 Task: Show all the stores that has offer on sandwiches.
Action: Mouse moved to (58, 87)
Screenshot: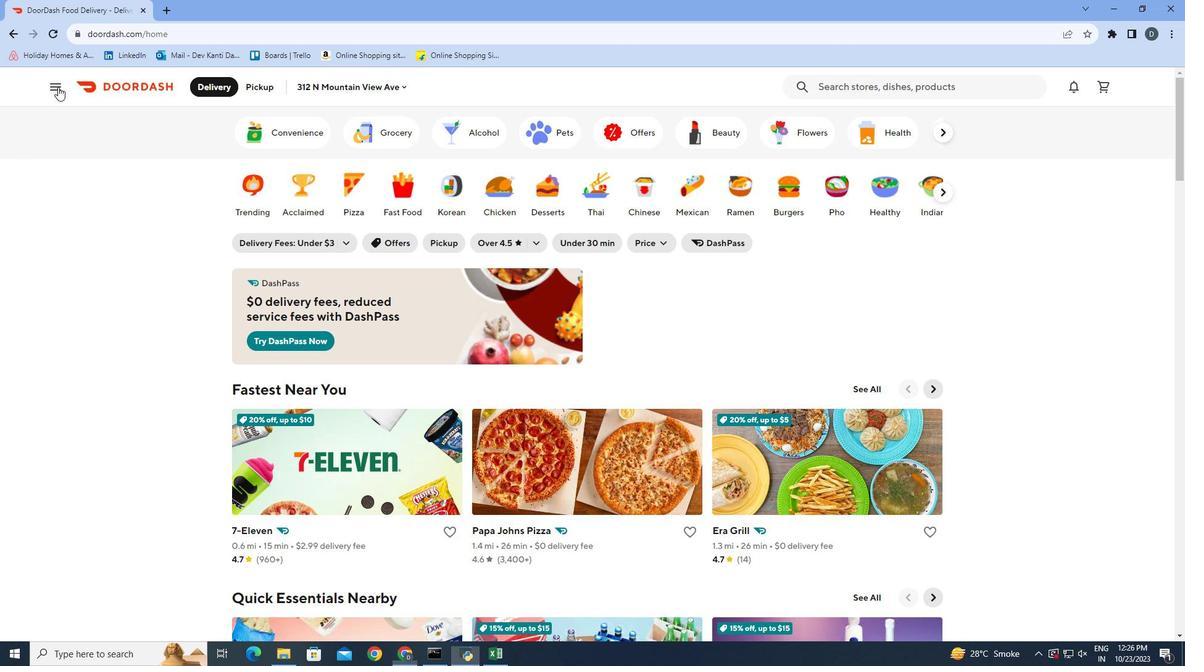 
Action: Mouse pressed left at (58, 87)
Screenshot: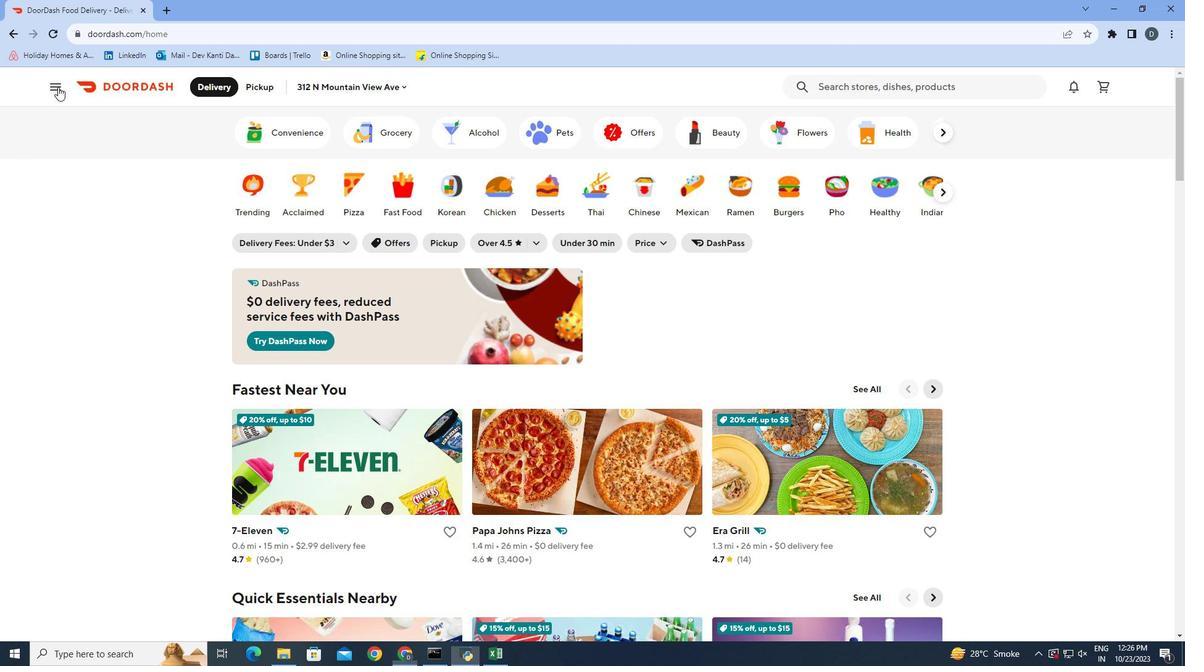 
Action: Mouse moved to (54, 241)
Screenshot: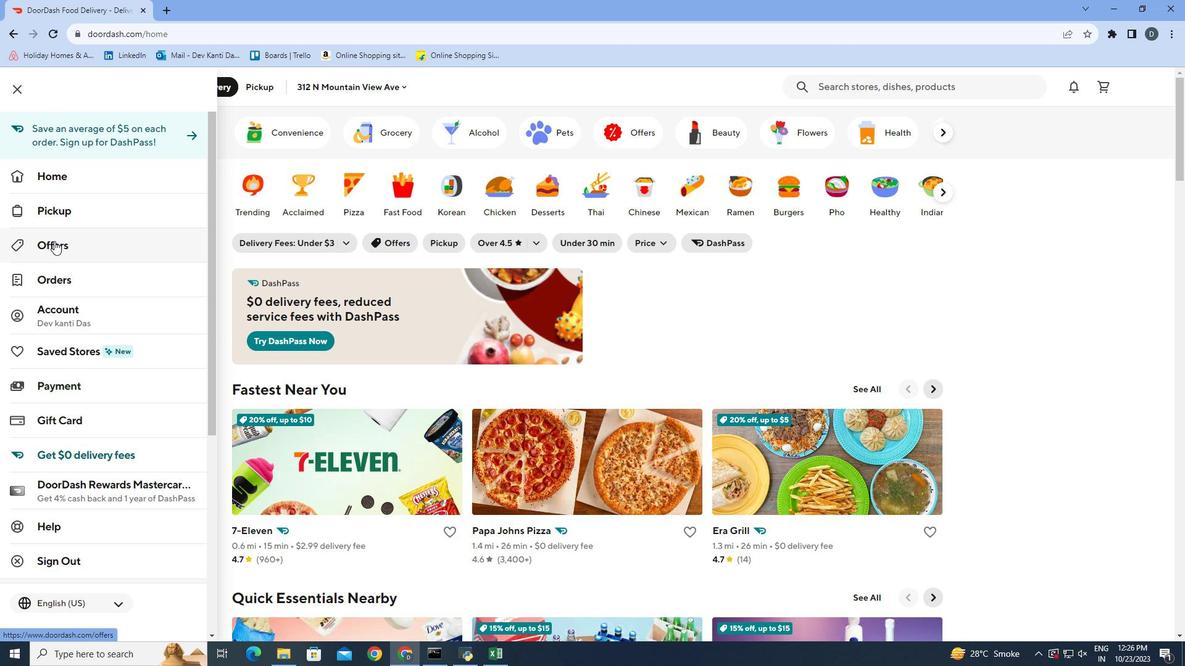 
Action: Mouse pressed left at (54, 241)
Screenshot: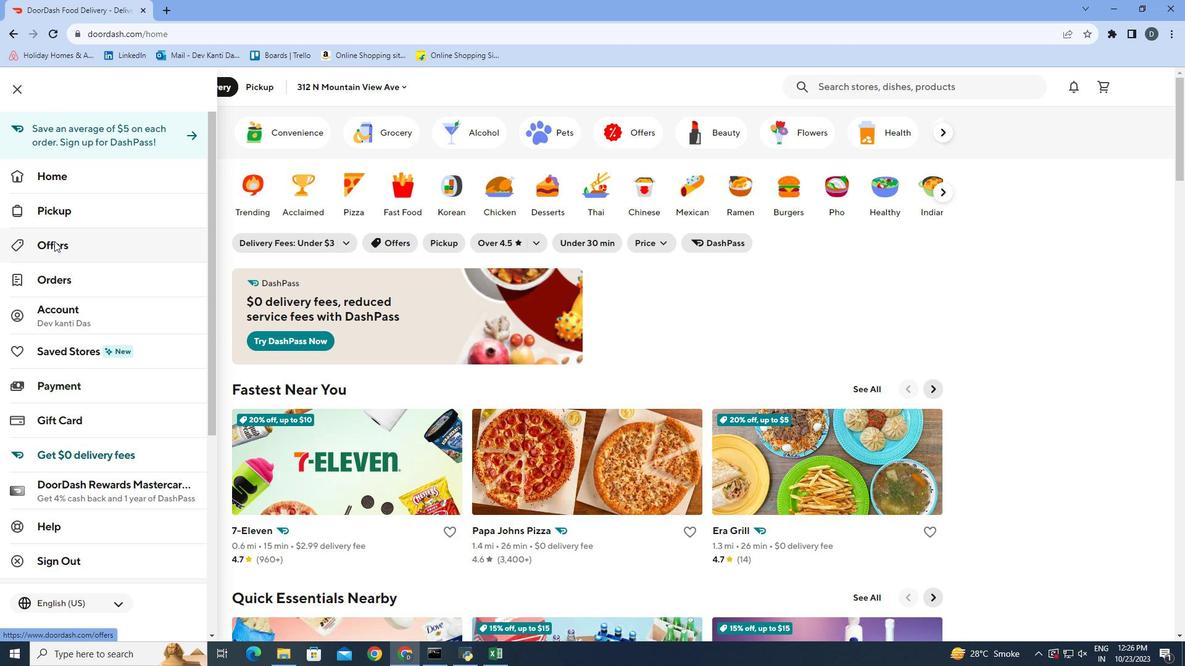 
Action: Mouse moved to (282, 184)
Screenshot: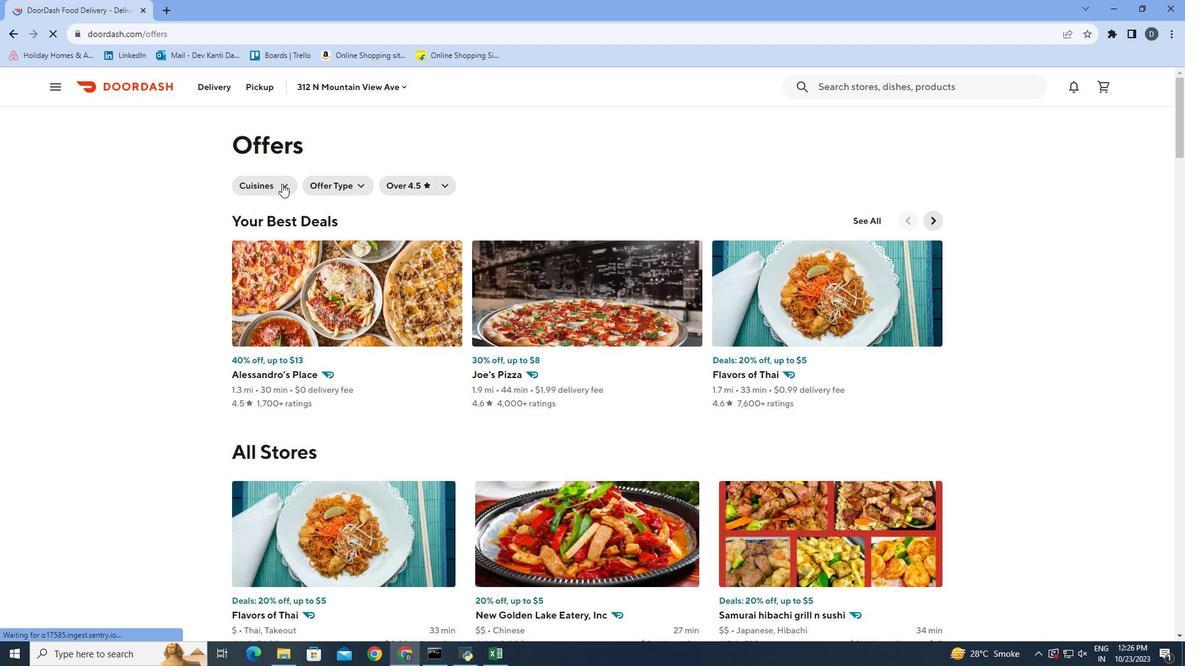 
Action: Mouse pressed left at (282, 184)
Screenshot: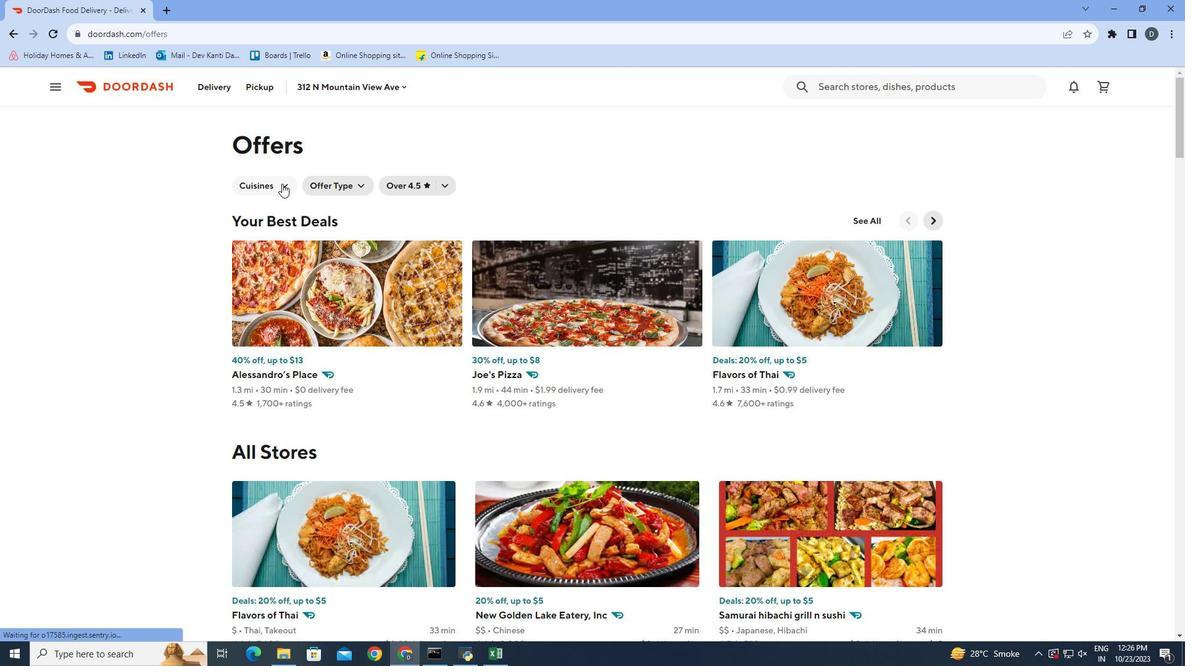 
Action: Mouse moved to (337, 332)
Screenshot: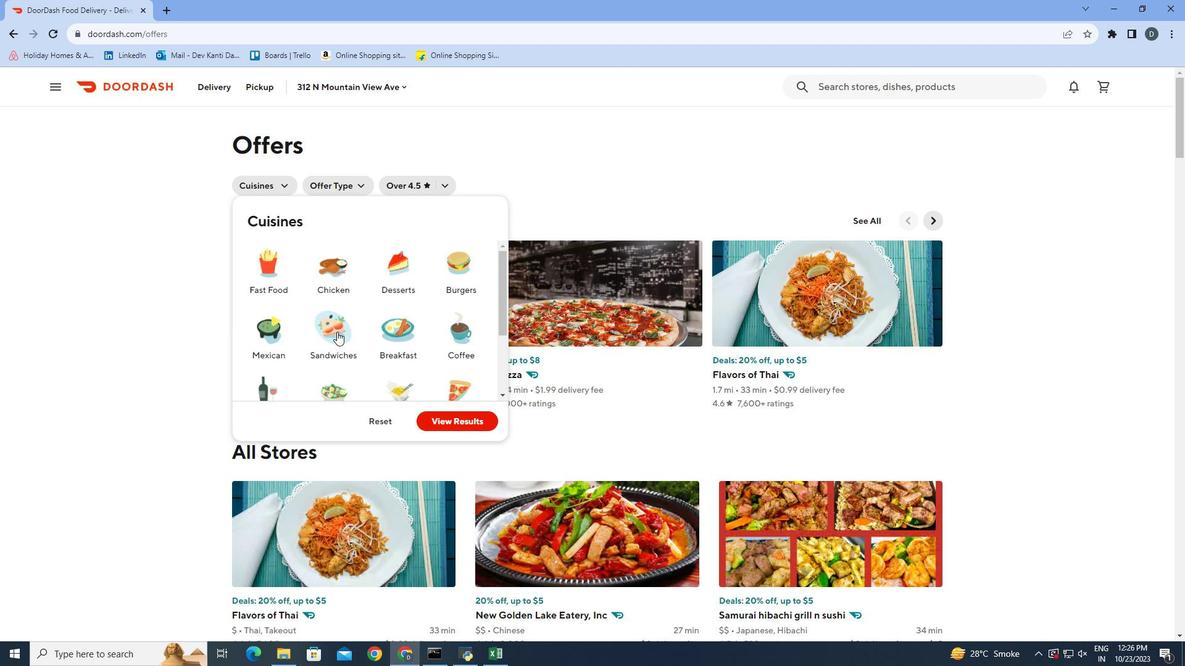 
Action: Mouse pressed left at (337, 332)
Screenshot: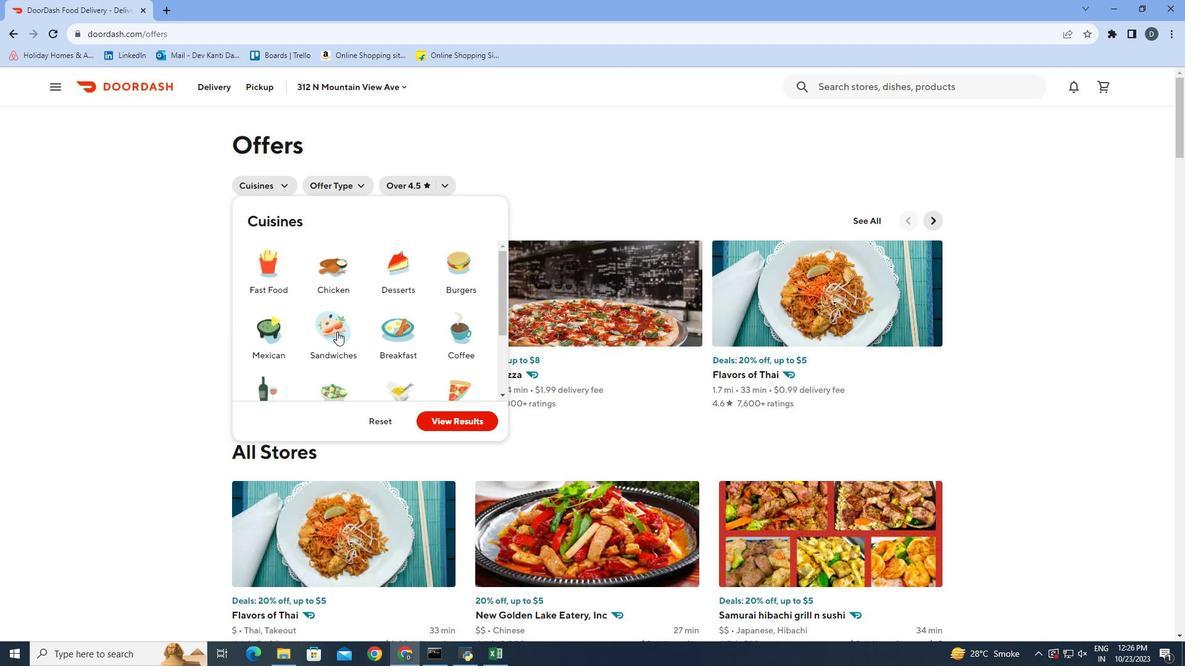 
Action: Mouse moved to (450, 421)
Screenshot: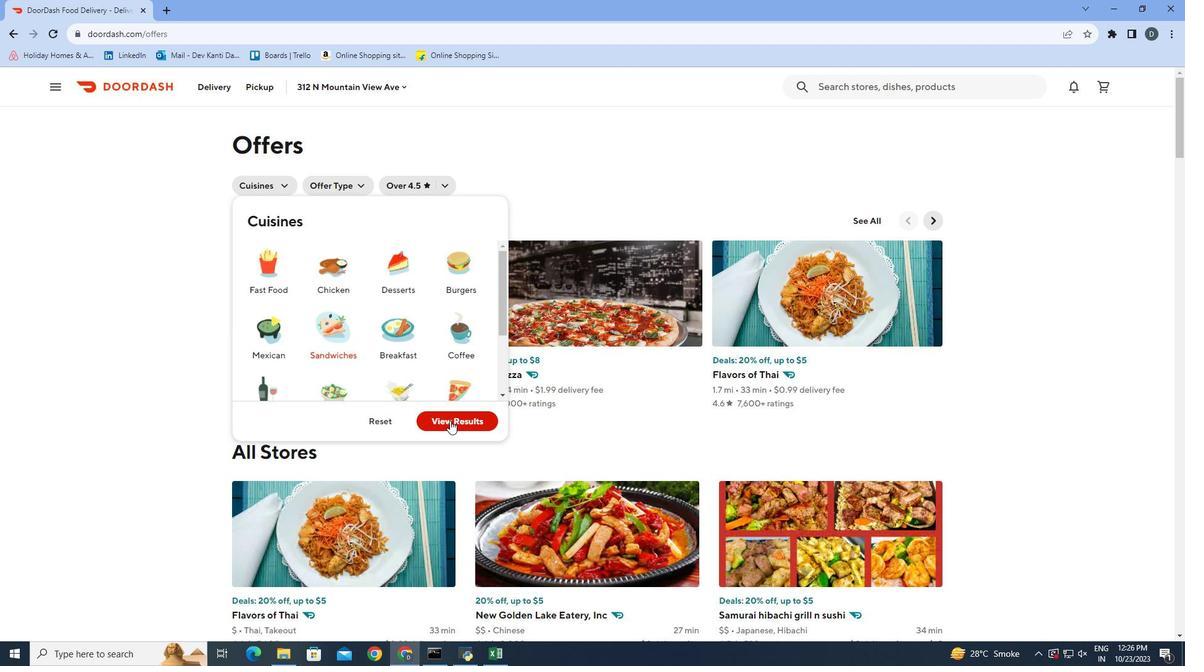 
Action: Mouse pressed left at (450, 421)
Screenshot: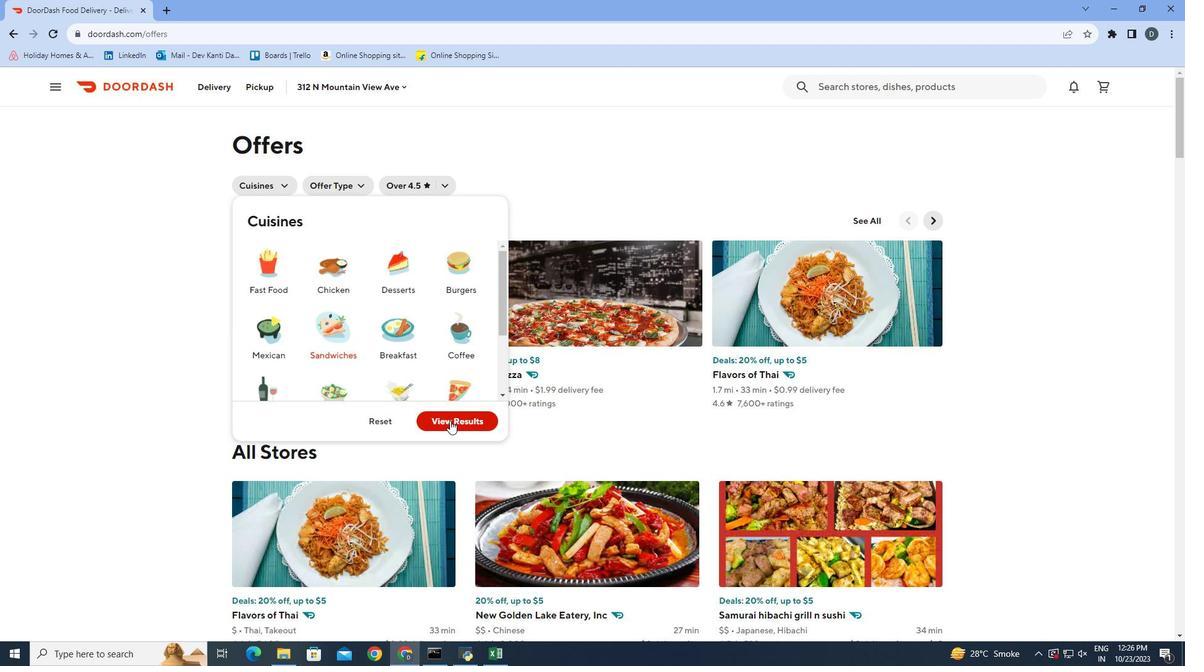 
Action: Mouse moved to (963, 247)
Screenshot: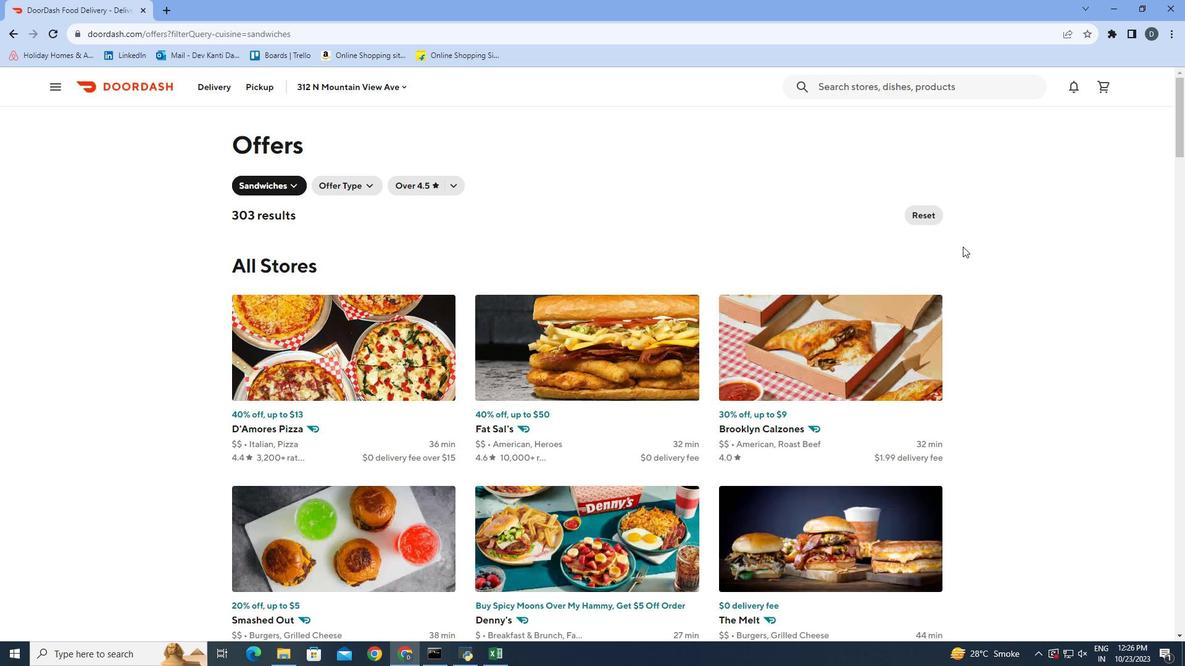 
Action: Mouse scrolled (963, 246) with delta (0, 0)
Screenshot: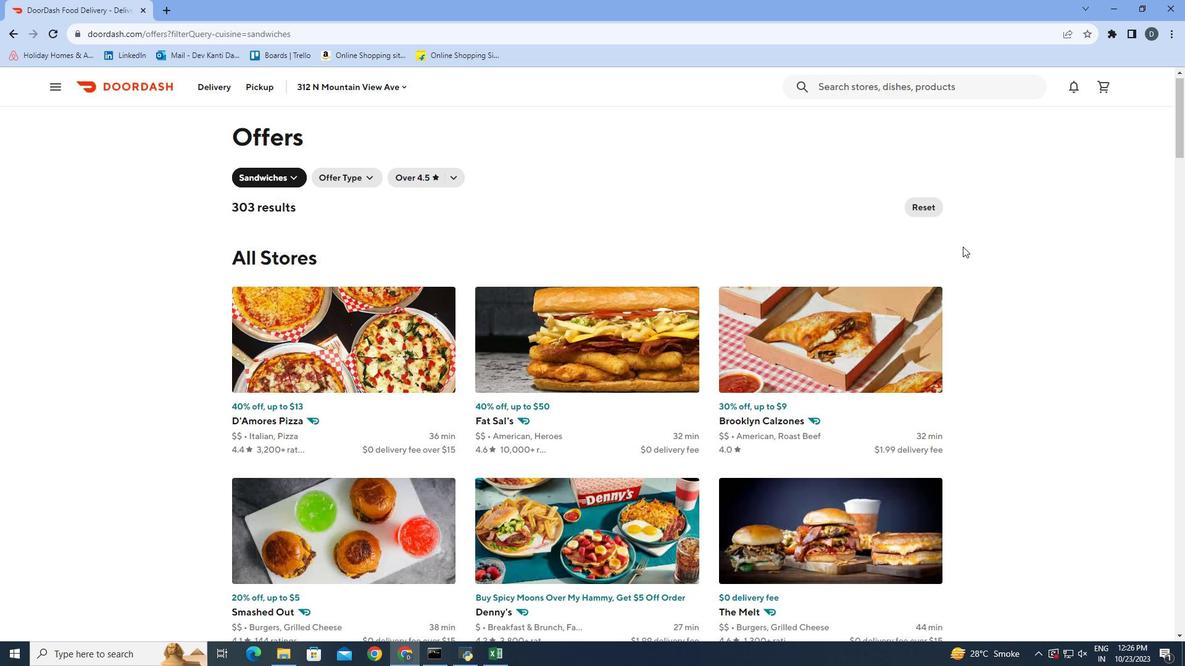 
Action: Mouse scrolled (963, 246) with delta (0, 0)
Screenshot: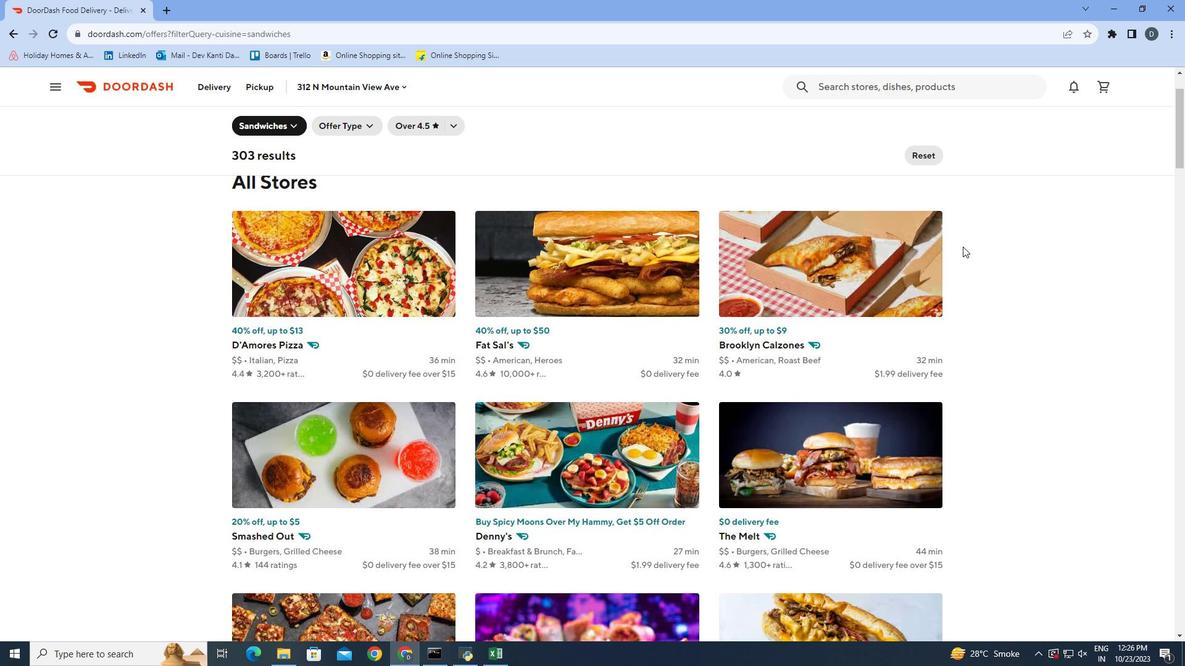 
Action: Mouse moved to (973, 259)
Screenshot: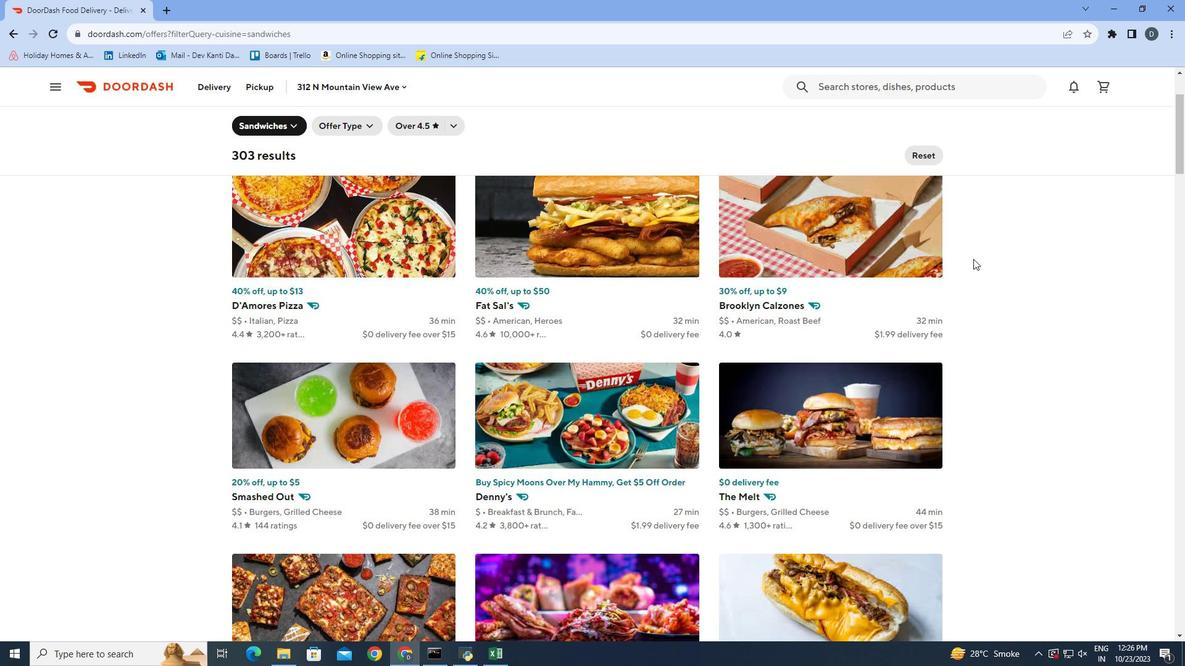 
Action: Mouse scrolled (973, 258) with delta (0, 0)
Screenshot: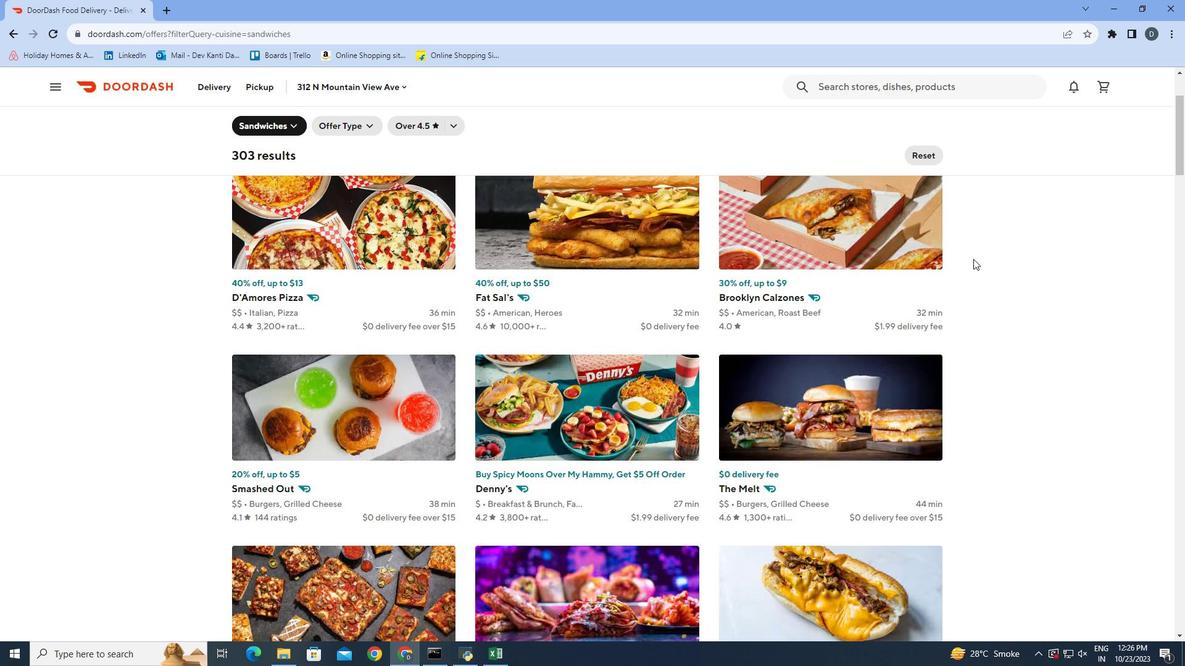 
Action: Mouse scrolled (973, 258) with delta (0, 0)
Screenshot: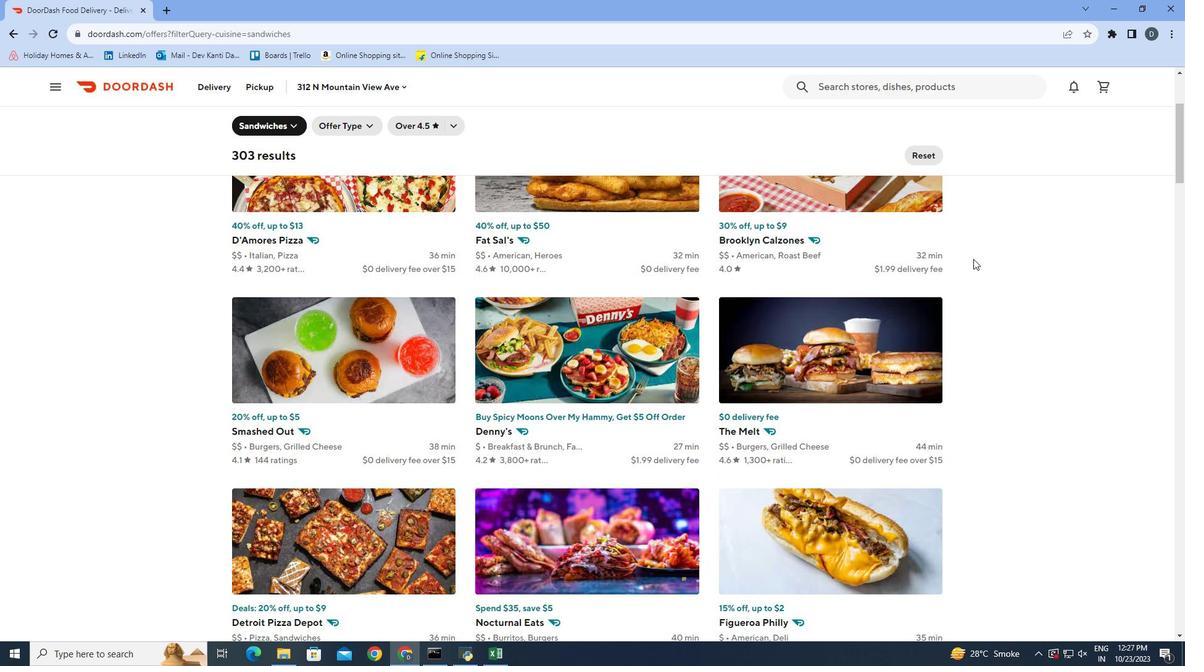 
Action: Mouse scrolled (973, 258) with delta (0, 0)
Screenshot: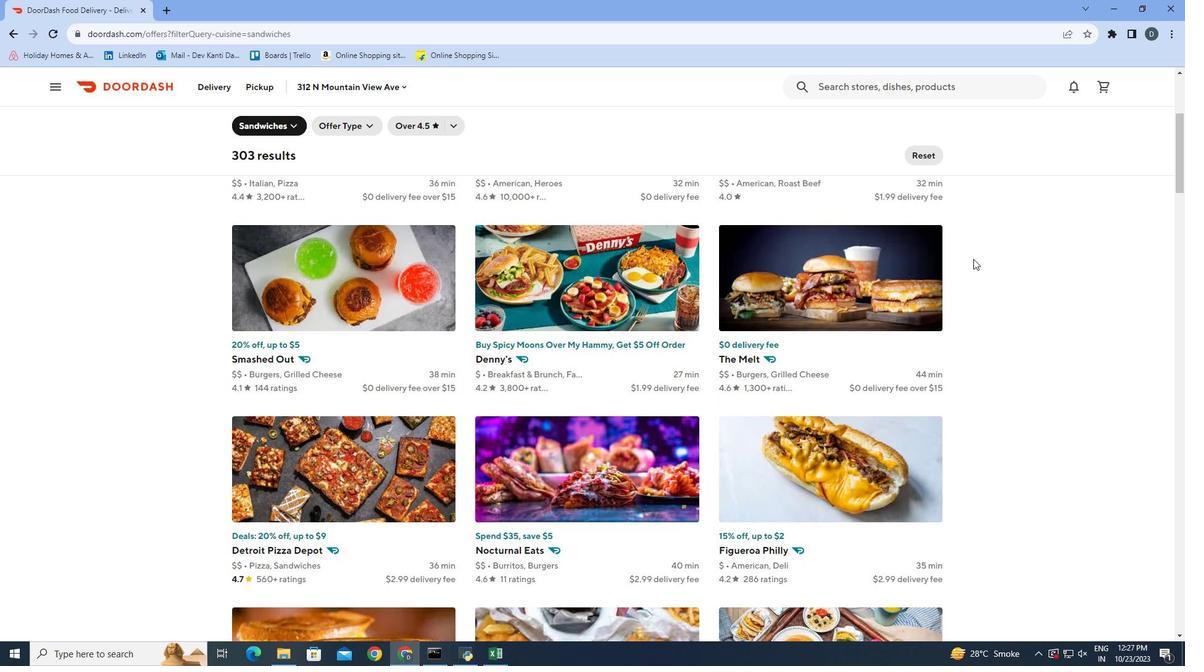 
Action: Mouse scrolled (973, 258) with delta (0, 0)
Screenshot: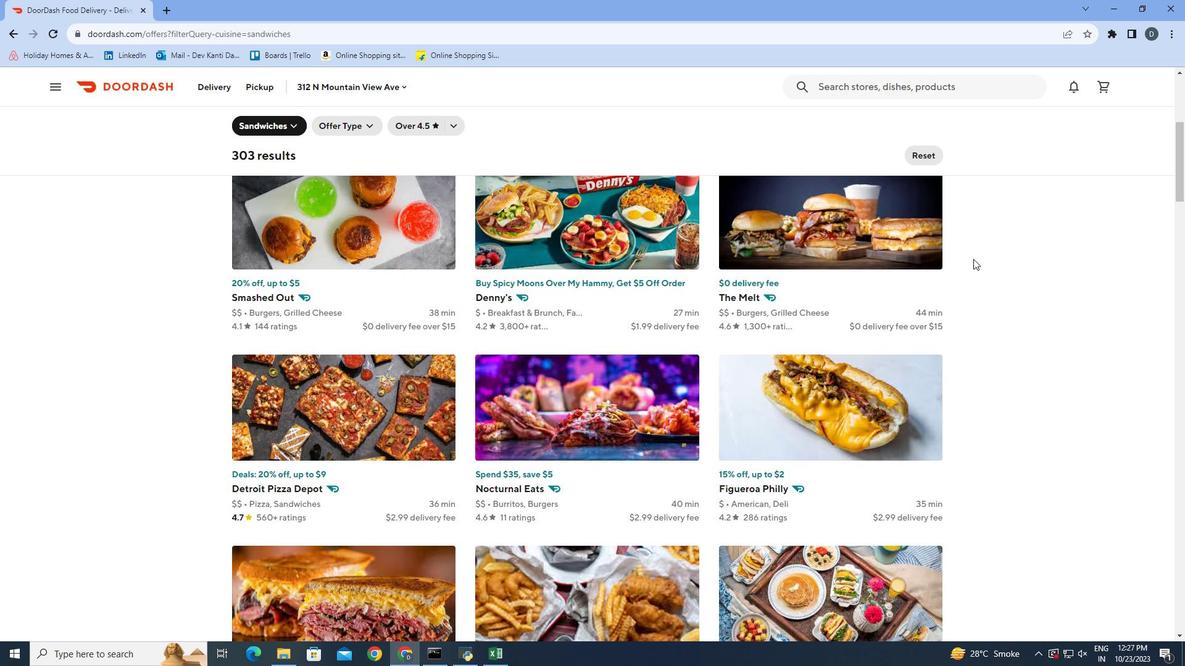 
Action: Mouse scrolled (973, 258) with delta (0, 0)
Screenshot: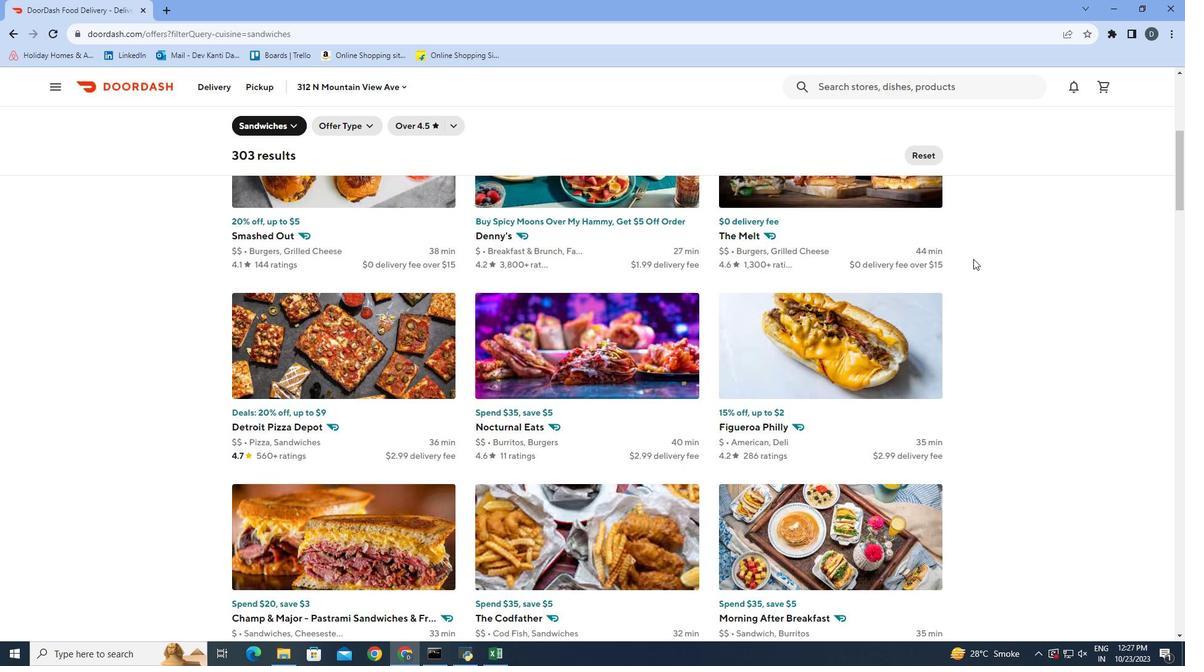 
Action: Mouse scrolled (973, 258) with delta (0, 0)
Screenshot: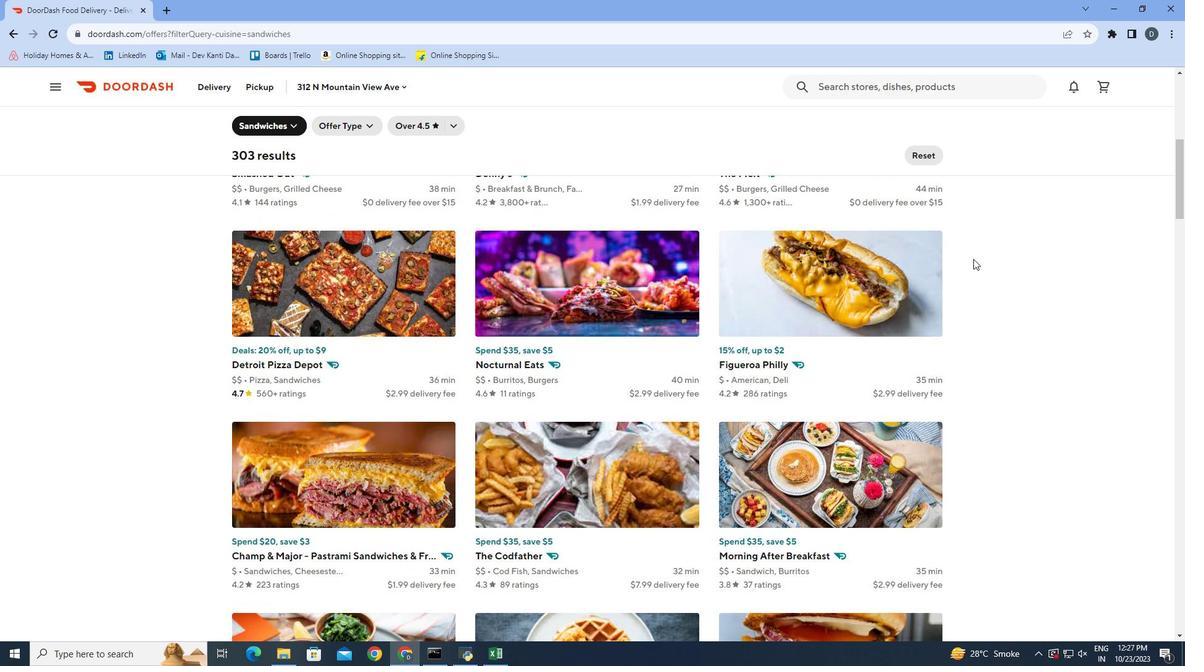 
Action: Mouse scrolled (973, 258) with delta (0, 0)
Screenshot: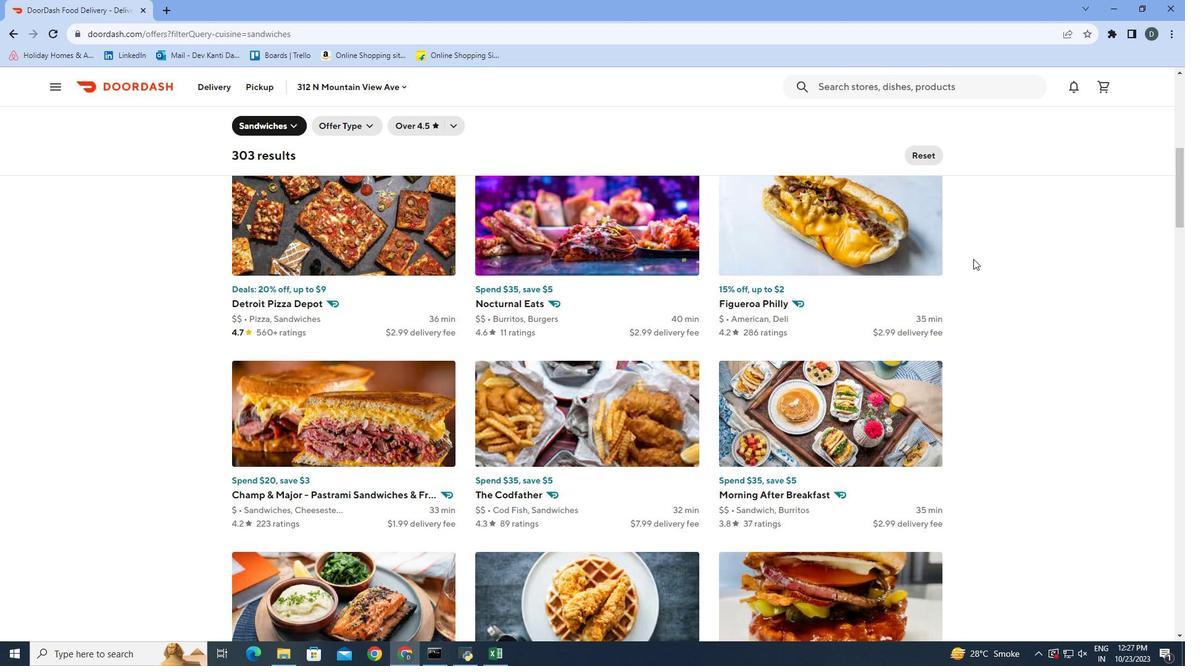 
Action: Mouse scrolled (973, 258) with delta (0, 0)
Screenshot: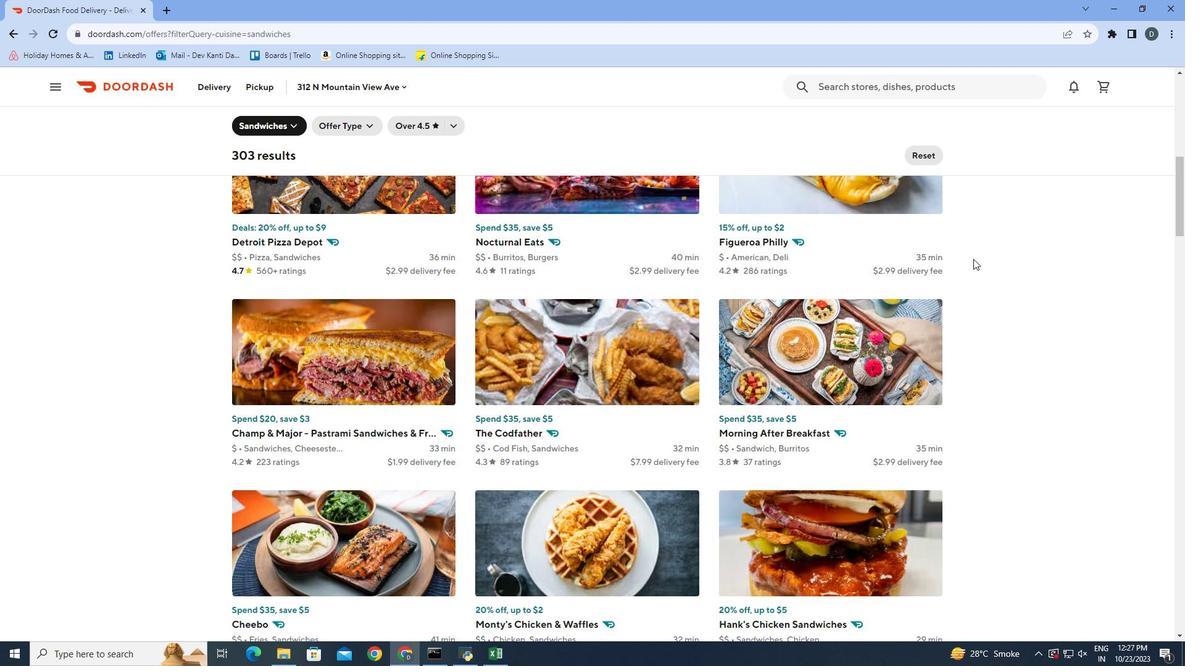 
Action: Mouse scrolled (973, 258) with delta (0, 0)
Screenshot: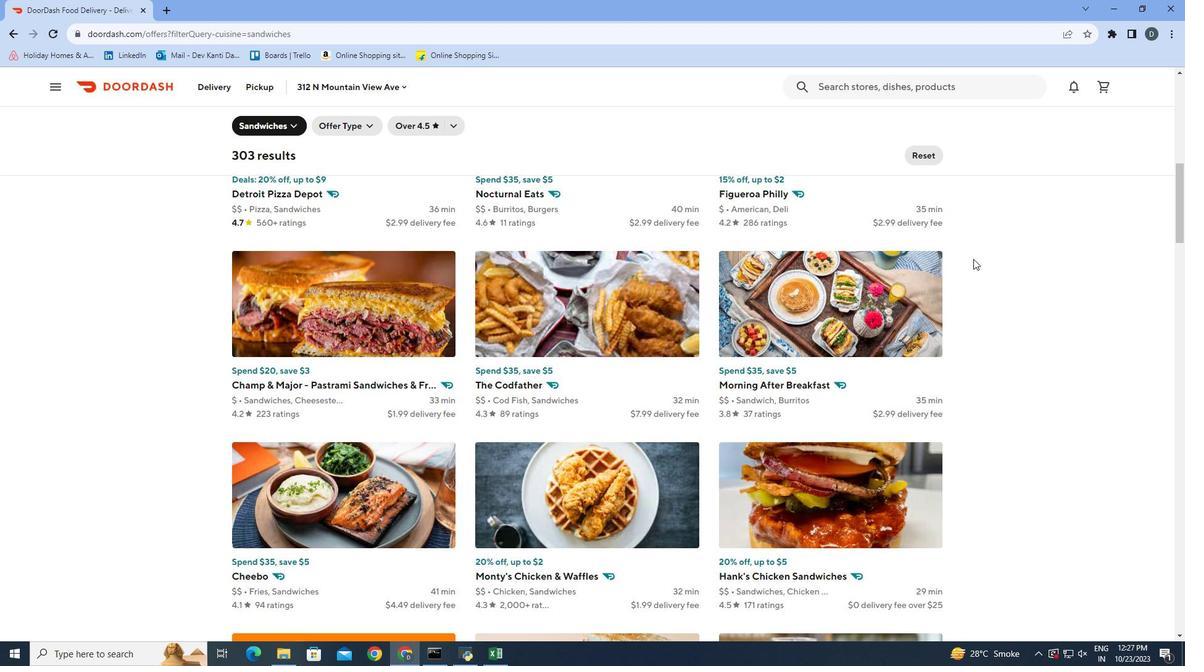
Action: Mouse scrolled (973, 258) with delta (0, 0)
Screenshot: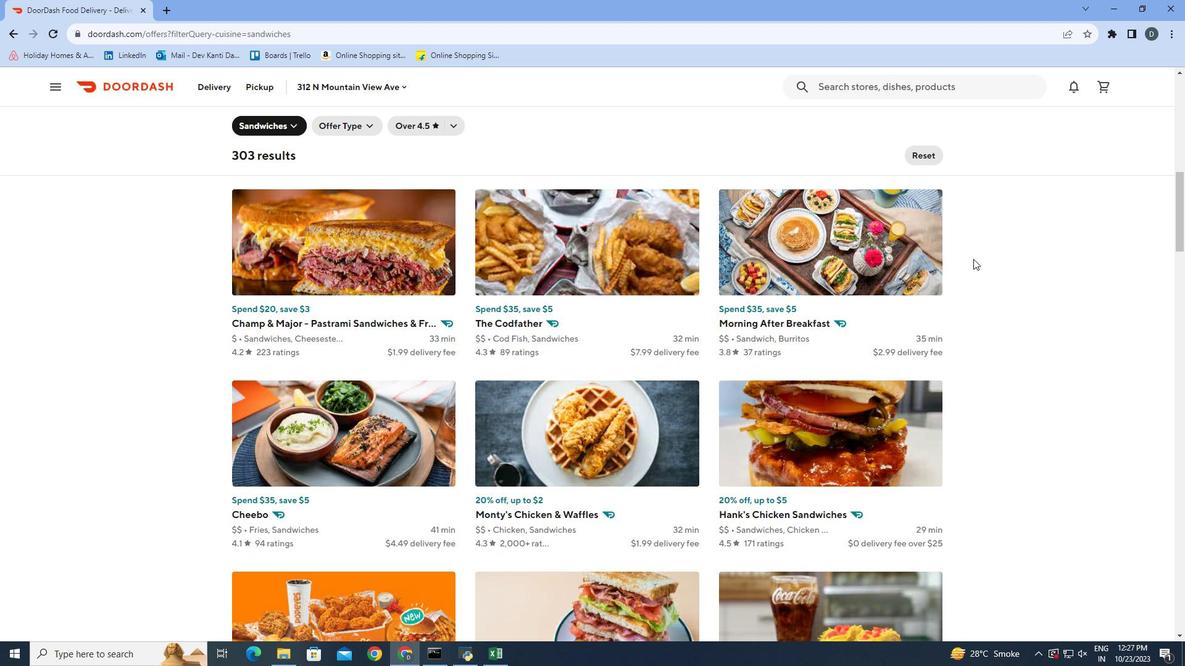 
Action: Mouse scrolled (973, 258) with delta (0, 0)
Screenshot: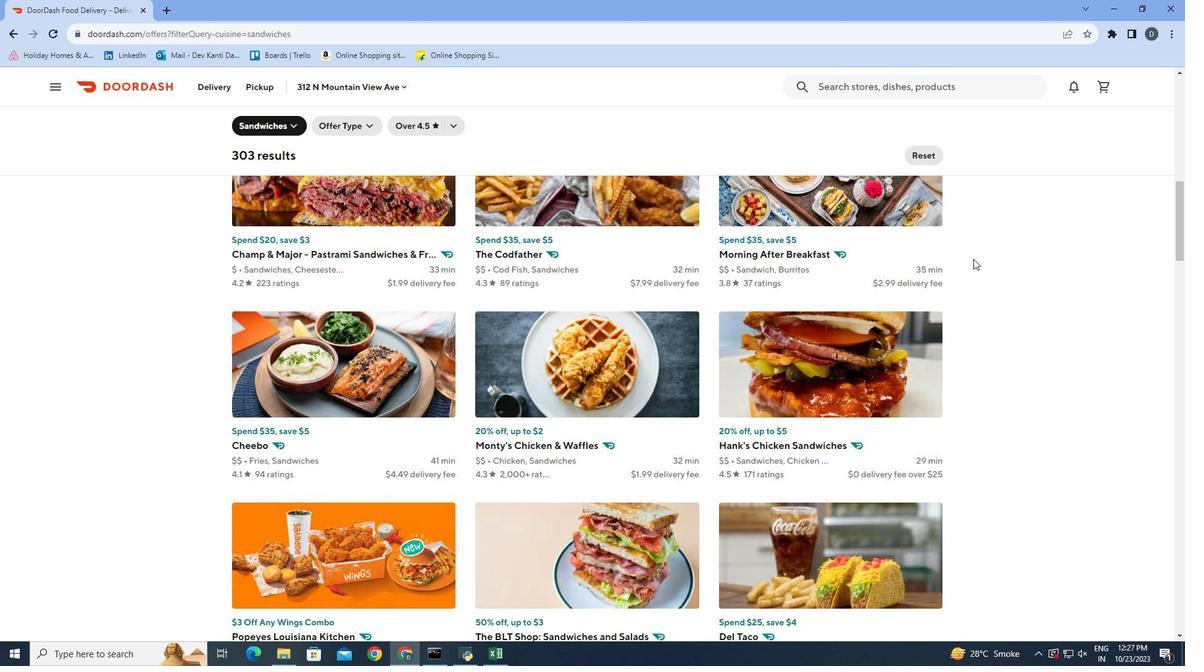 
Action: Mouse scrolled (973, 258) with delta (0, 0)
Screenshot: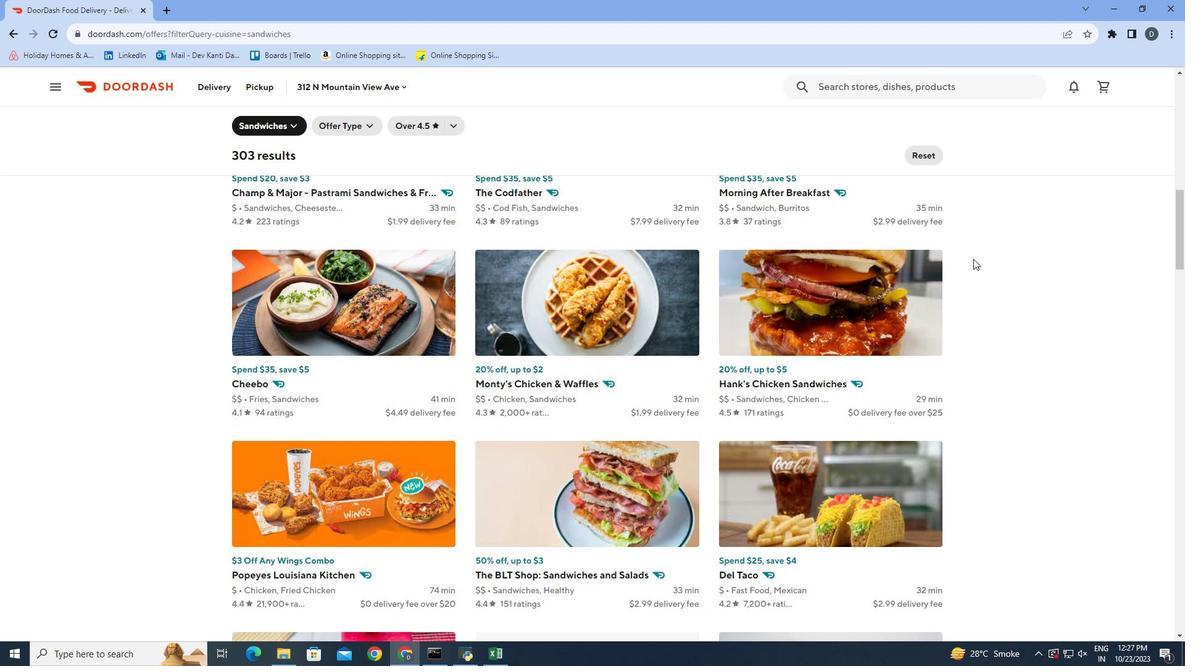 
Action: Mouse scrolled (973, 258) with delta (0, 0)
Screenshot: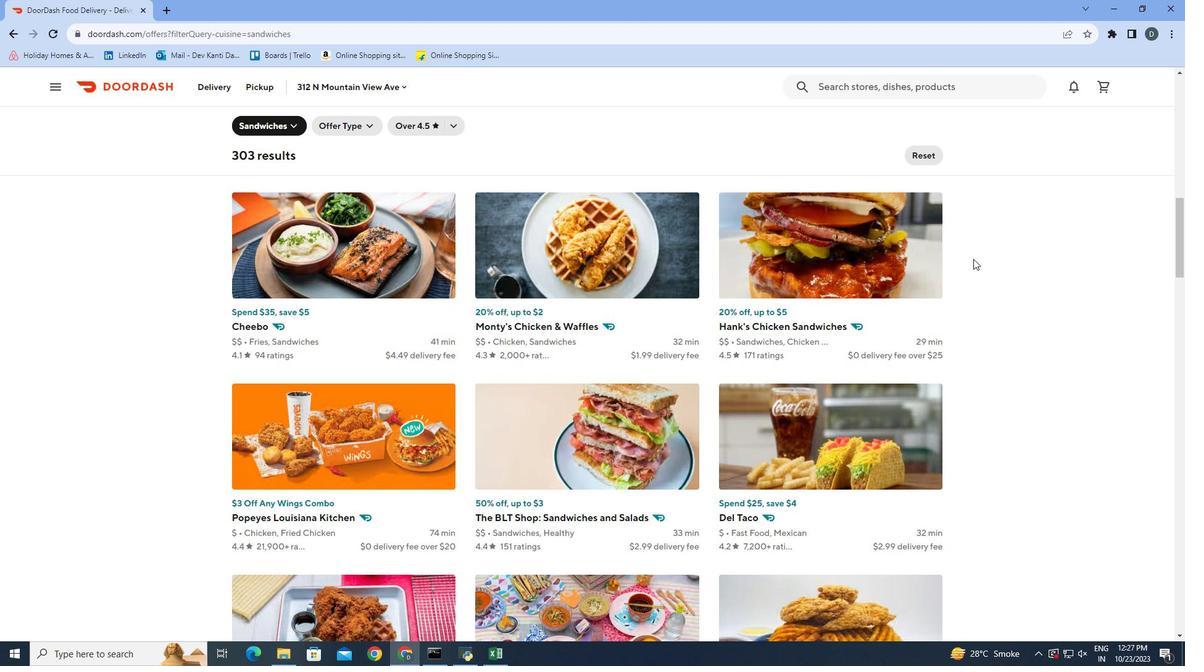 
Action: Mouse moved to (973, 259)
Screenshot: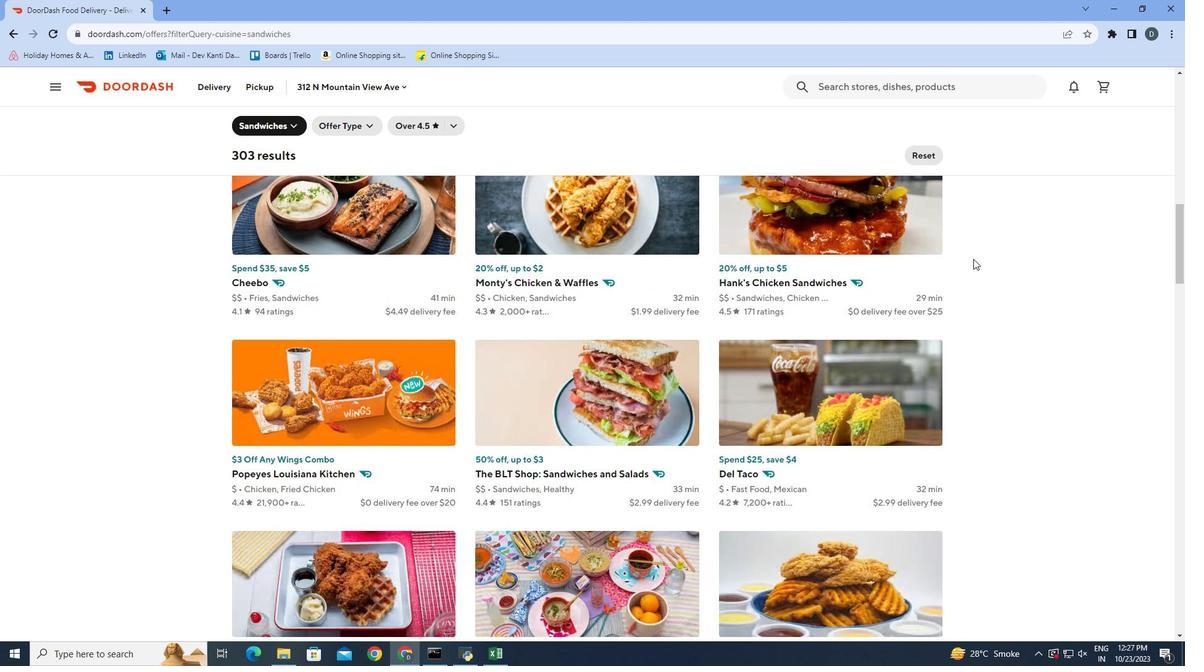 
Action: Mouse scrolled (973, 258) with delta (0, 0)
Screenshot: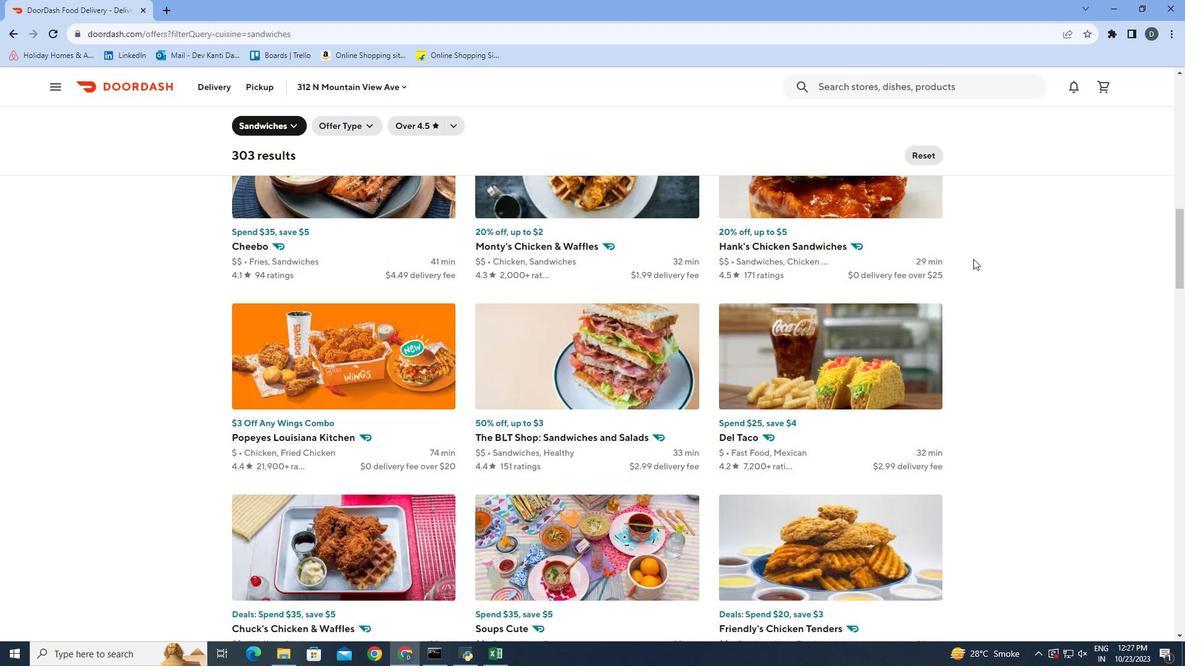 
Action: Mouse scrolled (973, 258) with delta (0, 0)
Screenshot: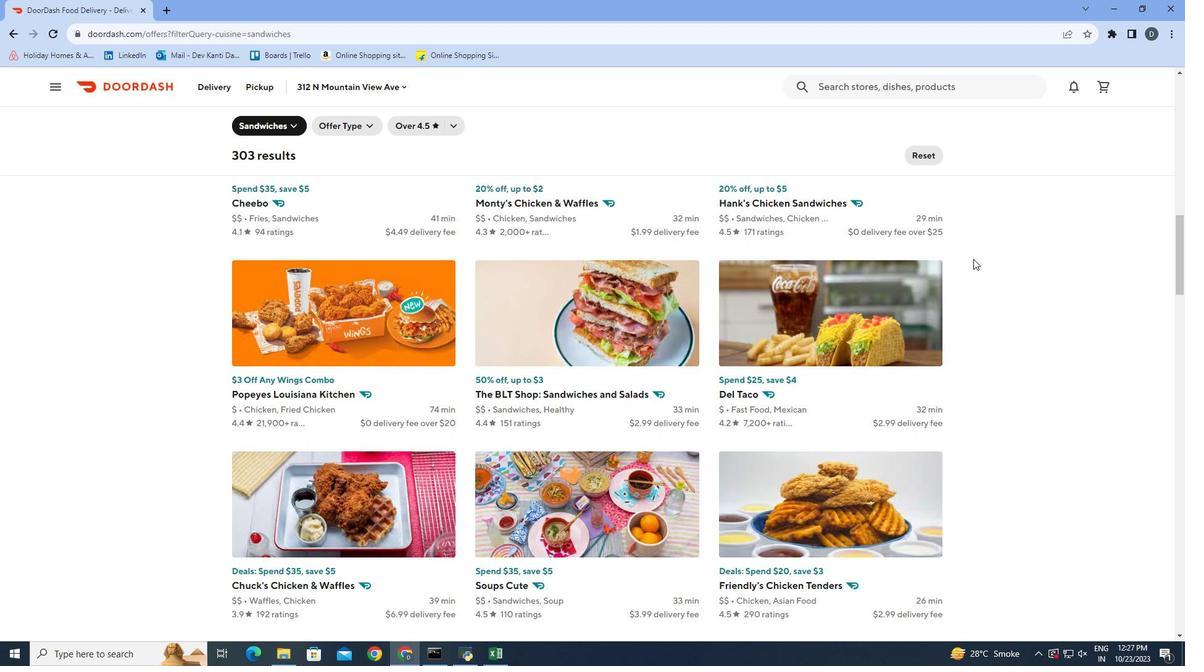 
Action: Mouse scrolled (973, 258) with delta (0, 0)
Screenshot: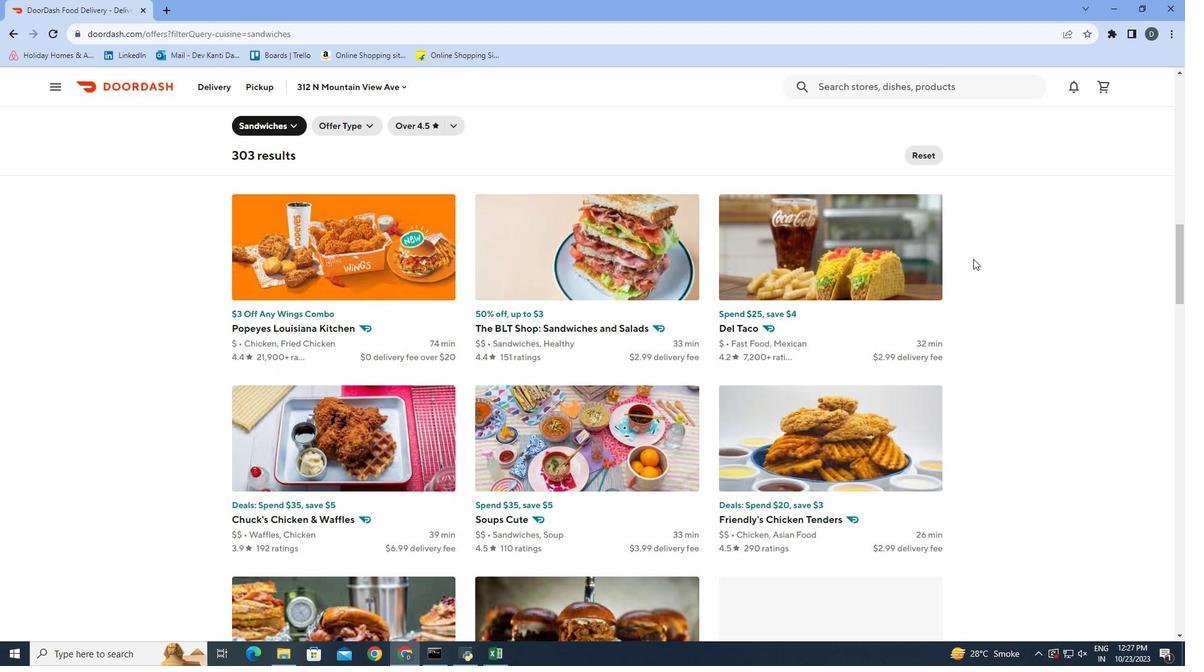
Action: Mouse scrolled (973, 258) with delta (0, 0)
Screenshot: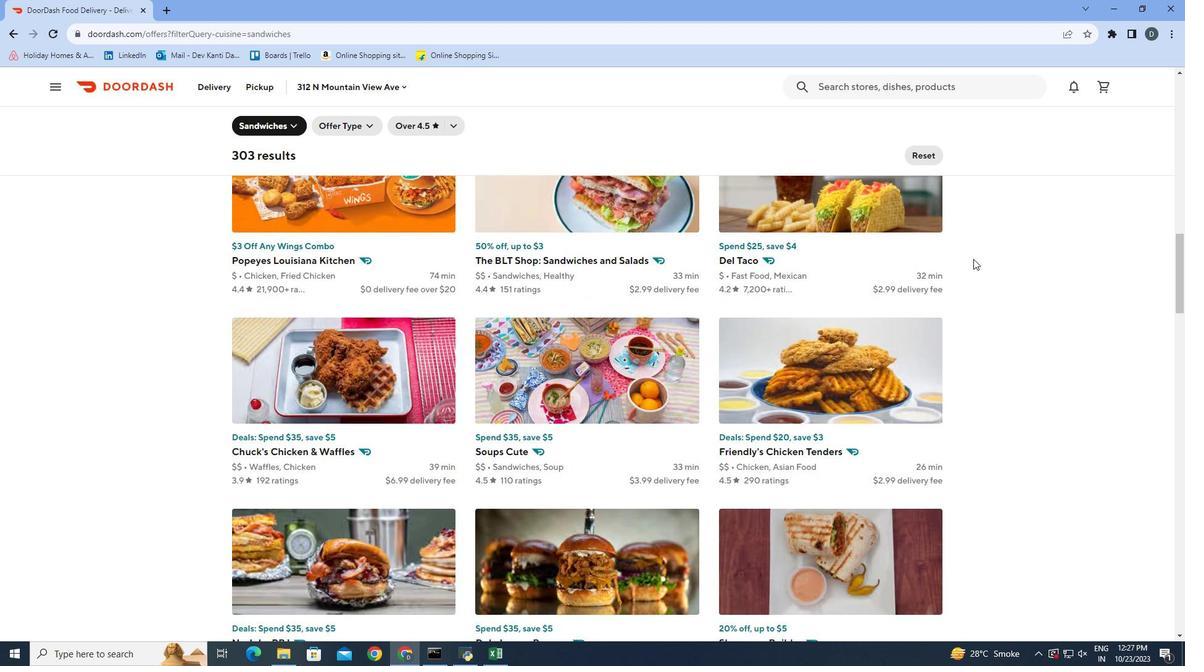 
Action: Mouse moved to (973, 260)
Screenshot: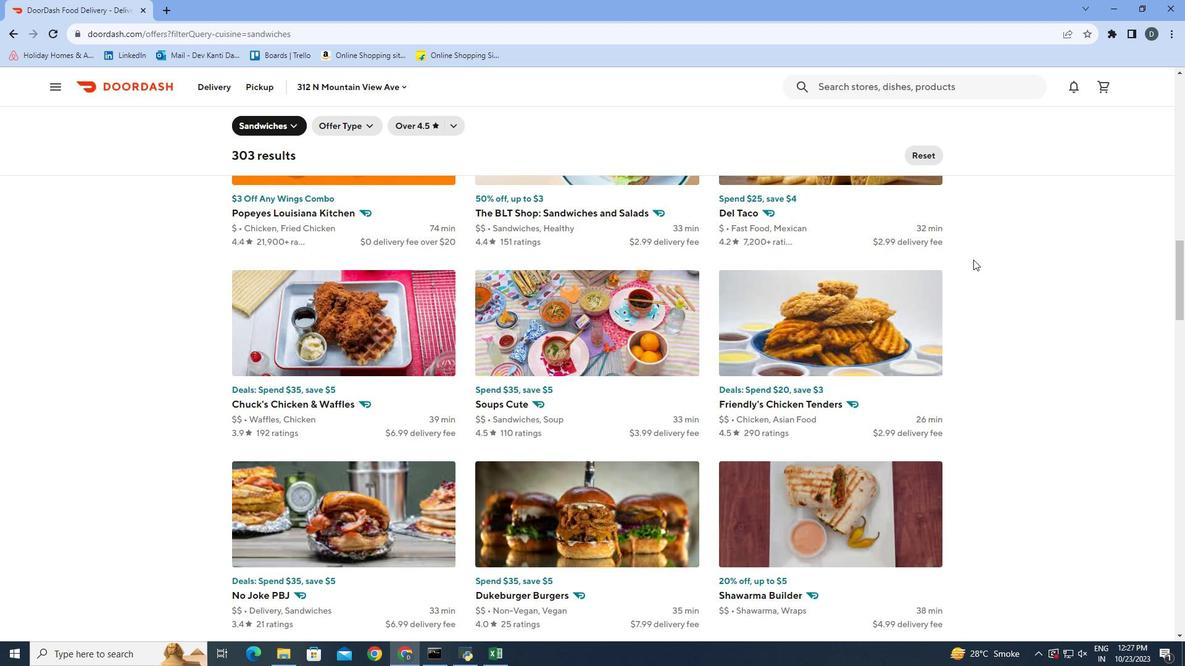 
Action: Mouse scrolled (973, 259) with delta (0, 0)
Screenshot: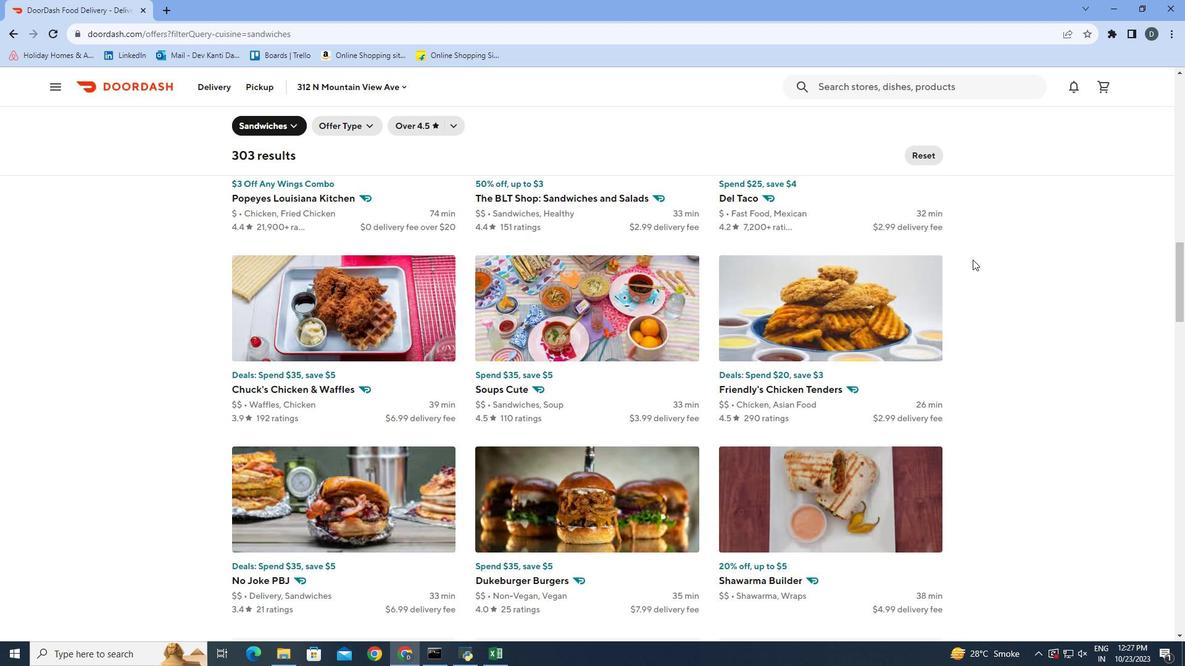 
Action: Mouse moved to (973, 260)
Screenshot: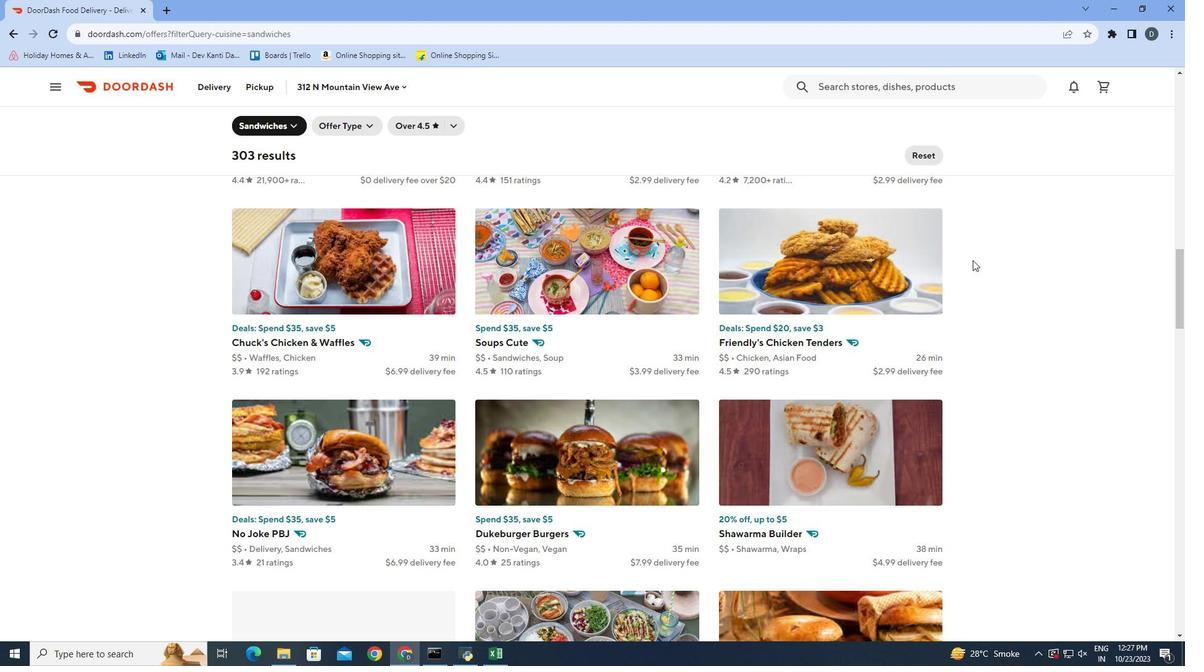 
Action: Mouse scrolled (973, 260) with delta (0, 0)
Screenshot: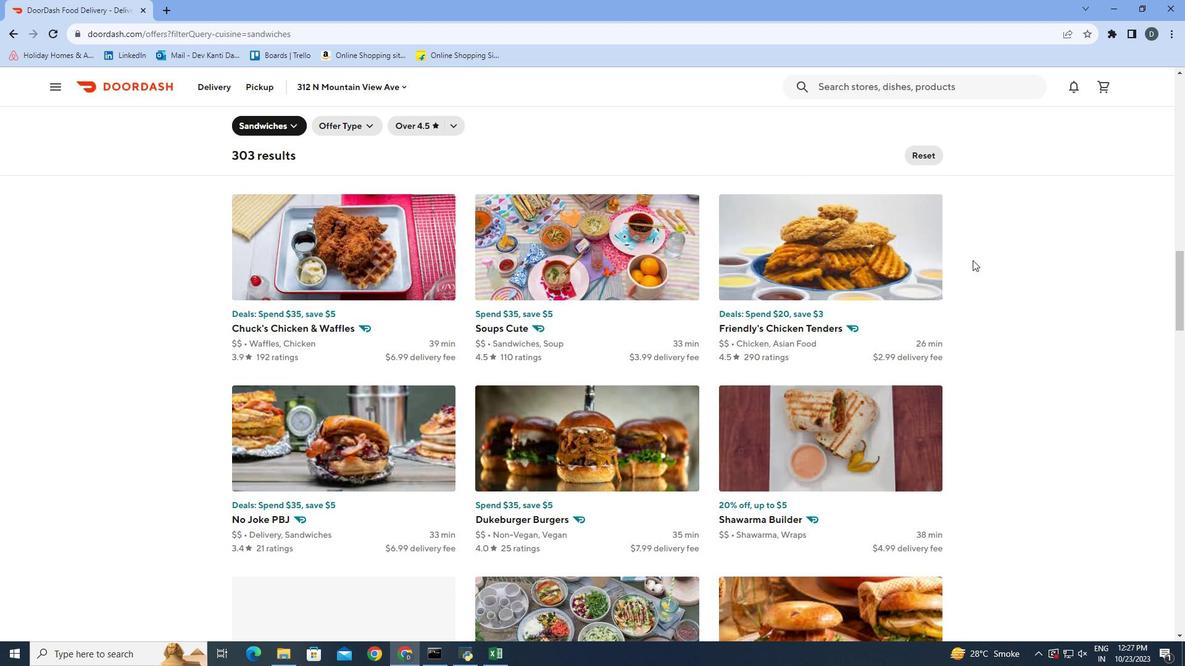 
Action: Mouse scrolled (973, 260) with delta (0, 0)
Screenshot: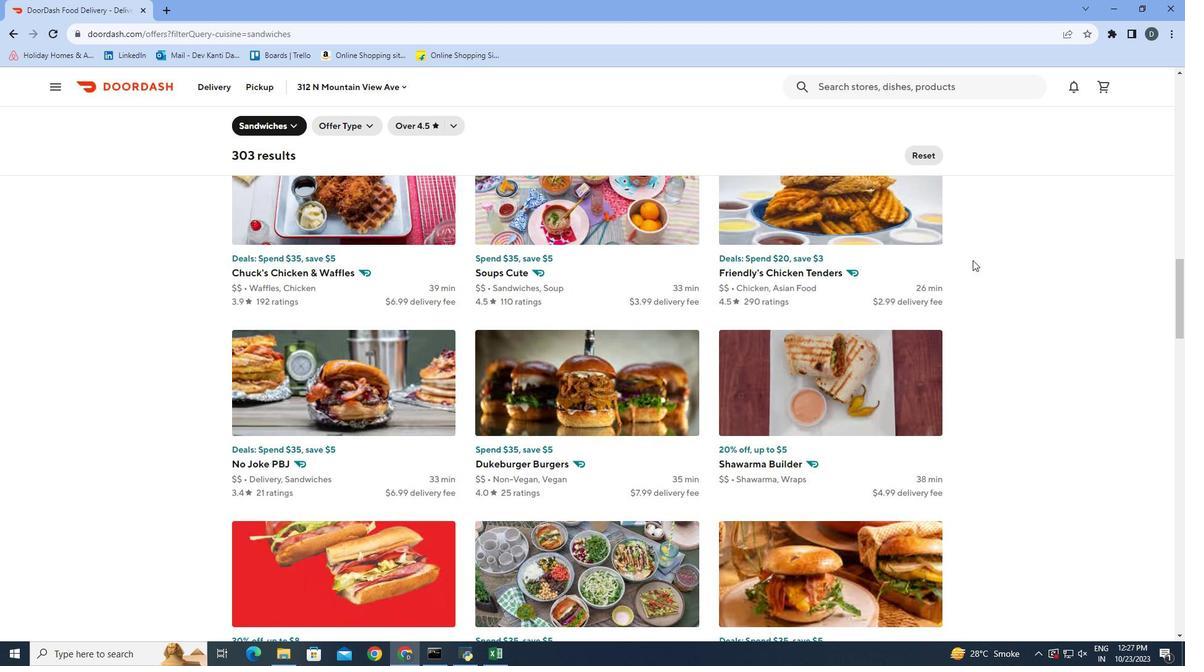 
Action: Mouse moved to (972, 261)
Screenshot: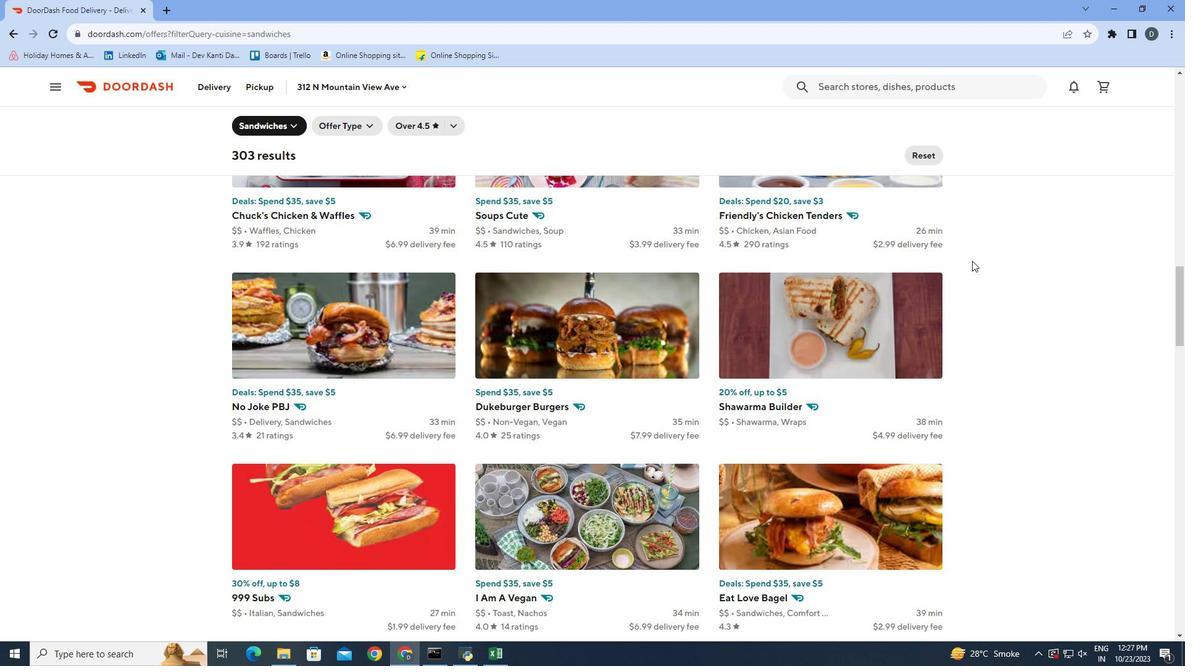 
Action: Mouse scrolled (972, 260) with delta (0, 0)
Screenshot: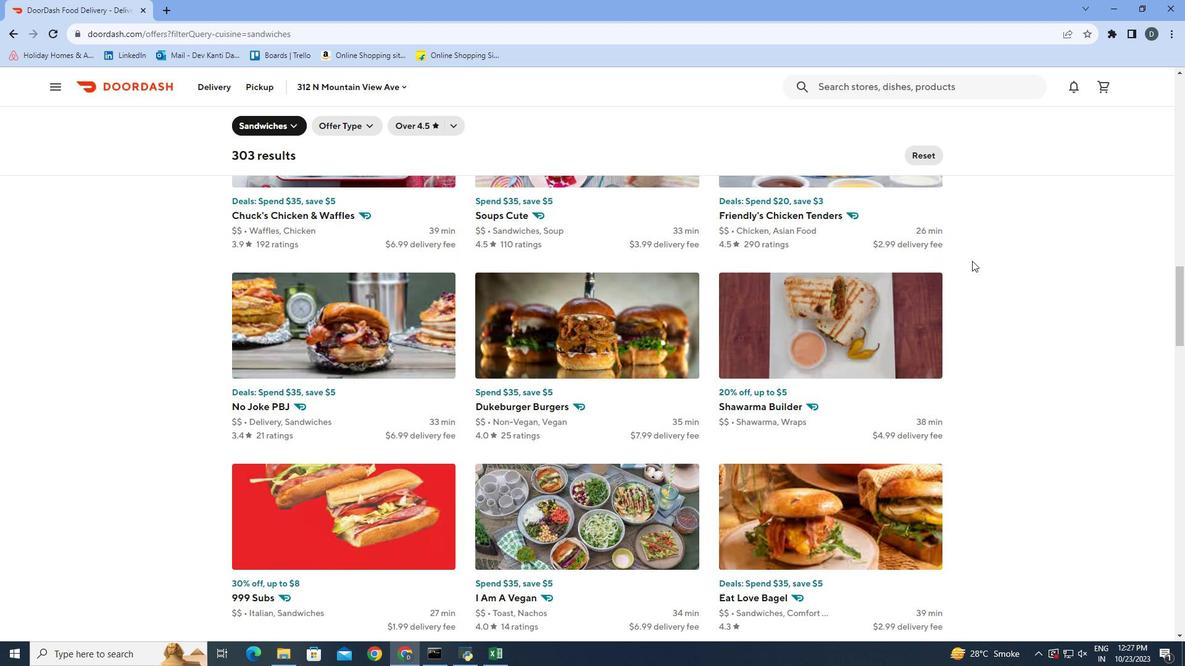 
Action: Mouse scrolled (972, 260) with delta (0, 0)
Screenshot: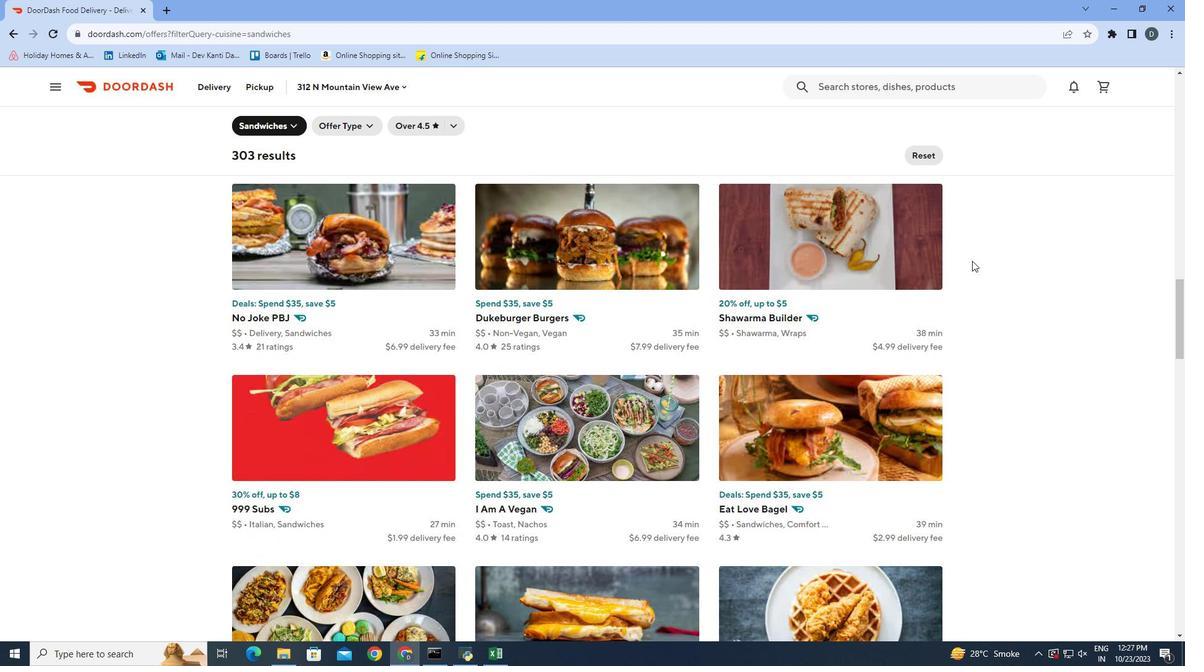 
Action: Mouse scrolled (972, 260) with delta (0, 0)
Screenshot: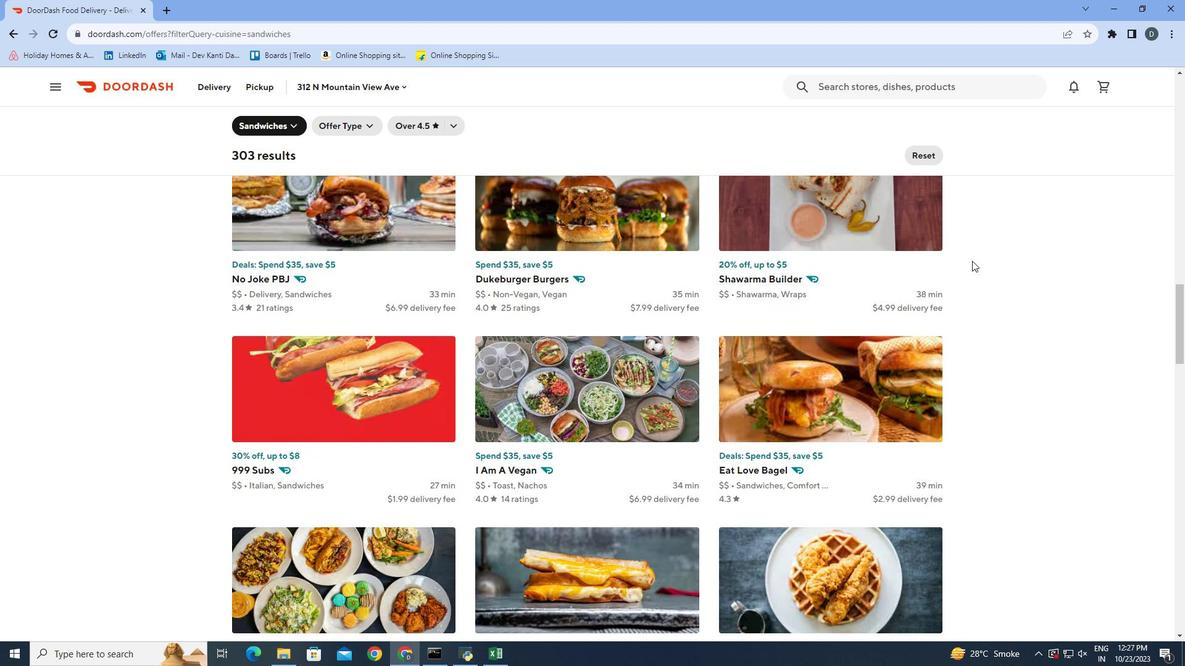 
Action: Mouse moved to (971, 261)
Screenshot: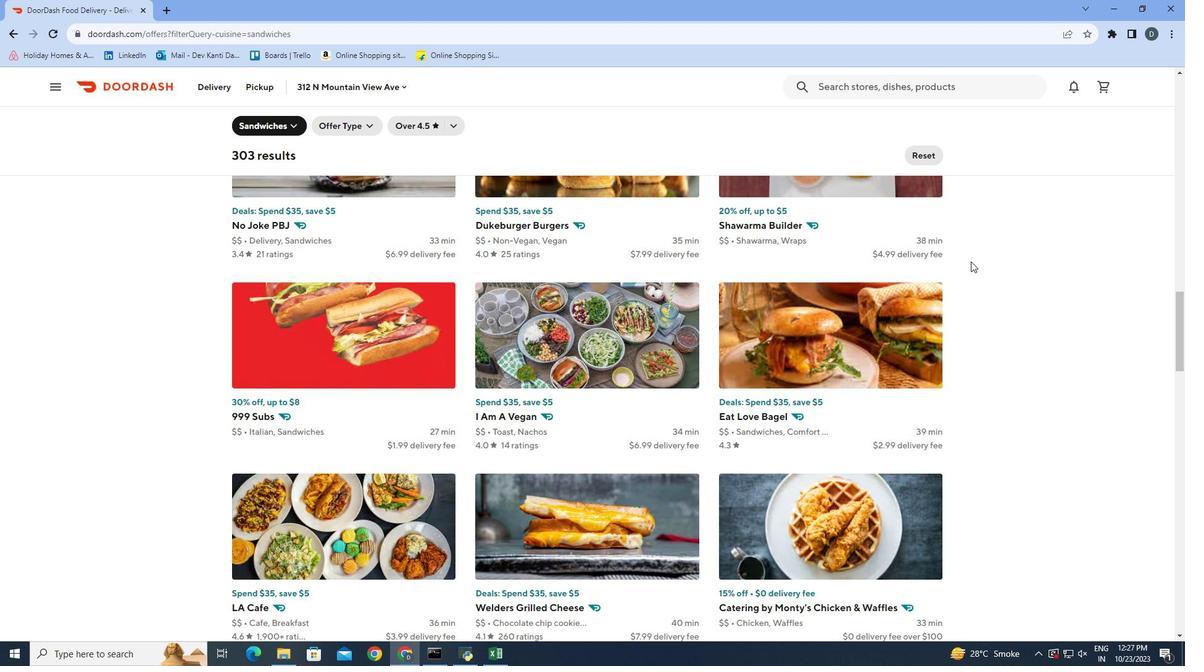
Action: Mouse scrolled (971, 261) with delta (0, 0)
Screenshot: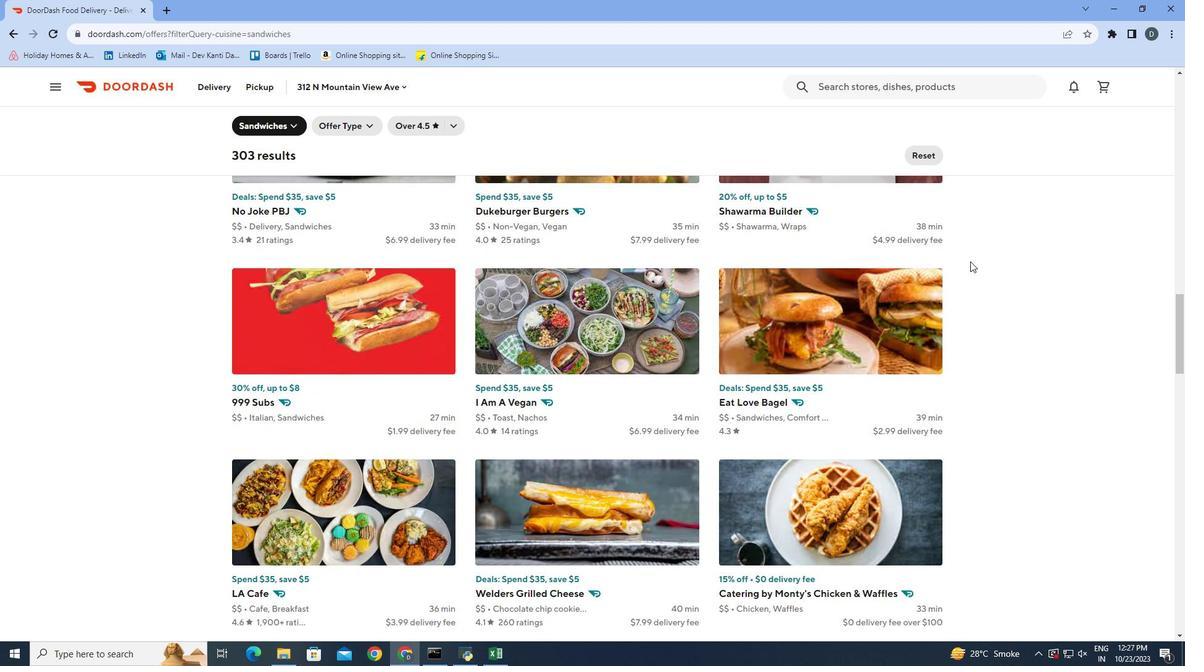 
Action: Mouse moved to (970, 261)
Screenshot: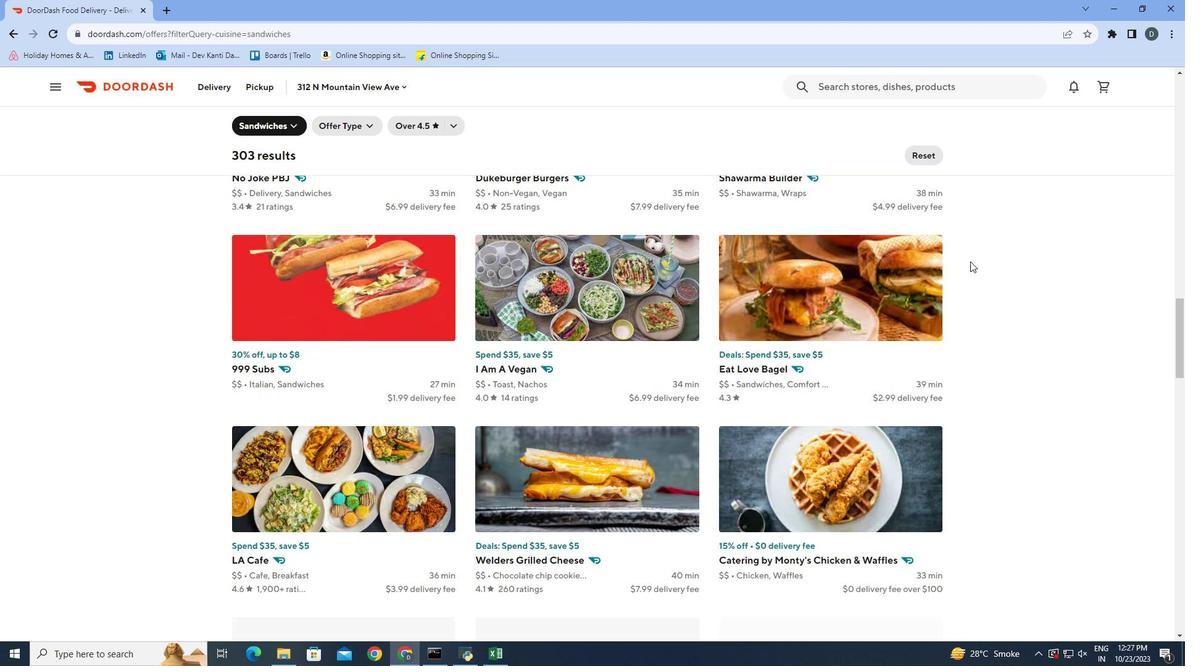 
Action: Mouse scrolled (970, 261) with delta (0, 0)
Screenshot: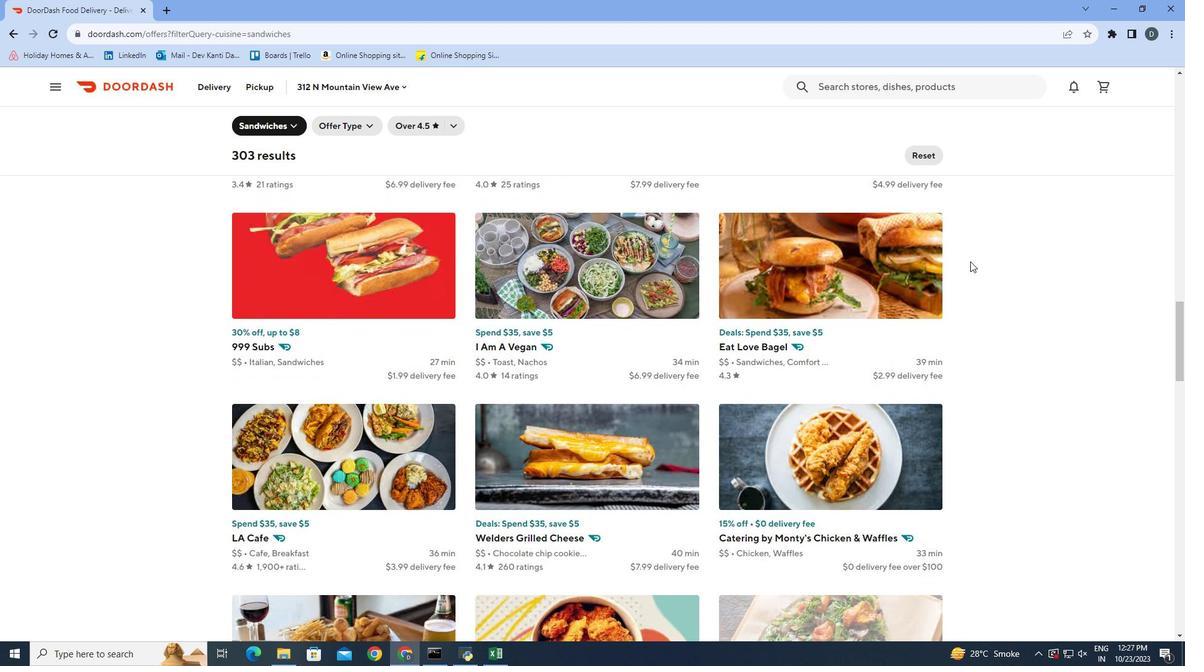 
Action: Mouse scrolled (970, 261) with delta (0, 0)
Screenshot: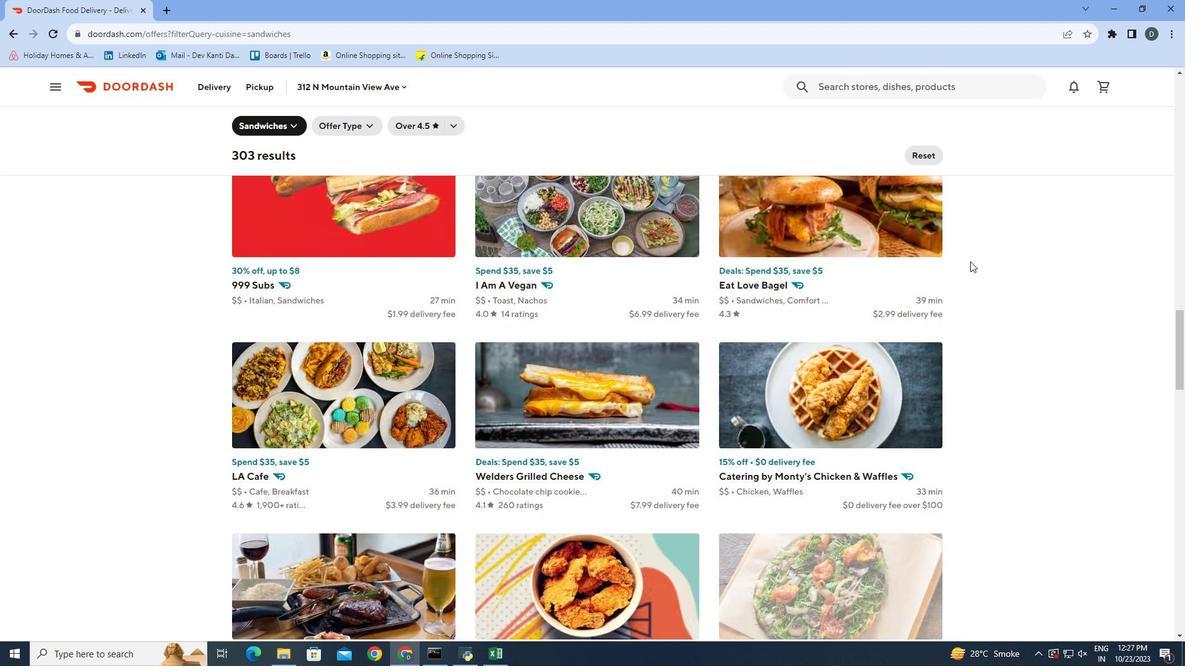 
Action: Mouse moved to (970, 262)
Screenshot: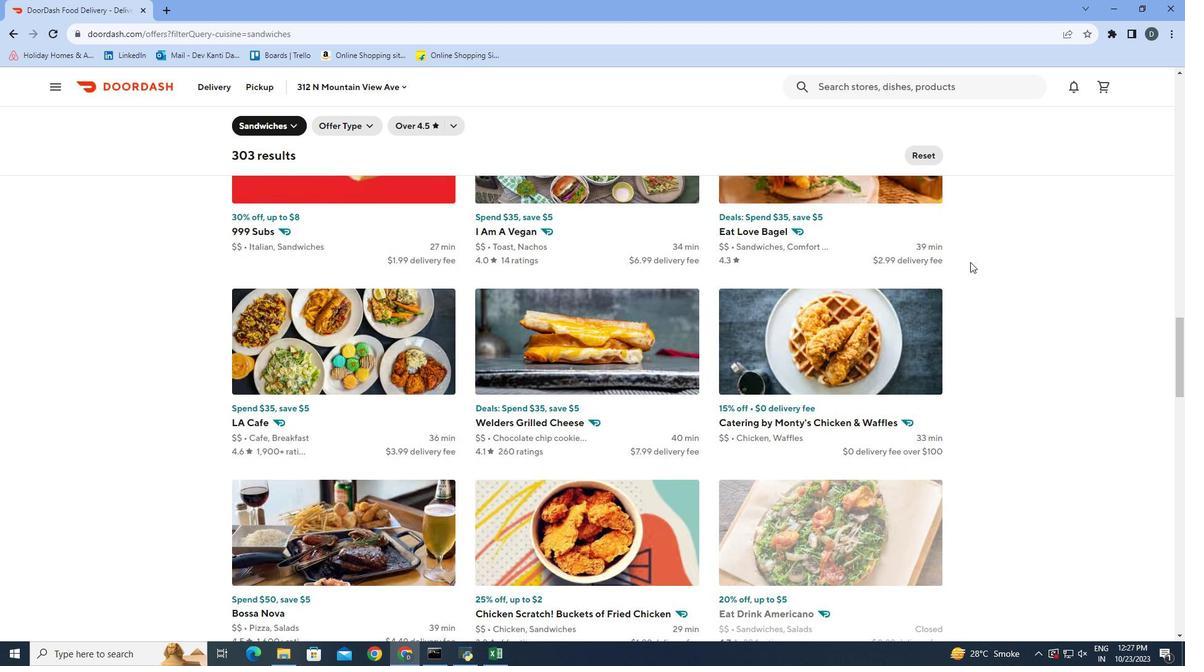 
Action: Mouse scrolled (970, 261) with delta (0, 0)
Screenshot: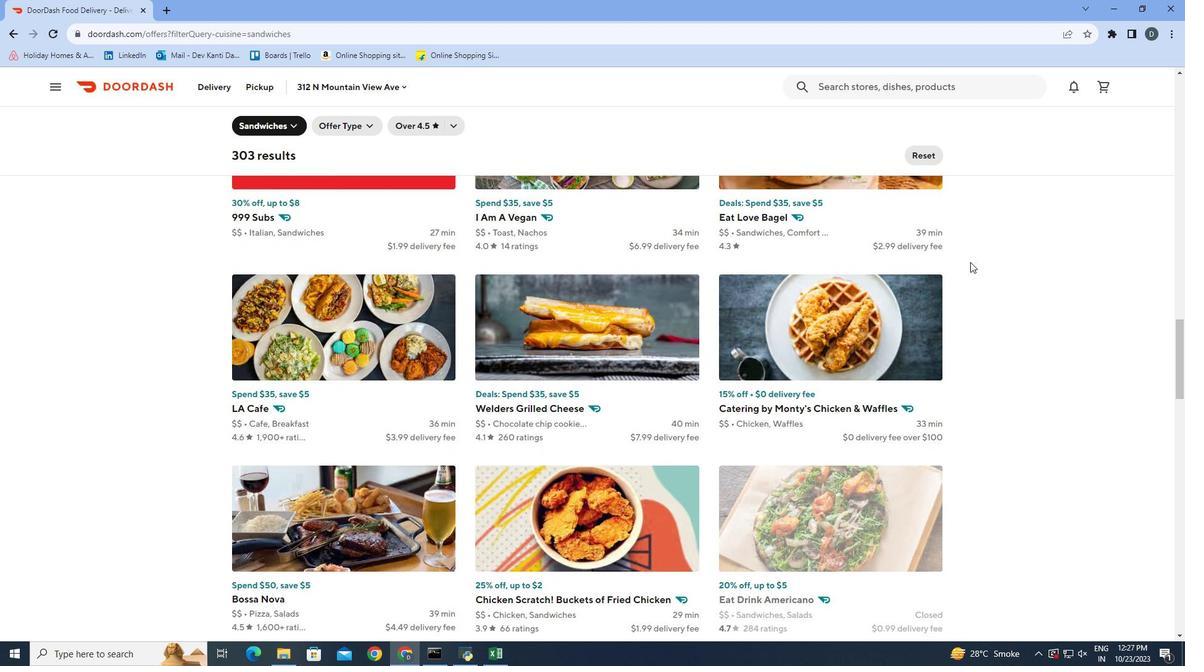 
Action: Mouse scrolled (970, 261) with delta (0, 0)
Screenshot: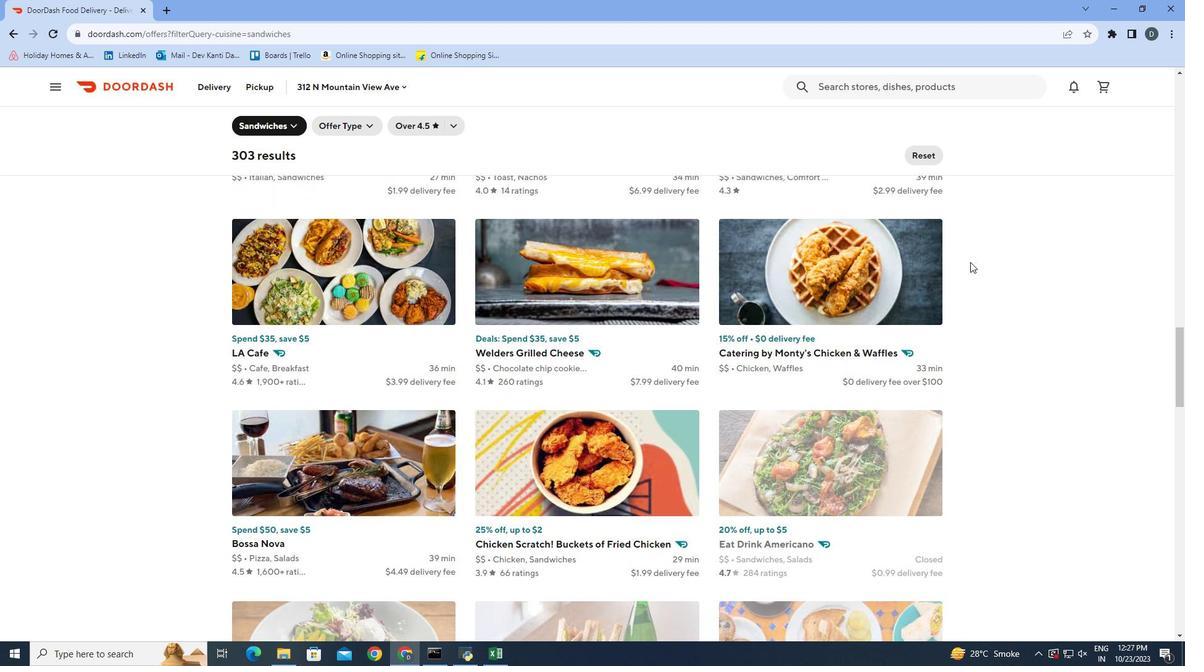 
Action: Mouse scrolled (970, 261) with delta (0, 0)
Screenshot: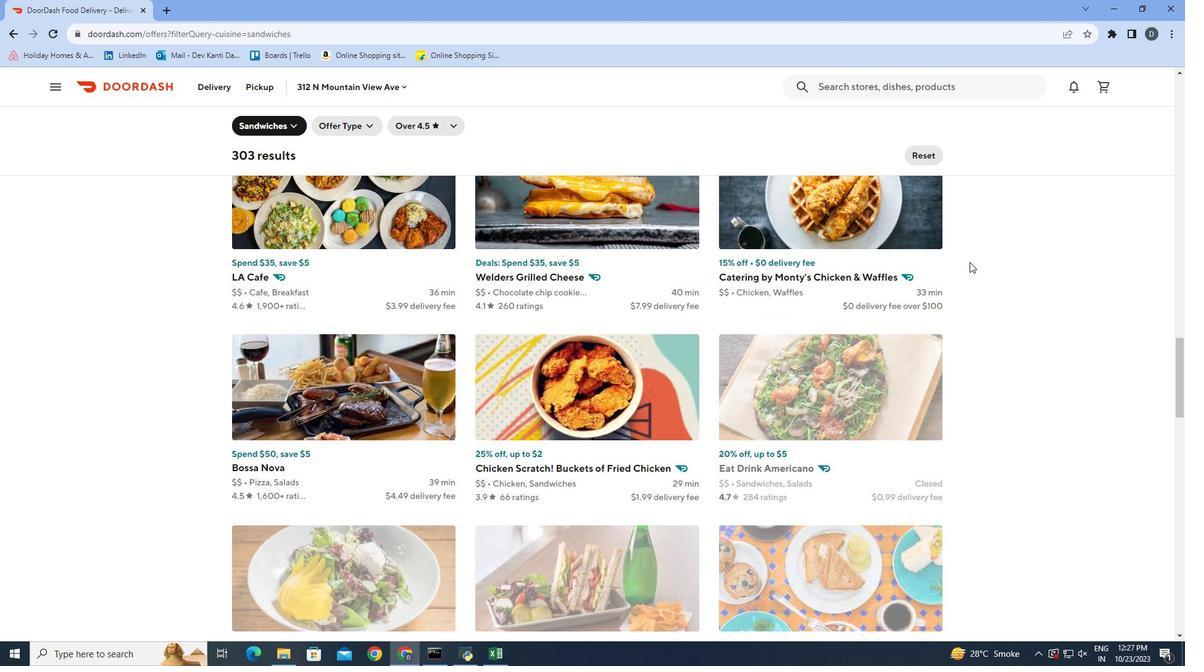 
Action: Mouse moved to (970, 262)
Screenshot: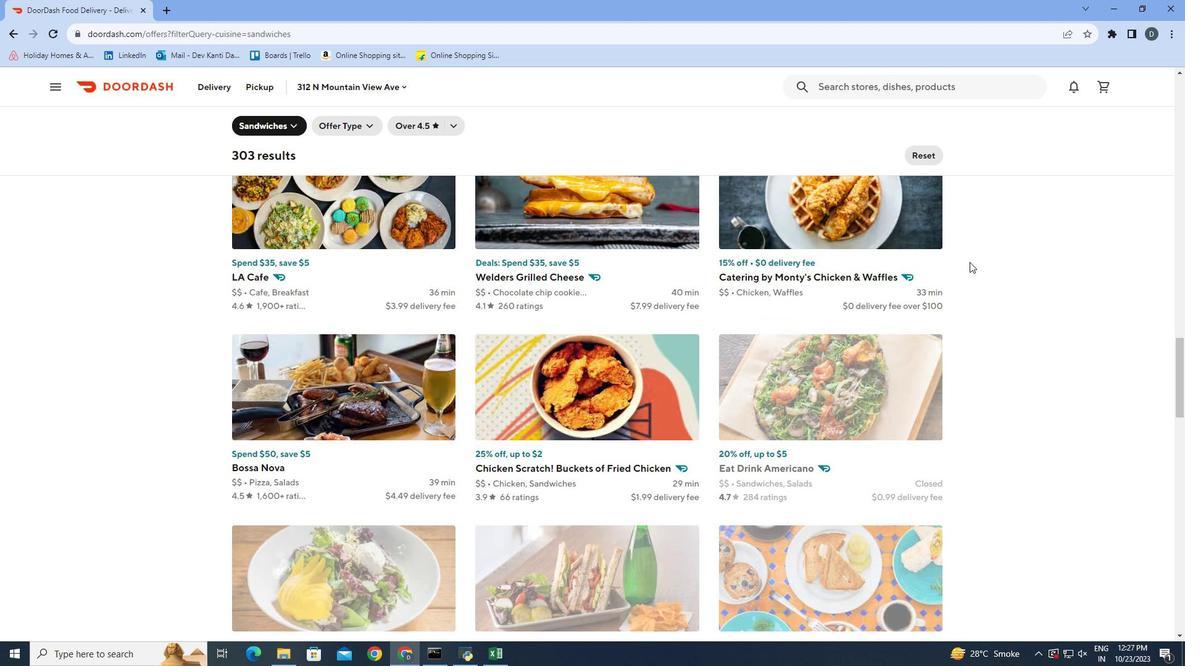 
Action: Mouse scrolled (970, 261) with delta (0, 0)
Screenshot: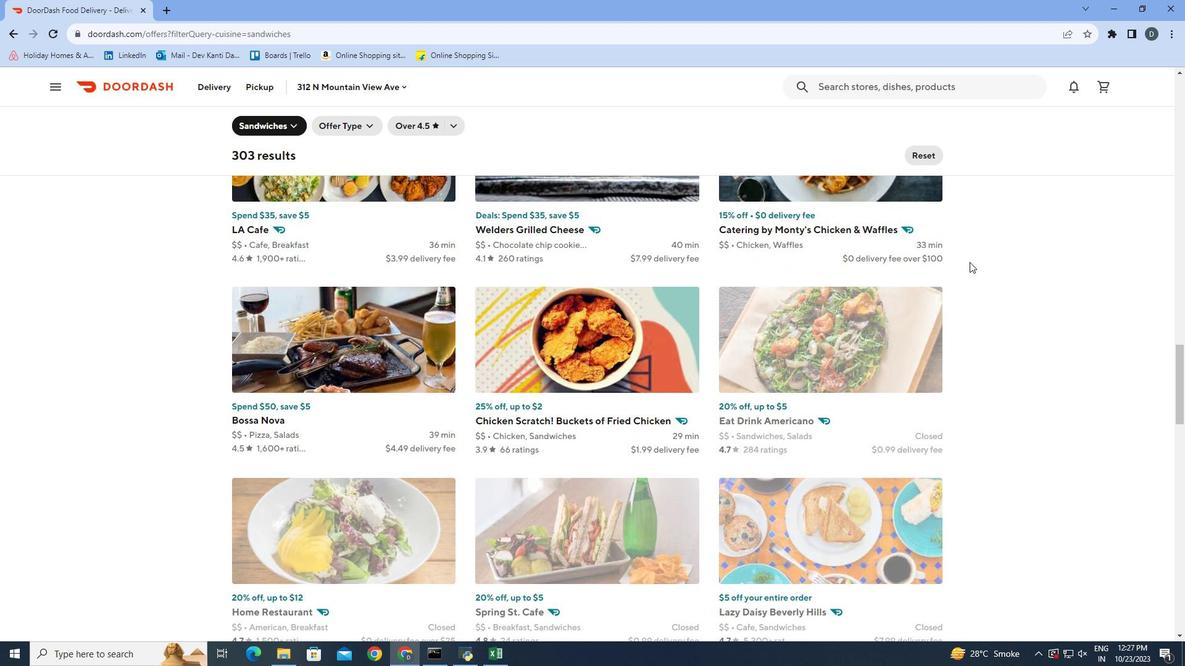 
Action: Mouse scrolled (970, 261) with delta (0, 0)
Screenshot: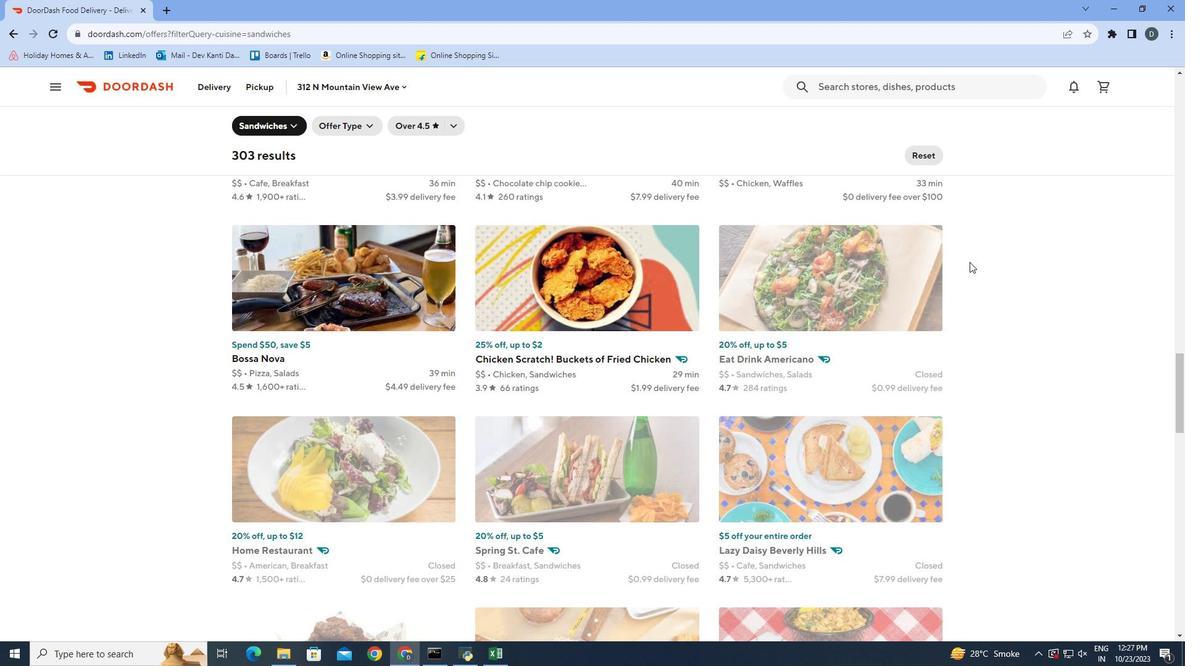 
Action: Mouse scrolled (970, 261) with delta (0, 0)
Screenshot: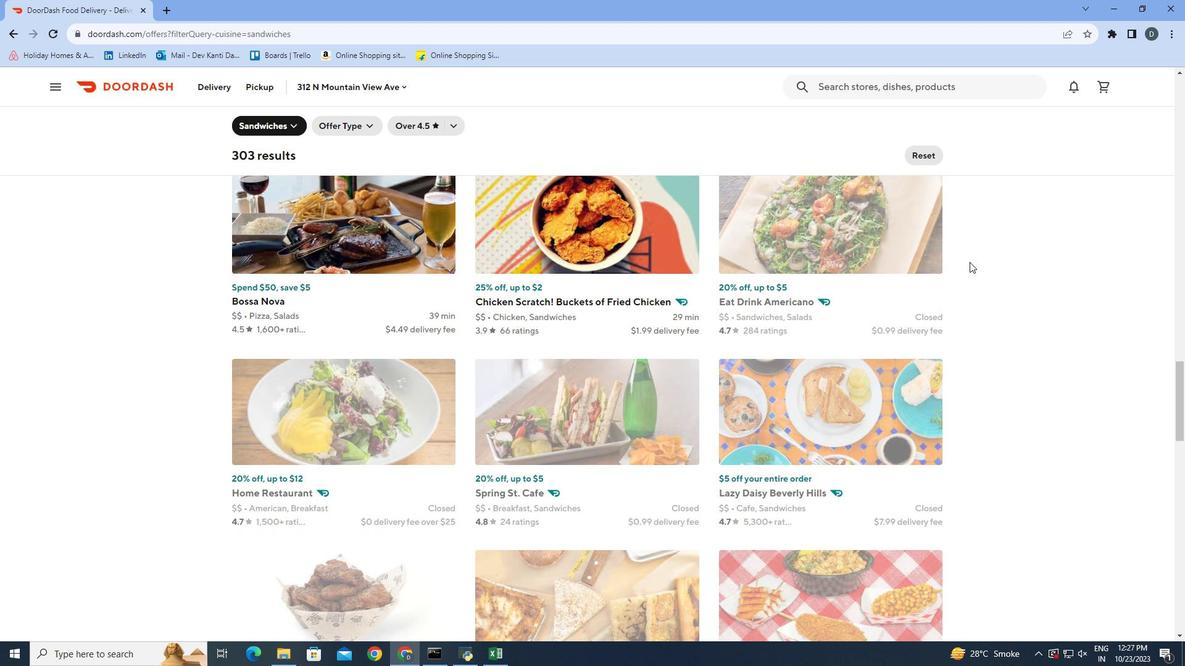 
Action: Mouse scrolled (970, 261) with delta (0, 0)
Screenshot: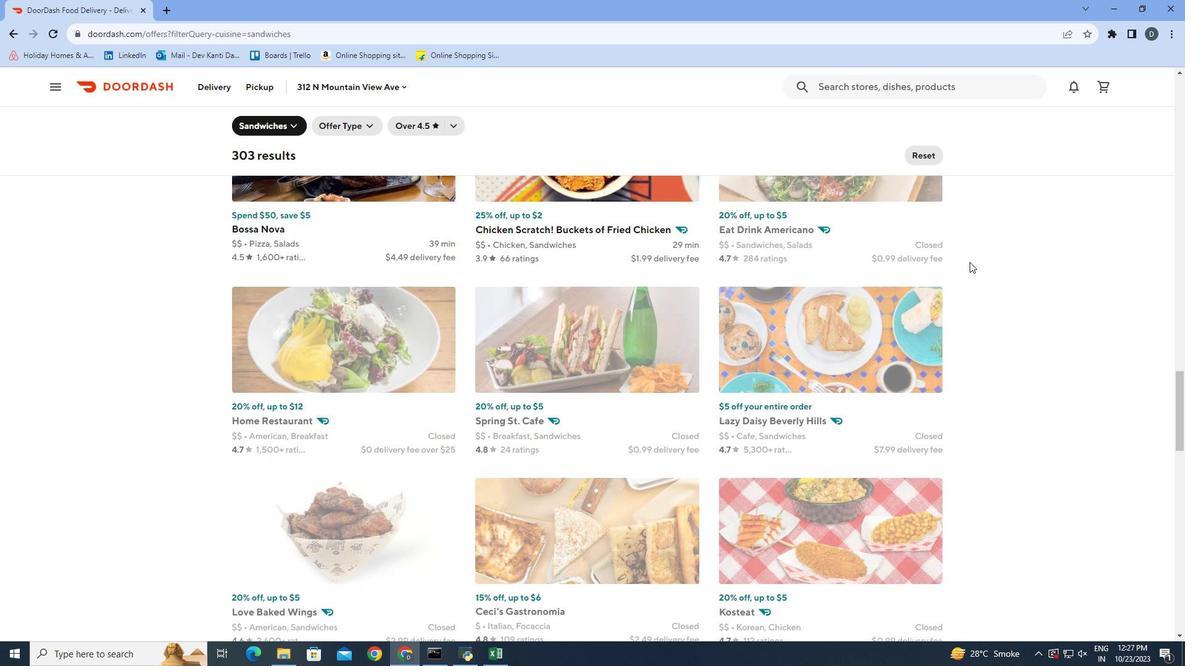 
Action: Mouse scrolled (970, 261) with delta (0, 0)
Screenshot: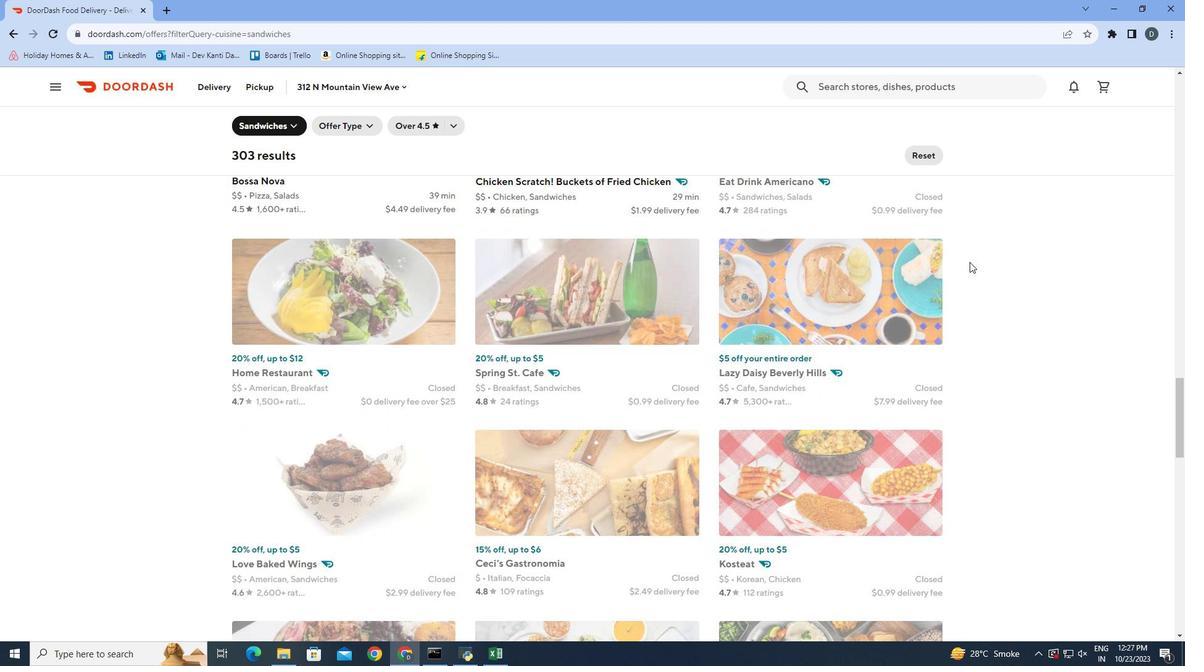 
Action: Mouse scrolled (970, 261) with delta (0, 0)
Screenshot: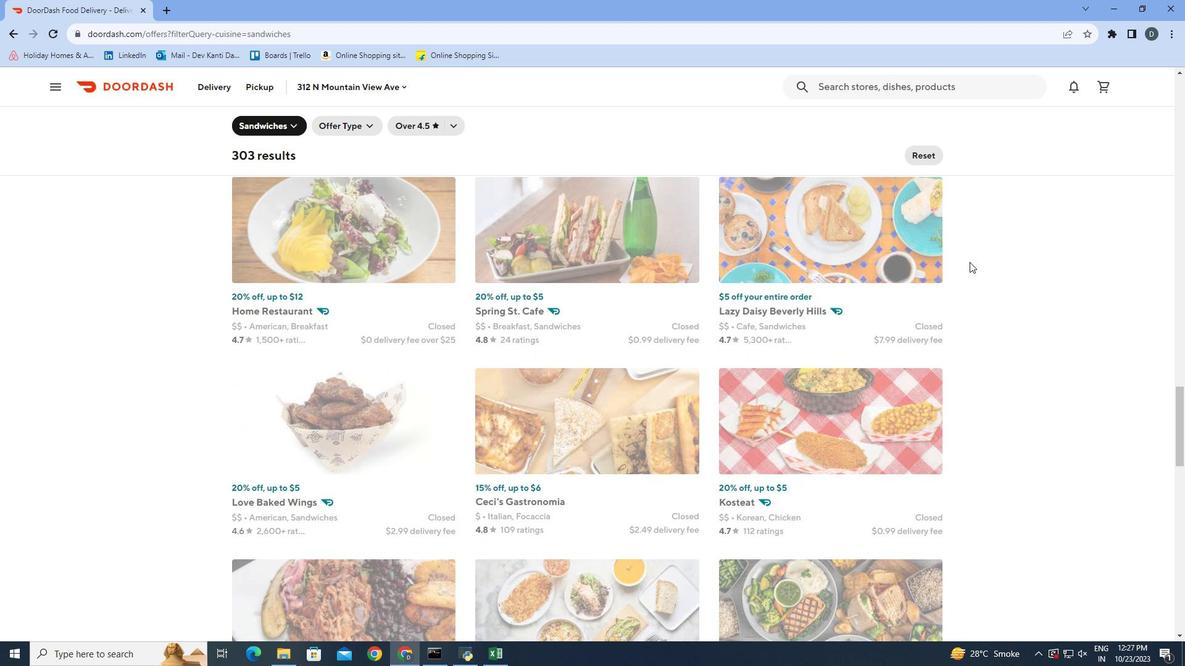 
Action: Mouse moved to (968, 263)
Screenshot: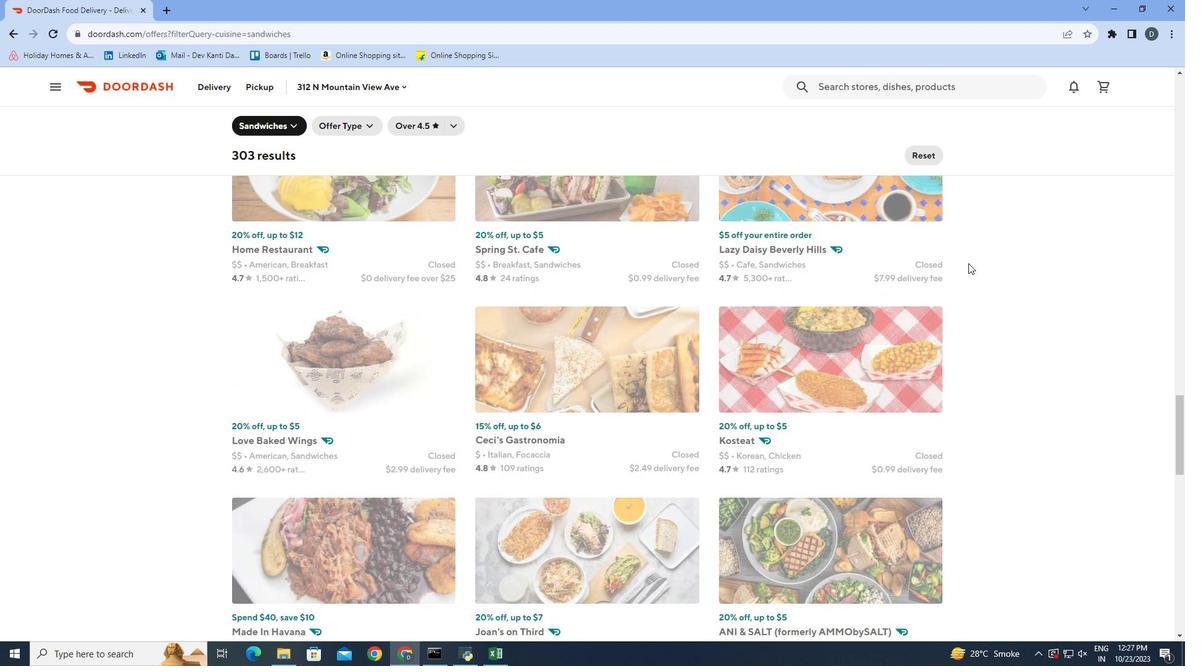 
Action: Mouse scrolled (968, 263) with delta (0, 0)
Screenshot: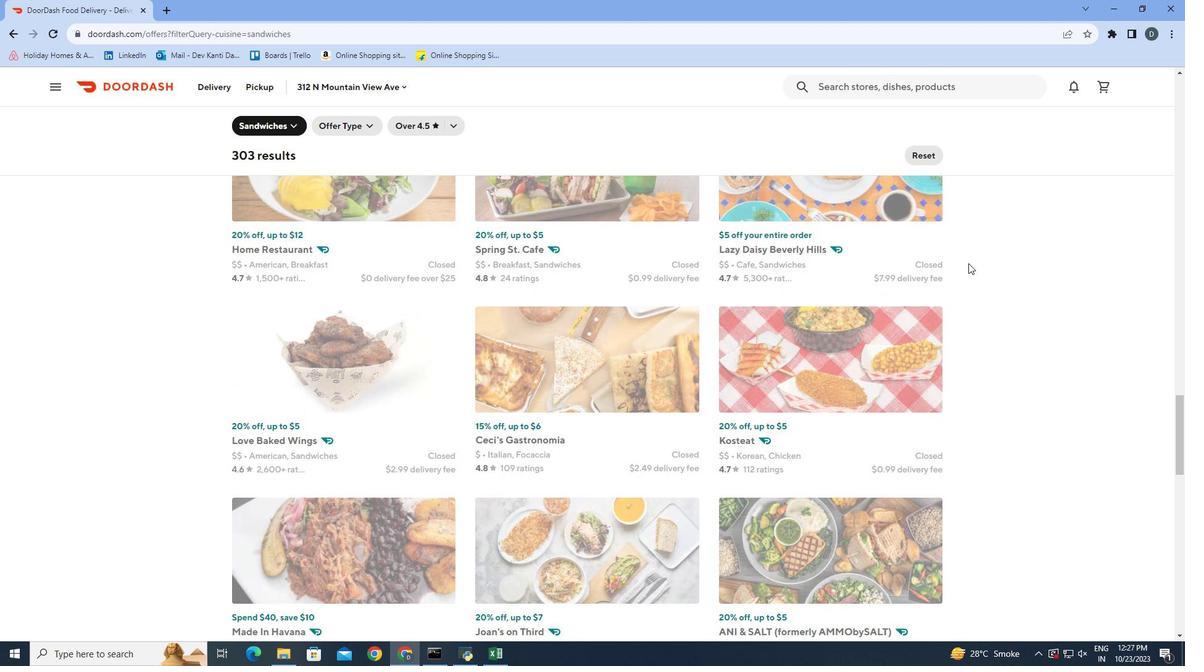 
Action: Mouse moved to (967, 263)
Screenshot: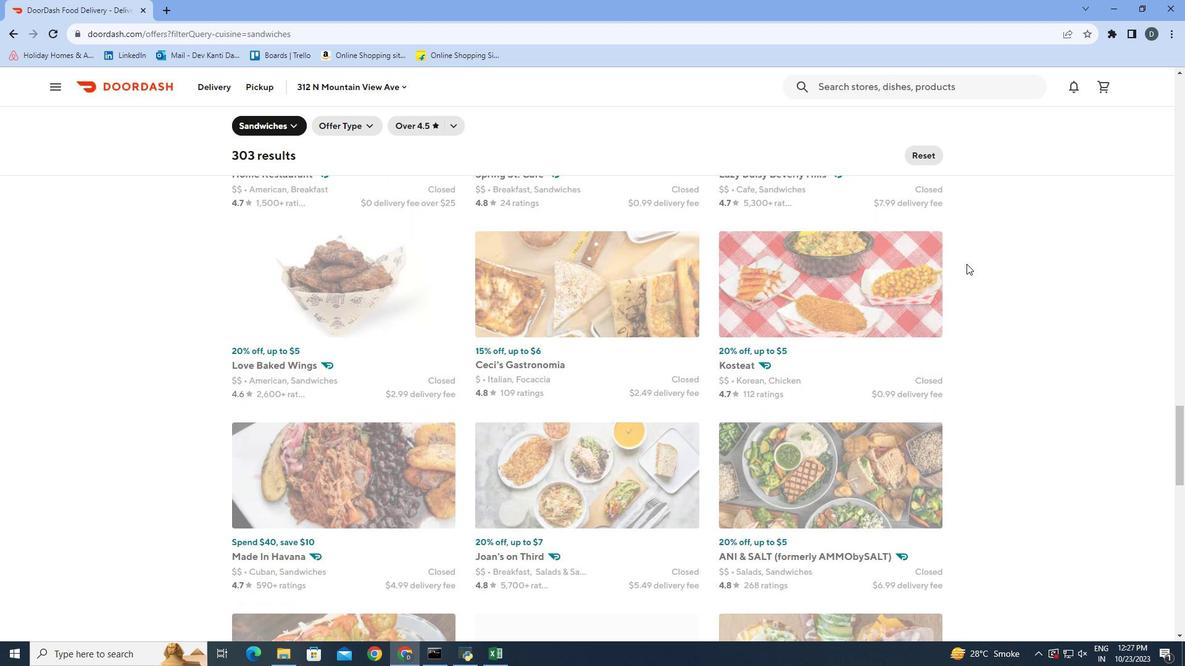 
Action: Mouse scrolled (967, 263) with delta (0, 0)
Screenshot: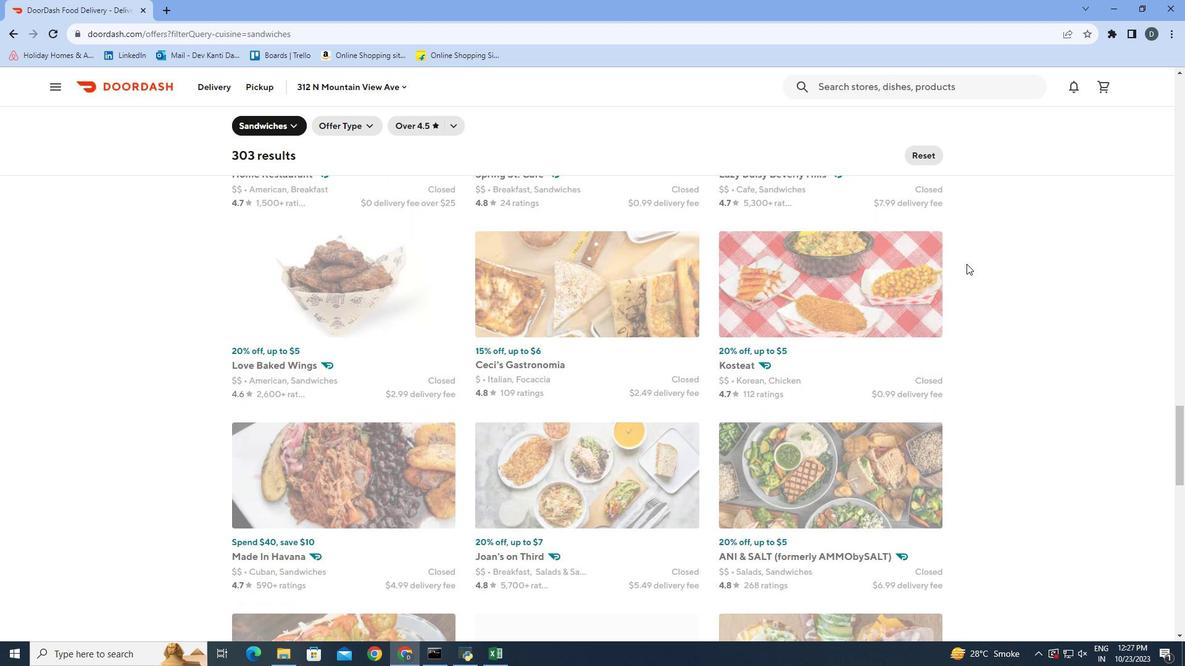 
Action: Mouse moved to (967, 264)
Screenshot: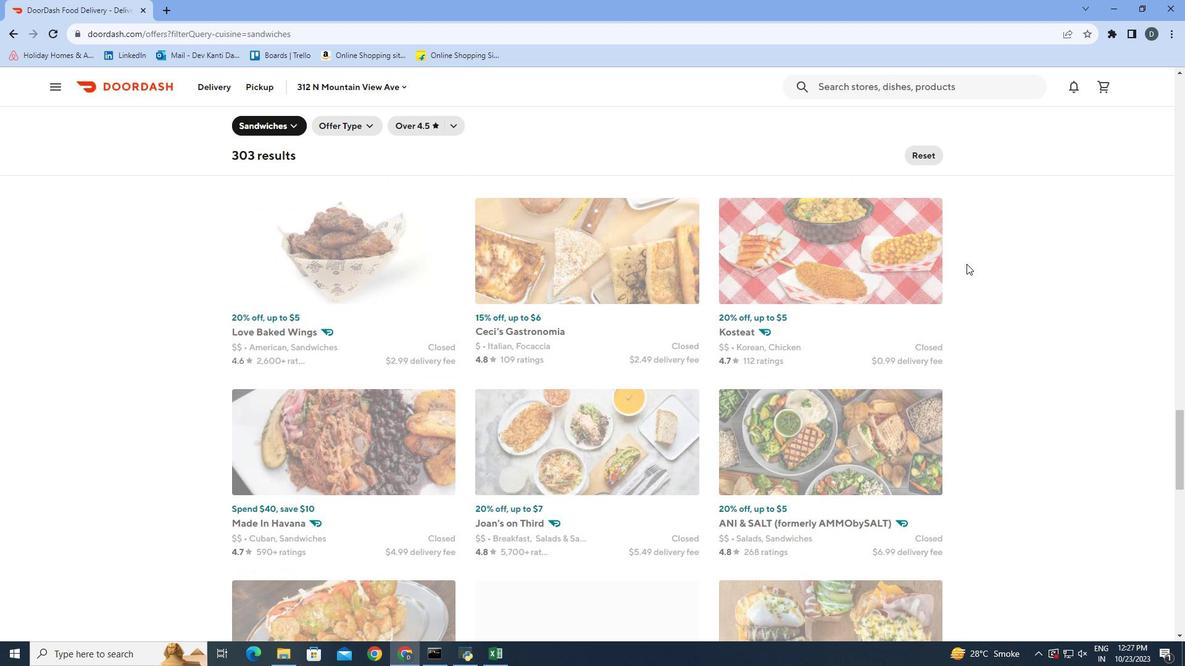 
Action: Mouse scrolled (967, 263) with delta (0, 0)
Screenshot: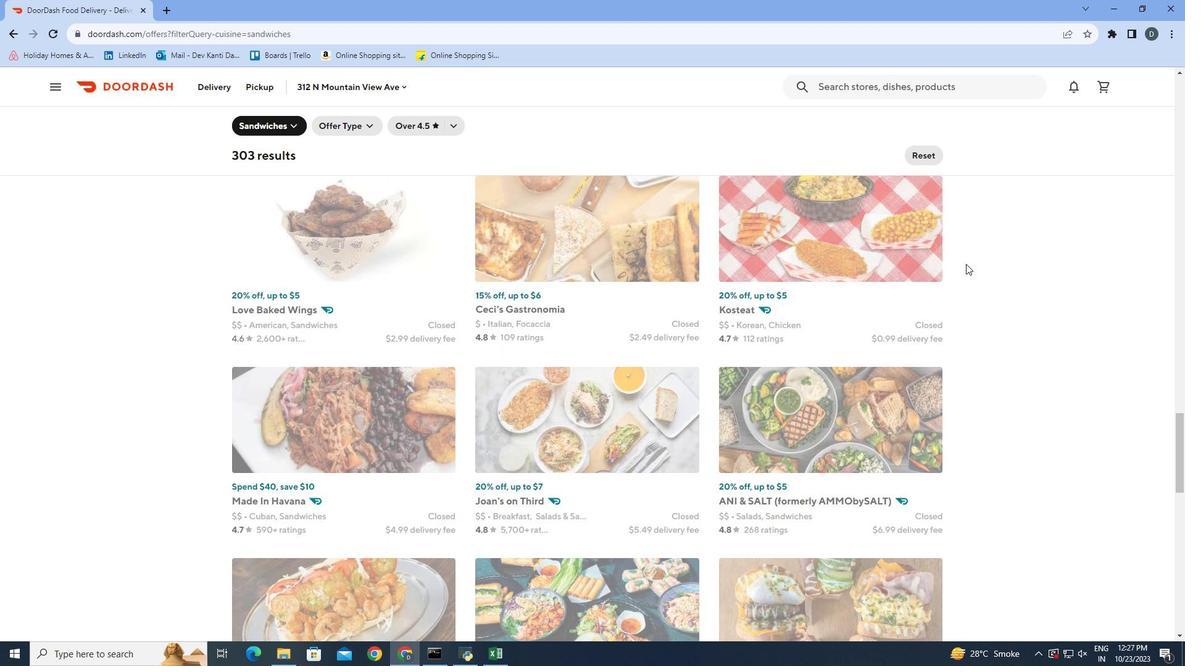 
Action: Mouse moved to (965, 264)
Screenshot: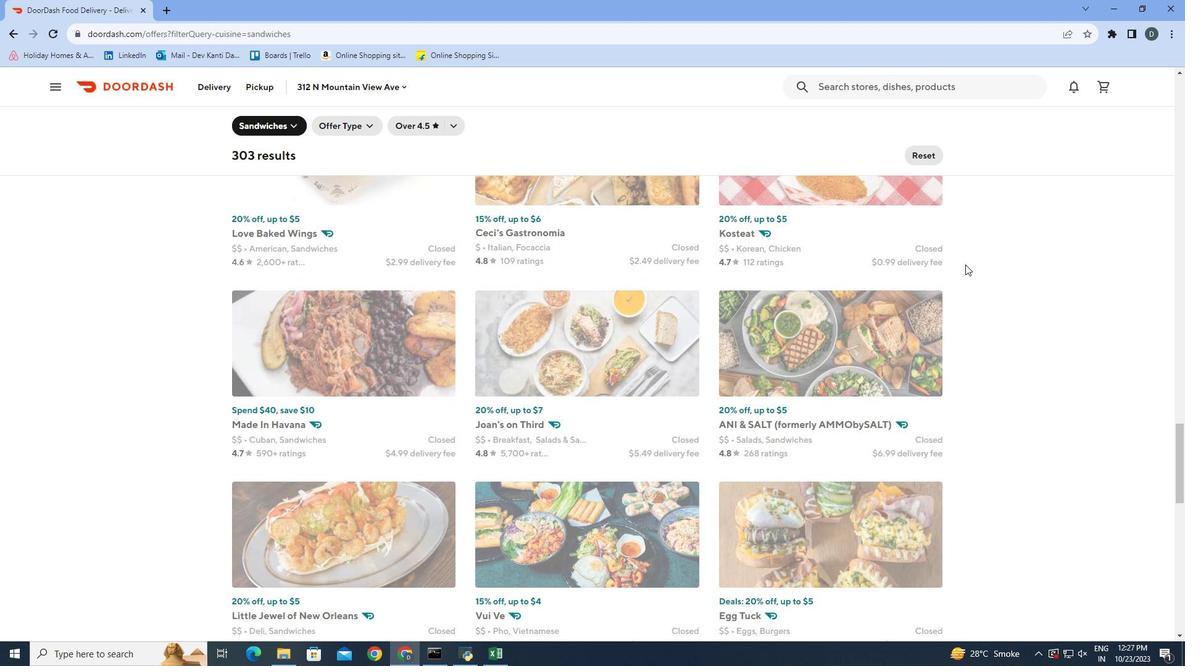 
Action: Mouse scrolled (965, 264) with delta (0, 0)
Screenshot: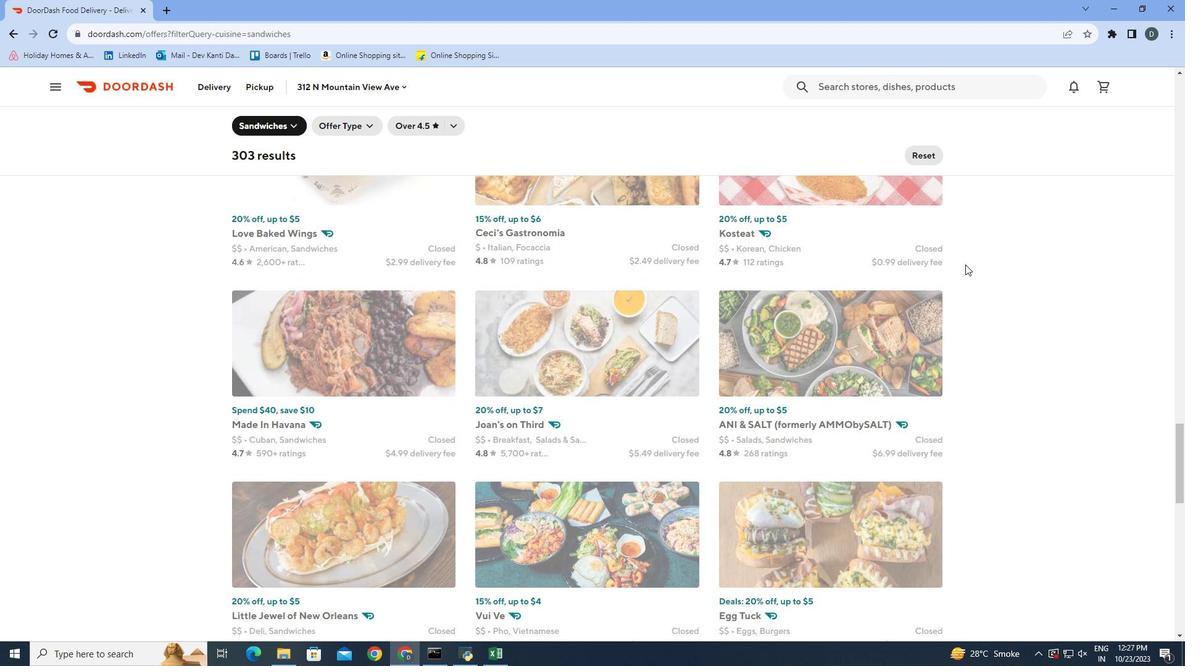 
Action: Mouse scrolled (965, 264) with delta (0, 0)
Screenshot: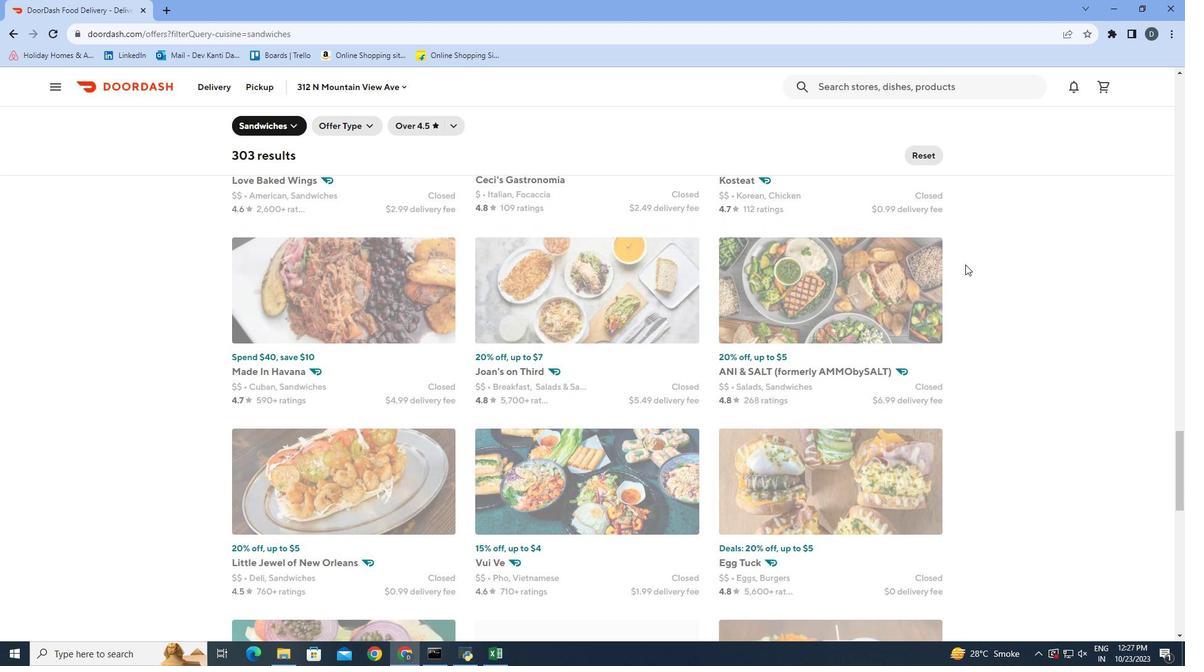
Action: Mouse moved to (965, 264)
Screenshot: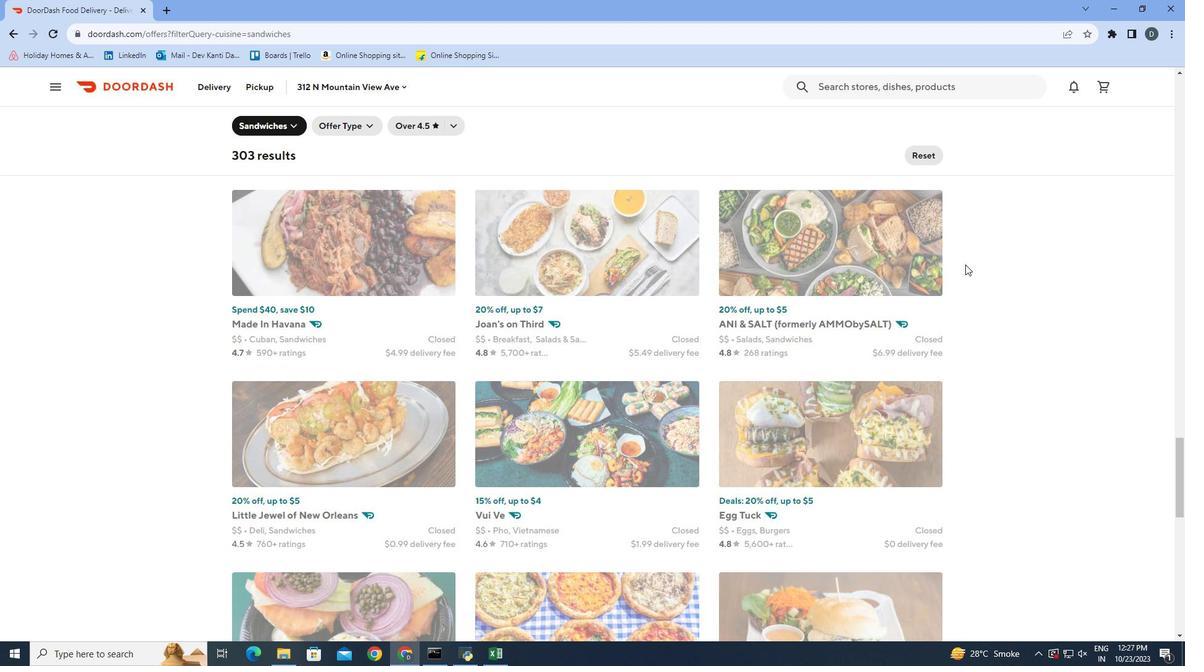 
Action: Mouse scrolled (965, 264) with delta (0, 0)
Screenshot: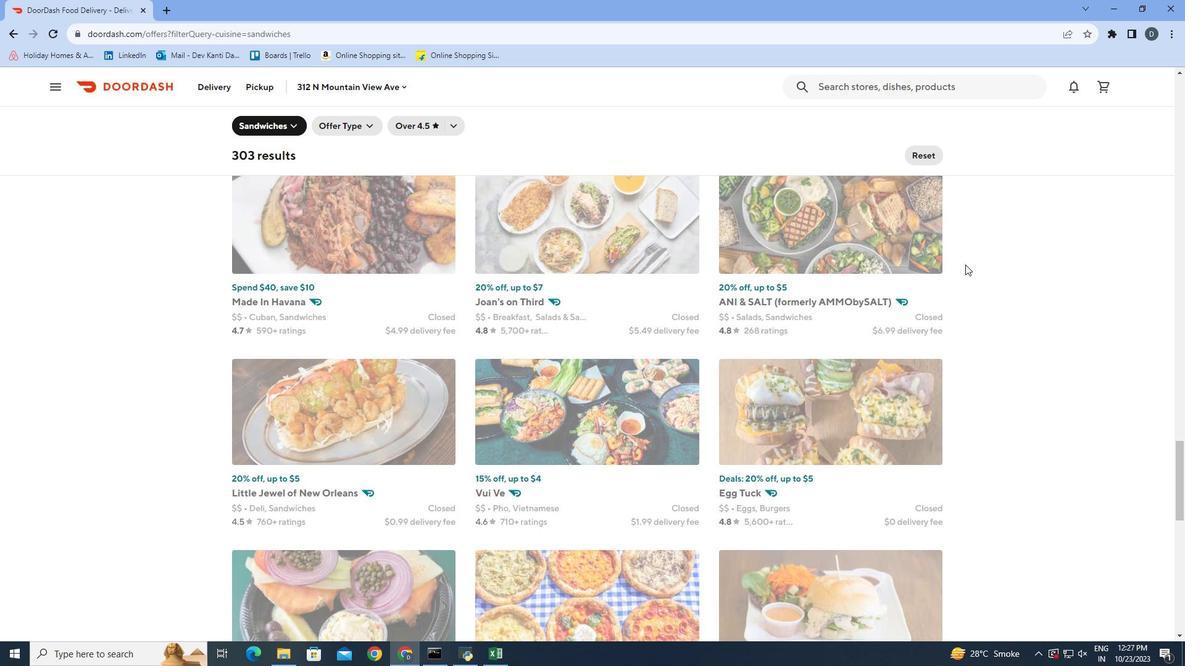 
Action: Mouse moved to (965, 264)
Screenshot: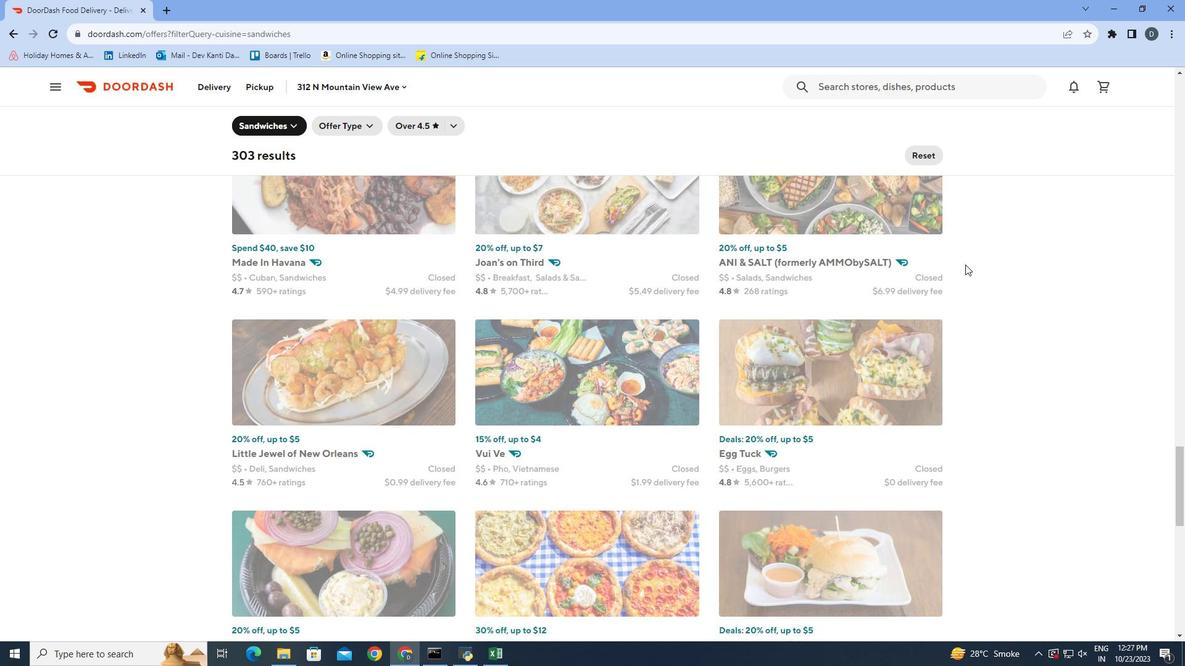 
Action: Mouse scrolled (965, 264) with delta (0, 0)
Screenshot: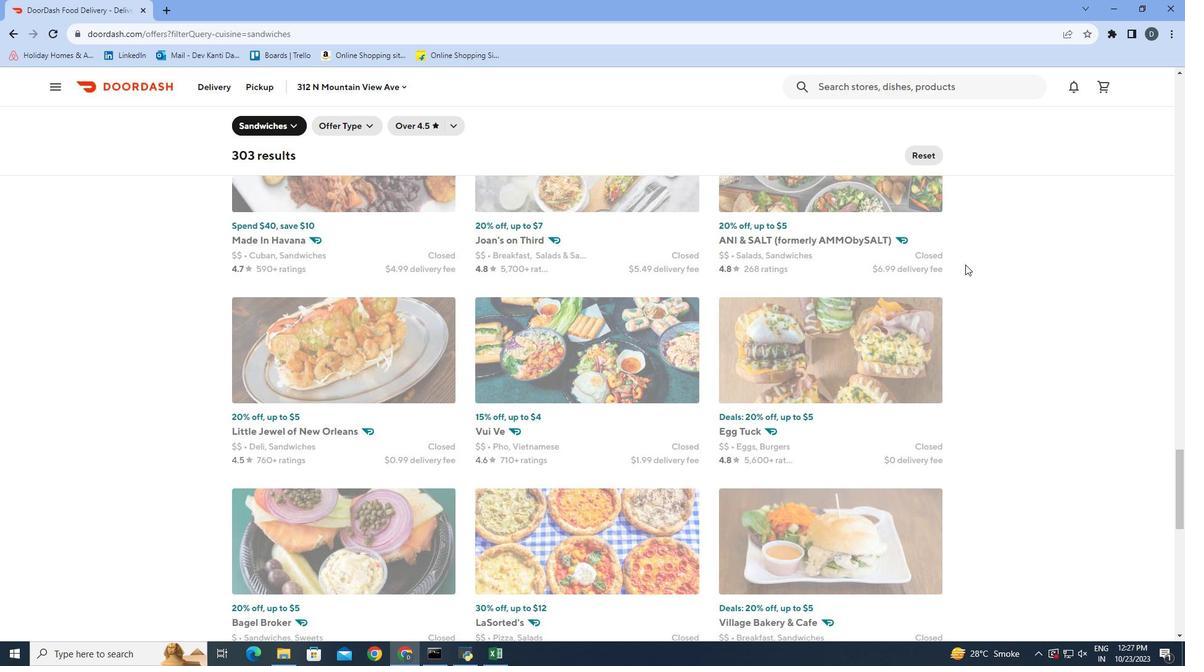
Action: Mouse scrolled (965, 264) with delta (0, 0)
Screenshot: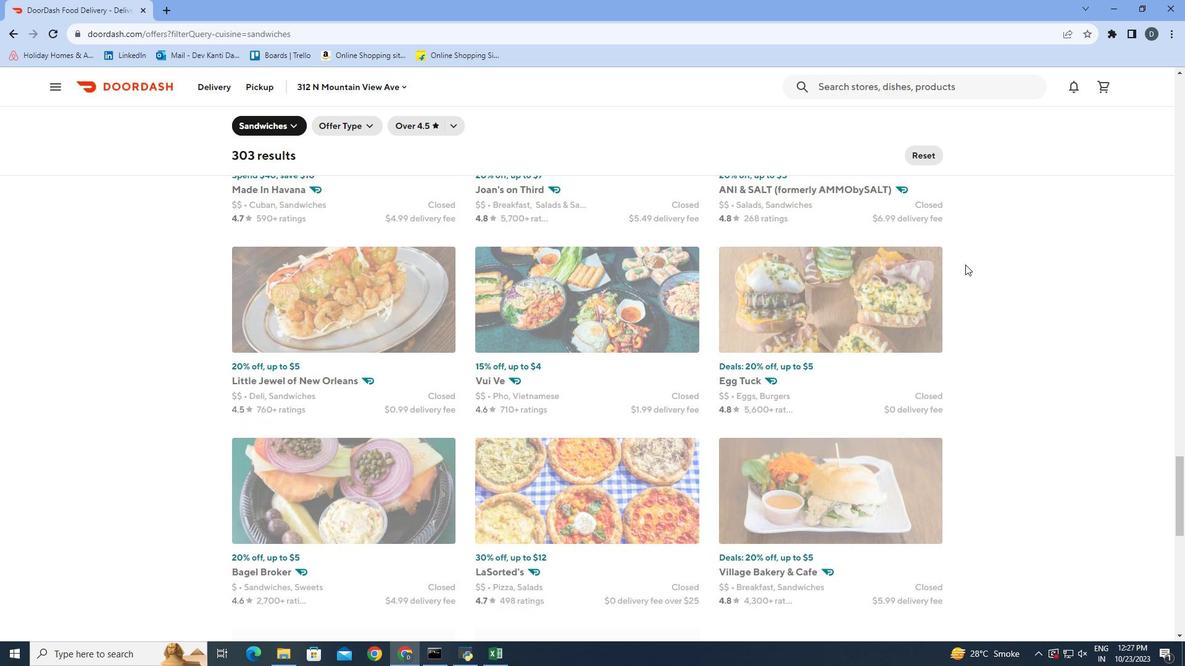 
Action: Mouse scrolled (965, 264) with delta (0, 0)
Screenshot: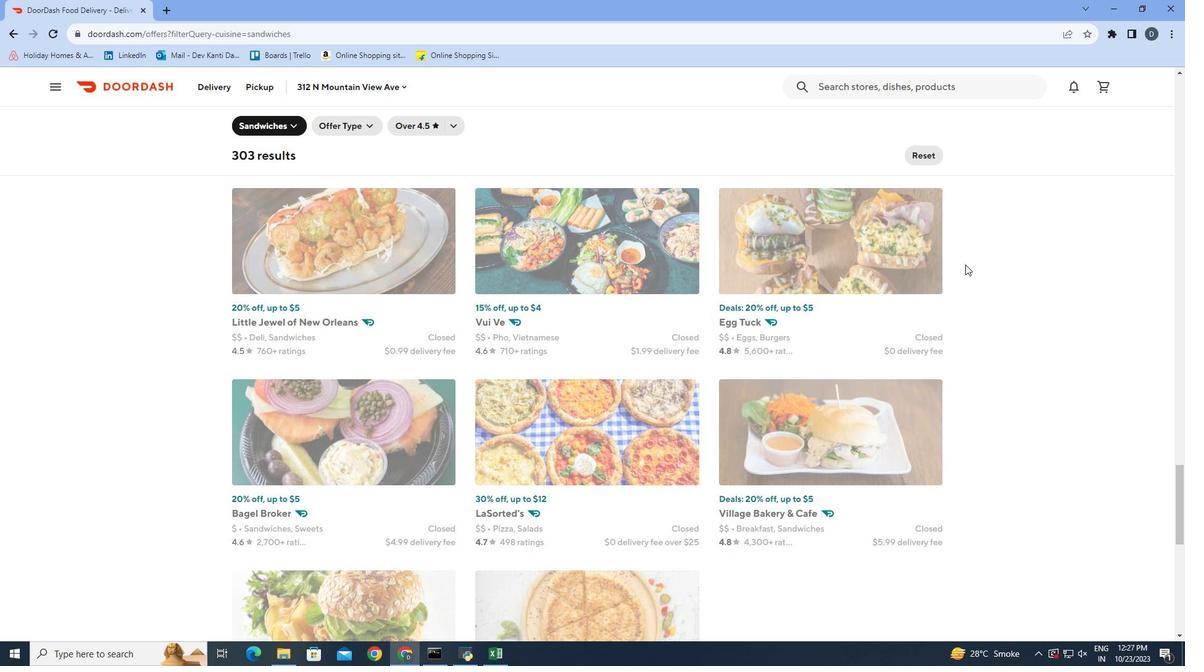 
Action: Mouse scrolled (965, 264) with delta (0, 0)
Screenshot: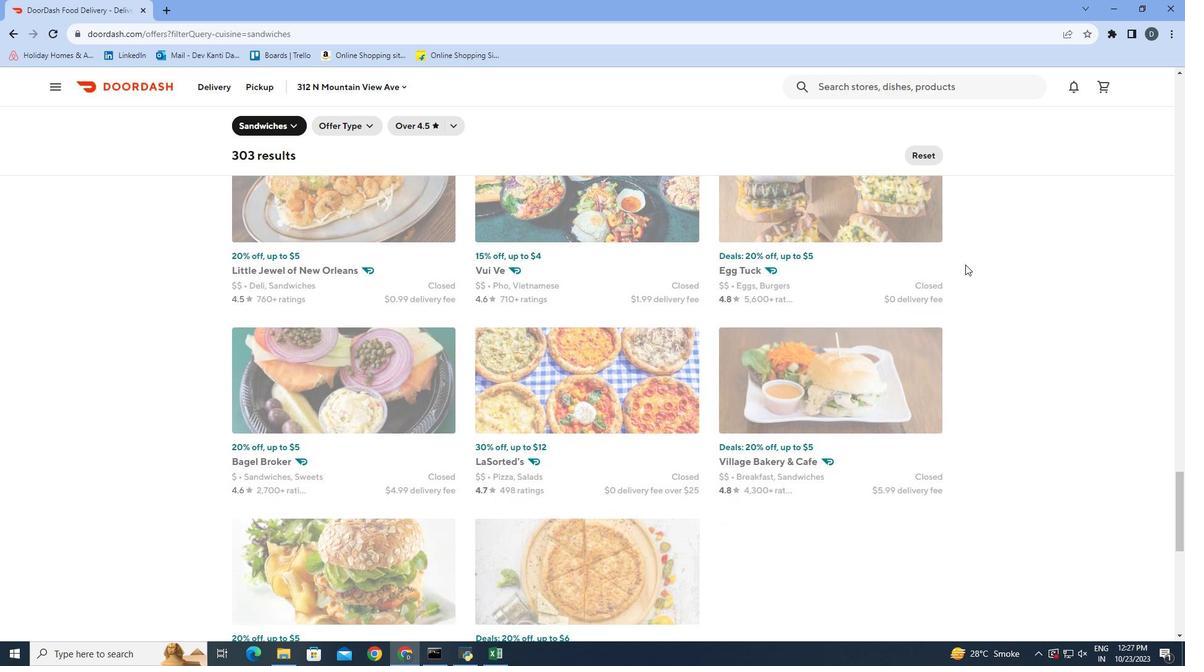 
Action: Mouse moved to (965, 264)
Screenshot: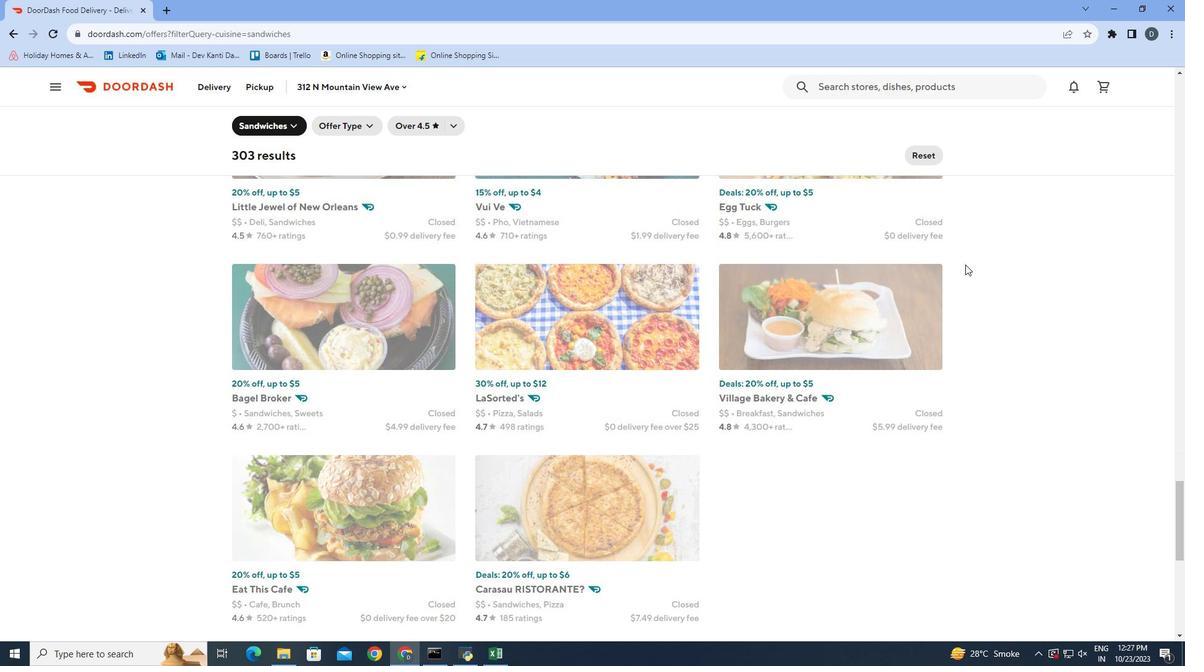 
Action: Mouse scrolled (965, 264) with delta (0, 0)
Screenshot: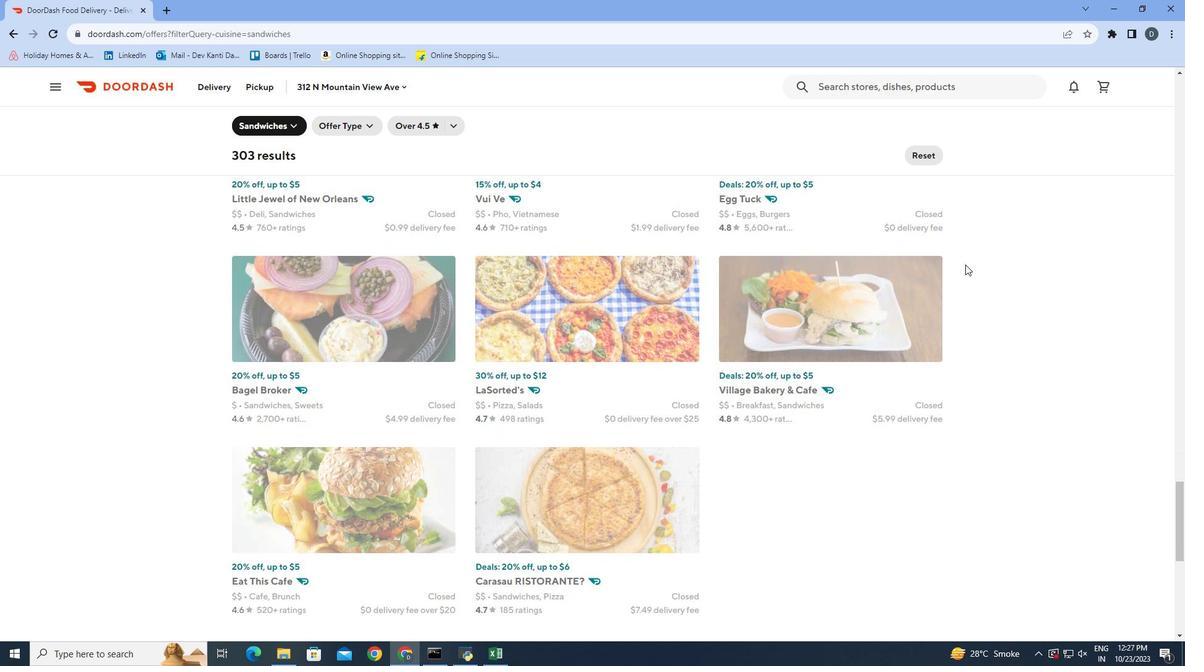 
Action: Mouse scrolled (965, 264) with delta (0, 0)
Screenshot: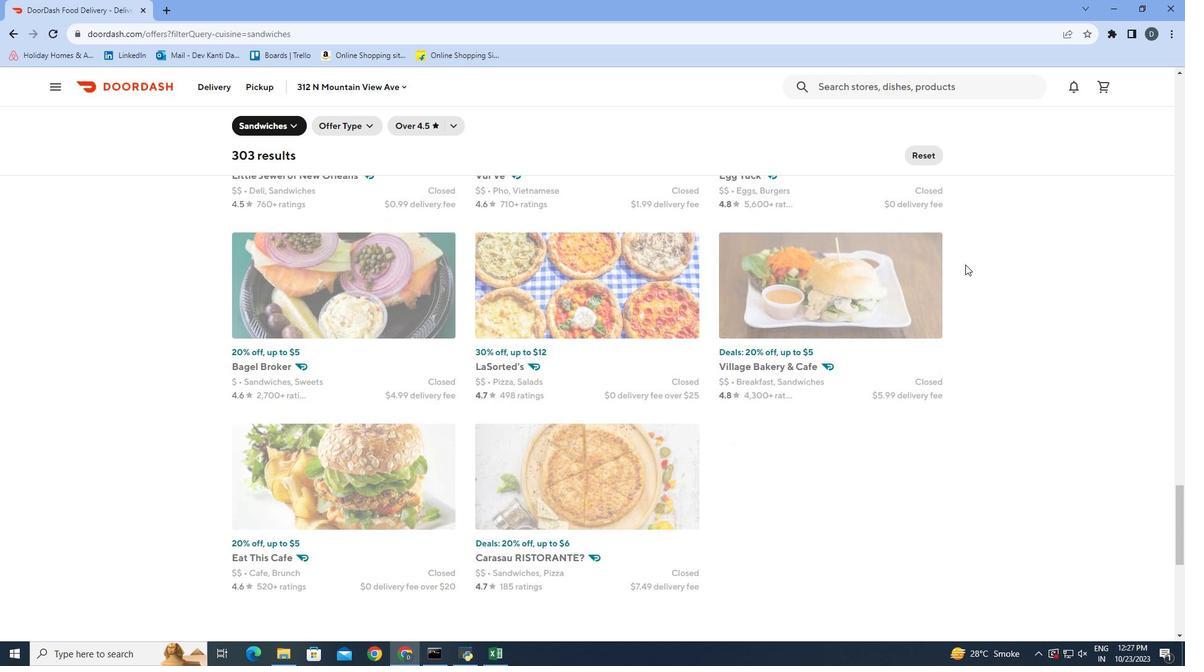 
Action: Mouse moved to (602, 556)
Screenshot: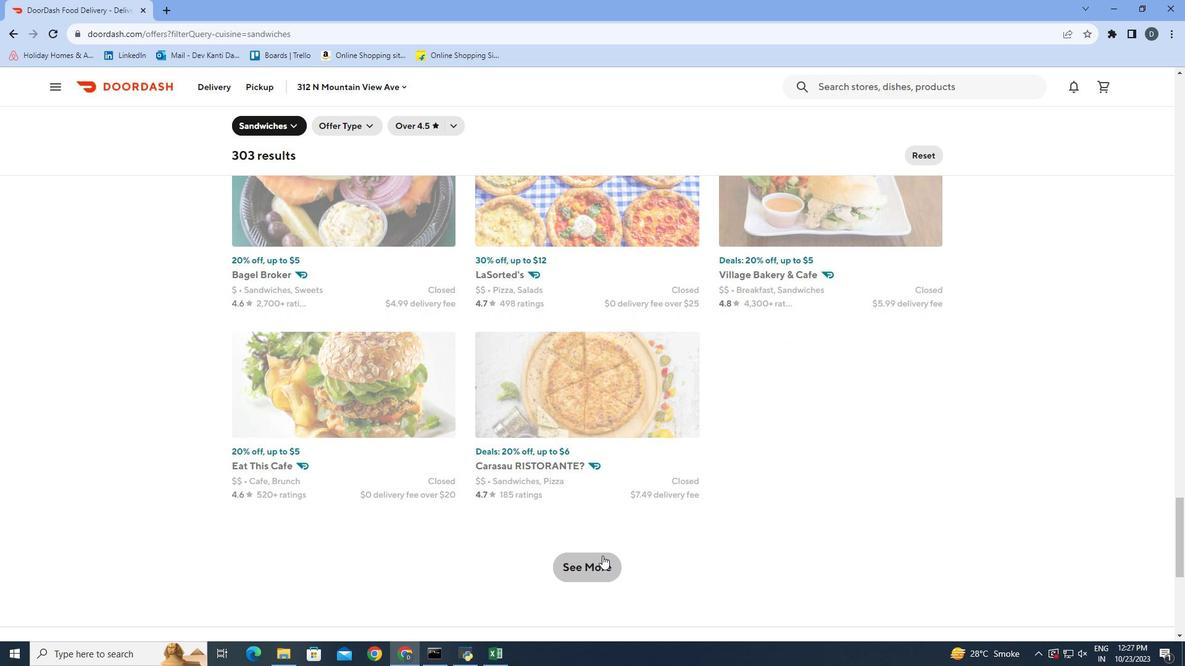 
Action: Mouse pressed left at (602, 556)
Screenshot: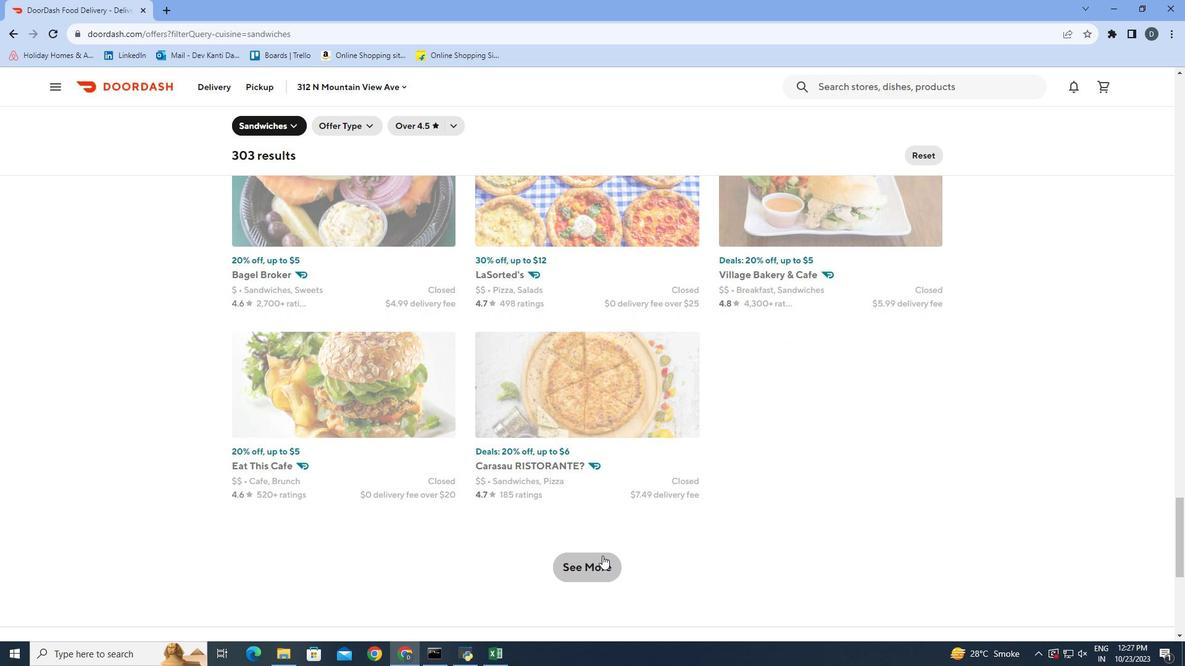 
Action: Mouse moved to (948, 461)
Screenshot: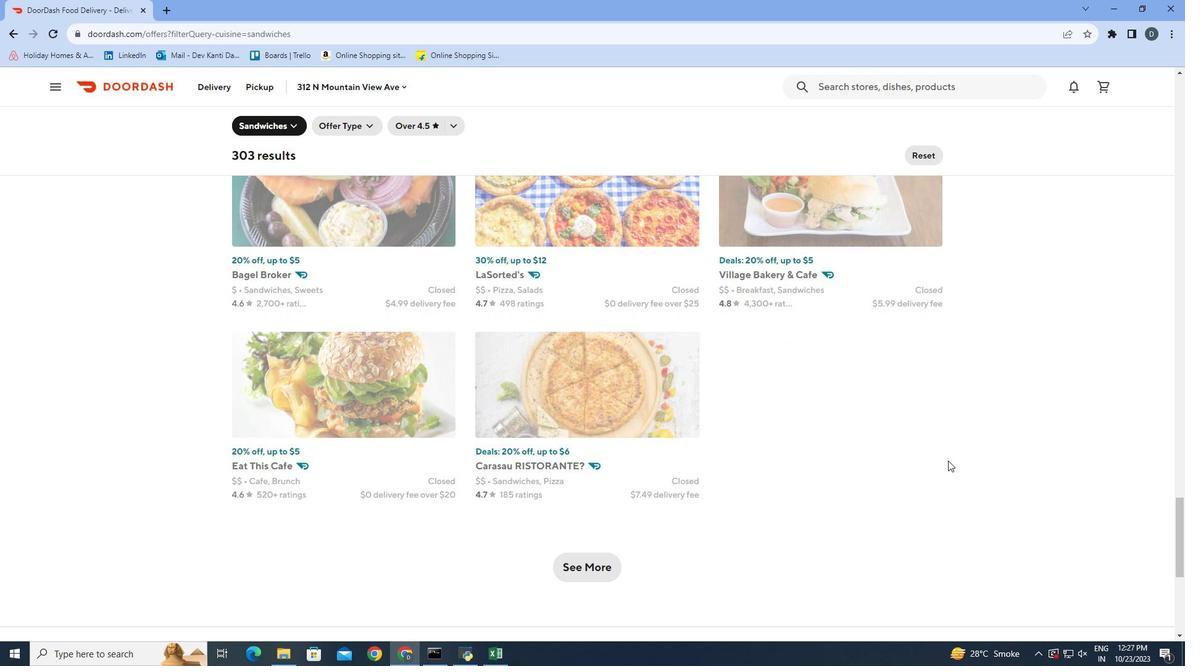 
Action: Mouse scrolled (948, 460) with delta (0, 0)
Screenshot: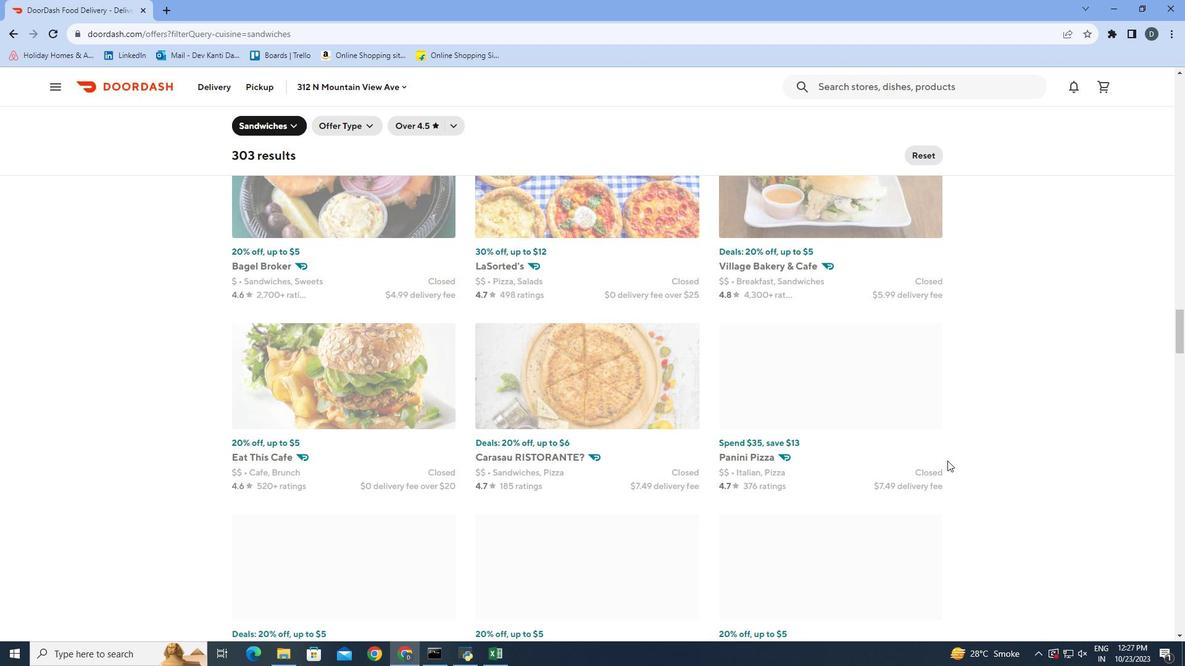 
Action: Mouse moved to (947, 461)
Screenshot: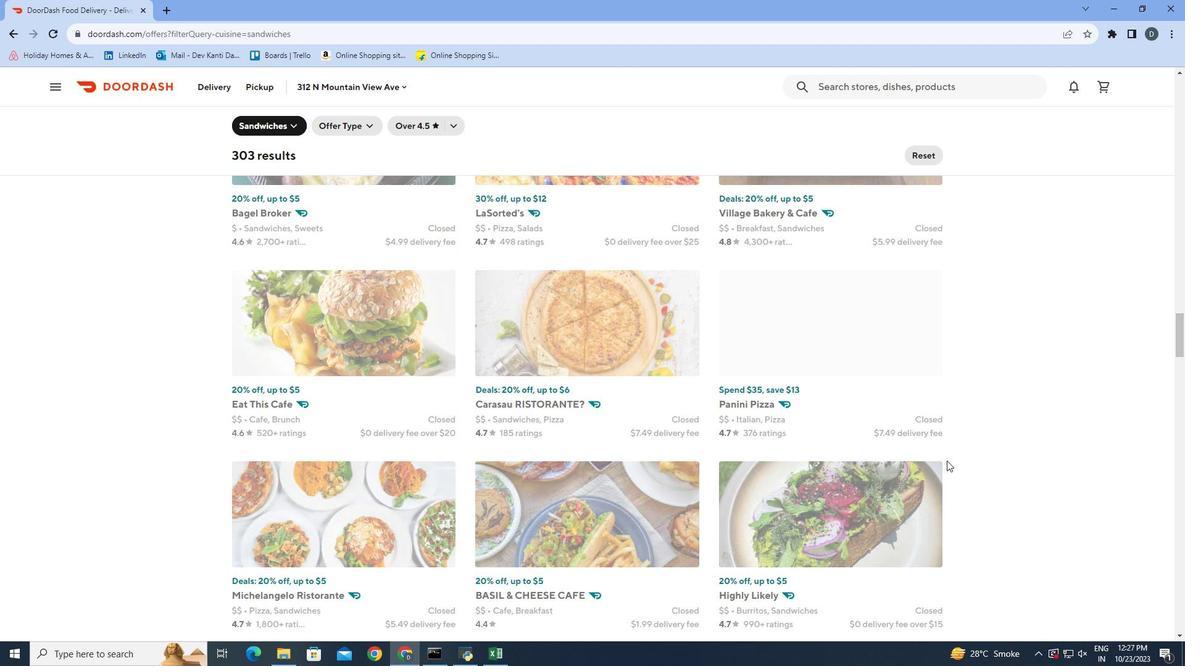 
Action: Mouse scrolled (947, 460) with delta (0, 0)
Screenshot: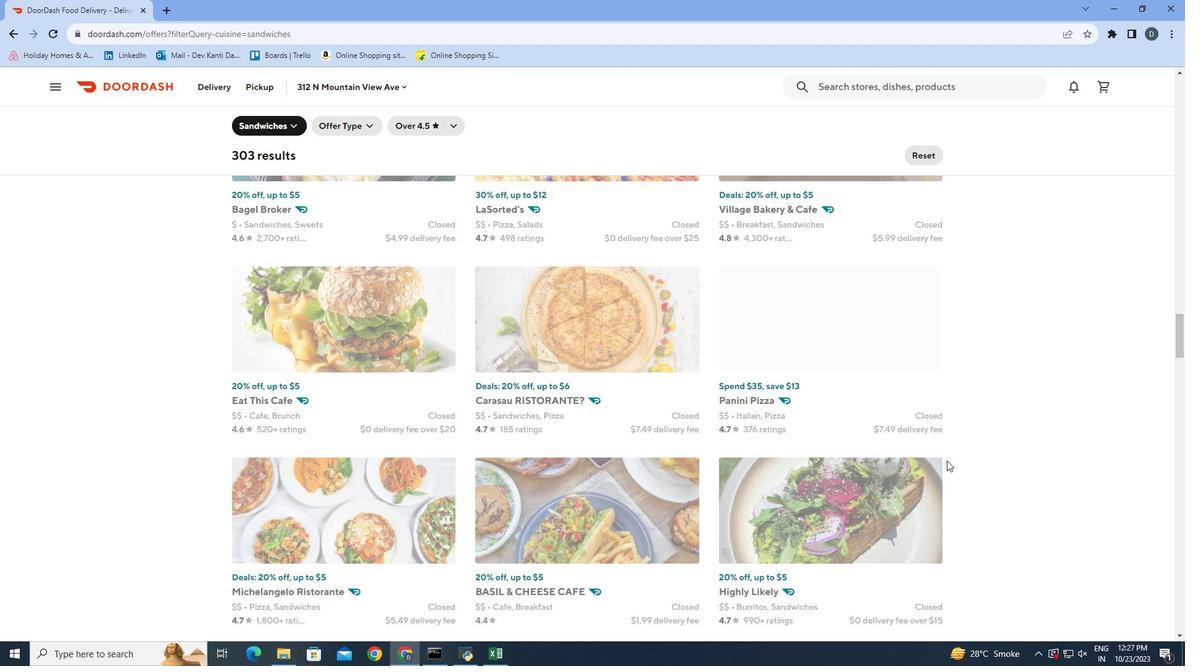 
Action: Mouse moved to (946, 461)
Screenshot: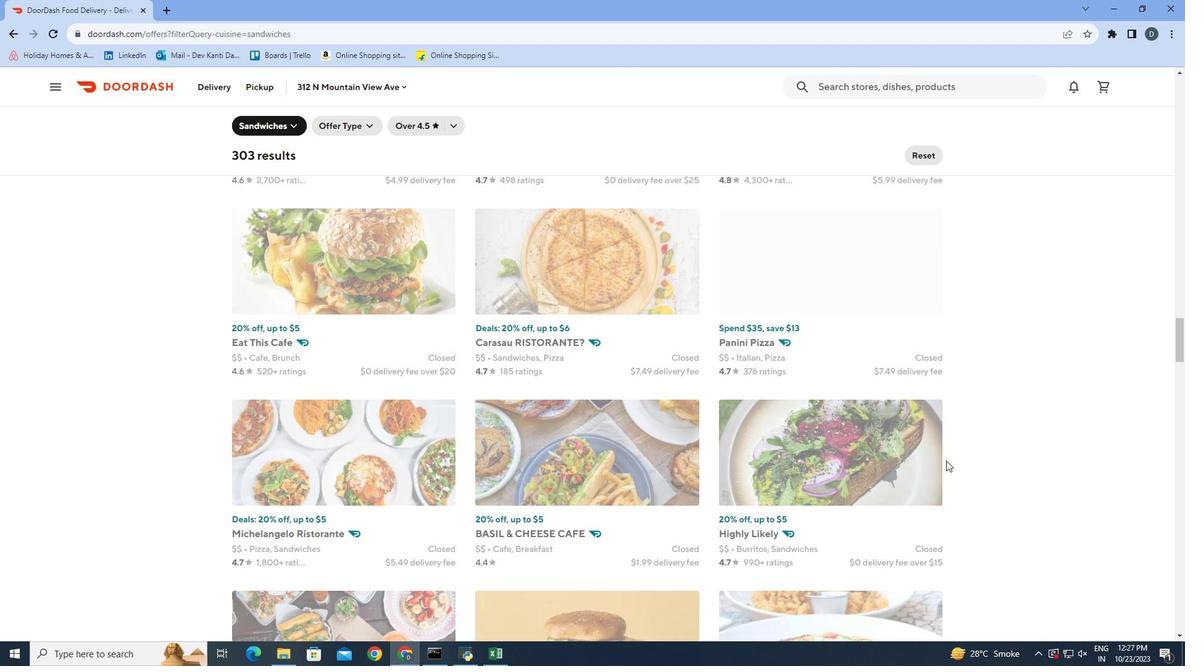 
Action: Mouse scrolled (946, 460) with delta (0, 0)
Screenshot: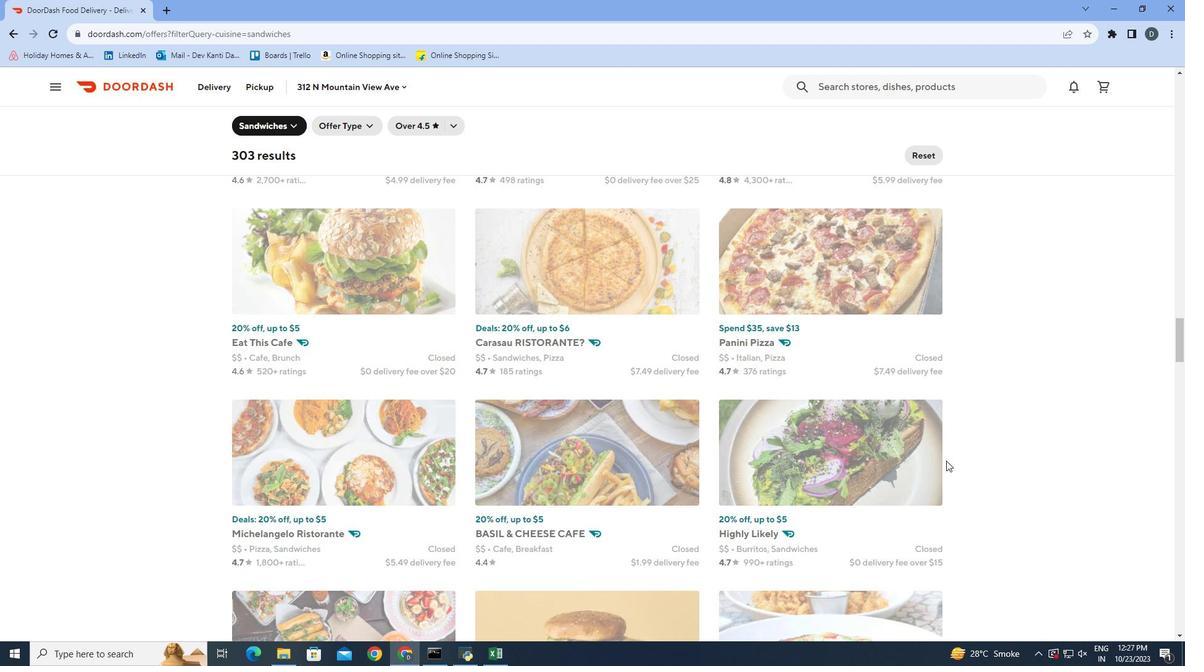 
Action: Mouse scrolled (946, 460) with delta (0, 0)
Screenshot: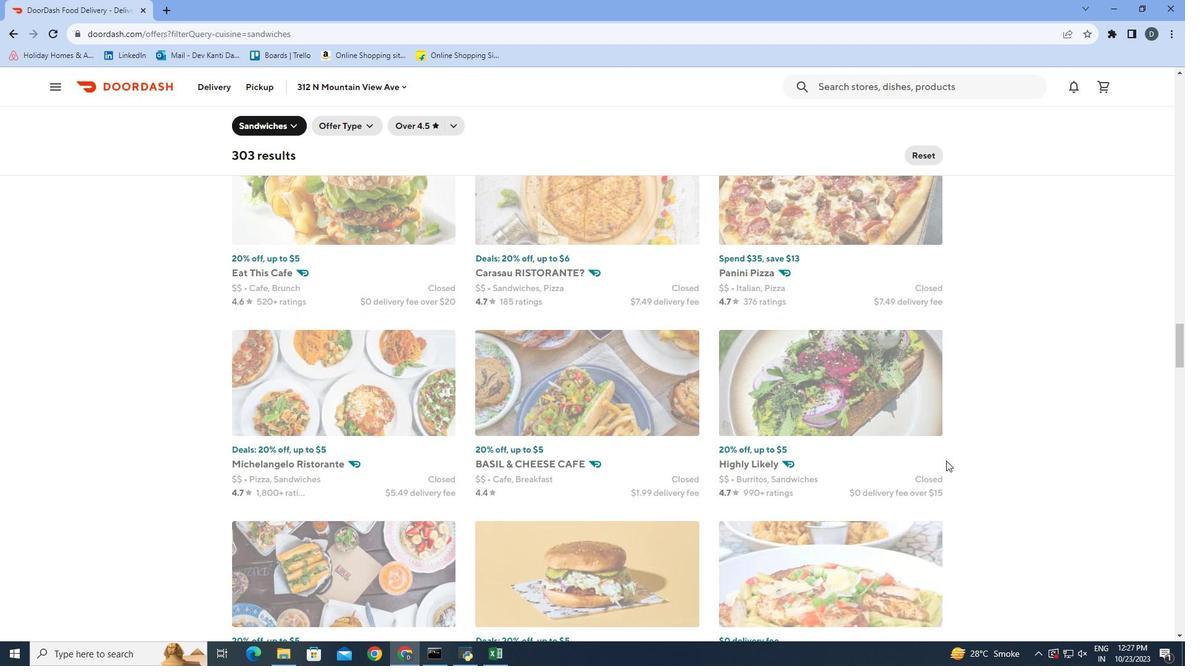 
Action: Mouse scrolled (946, 460) with delta (0, 0)
Screenshot: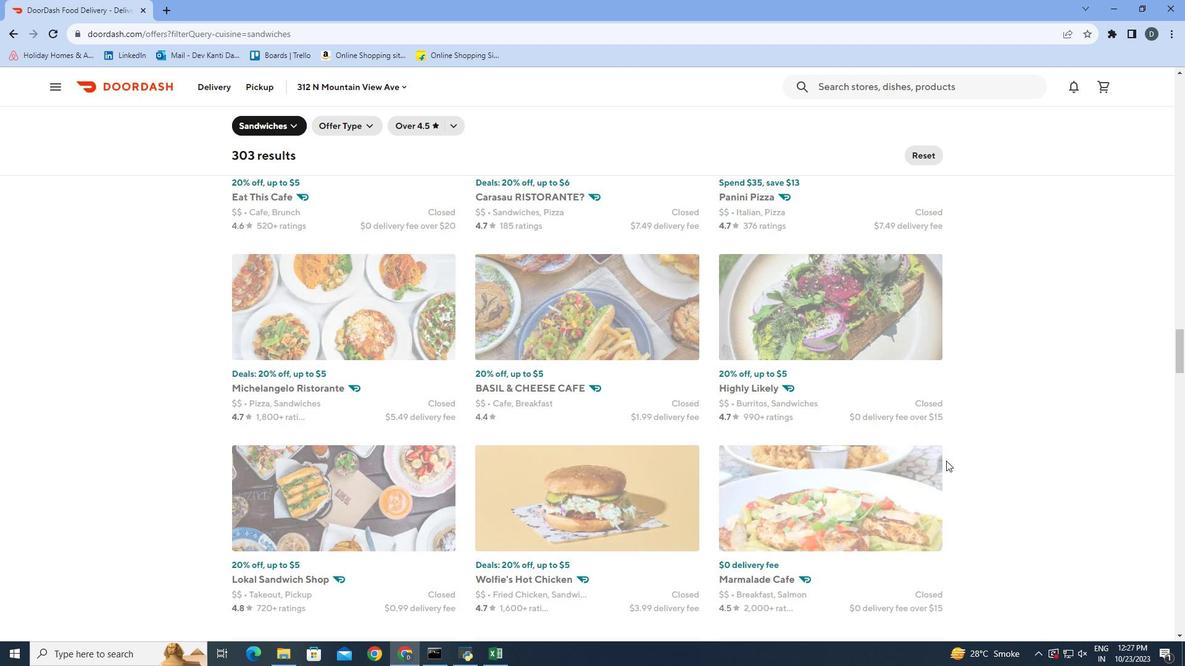 
Action: Mouse scrolled (946, 460) with delta (0, 0)
Screenshot: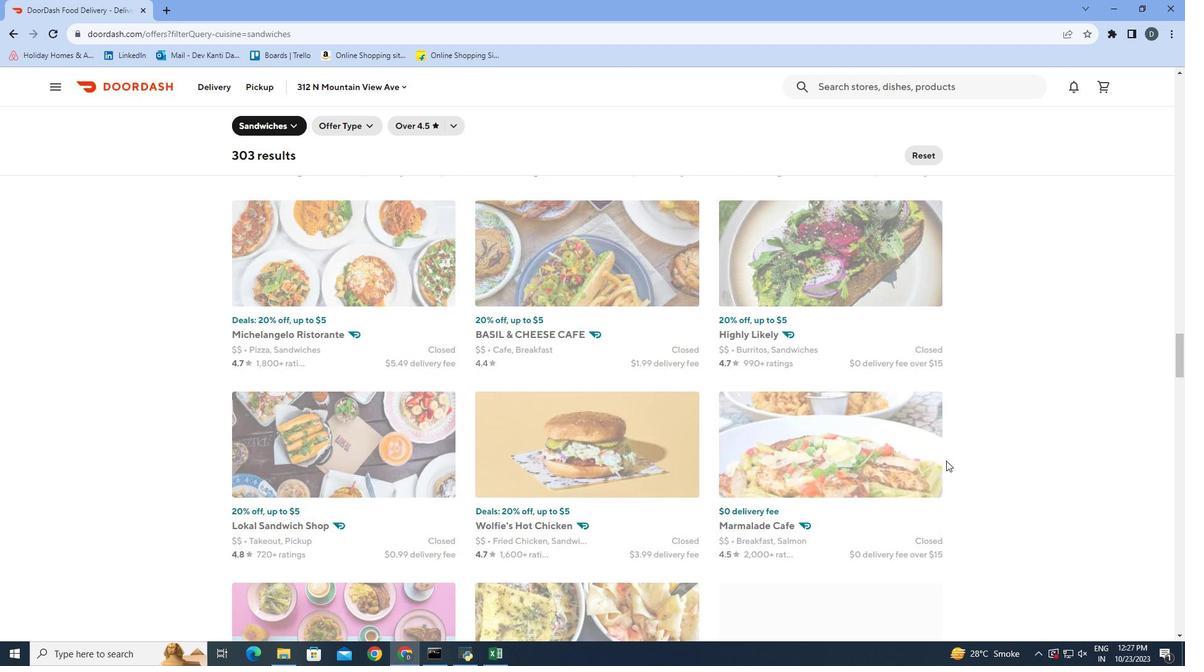 
Action: Mouse moved to (948, 460)
Screenshot: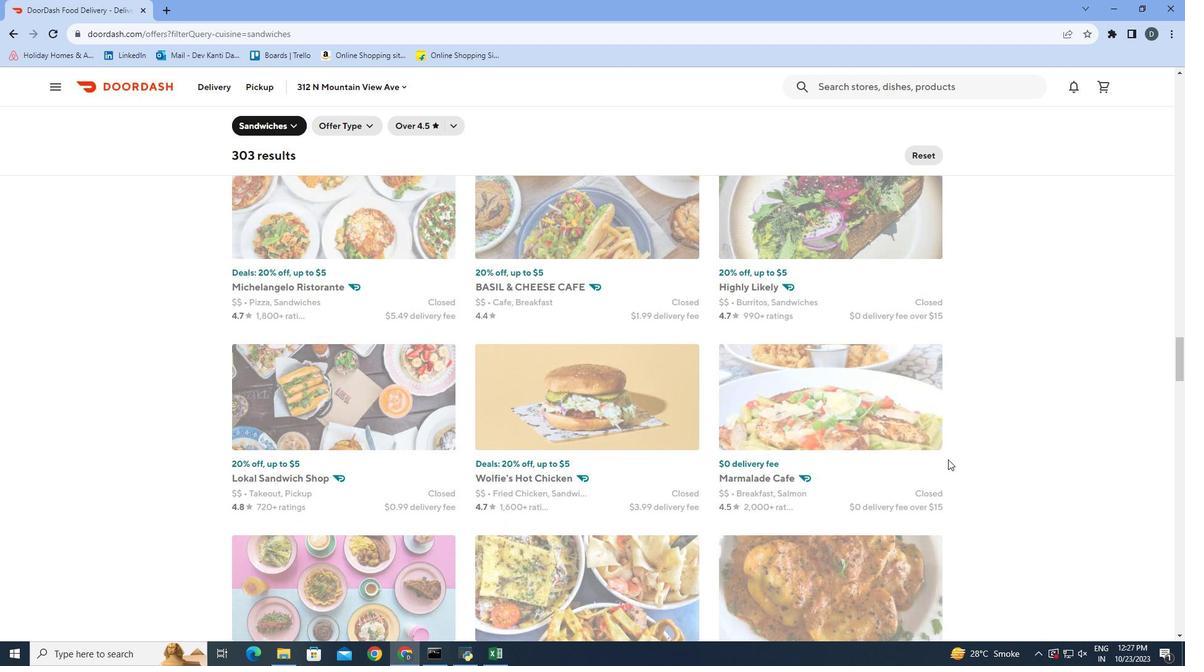 
Action: Mouse scrolled (948, 459) with delta (0, 0)
Screenshot: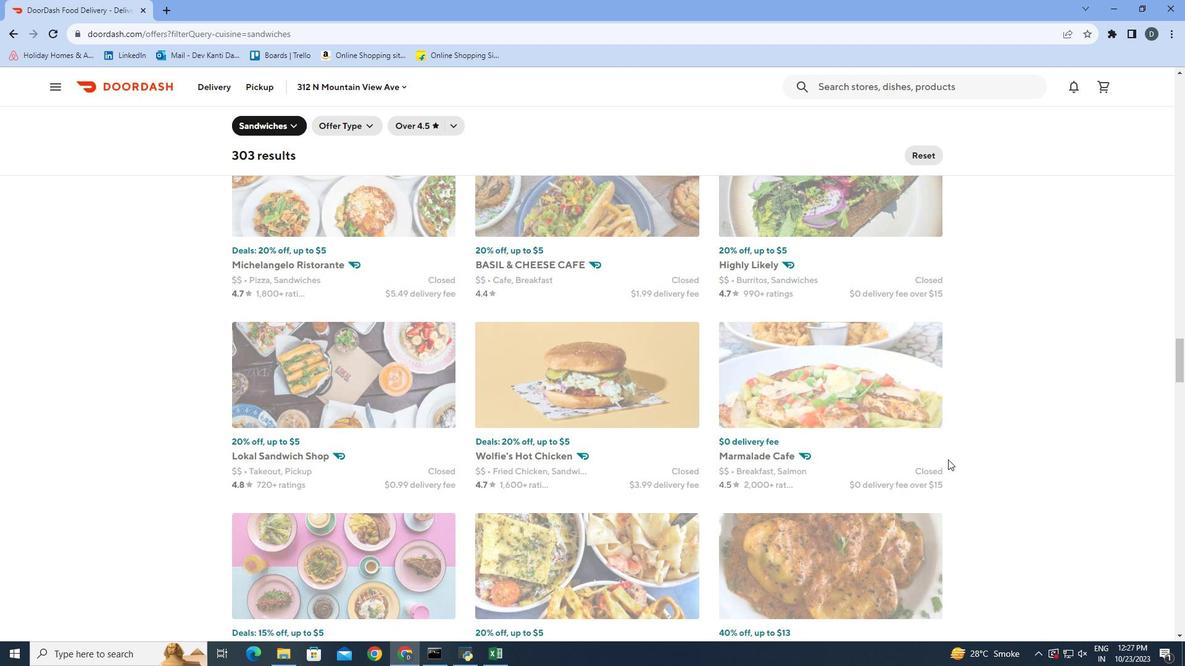 
Action: Mouse moved to (950, 458)
Screenshot: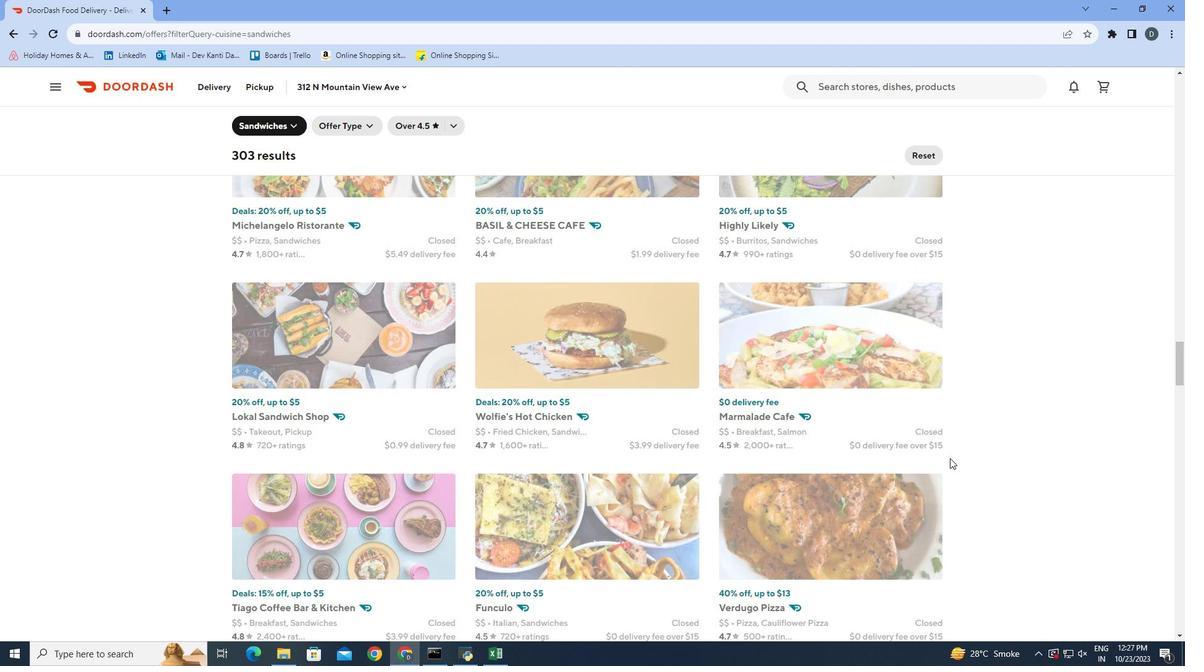 
Action: Mouse scrolled (950, 458) with delta (0, 0)
Screenshot: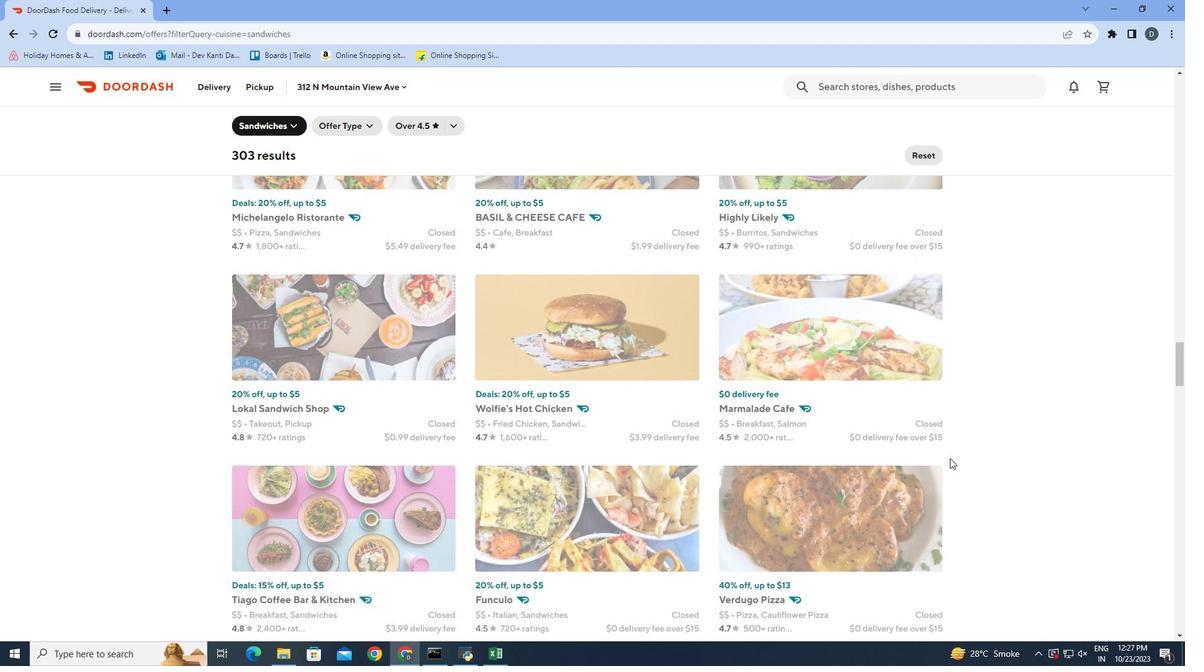 
Action: Mouse scrolled (950, 458) with delta (0, 0)
Screenshot: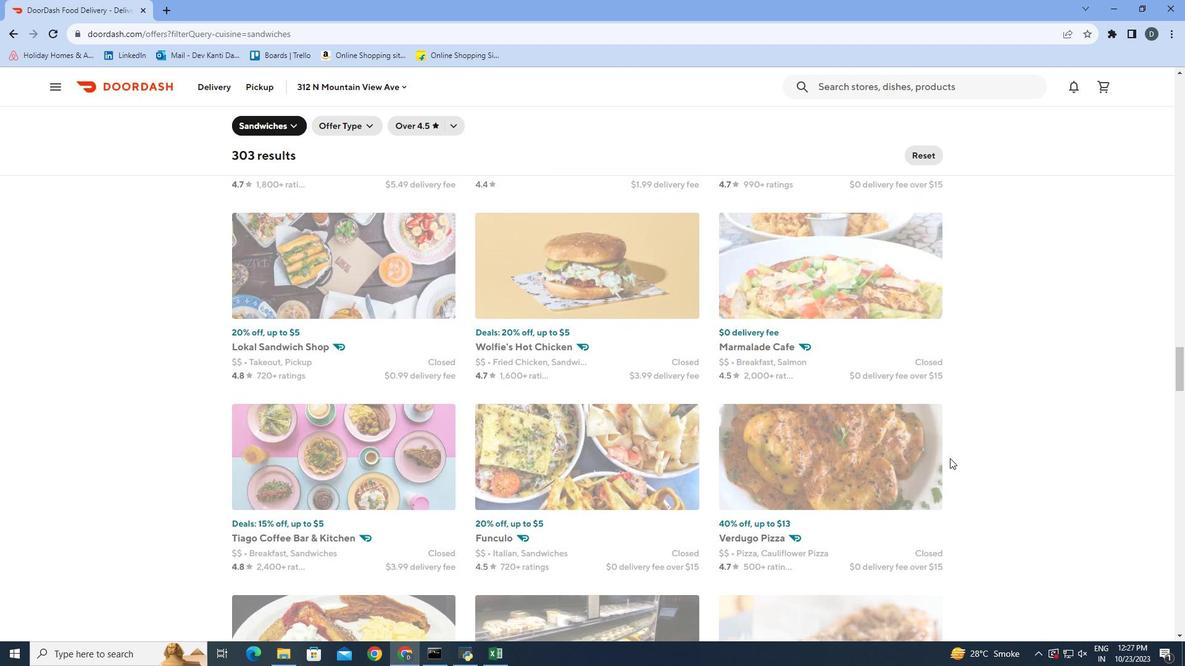 
Action: Mouse scrolled (950, 458) with delta (0, 0)
Screenshot: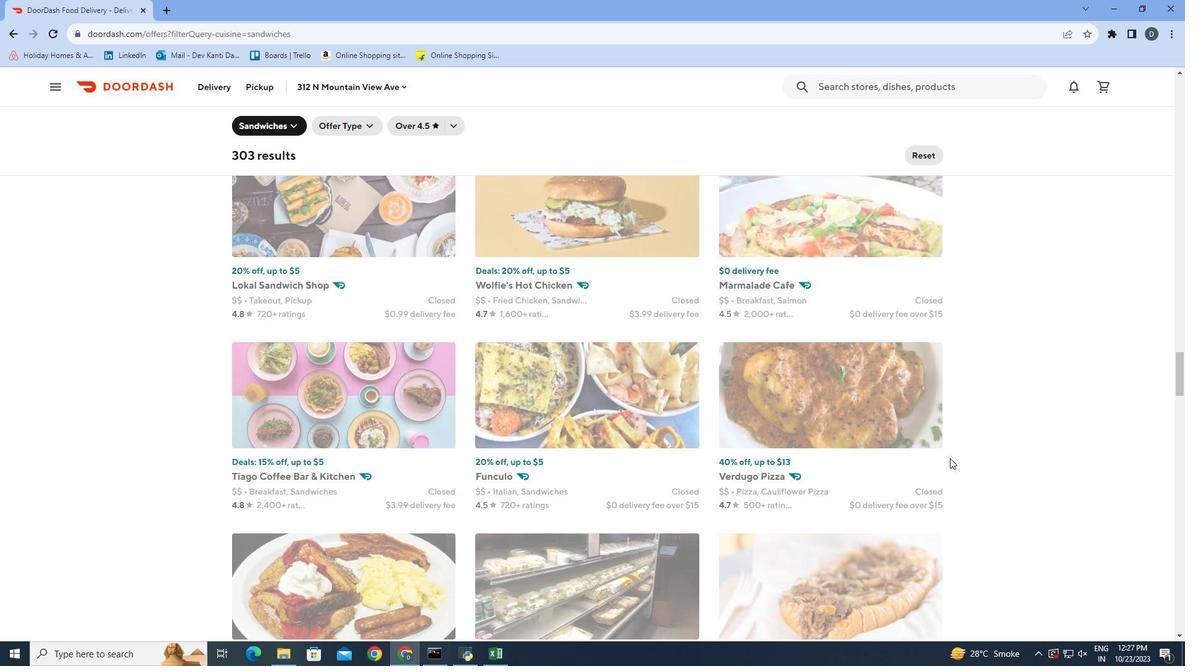 
Action: Mouse moved to (946, 461)
Screenshot: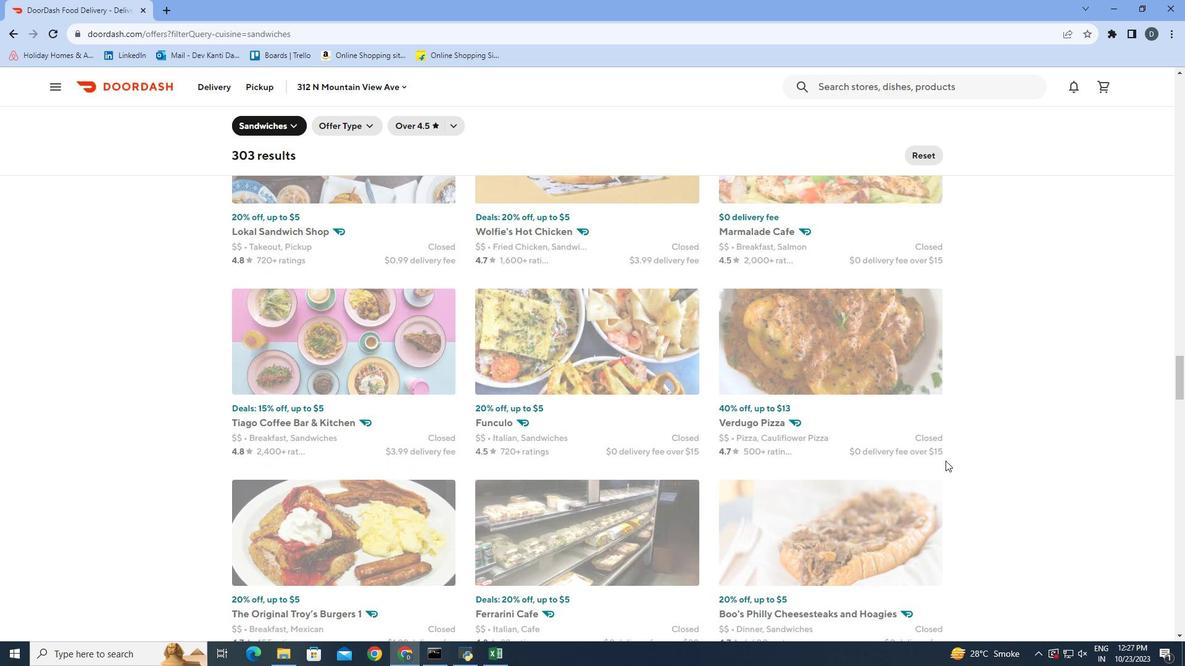 
Action: Mouse scrolled (946, 460) with delta (0, 0)
Screenshot: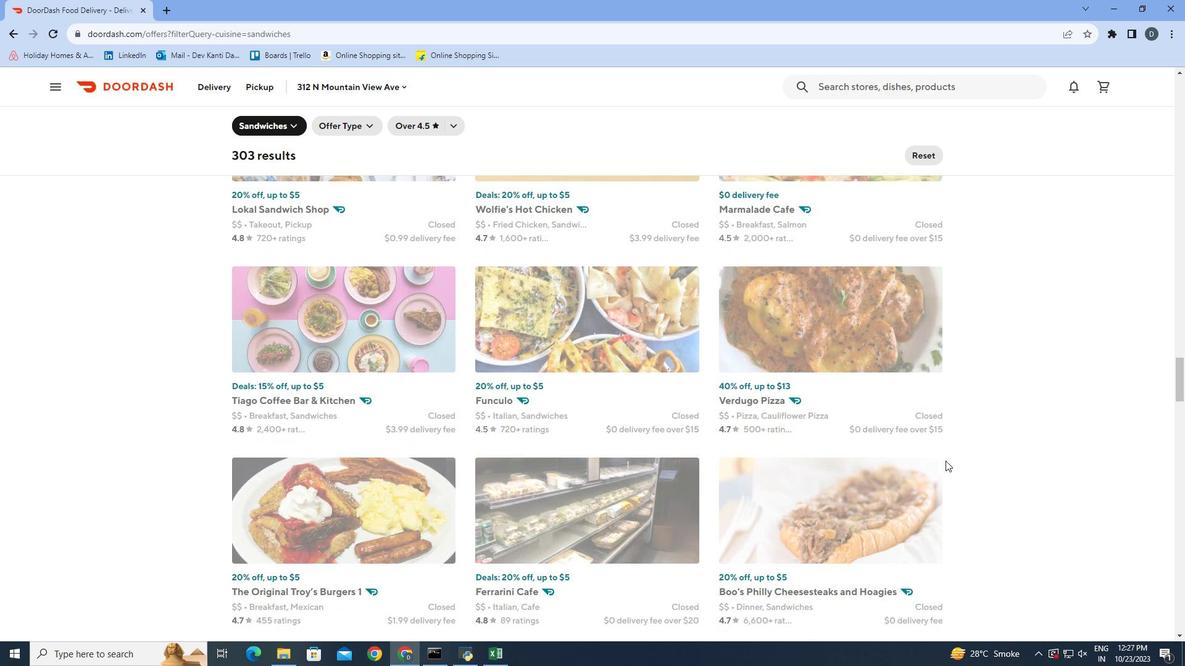
Action: Mouse scrolled (946, 460) with delta (0, 0)
Screenshot: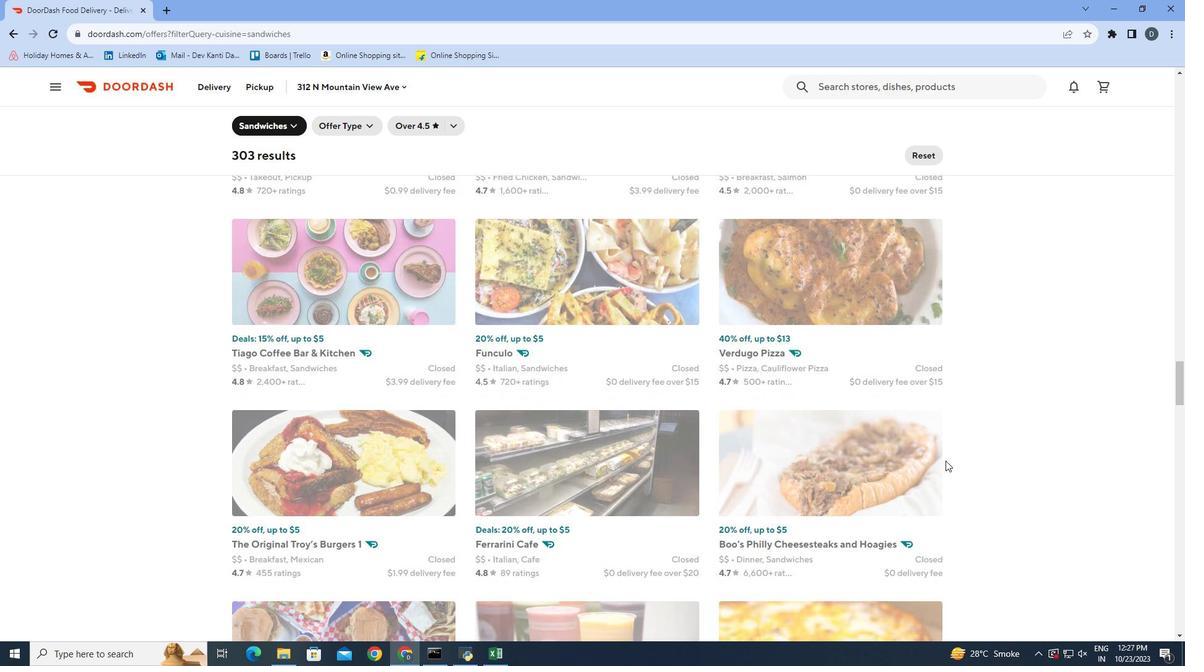 
Action: Mouse moved to (949, 460)
Screenshot: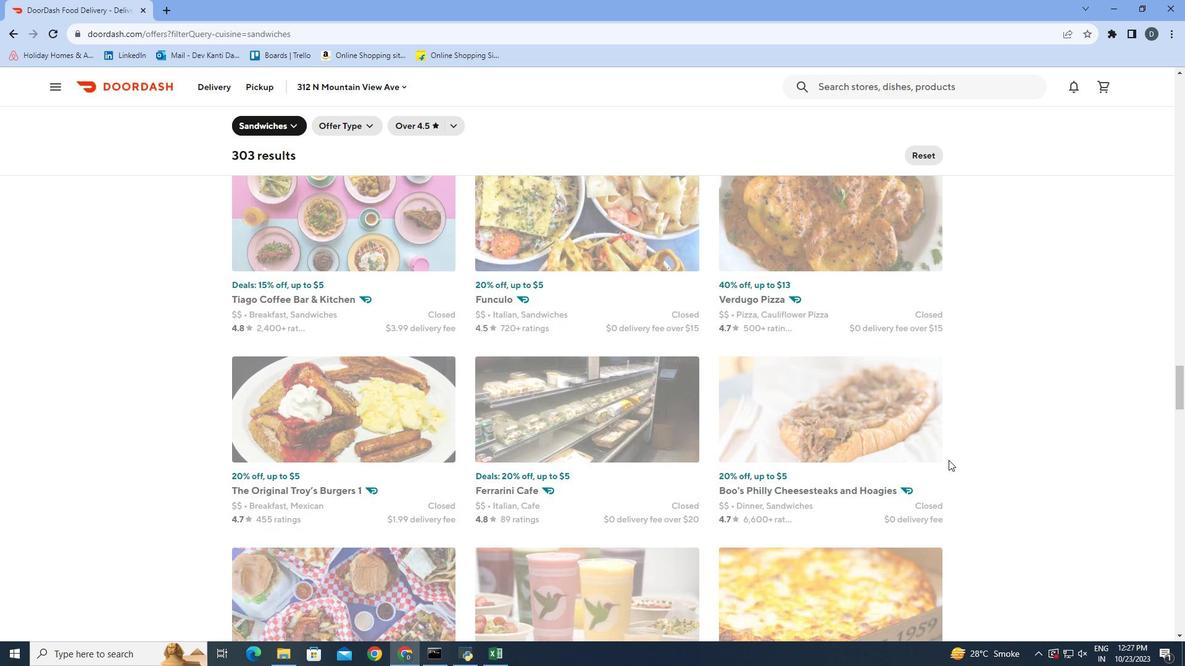 
Action: Mouse scrolled (949, 460) with delta (0, 0)
Screenshot: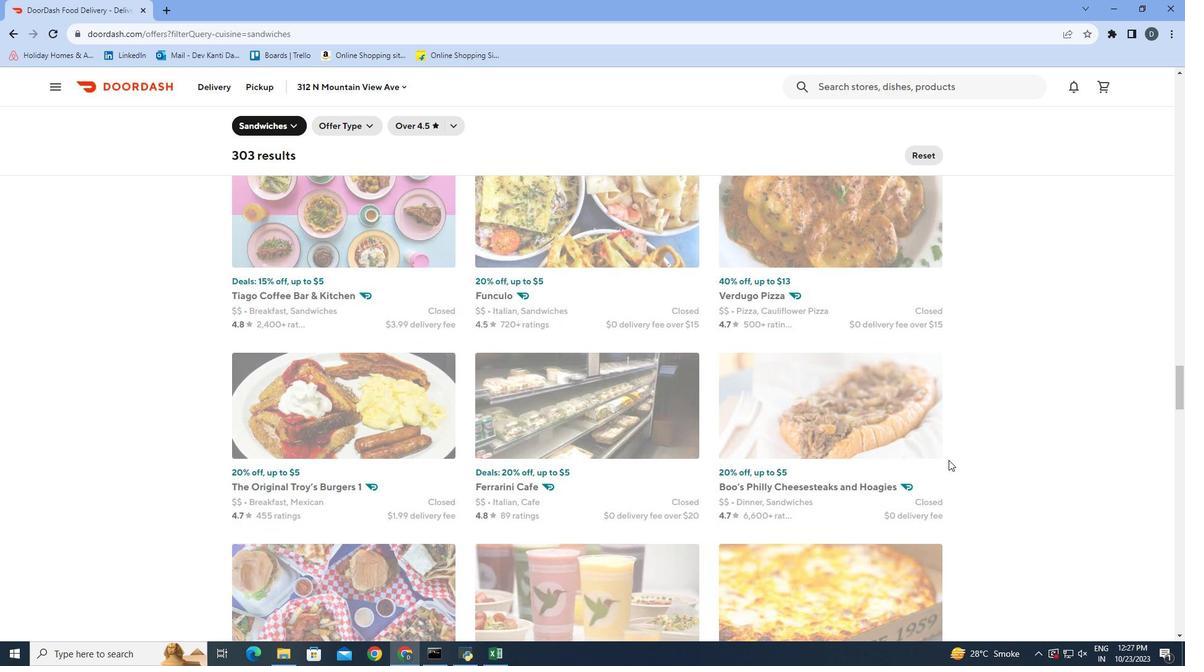 
Action: Mouse moved to (948, 460)
Screenshot: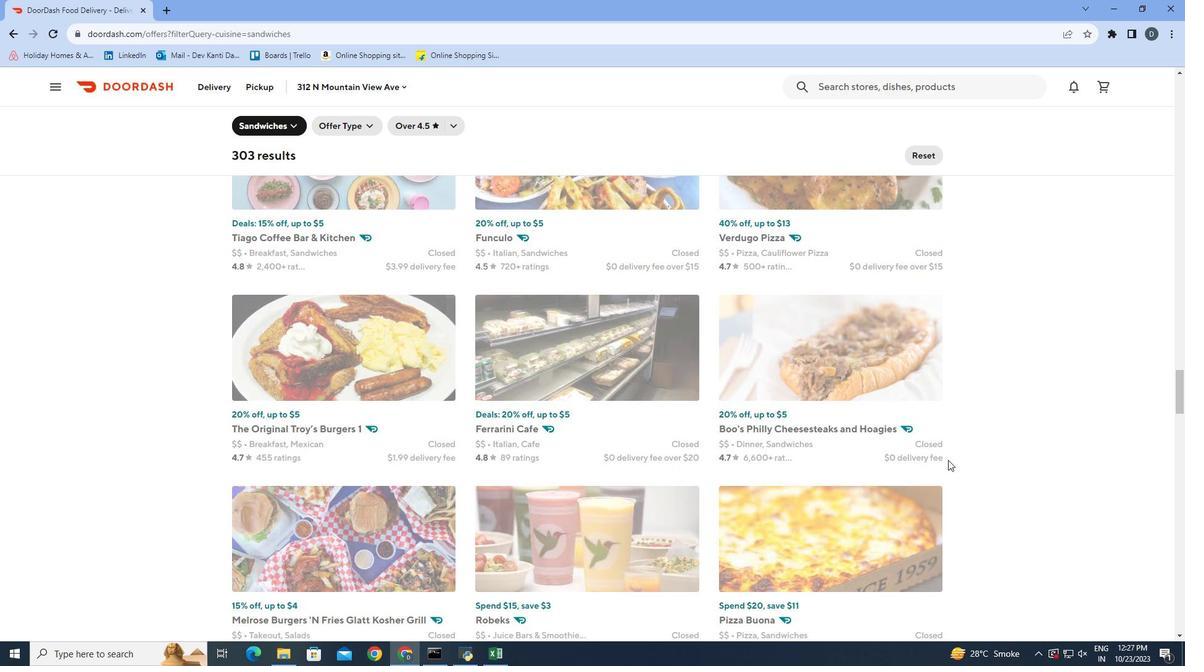 
Action: Mouse scrolled (948, 460) with delta (0, 0)
Screenshot: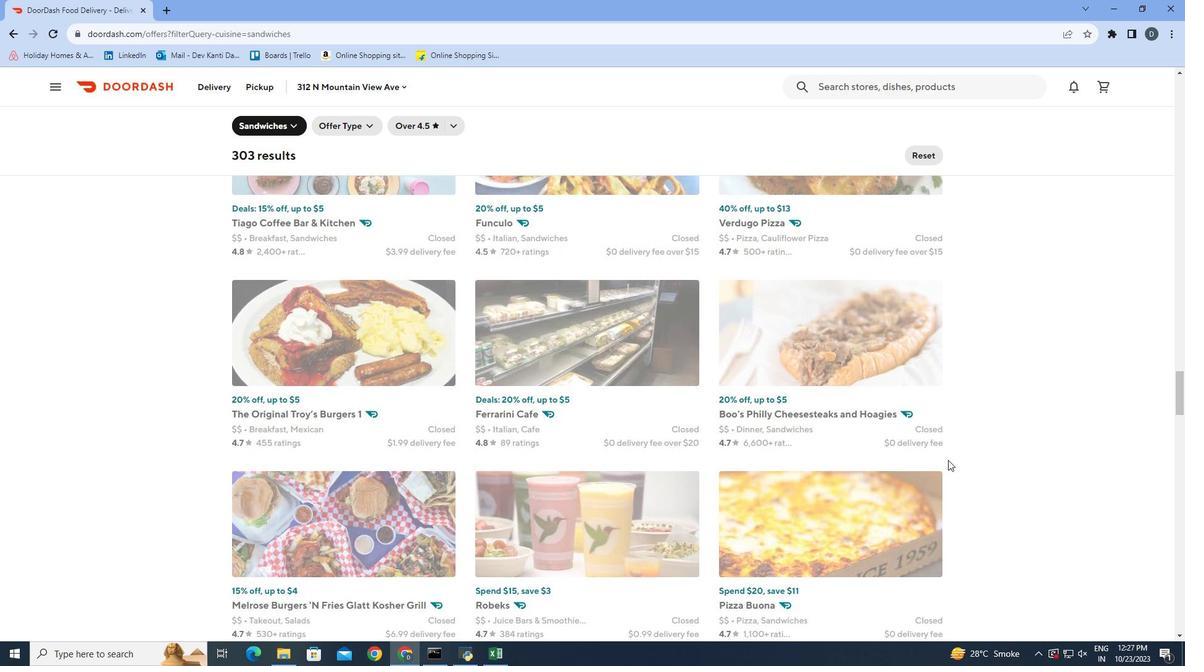 
Action: Mouse moved to (962, 453)
Screenshot: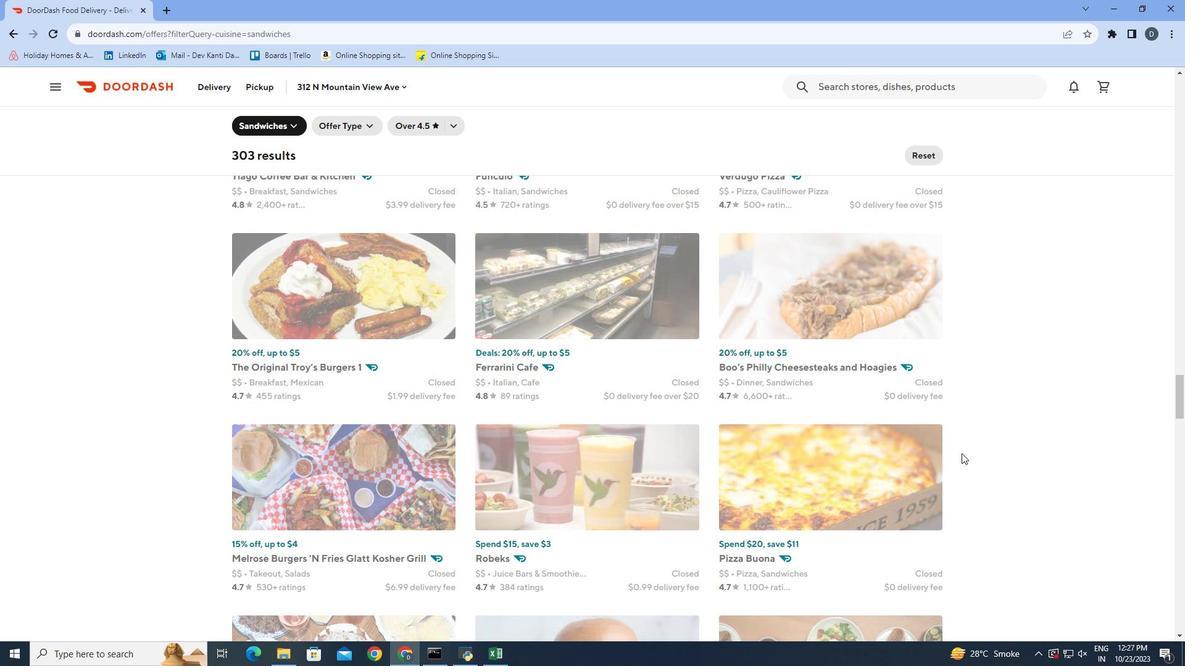 
Action: Mouse scrolled (962, 453) with delta (0, 0)
Screenshot: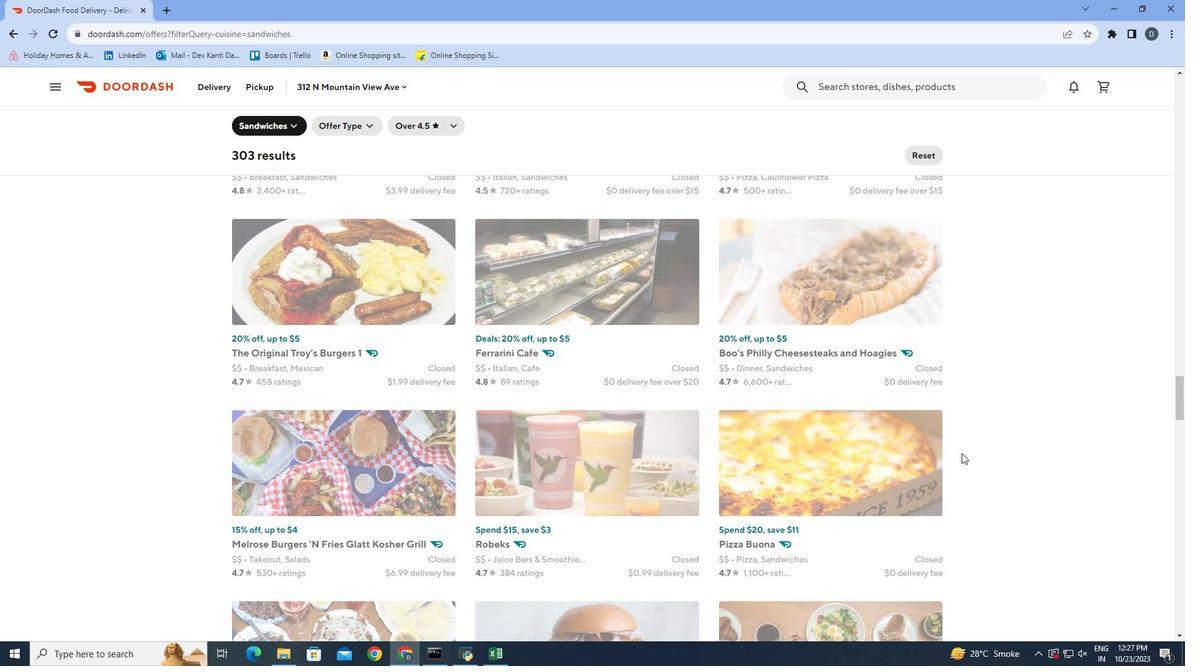 
Action: Mouse moved to (962, 453)
Screenshot: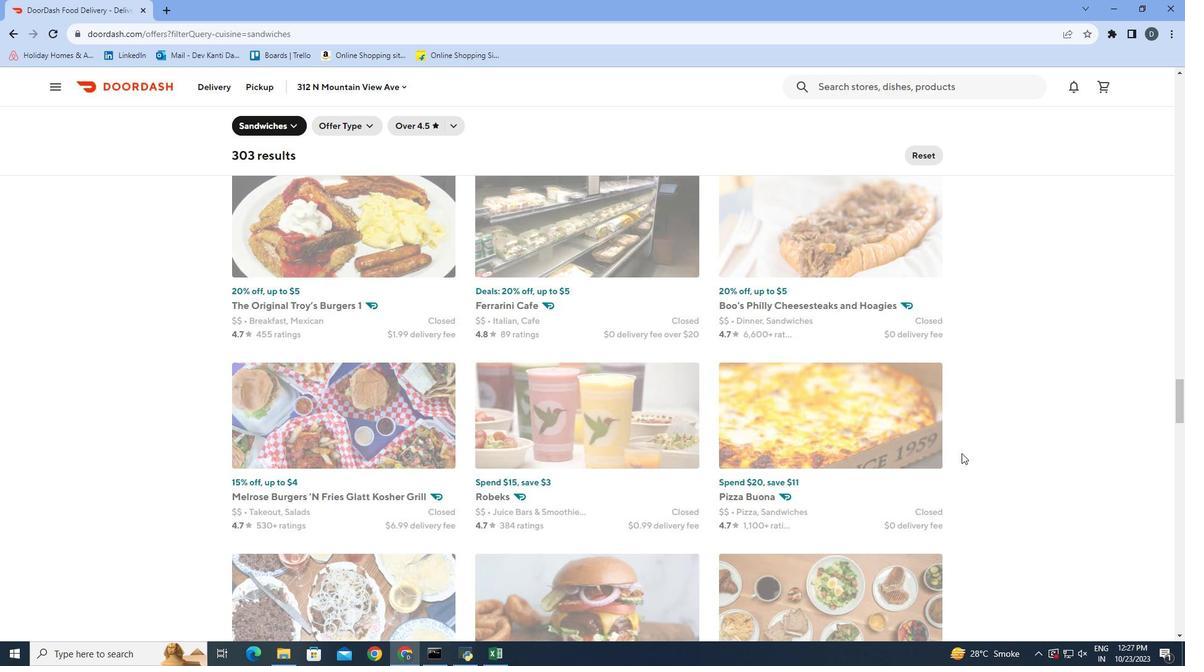
Action: Mouse scrolled (962, 453) with delta (0, 0)
Screenshot: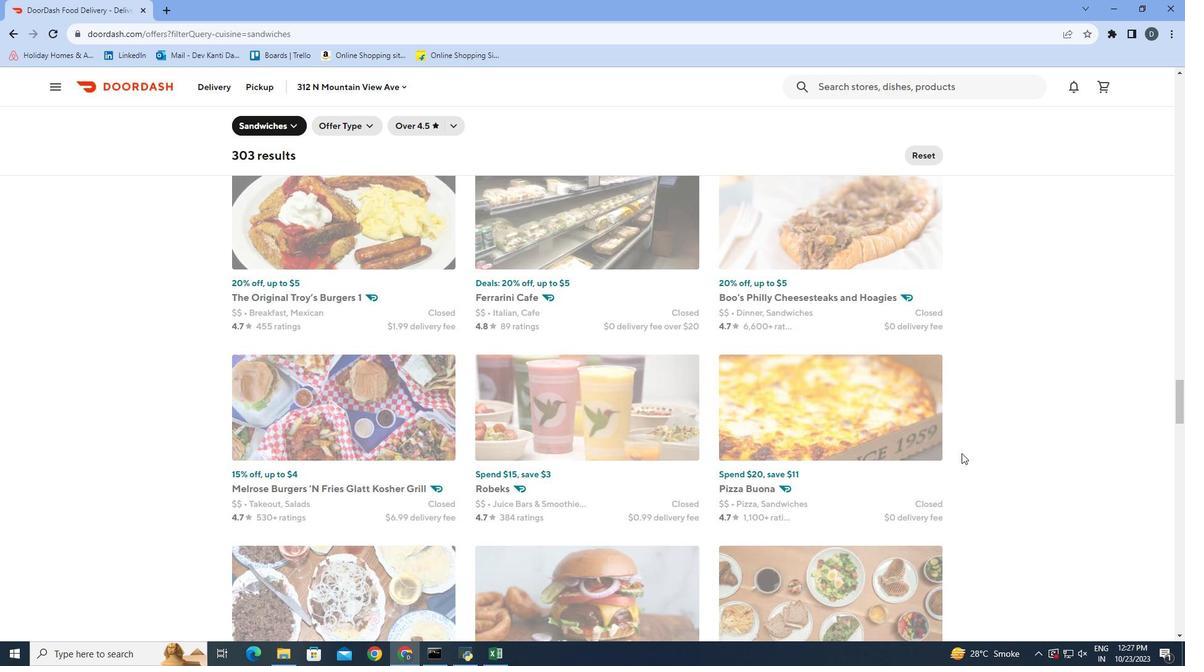 
Action: Mouse scrolled (962, 453) with delta (0, 0)
Screenshot: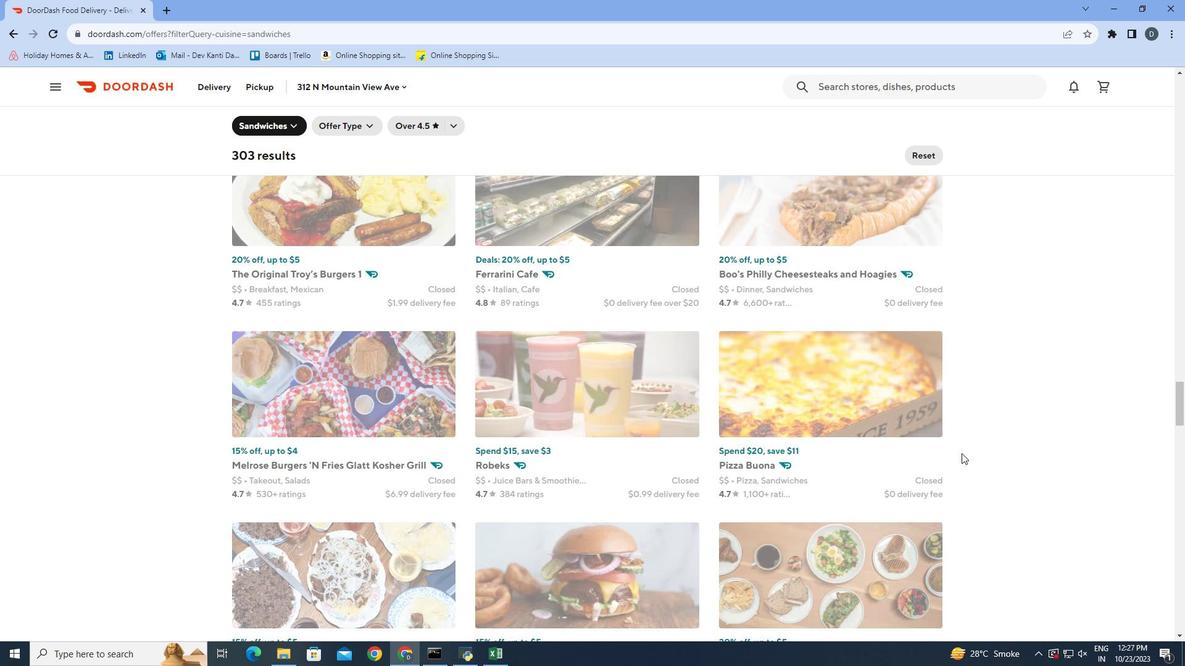 
Action: Mouse moved to (960, 454)
Screenshot: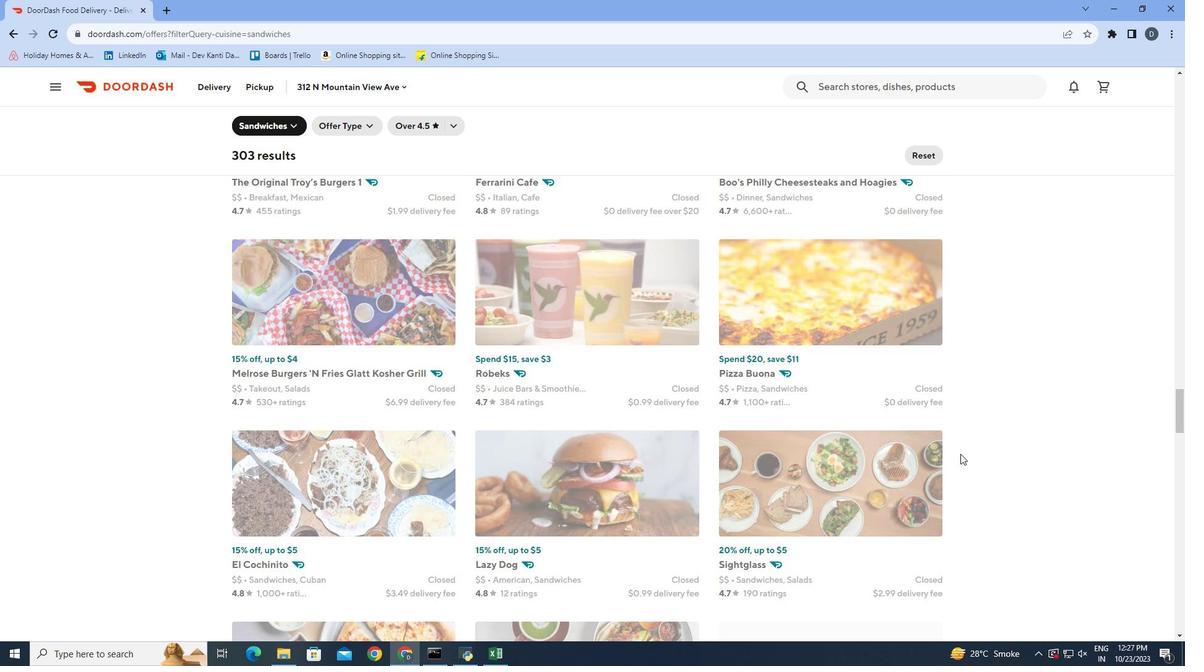 
Action: Mouse scrolled (960, 453) with delta (0, 0)
Screenshot: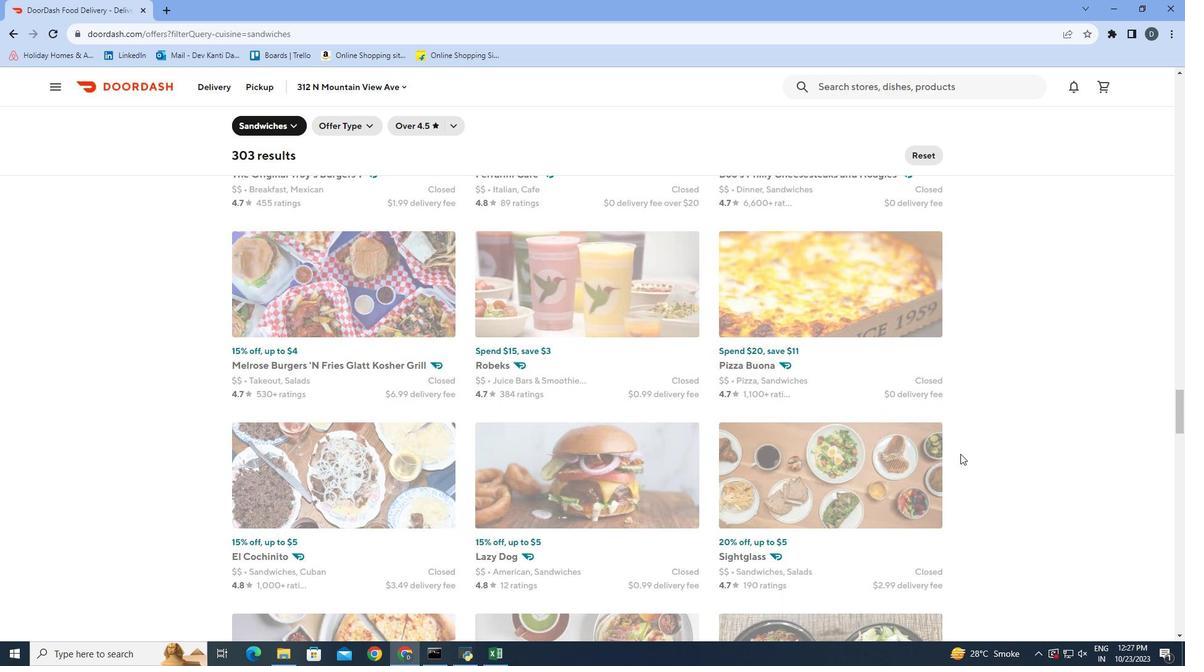 
Action: Mouse moved to (957, 457)
Screenshot: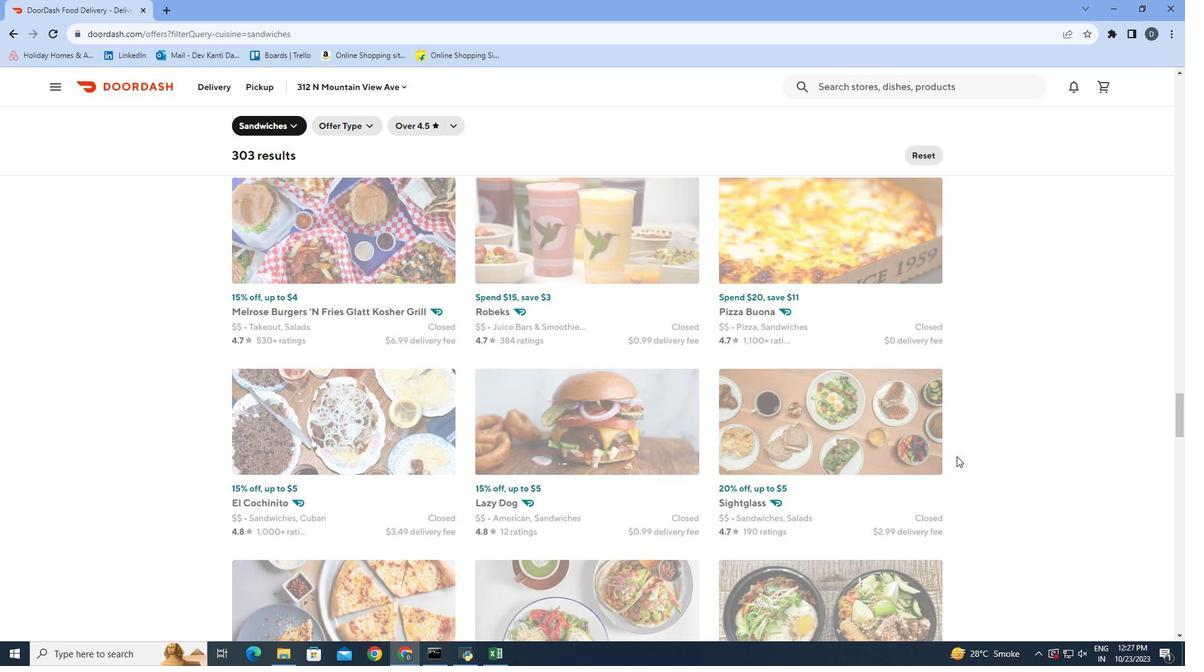 
Action: Mouse scrolled (957, 456) with delta (0, 0)
Screenshot: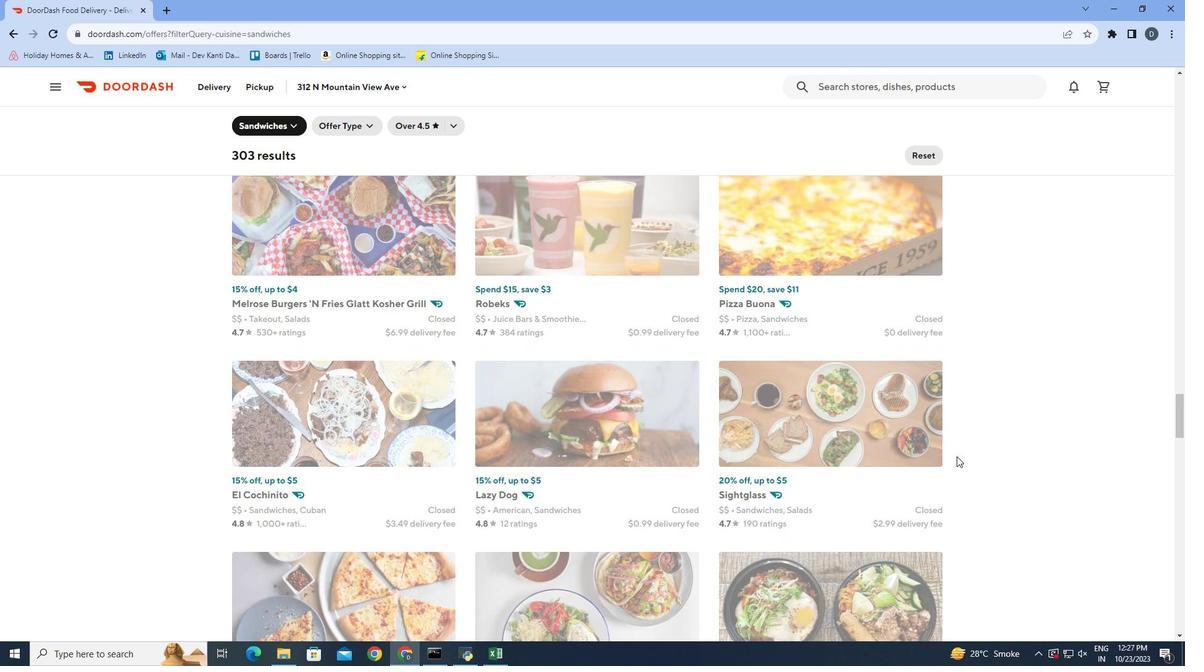 
Action: Mouse scrolled (957, 456) with delta (0, 0)
Screenshot: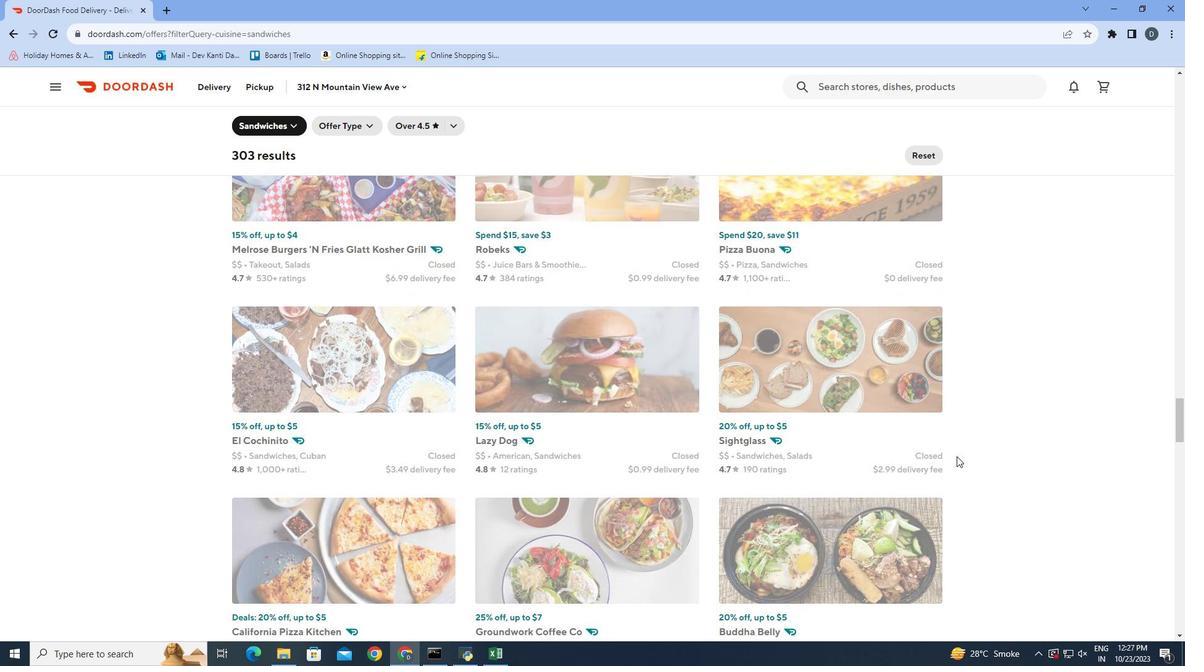
Action: Mouse moved to (973, 415)
Screenshot: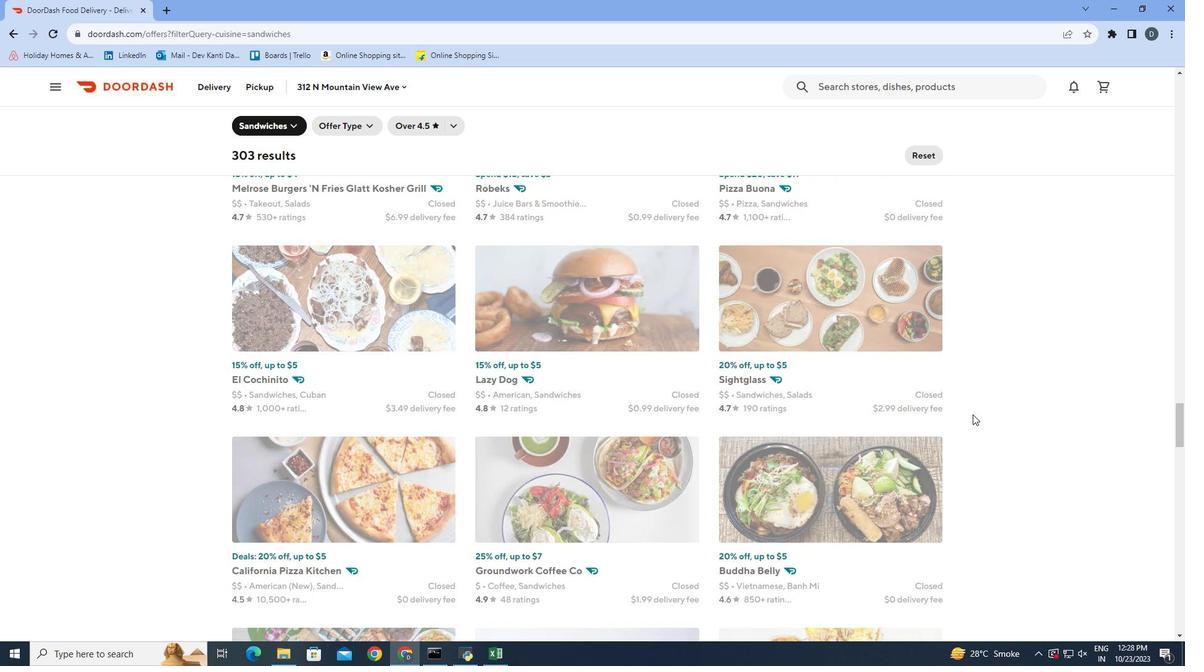 
Action: Mouse scrolled (973, 414) with delta (0, 0)
Screenshot: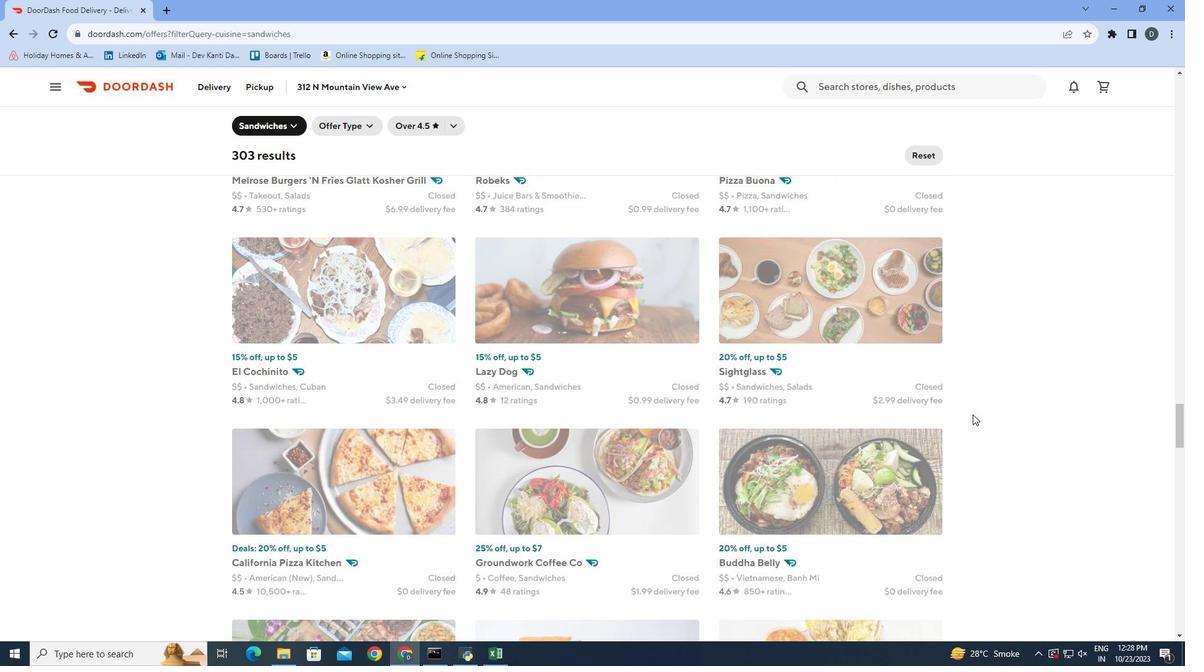 
Action: Mouse scrolled (973, 414) with delta (0, 0)
Screenshot: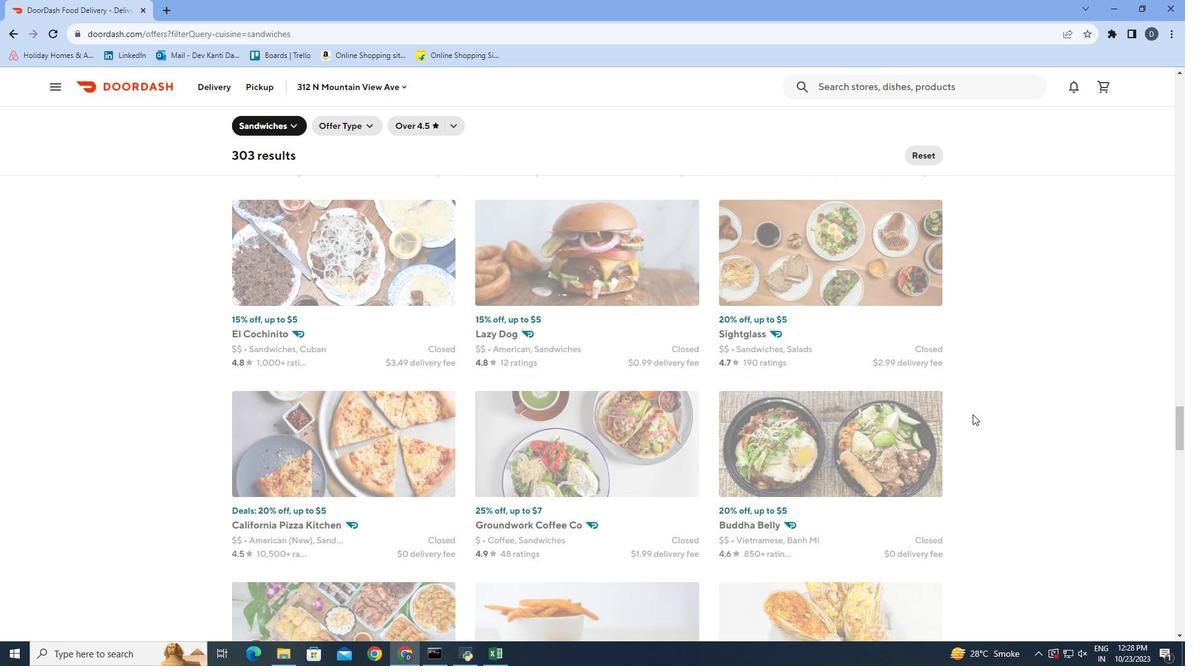 
Action: Mouse moved to (970, 416)
Screenshot: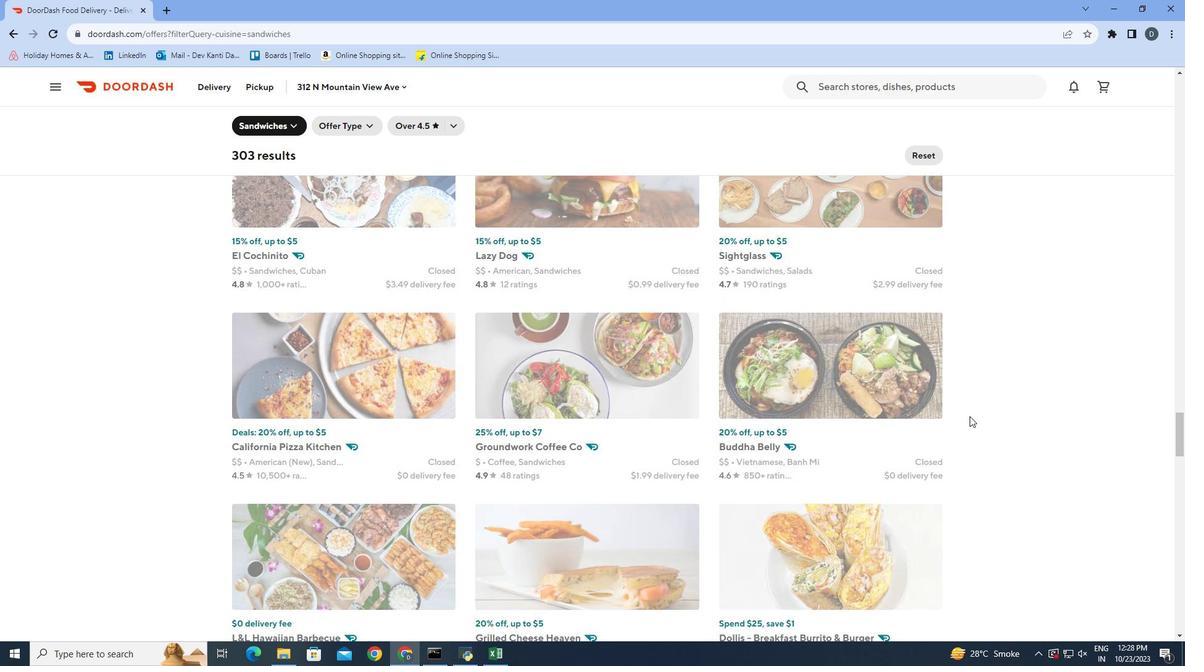 
Action: Mouse scrolled (970, 416) with delta (0, 0)
Screenshot: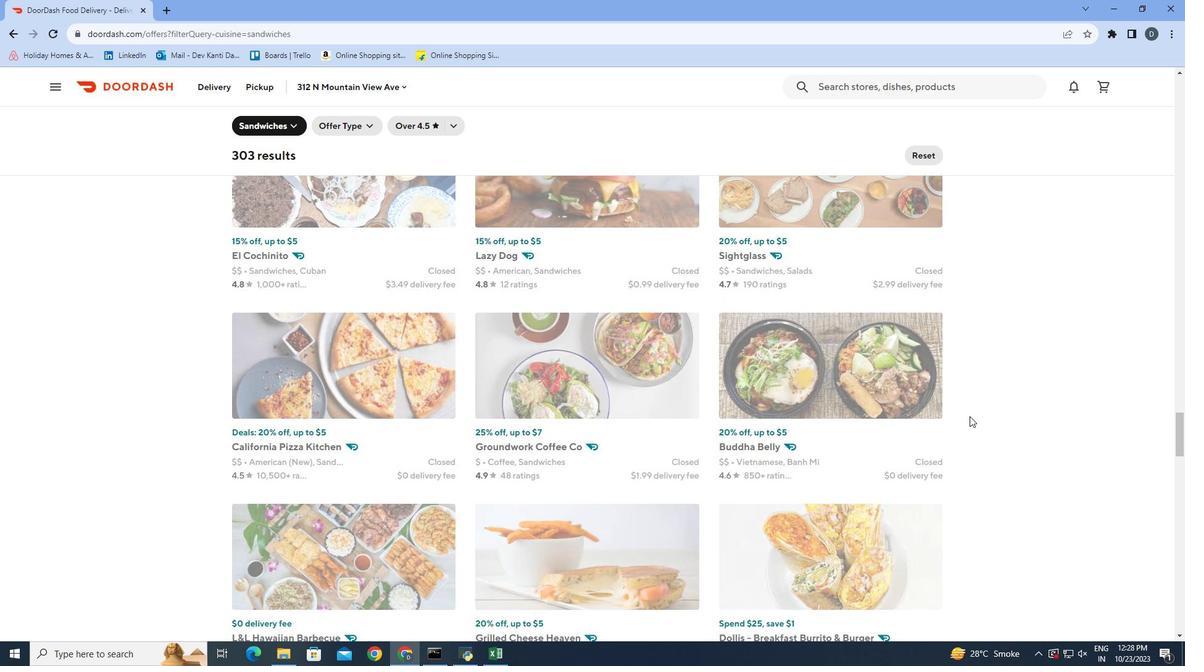 
Action: Mouse moved to (969, 418)
Screenshot: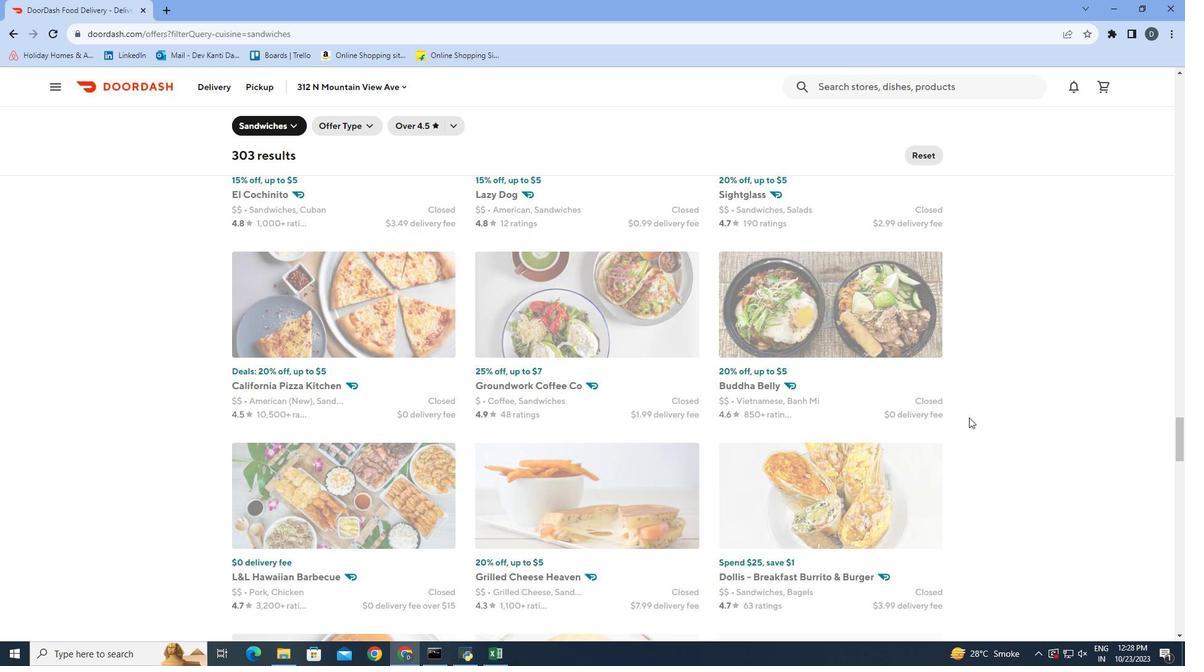 
Action: Mouse scrolled (969, 417) with delta (0, 0)
Screenshot: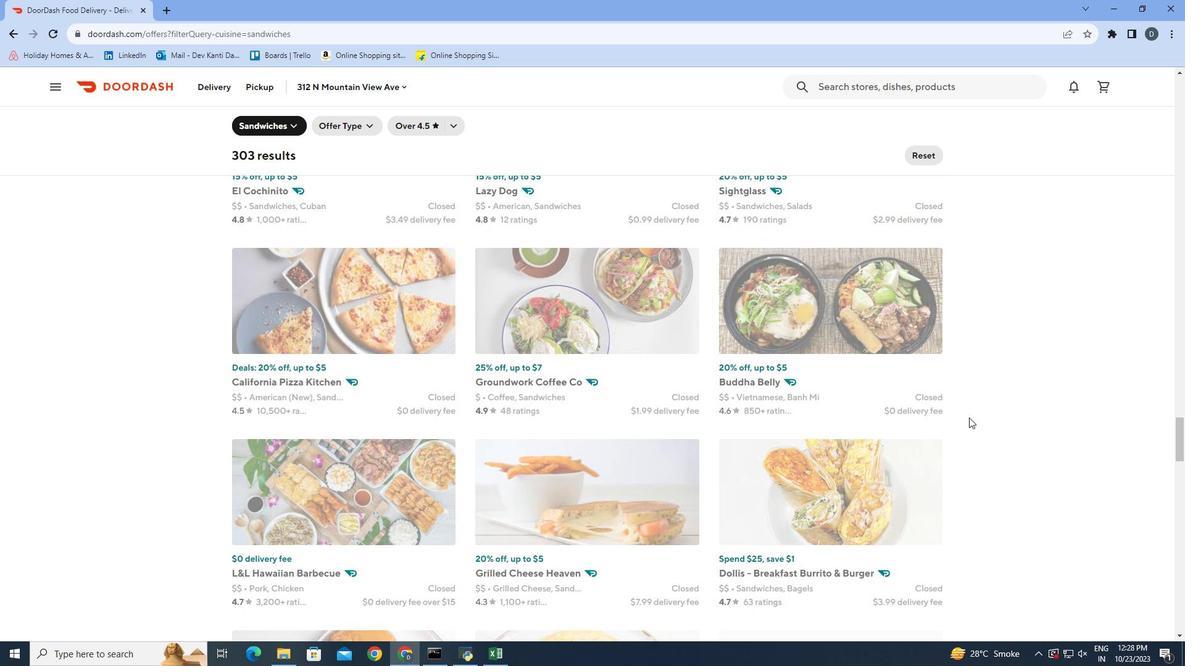 
Action: Mouse moved to (968, 418)
Screenshot: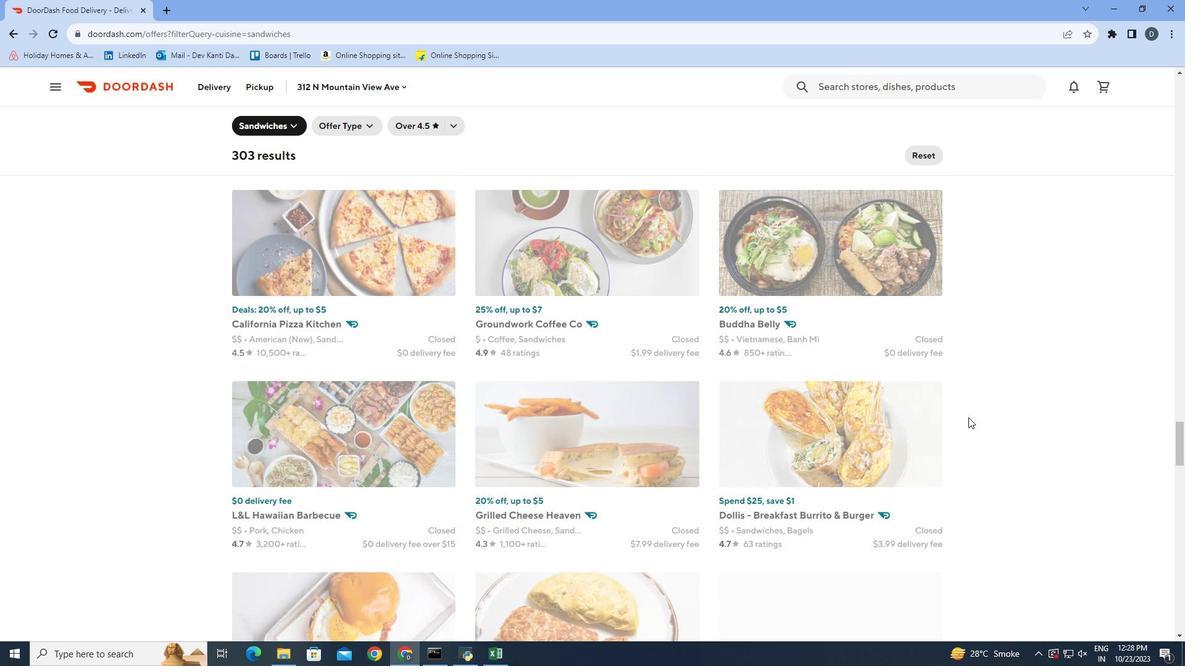 
Action: Mouse scrolled (968, 417) with delta (0, 0)
Screenshot: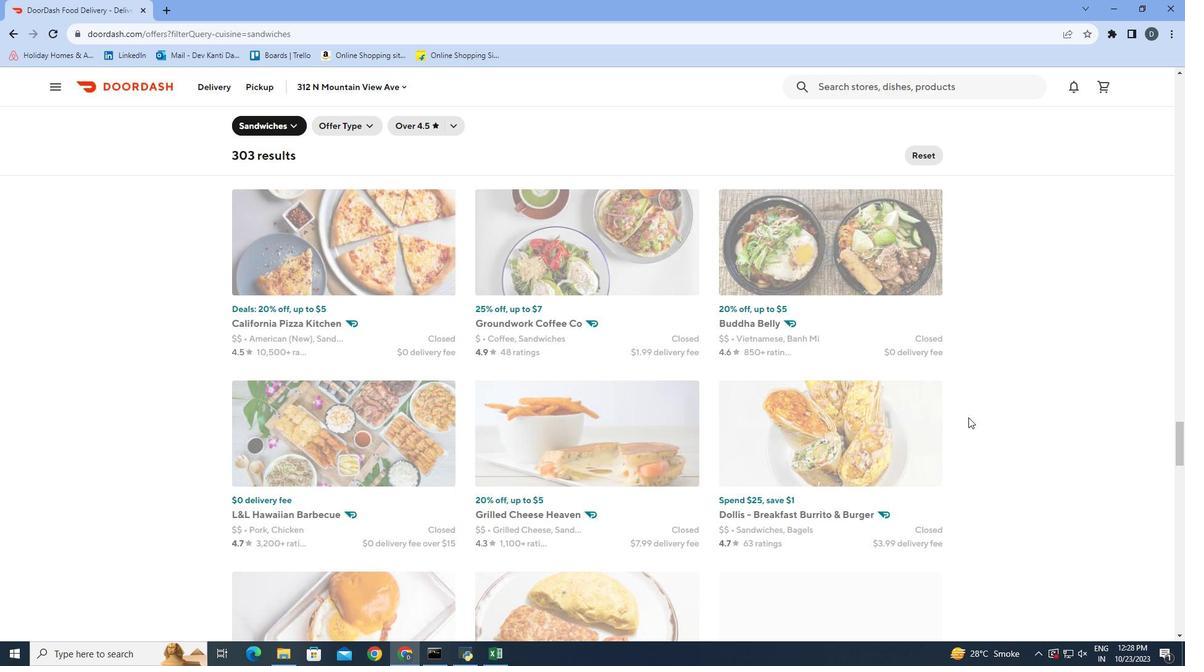 
Action: Mouse moved to (967, 421)
Screenshot: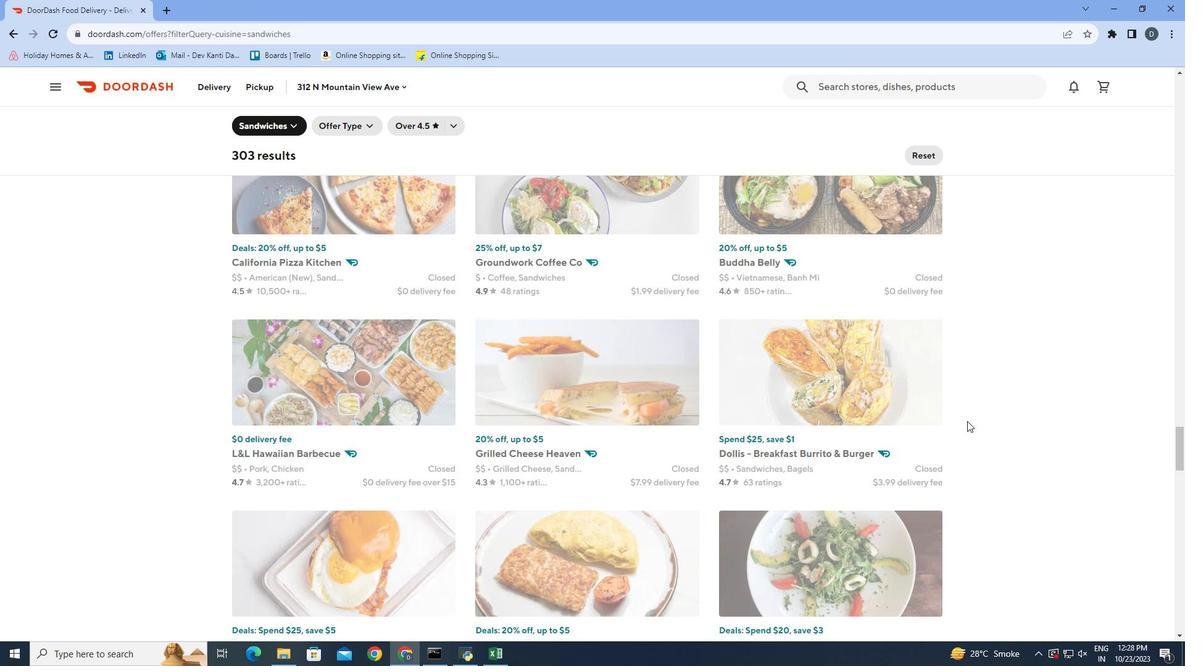 
Action: Mouse scrolled (967, 420) with delta (0, 0)
Screenshot: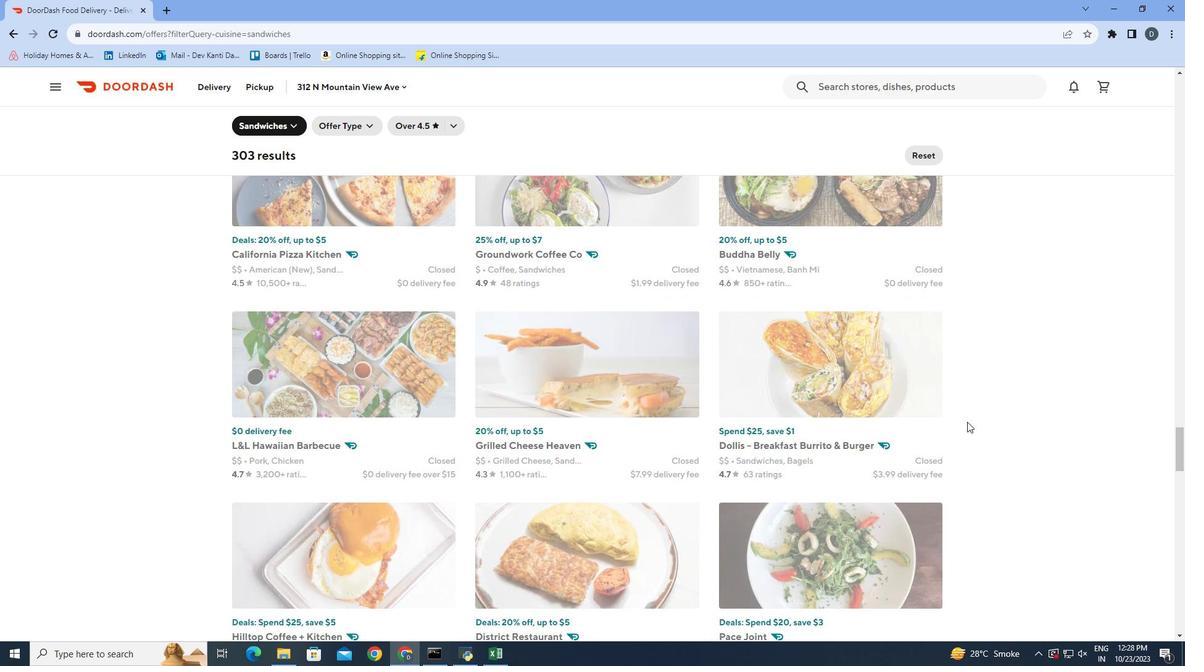 
Action: Mouse moved to (1040, 430)
Screenshot: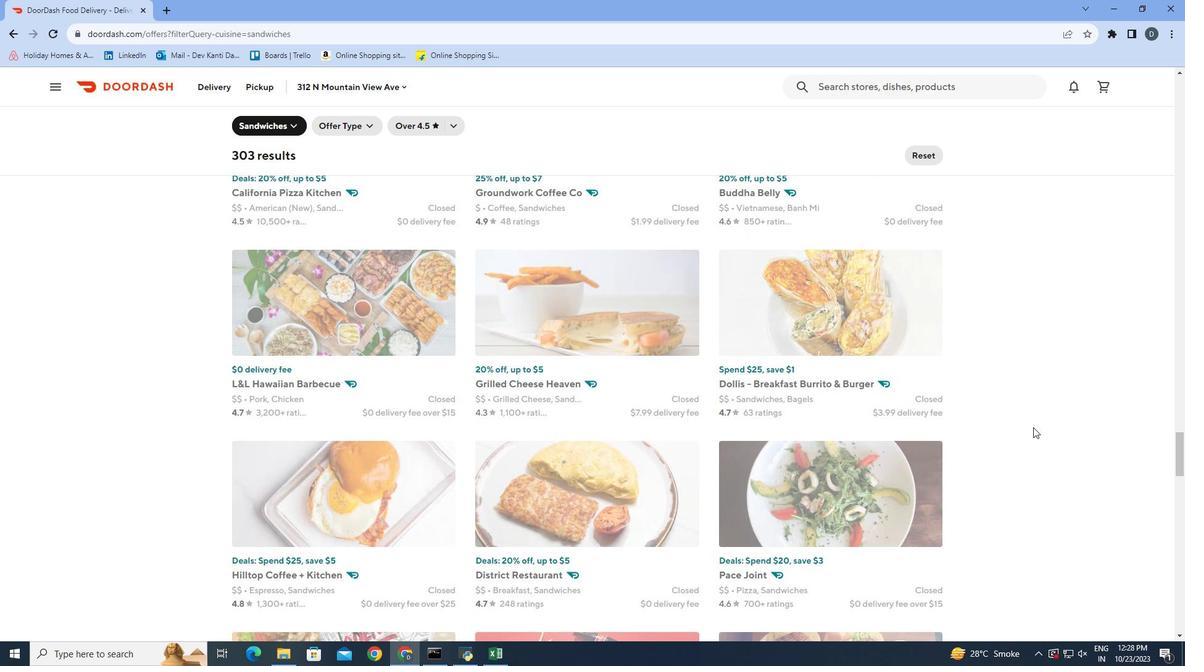 
Action: Mouse scrolled (1040, 429) with delta (0, 0)
Screenshot: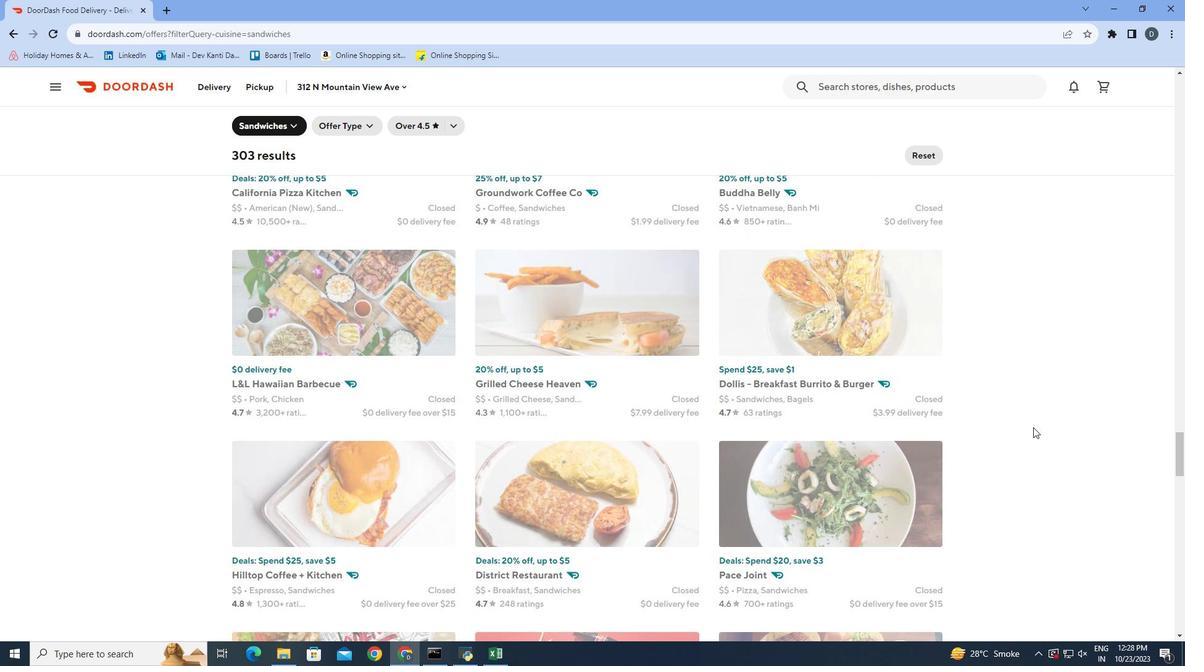 
Action: Mouse moved to (1033, 427)
Screenshot: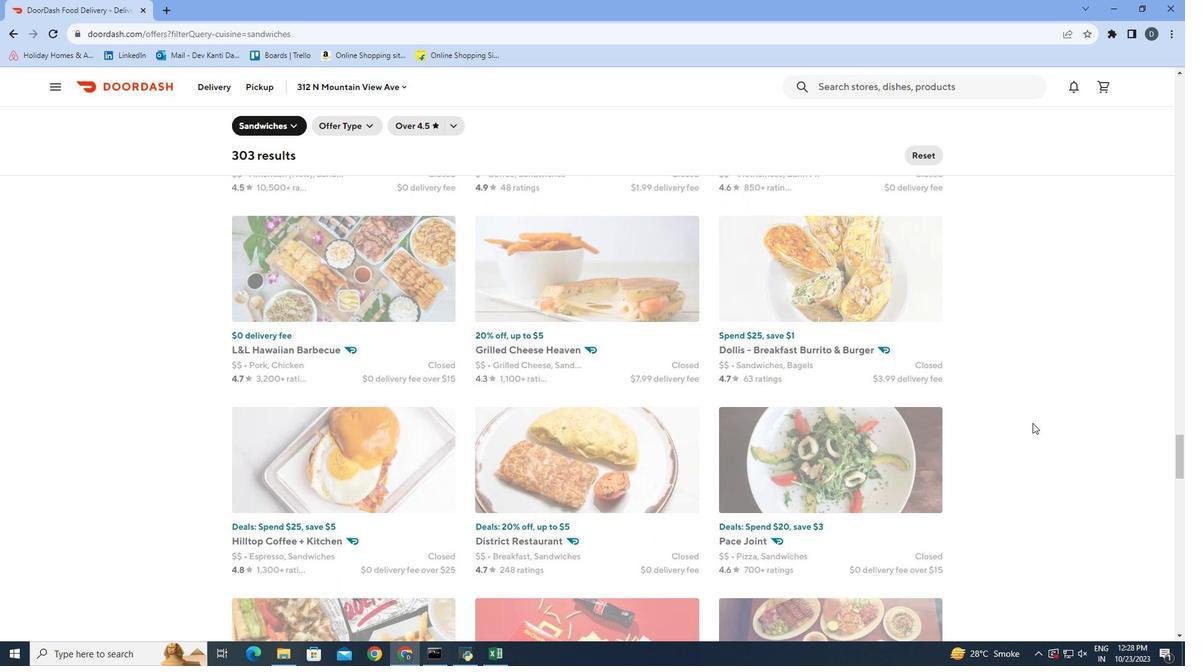 
Action: Mouse scrolled (1033, 427) with delta (0, 0)
Screenshot: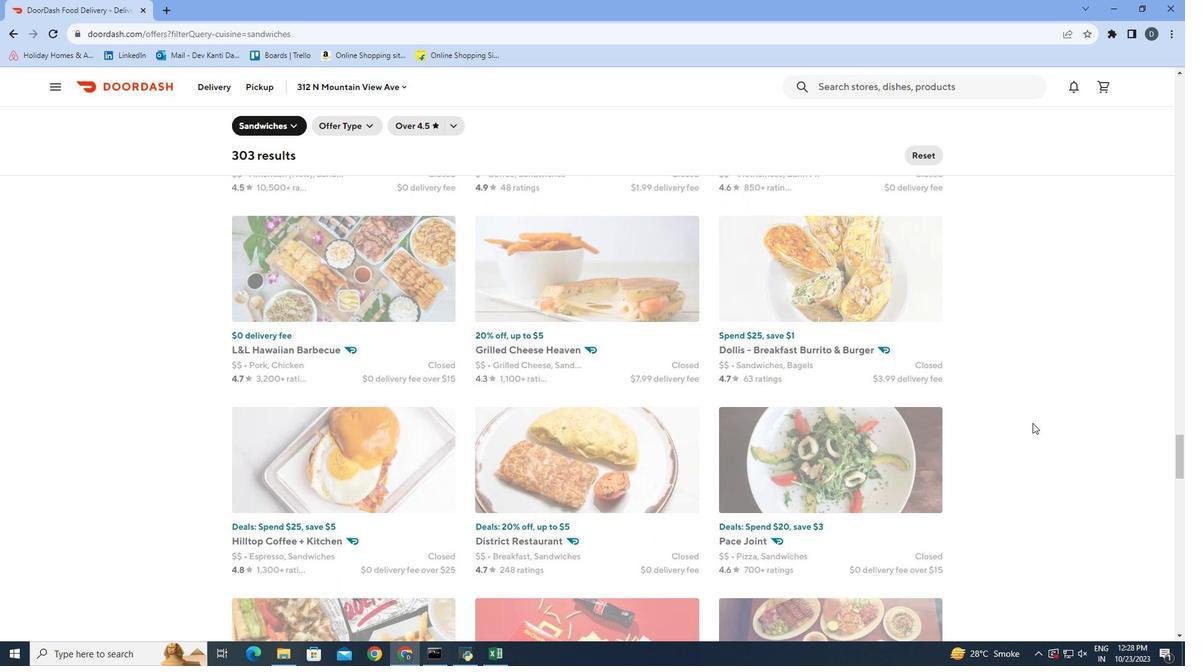 
Action: Mouse moved to (936, 429)
Screenshot: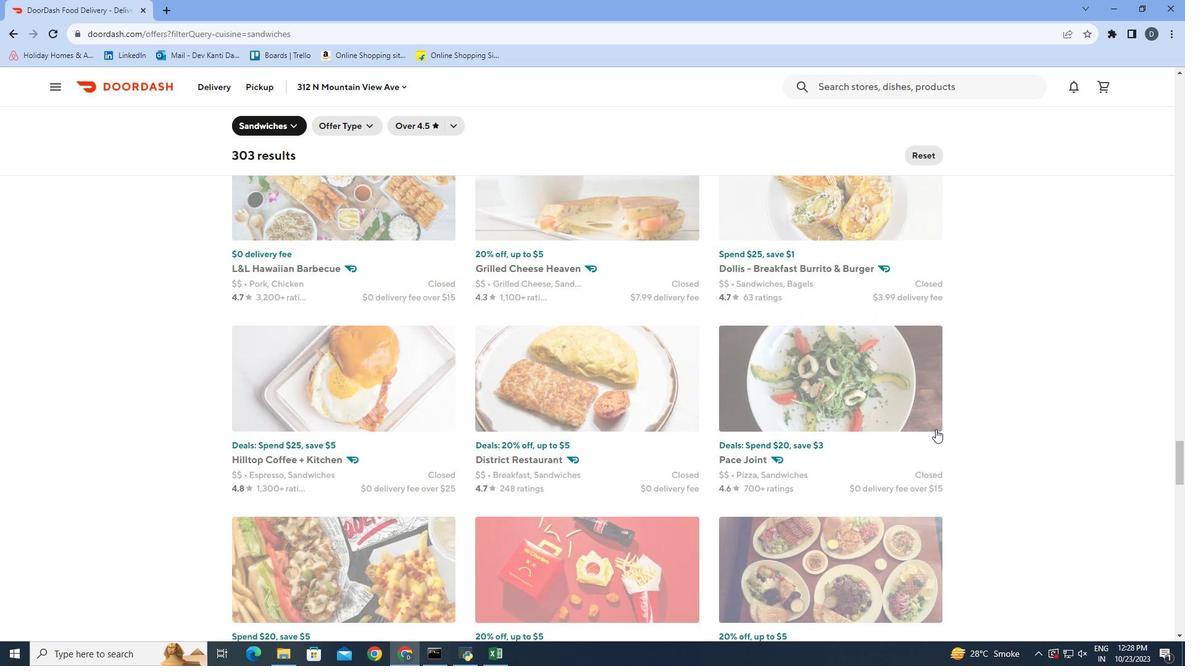
Action: Mouse scrolled (936, 429) with delta (0, 0)
Screenshot: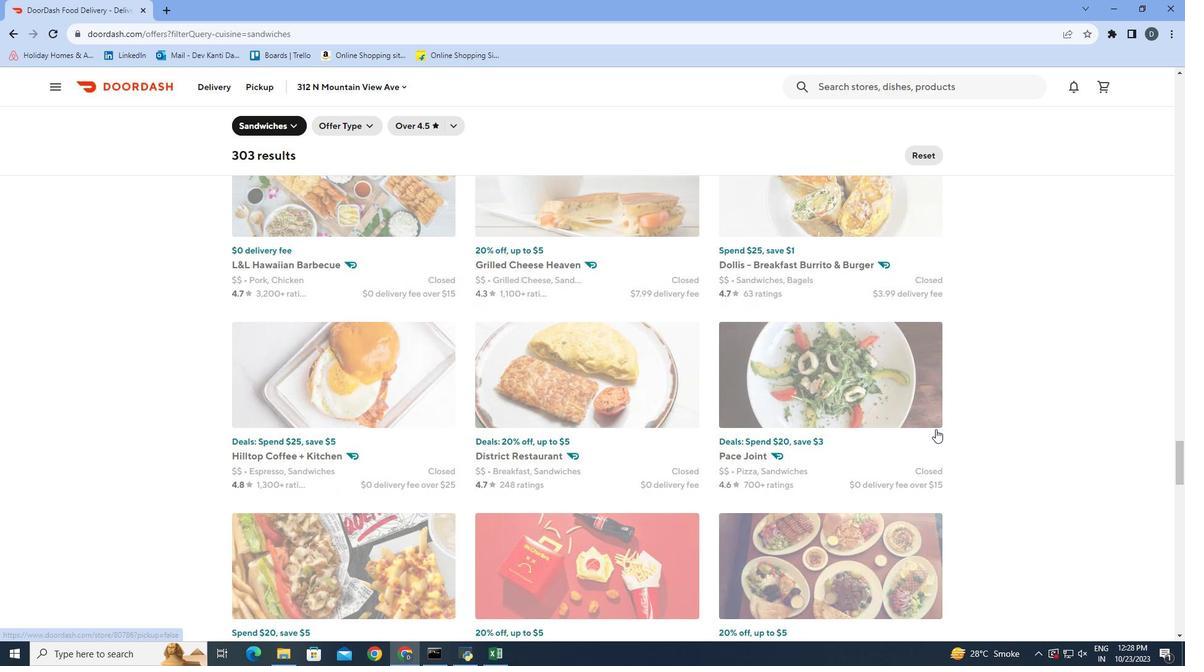 
Action: Mouse moved to (965, 414)
Screenshot: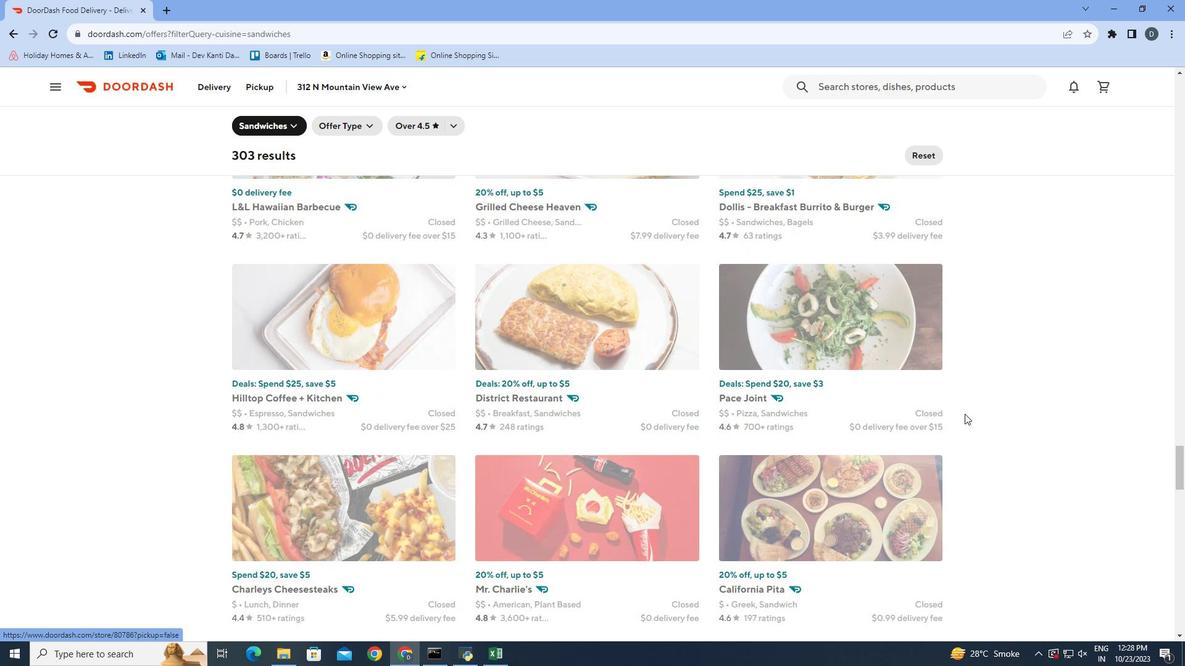 
Action: Mouse scrolled (965, 413) with delta (0, 0)
Screenshot: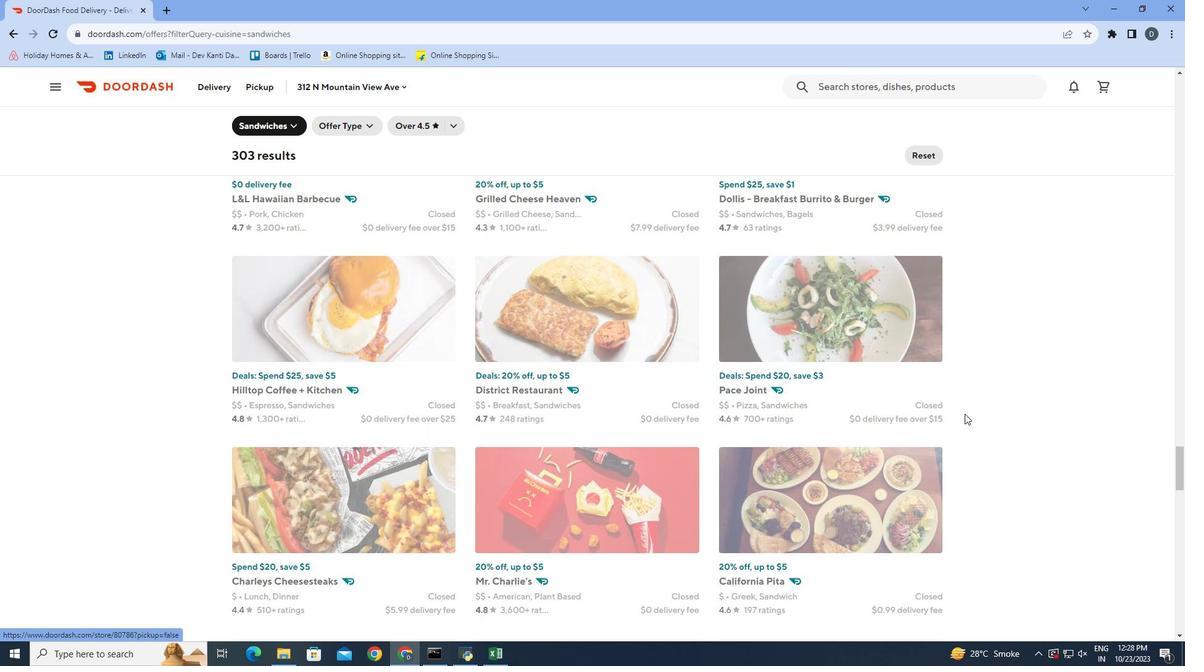 
Action: Mouse scrolled (965, 413) with delta (0, 0)
Screenshot: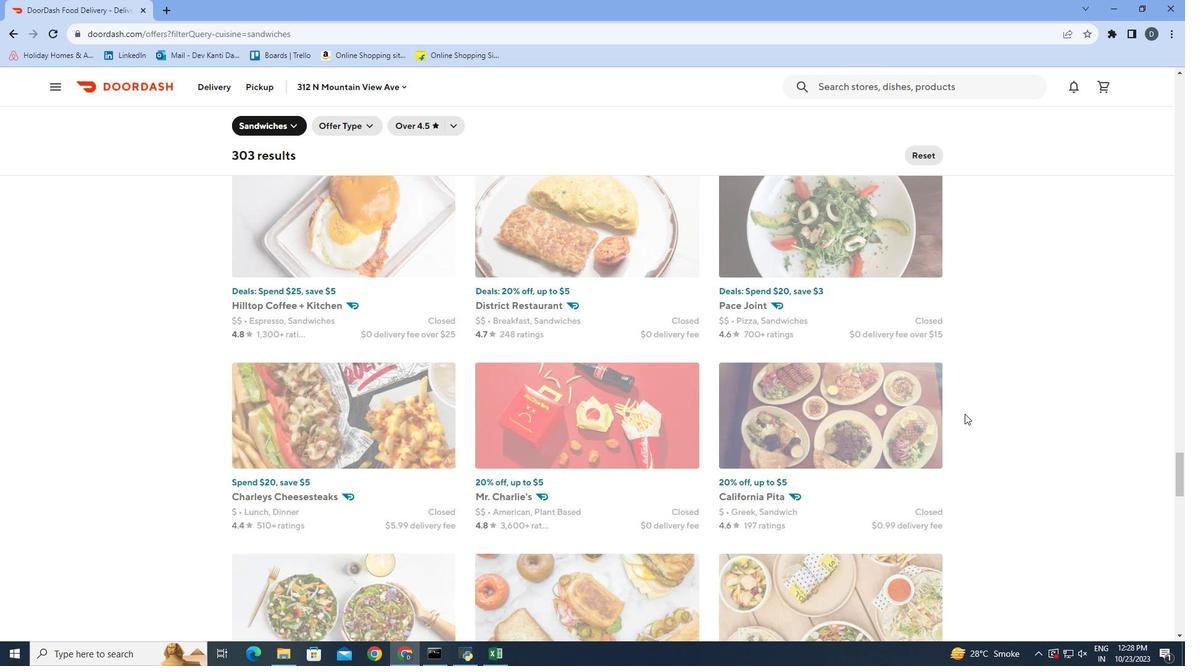 
Action: Mouse scrolled (965, 413) with delta (0, 0)
Screenshot: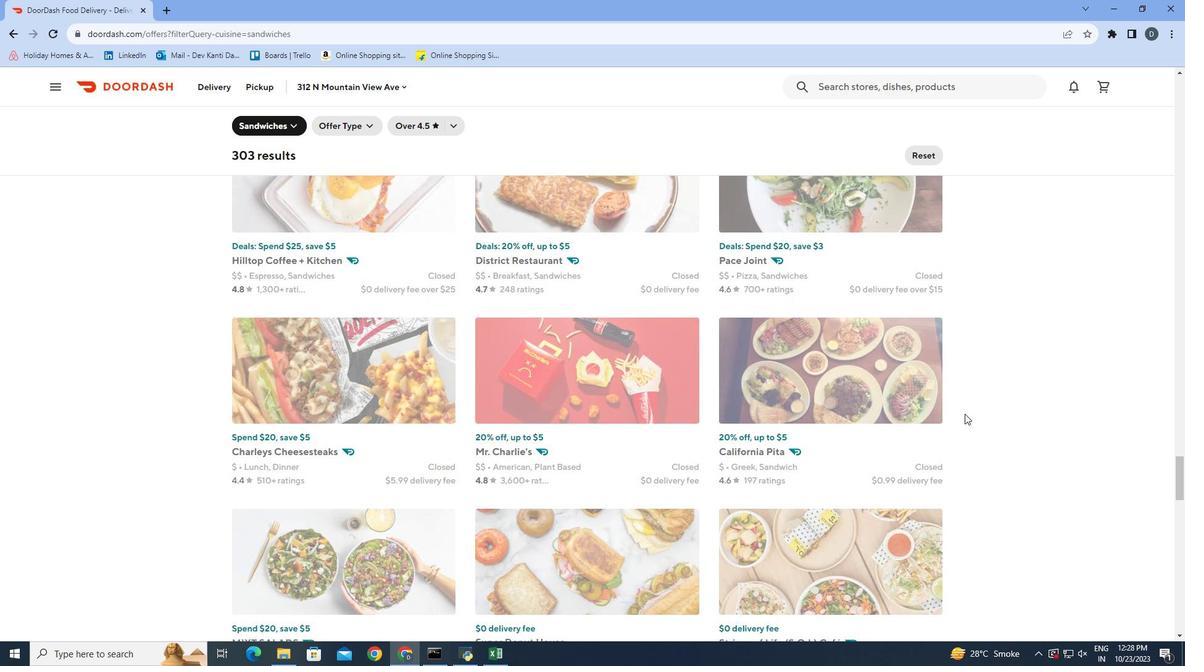 
Action: Mouse scrolled (965, 413) with delta (0, 0)
Screenshot: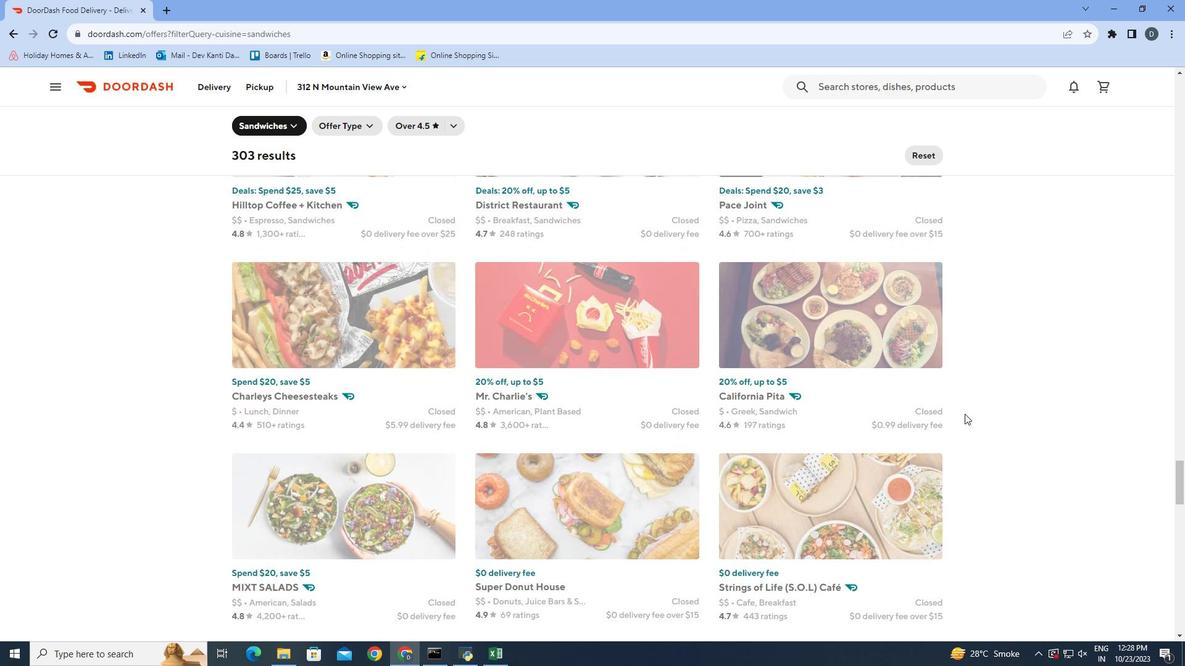 
Action: Mouse scrolled (965, 413) with delta (0, 0)
Screenshot: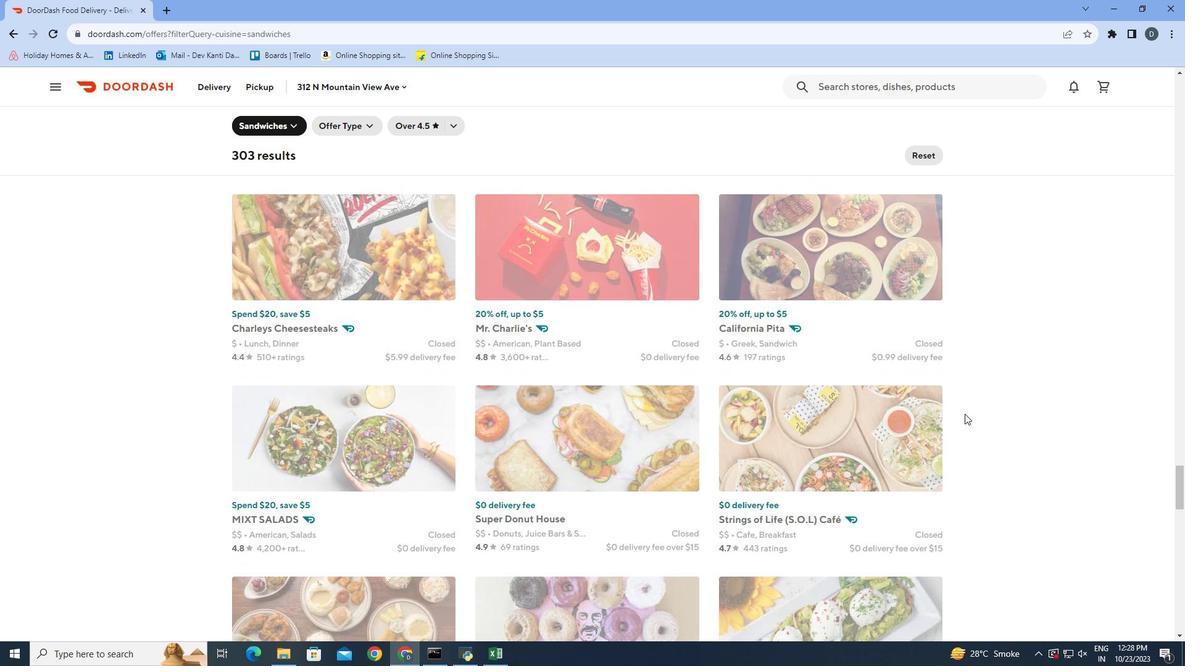 
Action: Mouse scrolled (965, 413) with delta (0, 0)
Screenshot: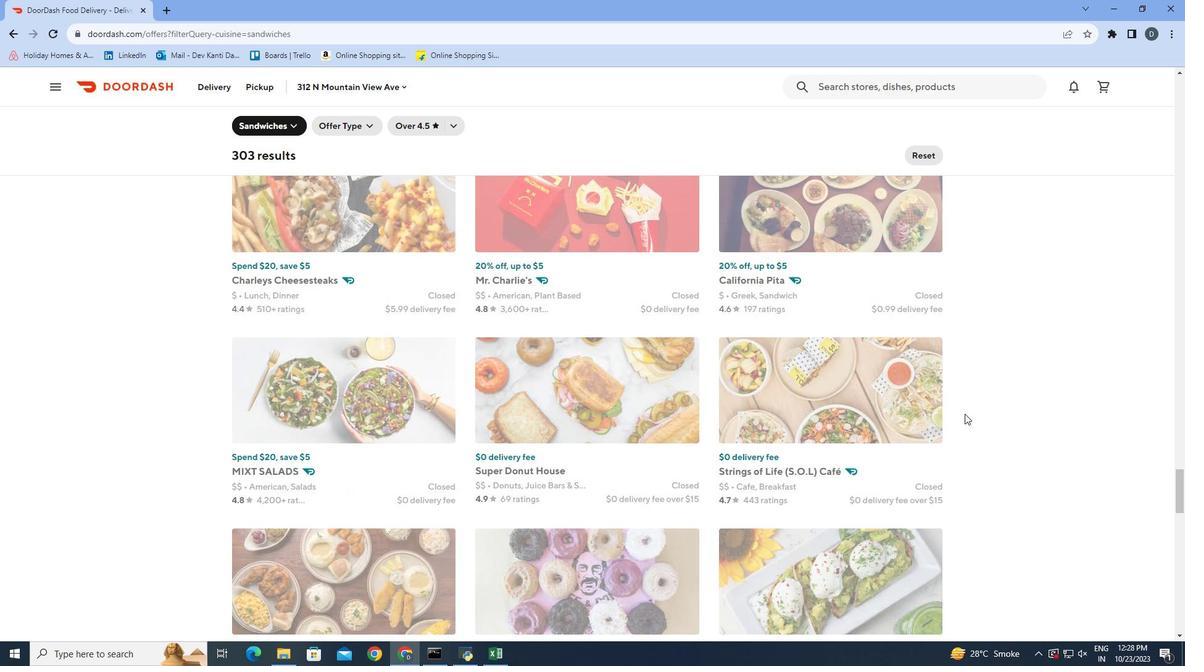 
Action: Mouse moved to (949, 371)
Screenshot: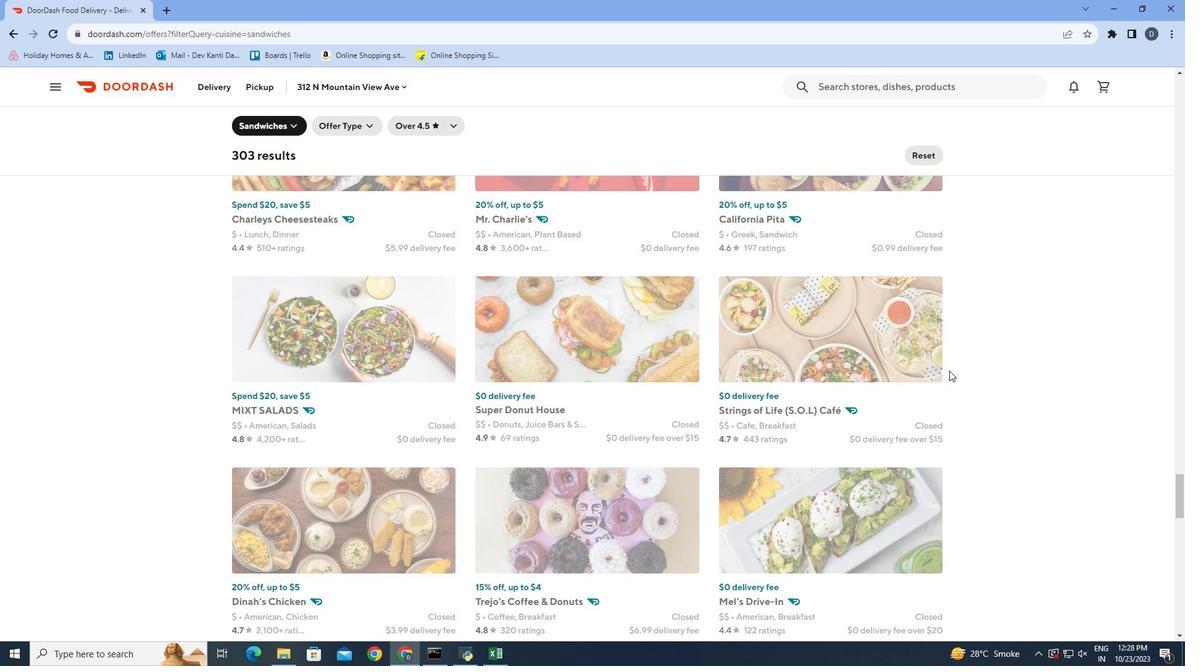 
Action: Mouse scrolled (949, 370) with delta (0, 0)
Screenshot: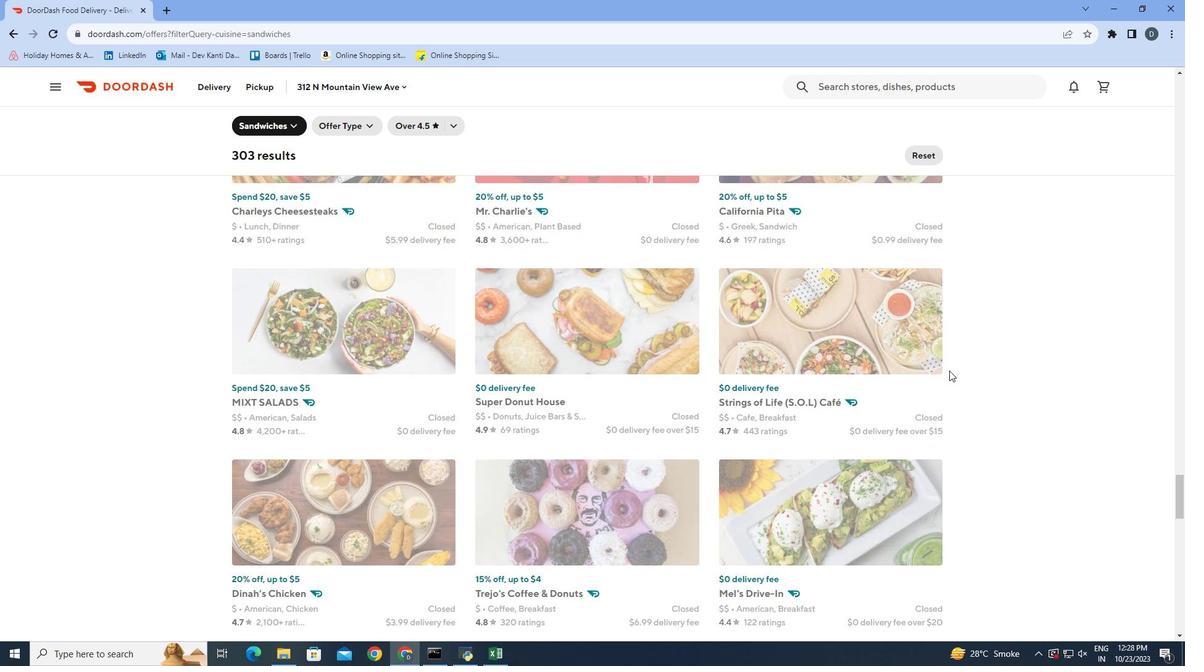 
Action: Mouse moved to (950, 364)
Screenshot: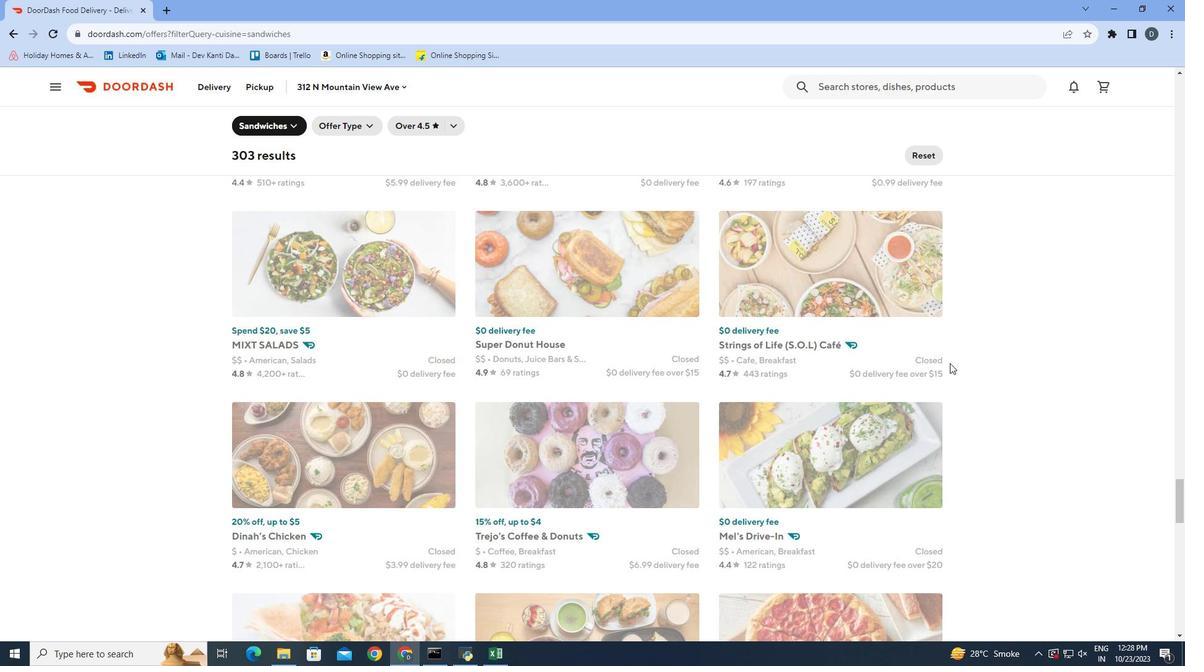 
Action: Mouse scrolled (950, 363) with delta (0, 0)
Screenshot: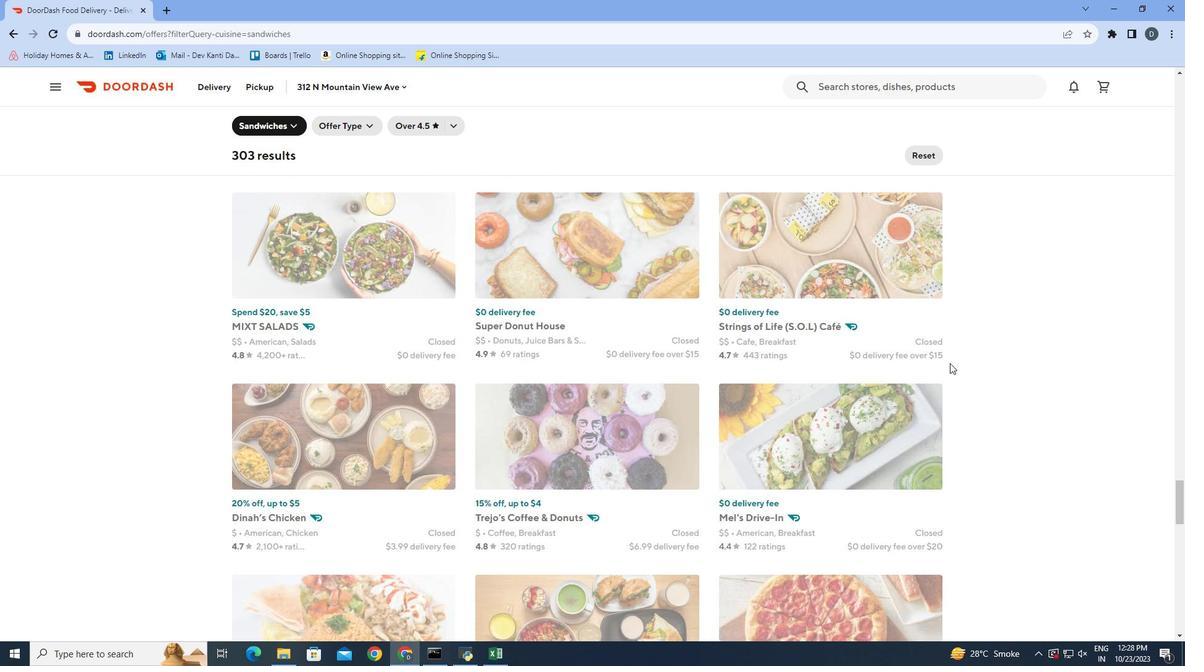 
Action: Mouse moved to (954, 364)
Screenshot: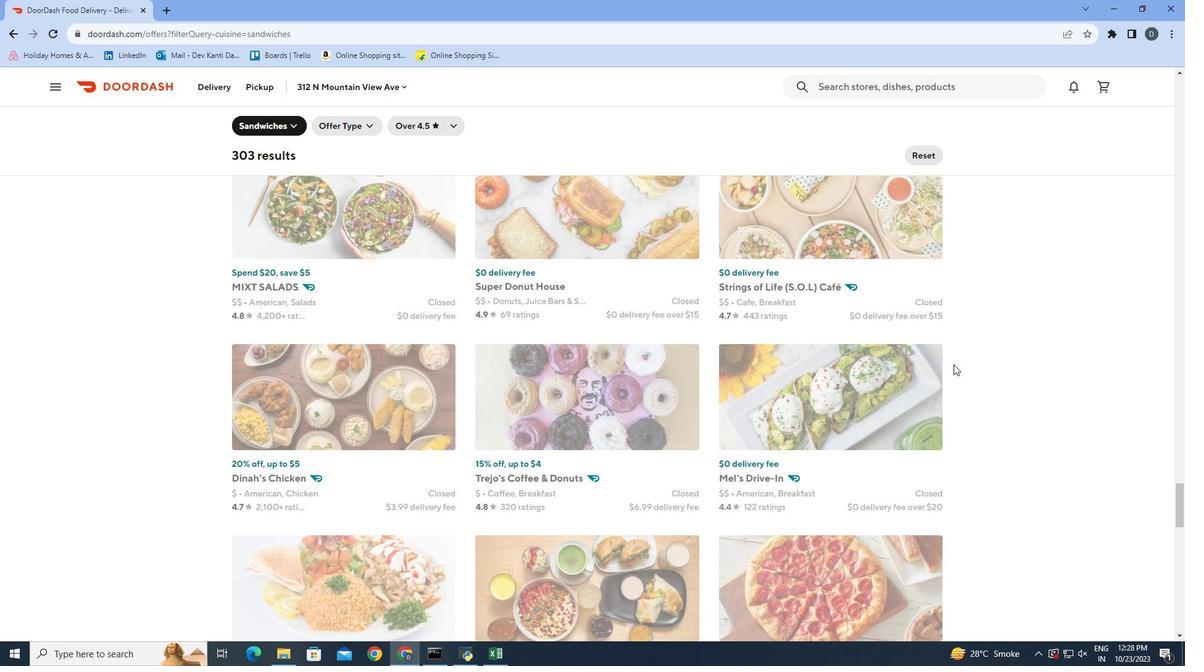 
Action: Mouse scrolled (954, 364) with delta (0, 0)
Screenshot: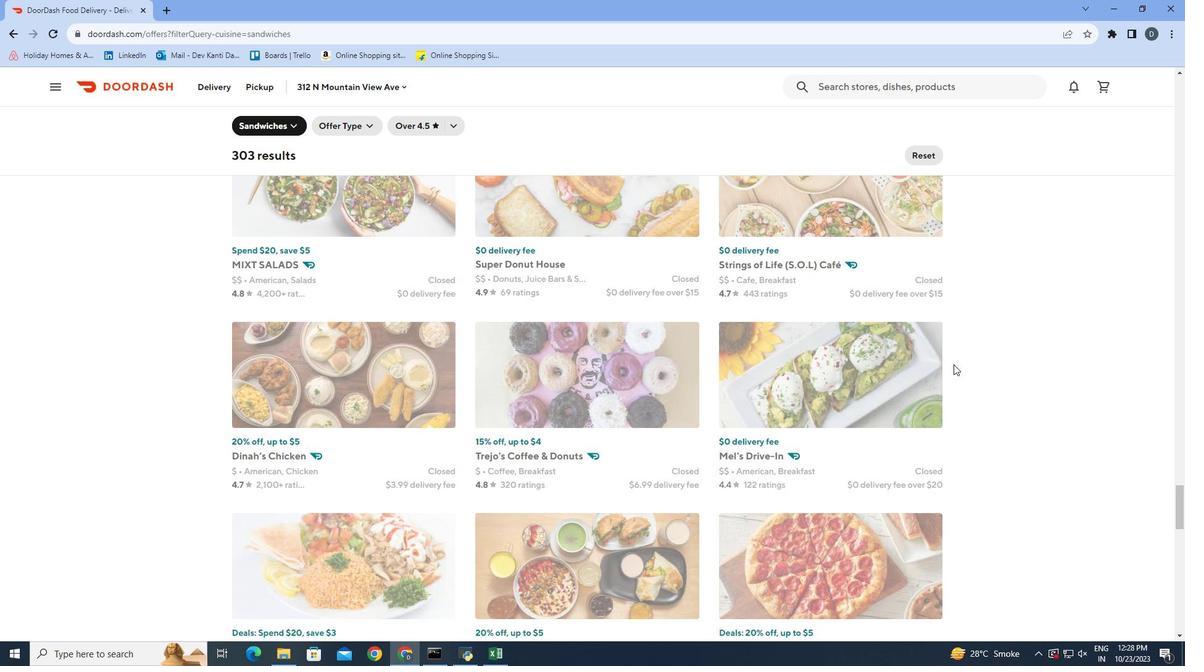
Action: Mouse moved to (954, 364)
Screenshot: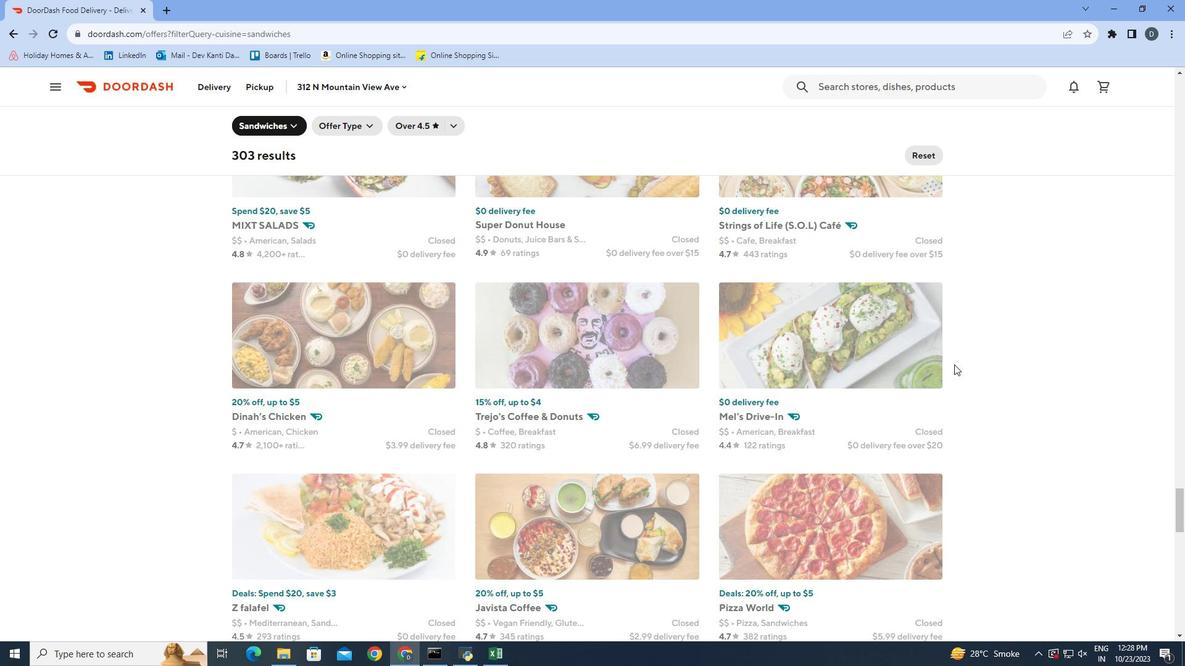 
Action: Mouse scrolled (954, 364) with delta (0, 0)
Screenshot: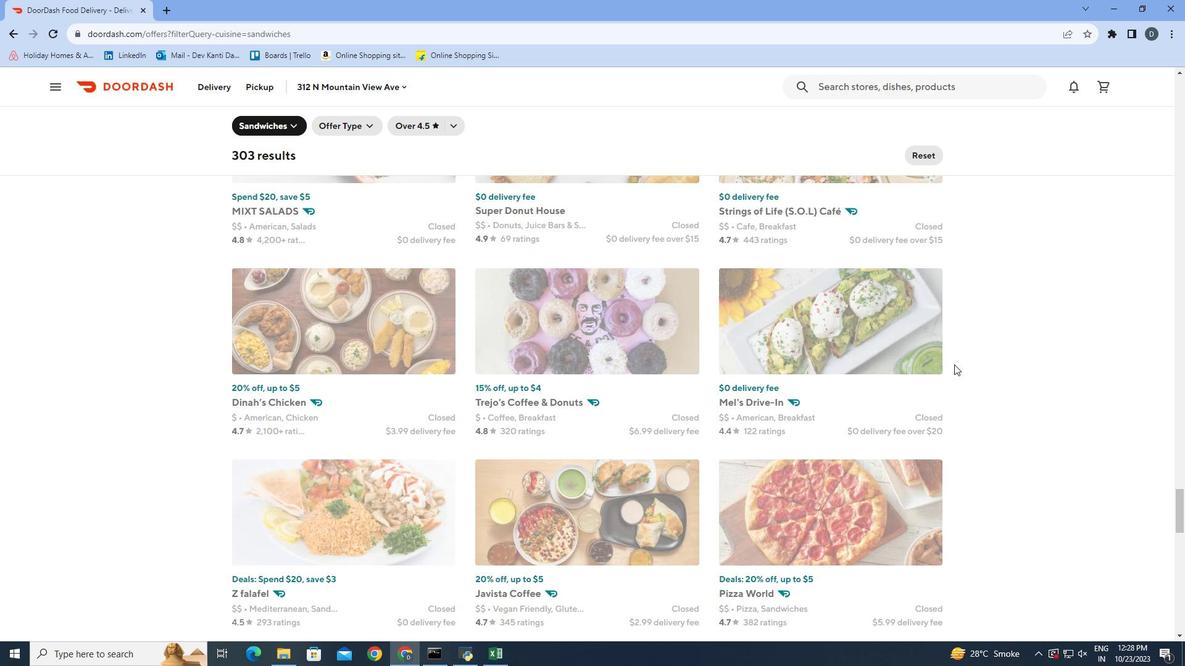 
Action: Mouse scrolled (954, 364) with delta (0, 0)
Screenshot: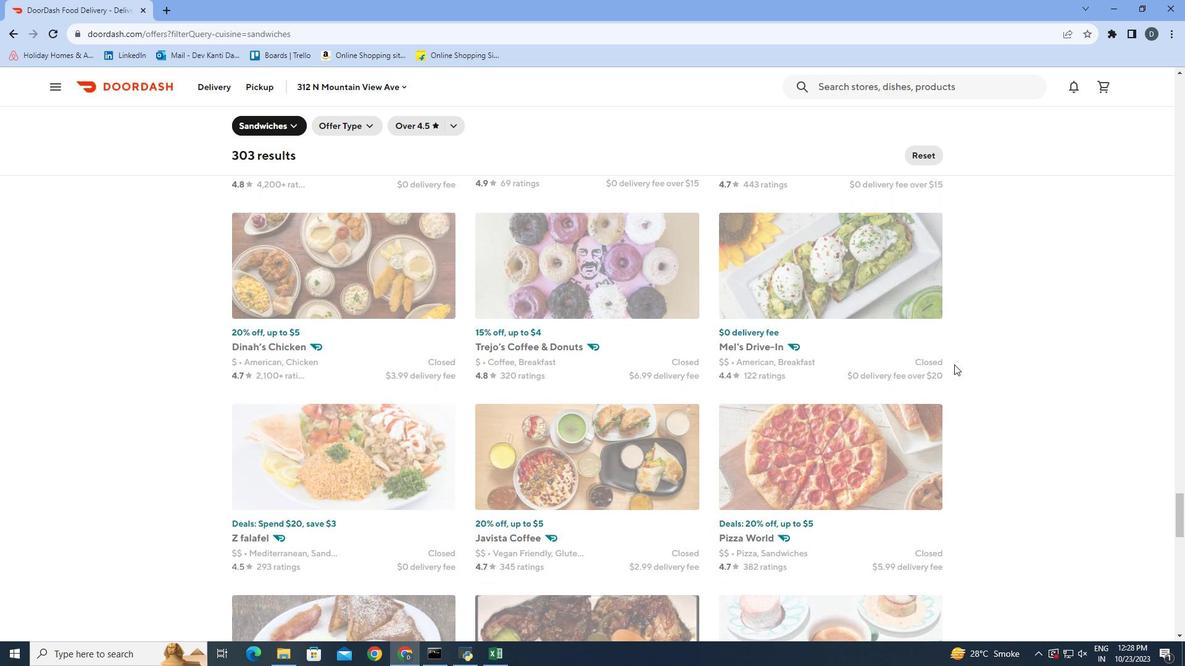 
Action: Mouse scrolled (954, 364) with delta (0, 0)
Screenshot: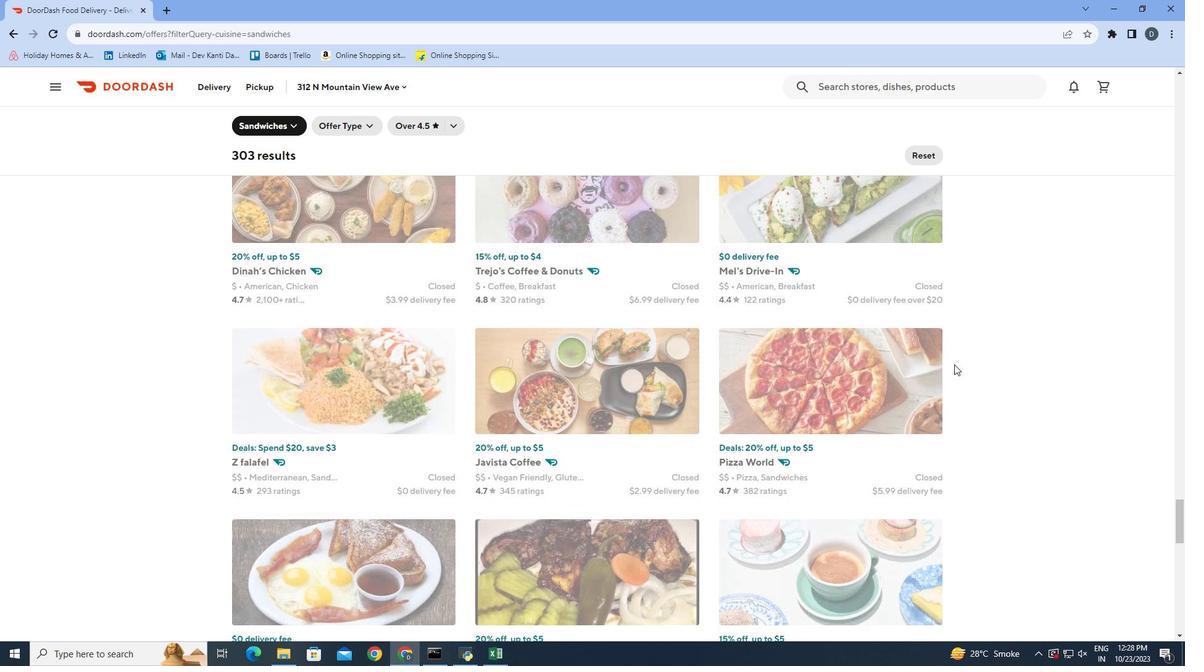 
Action: Mouse scrolled (954, 364) with delta (0, 0)
Screenshot: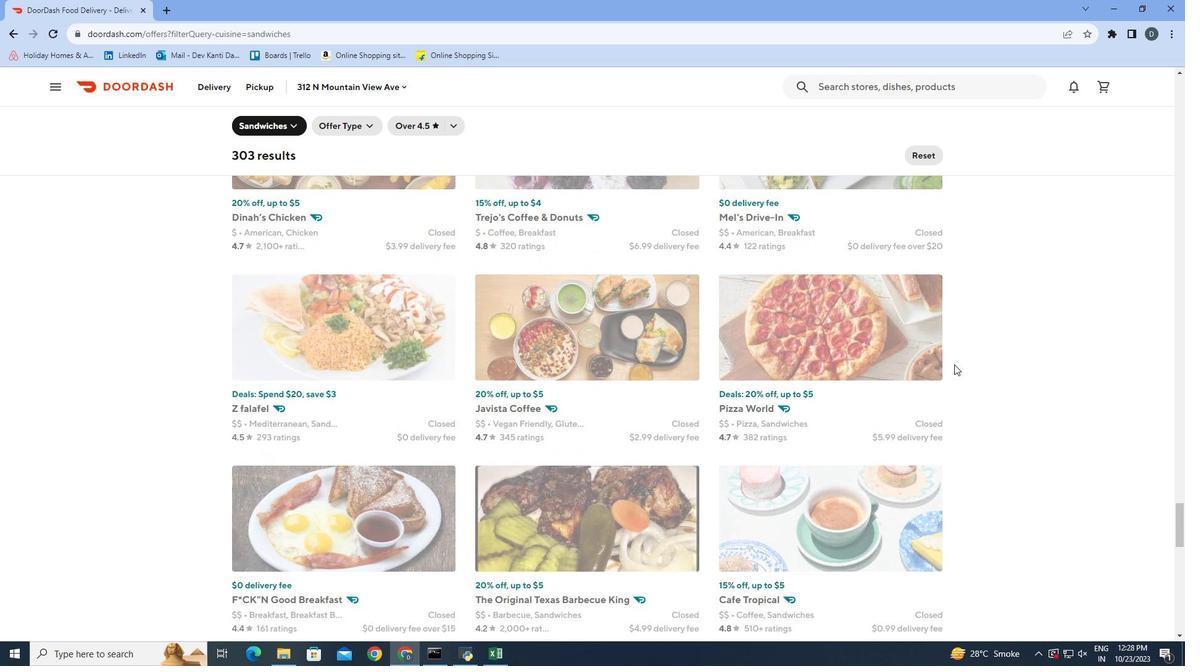 
Action: Mouse scrolled (954, 364) with delta (0, 0)
Screenshot: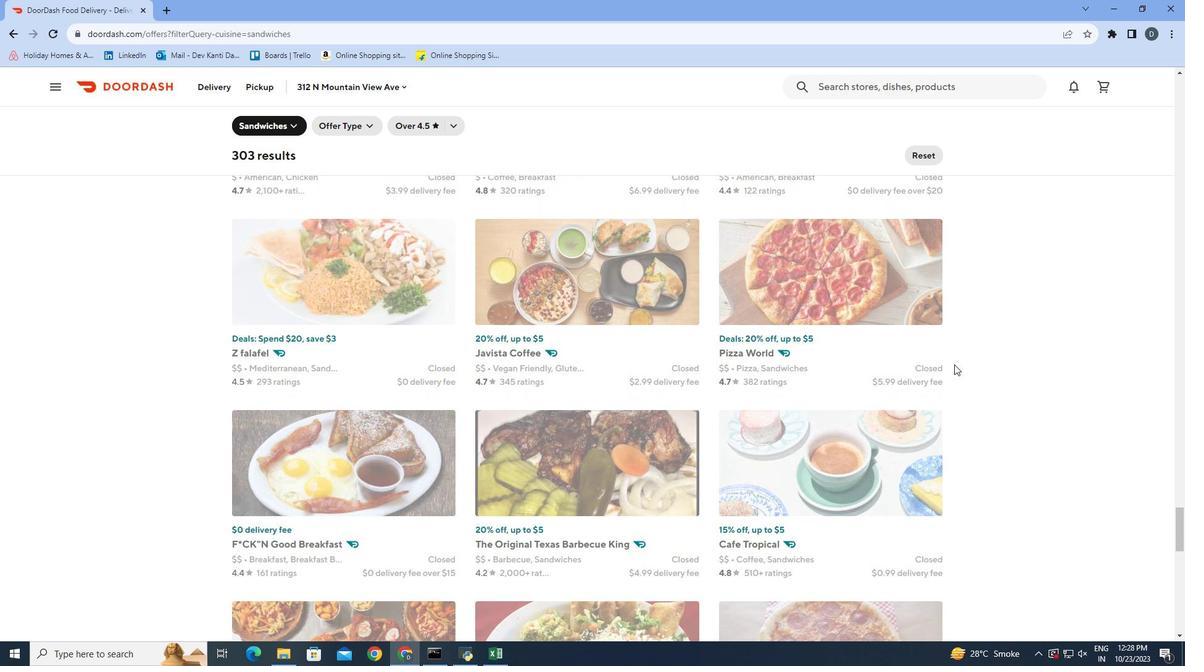 
Action: Mouse scrolled (954, 364) with delta (0, 0)
Screenshot: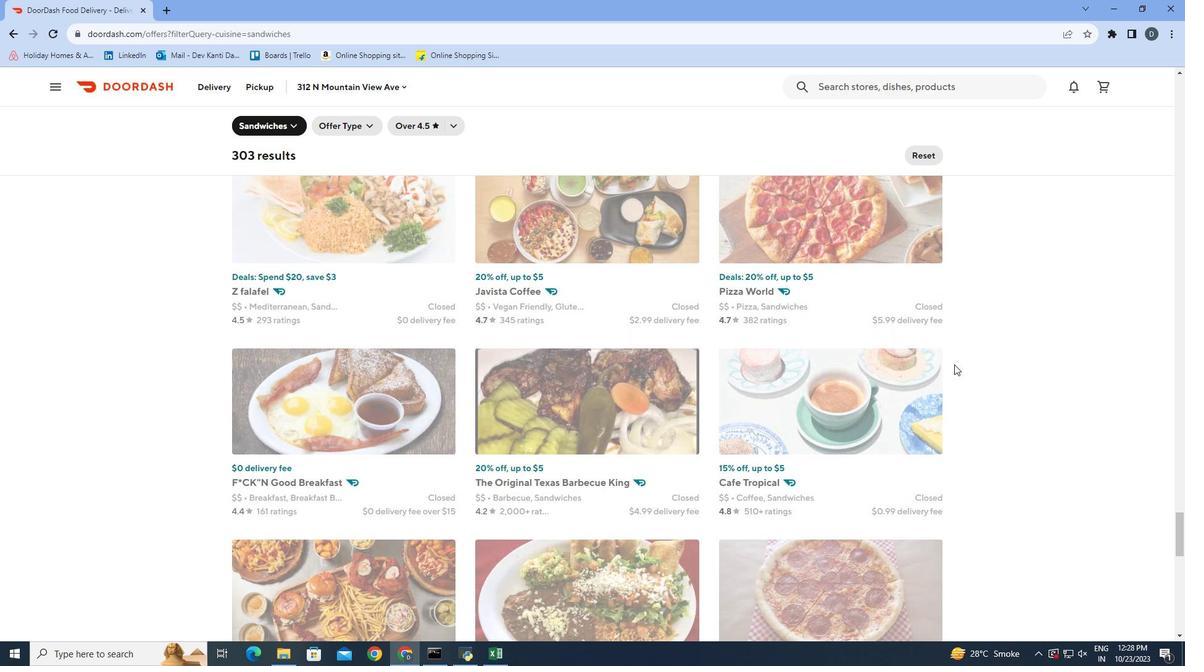 
Action: Mouse scrolled (954, 364) with delta (0, 0)
Screenshot: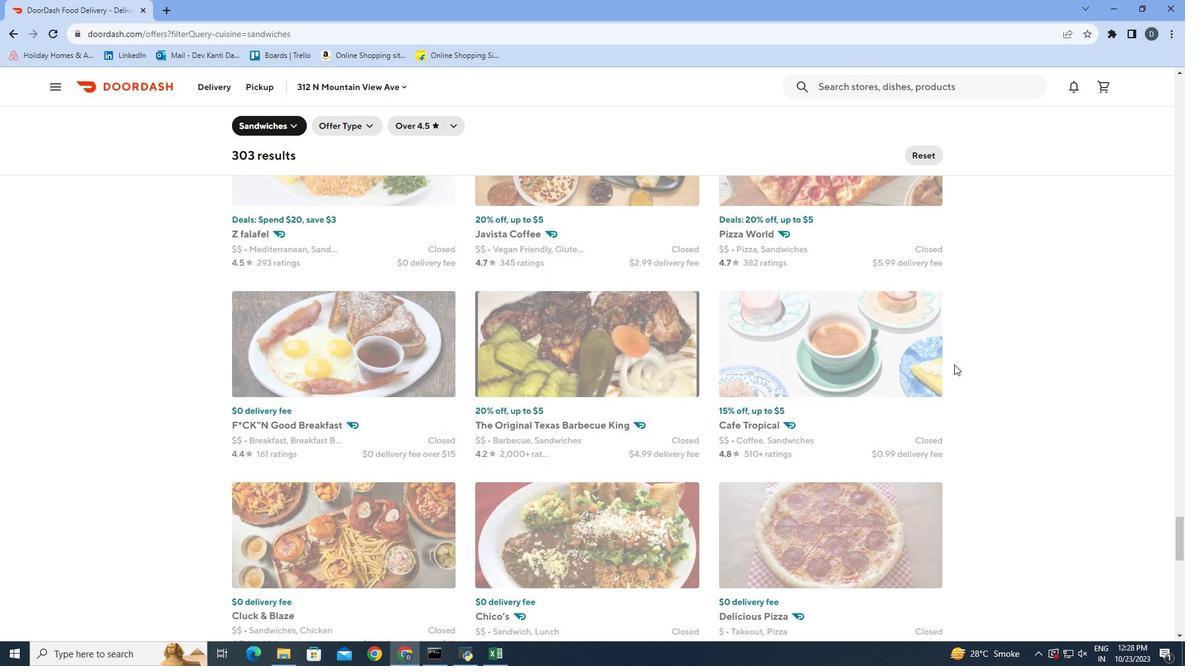 
Action: Mouse scrolled (954, 364) with delta (0, 0)
Screenshot: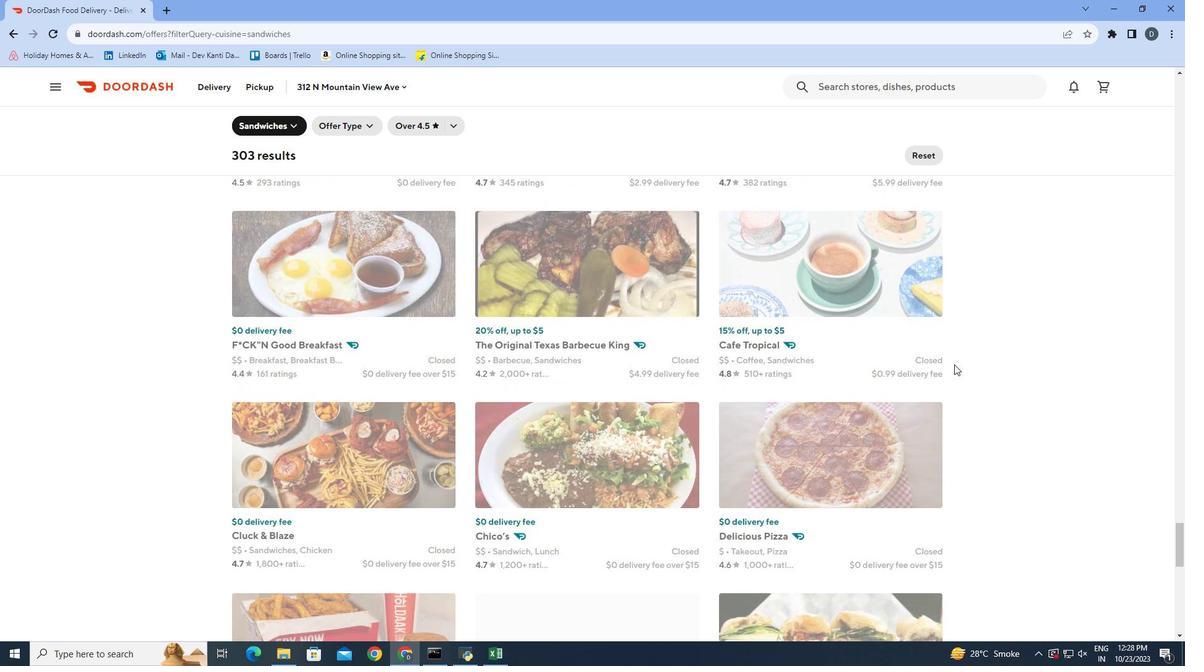 
Action: Mouse scrolled (954, 364) with delta (0, 0)
Screenshot: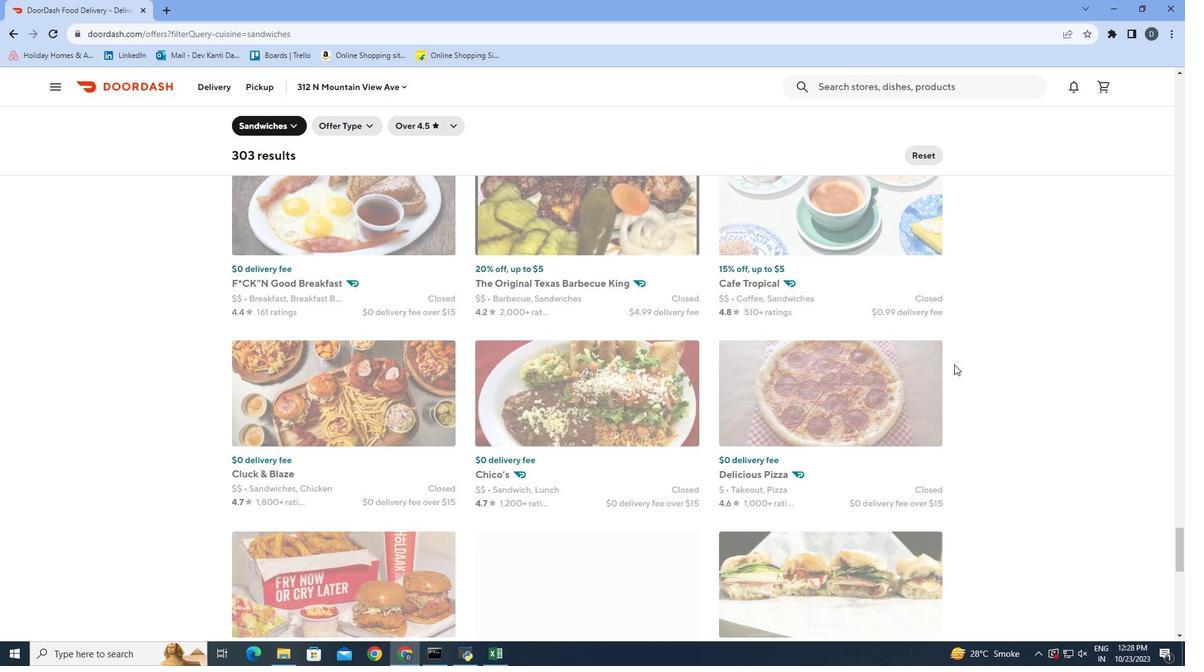 
Action: Mouse scrolled (954, 364) with delta (0, 0)
Screenshot: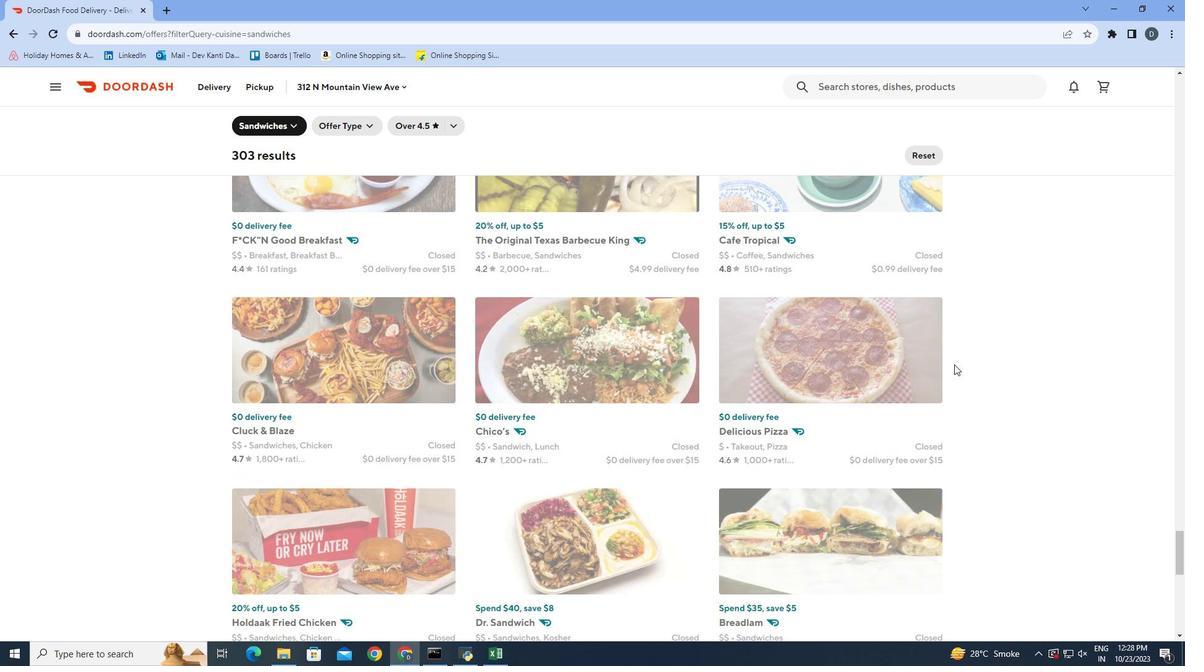 
Action: Mouse scrolled (954, 364) with delta (0, 0)
Screenshot: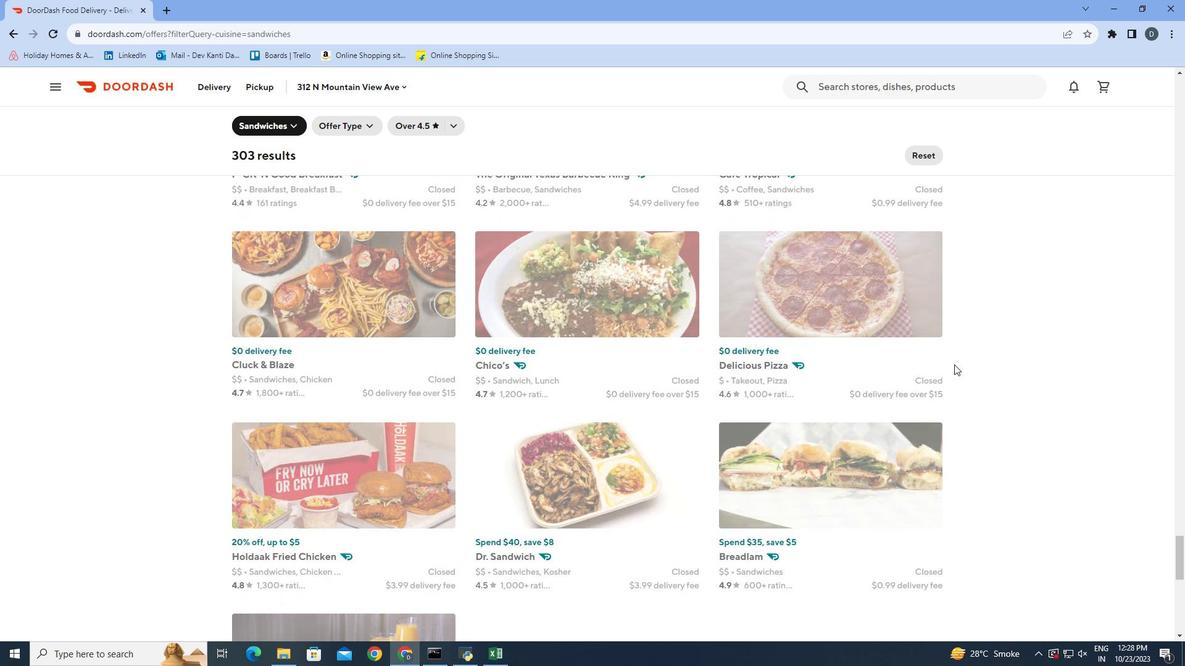 
Action: Mouse scrolled (954, 364) with delta (0, 0)
Screenshot: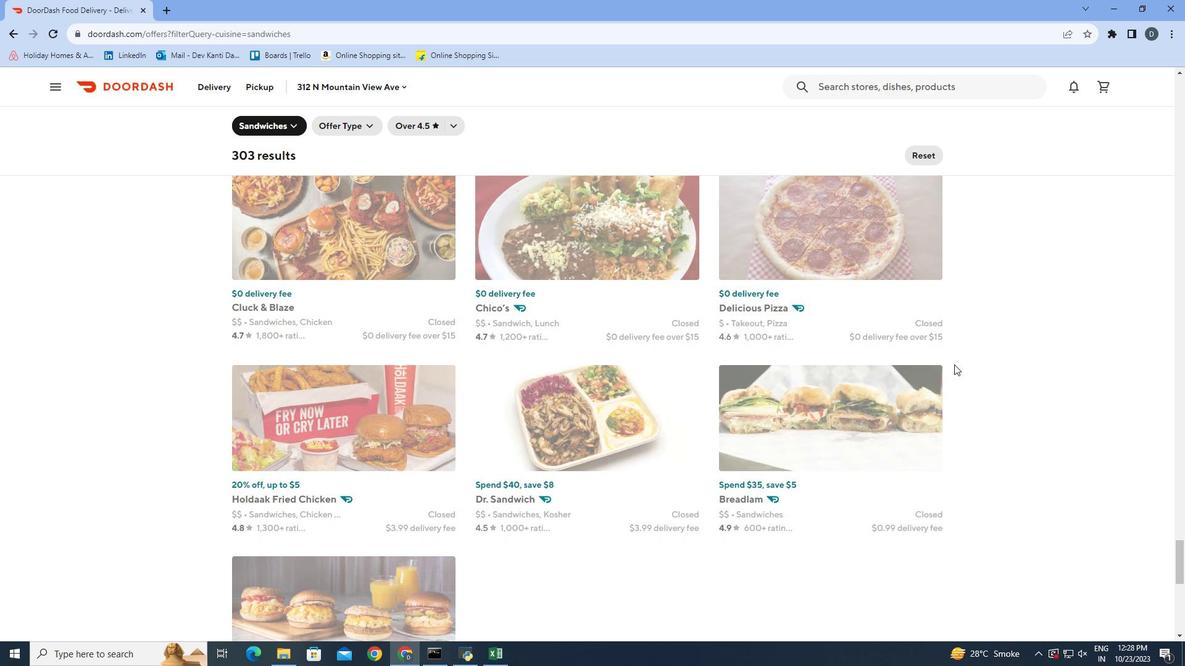 
Action: Mouse scrolled (954, 364) with delta (0, 0)
Screenshot: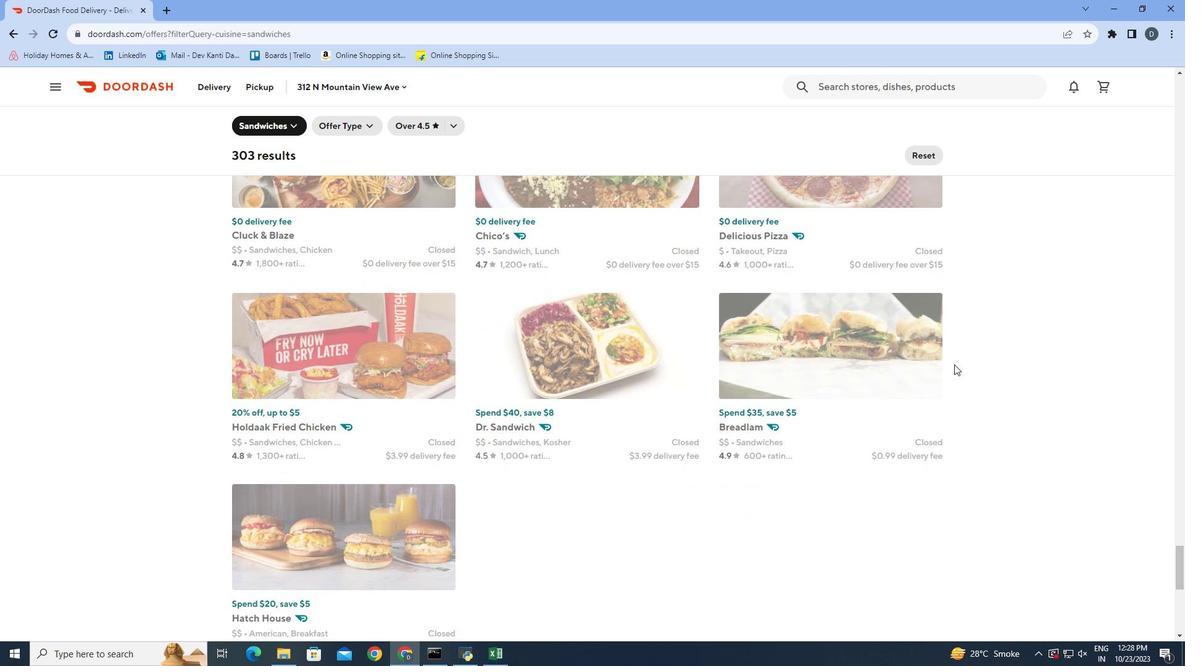 
Action: Mouse scrolled (954, 364) with delta (0, 0)
Screenshot: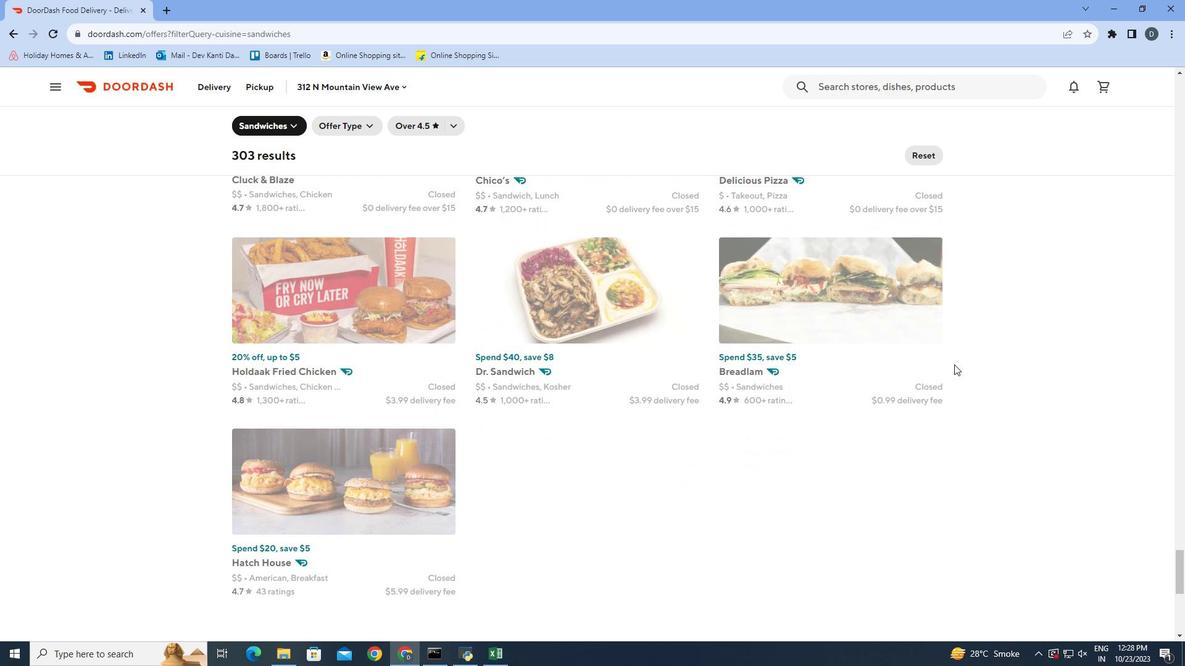 
Action: Mouse scrolled (954, 364) with delta (0, 0)
Screenshot: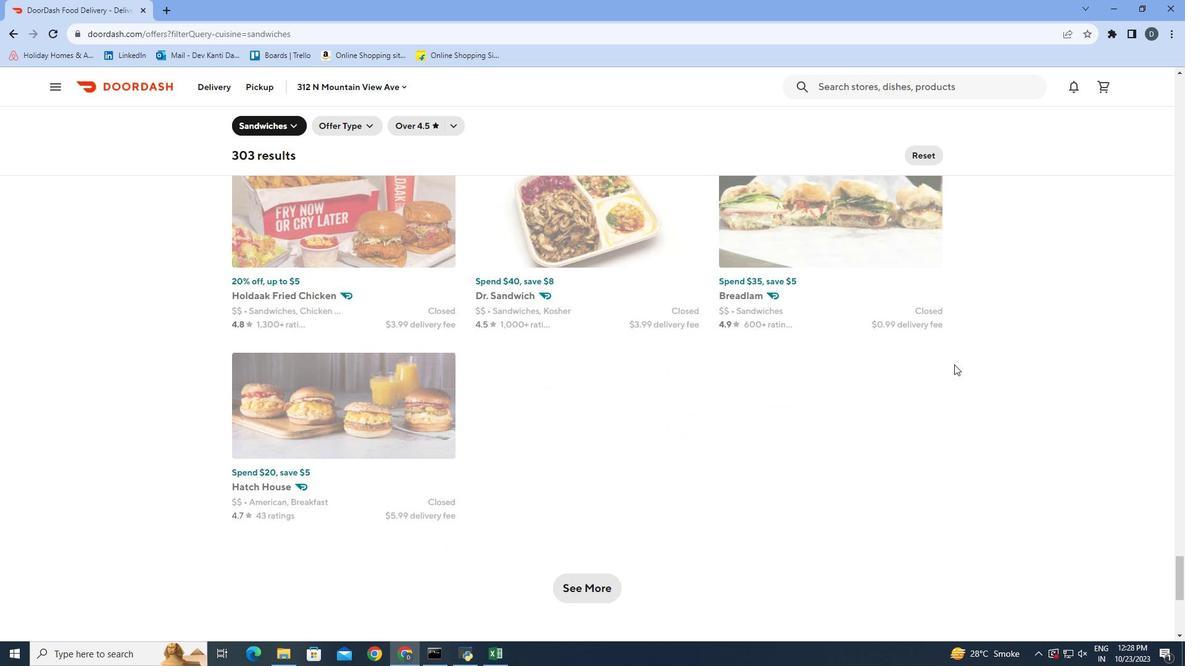 
Action: Mouse scrolled (954, 364) with delta (0, 0)
Screenshot: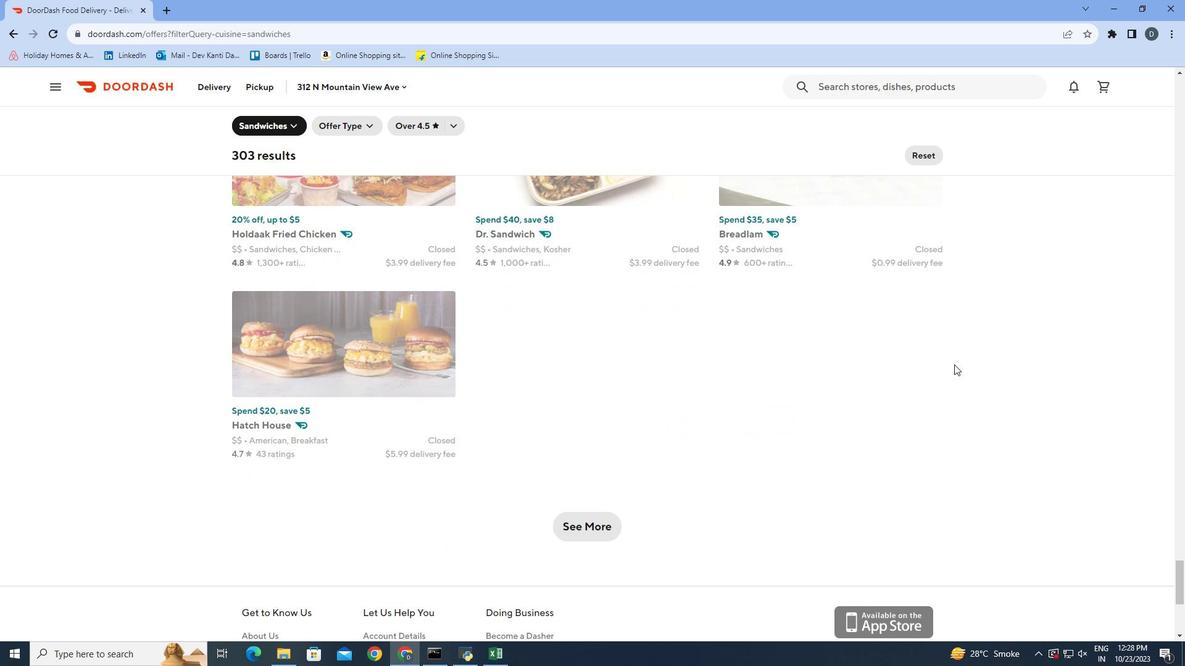 
Action: Mouse scrolled (954, 364) with delta (0, 0)
Screenshot: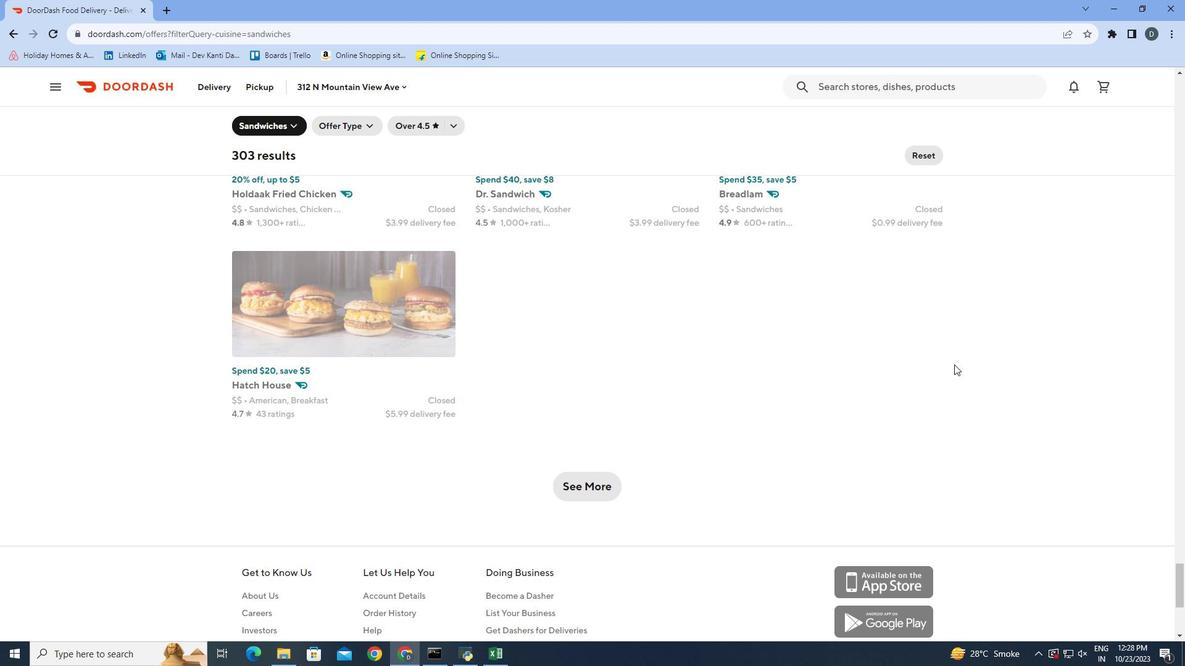 
Action: Mouse moved to (587, 430)
Screenshot: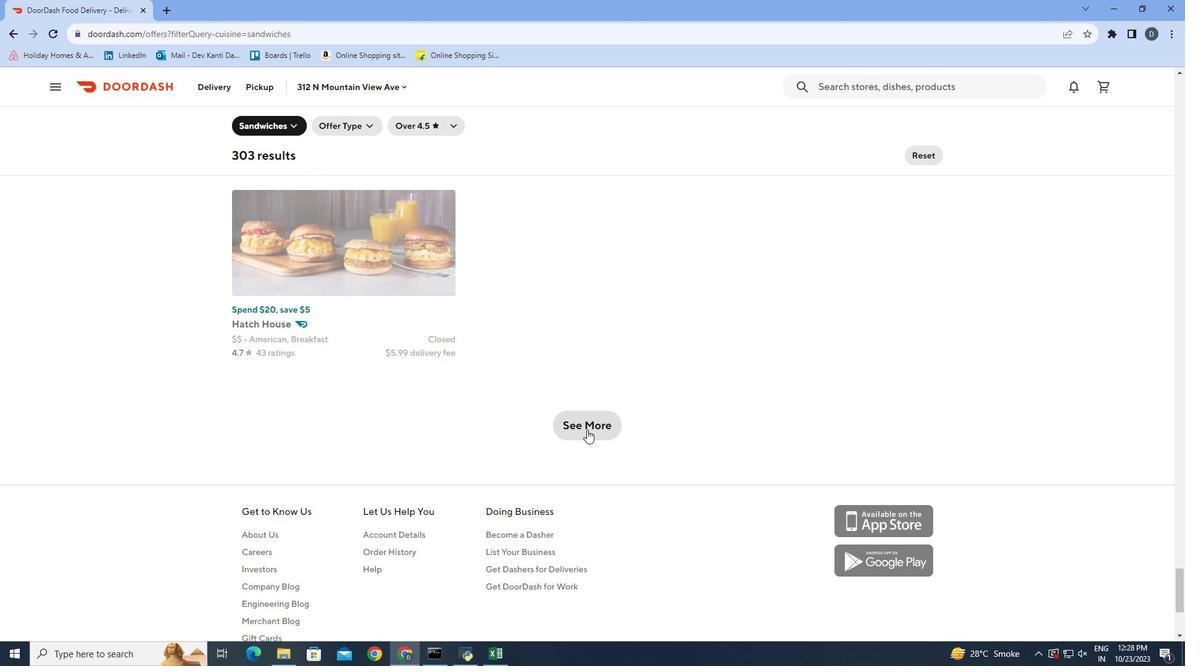 
Action: Mouse pressed left at (587, 430)
Screenshot: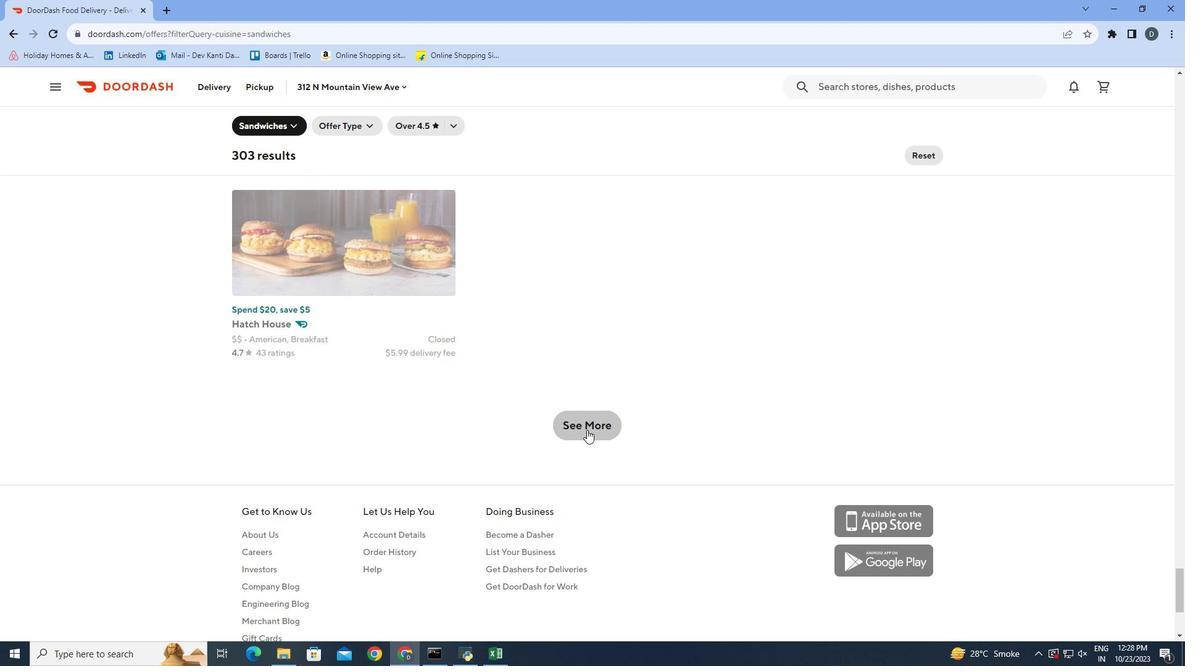 
Action: Mouse moved to (952, 265)
Screenshot: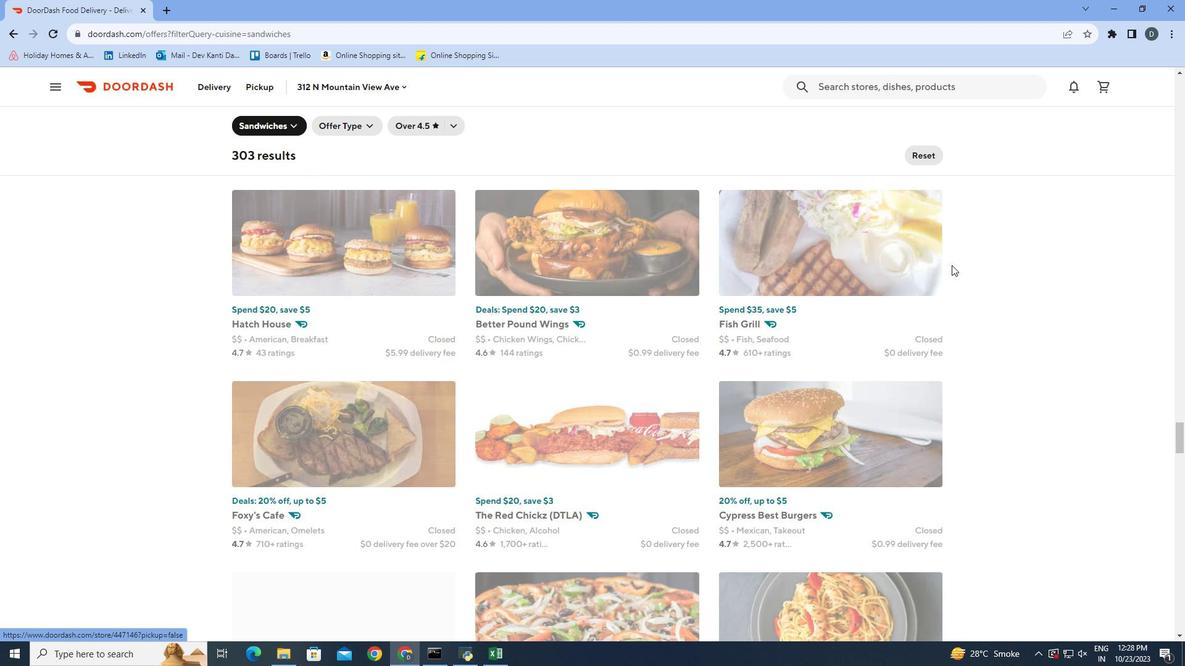 
Action: Mouse scrolled (952, 264) with delta (0, 0)
Screenshot: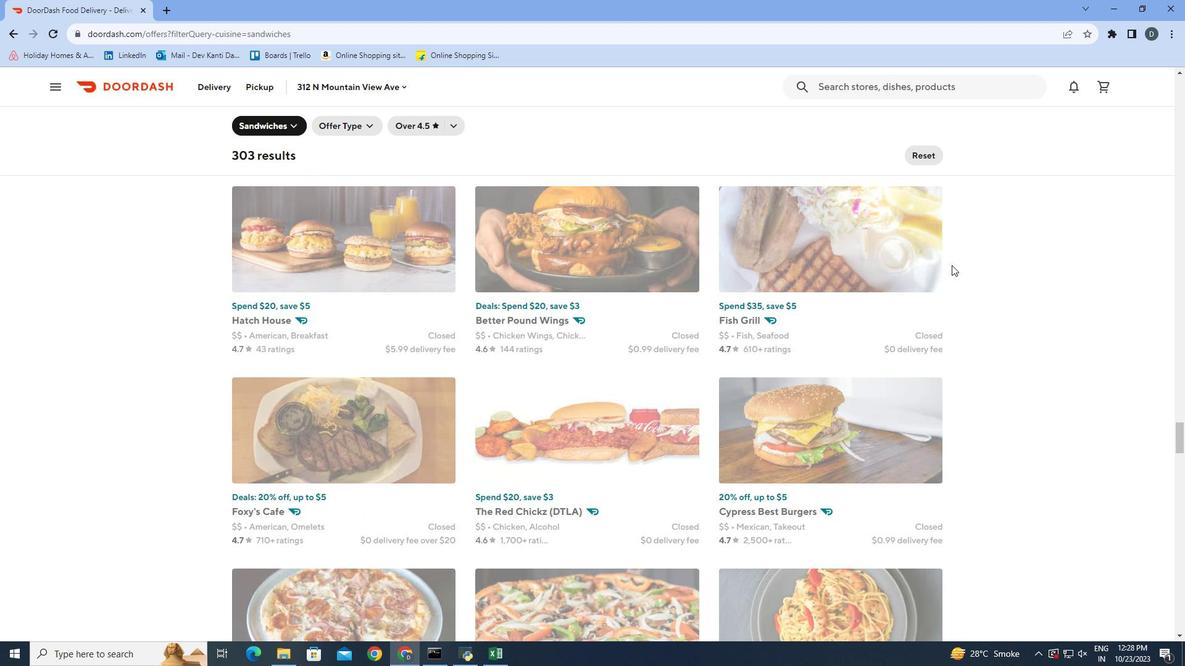 
Action: Mouse scrolled (952, 264) with delta (0, 0)
Screenshot: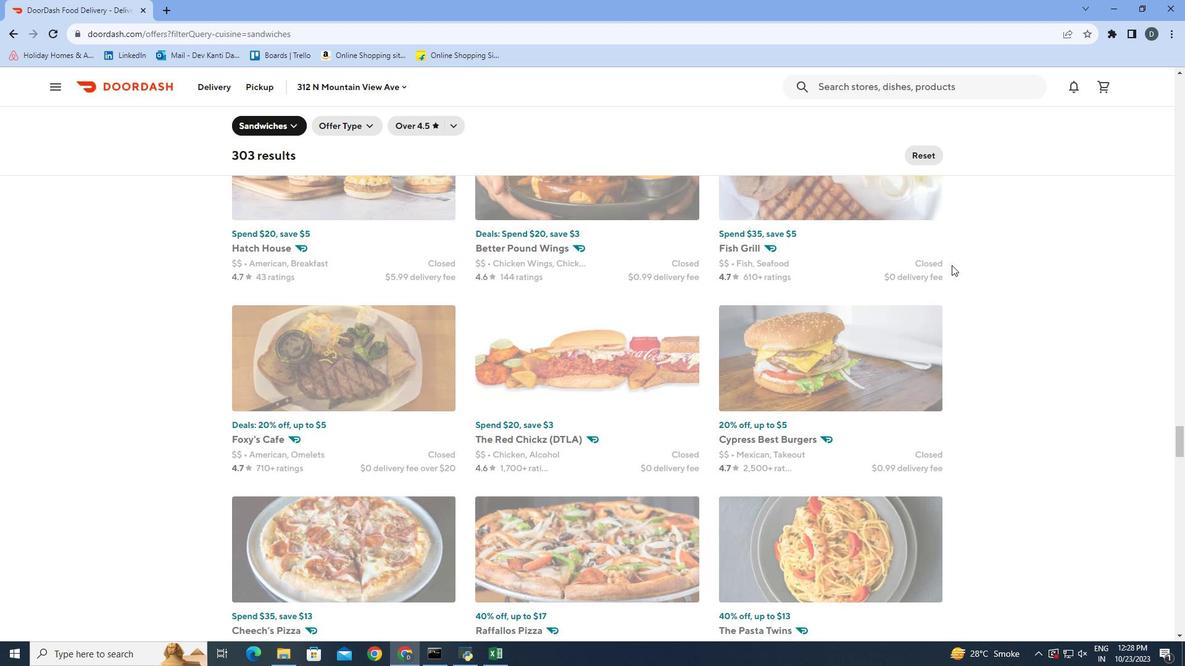 
Action: Mouse scrolled (952, 264) with delta (0, 0)
Screenshot: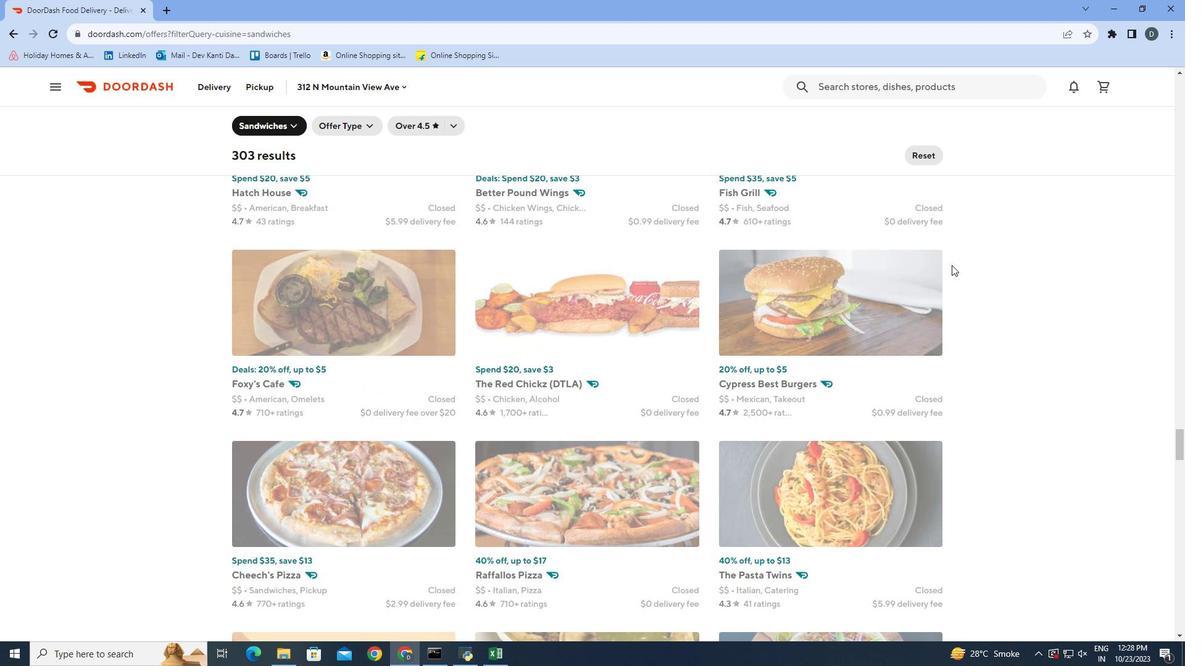 
Action: Mouse scrolled (952, 264) with delta (0, 0)
Screenshot: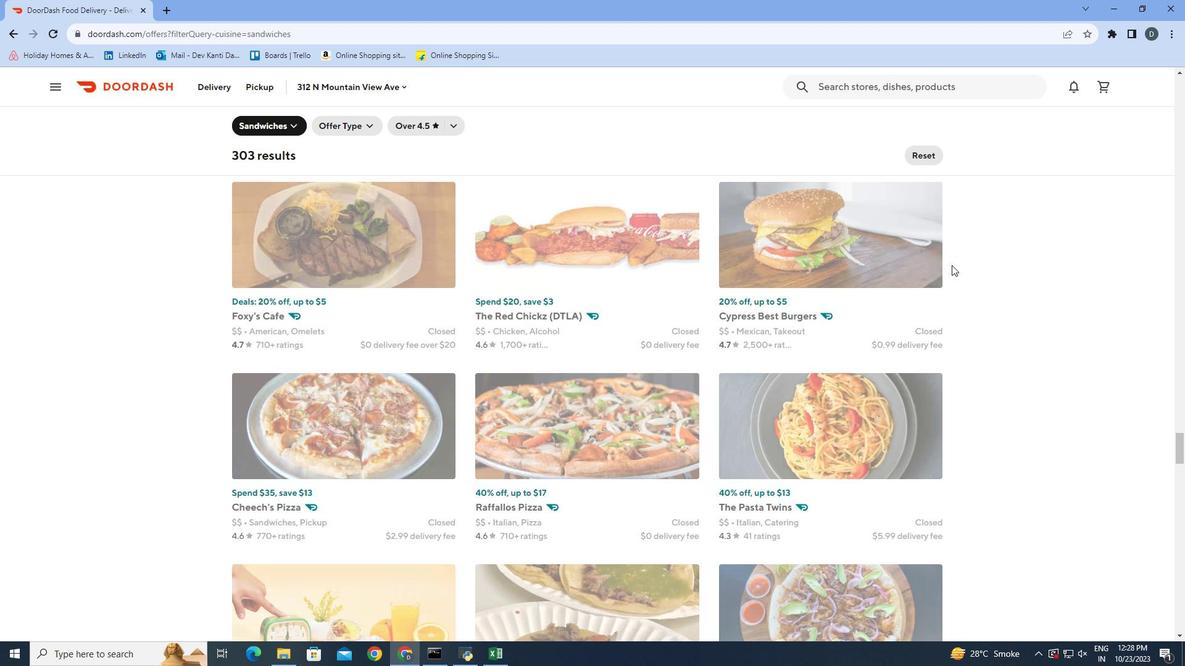 
Action: Mouse scrolled (952, 264) with delta (0, 0)
Screenshot: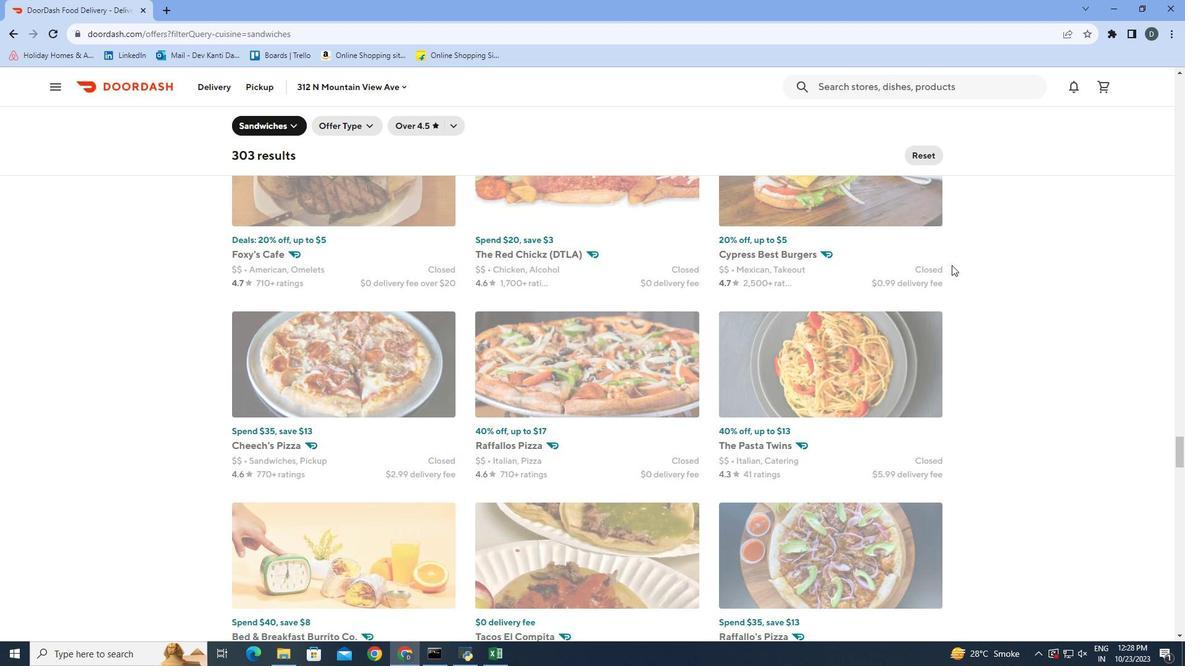 
Action: Mouse scrolled (952, 264) with delta (0, 0)
Screenshot: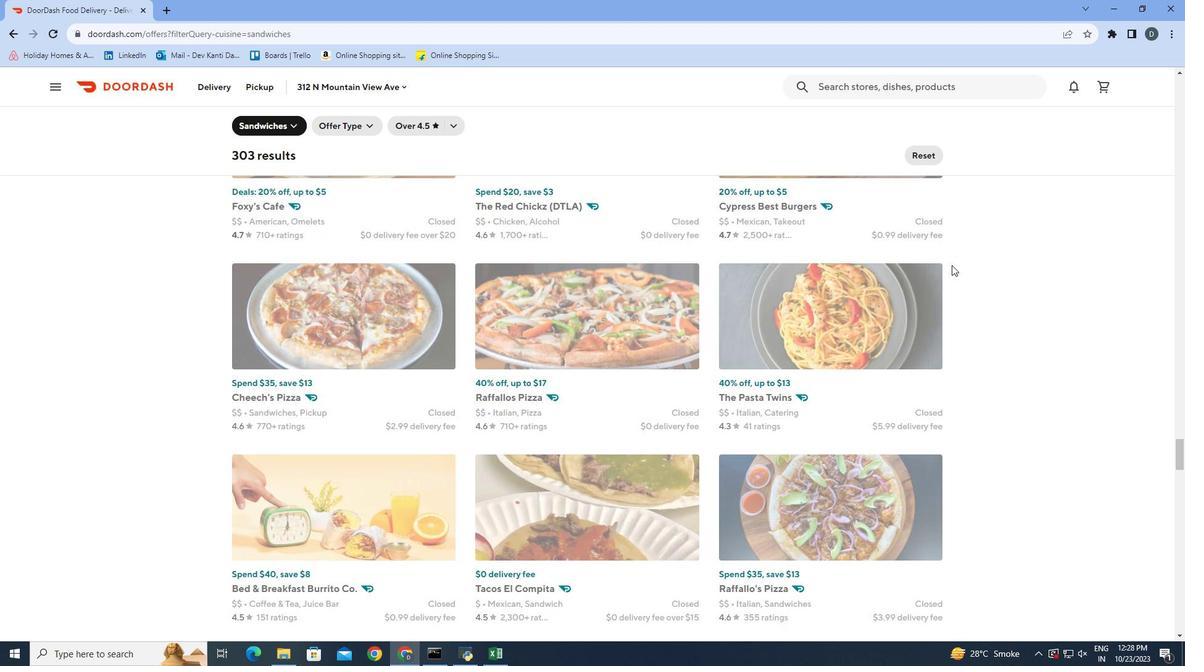 
Action: Mouse scrolled (952, 264) with delta (0, 0)
Screenshot: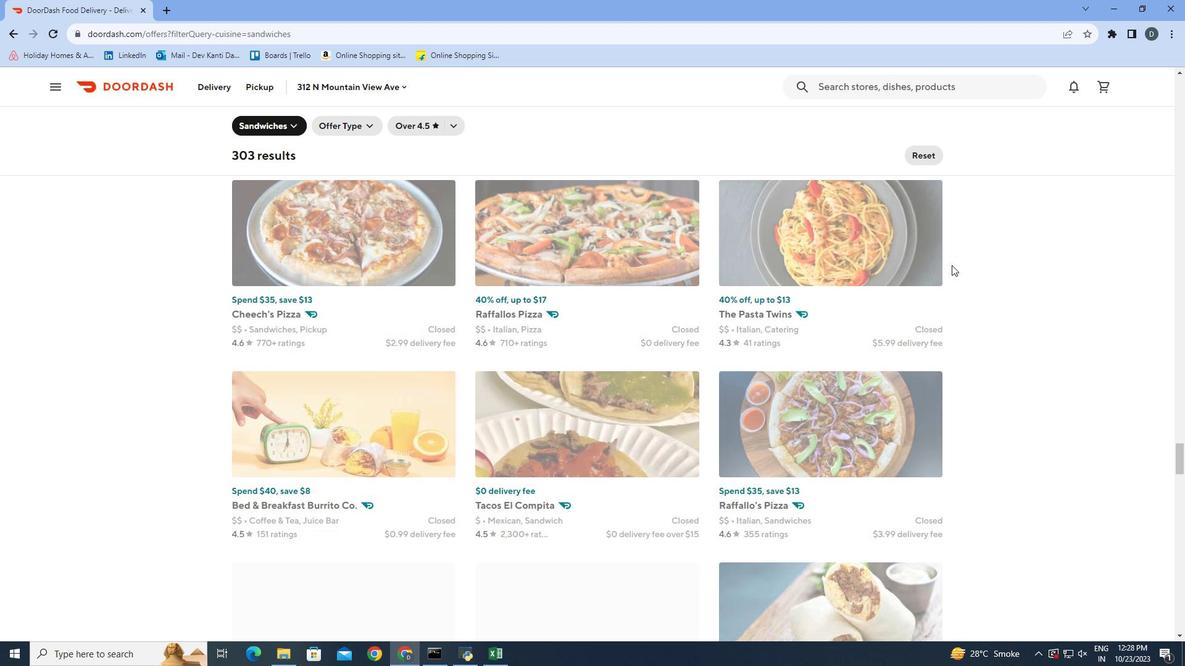 
Action: Mouse scrolled (952, 264) with delta (0, 0)
Screenshot: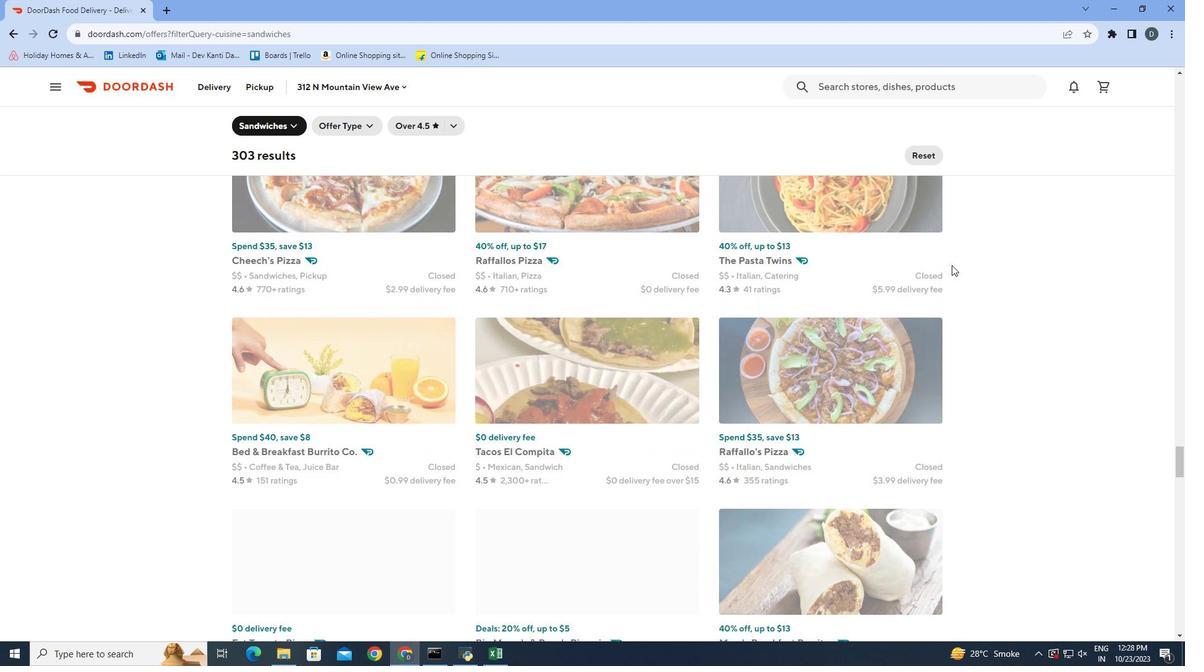 
Action: Mouse scrolled (952, 264) with delta (0, 0)
Screenshot: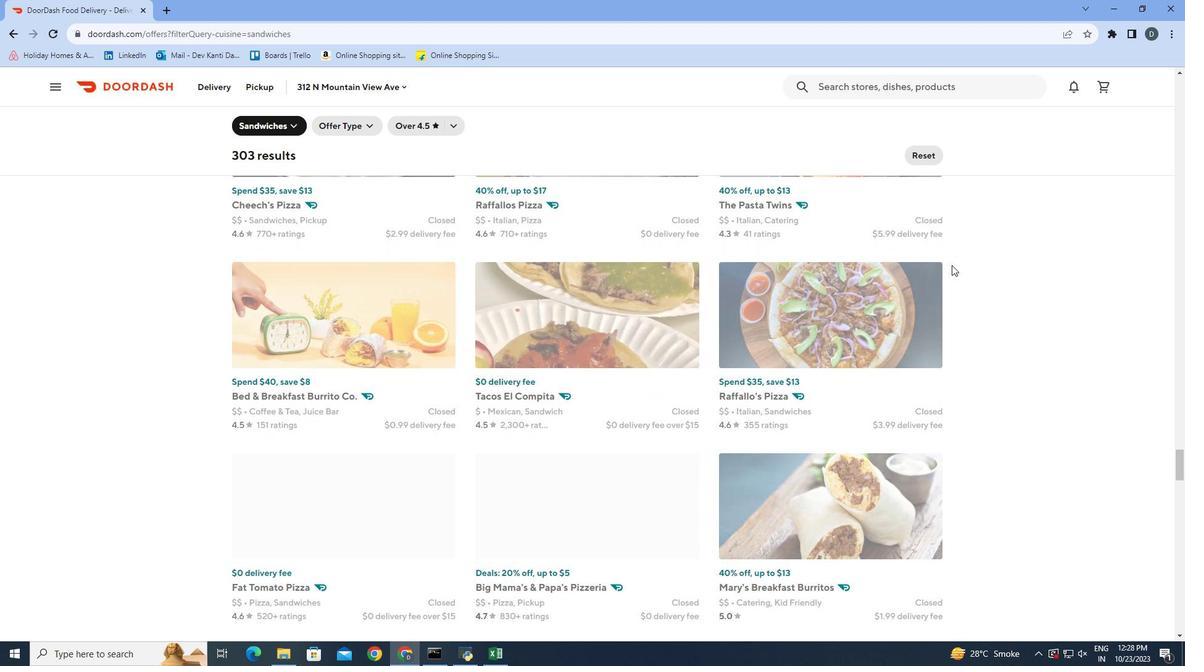 
Action: Mouse scrolled (952, 264) with delta (0, 0)
Screenshot: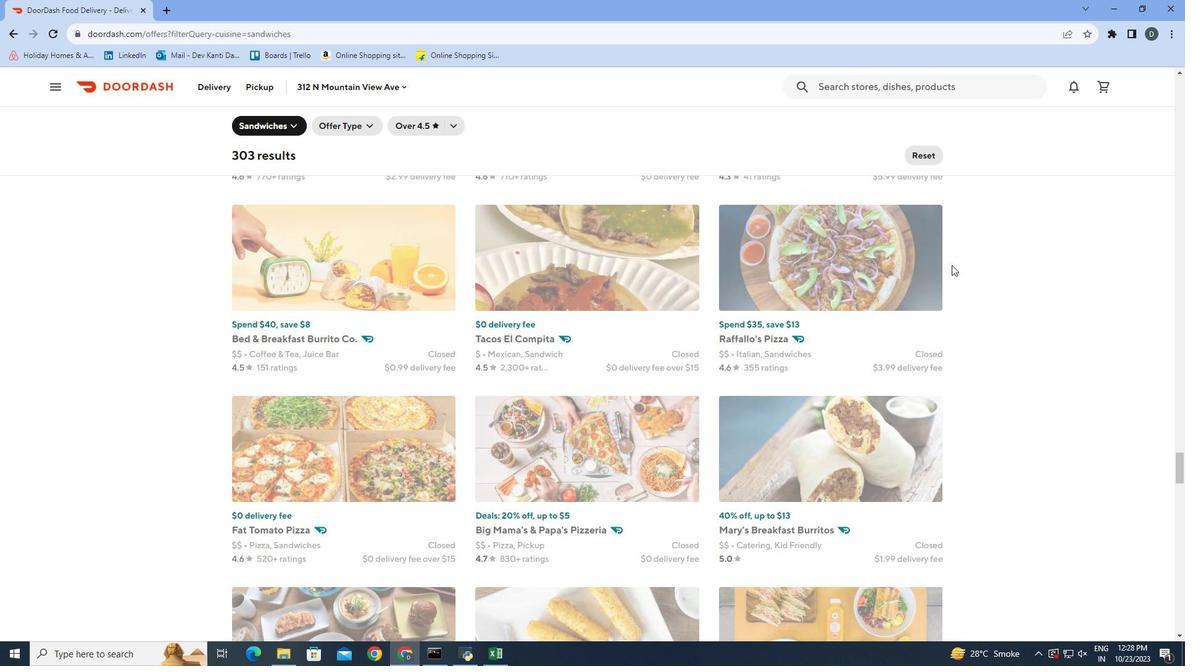 
Action: Mouse scrolled (952, 264) with delta (0, 0)
Screenshot: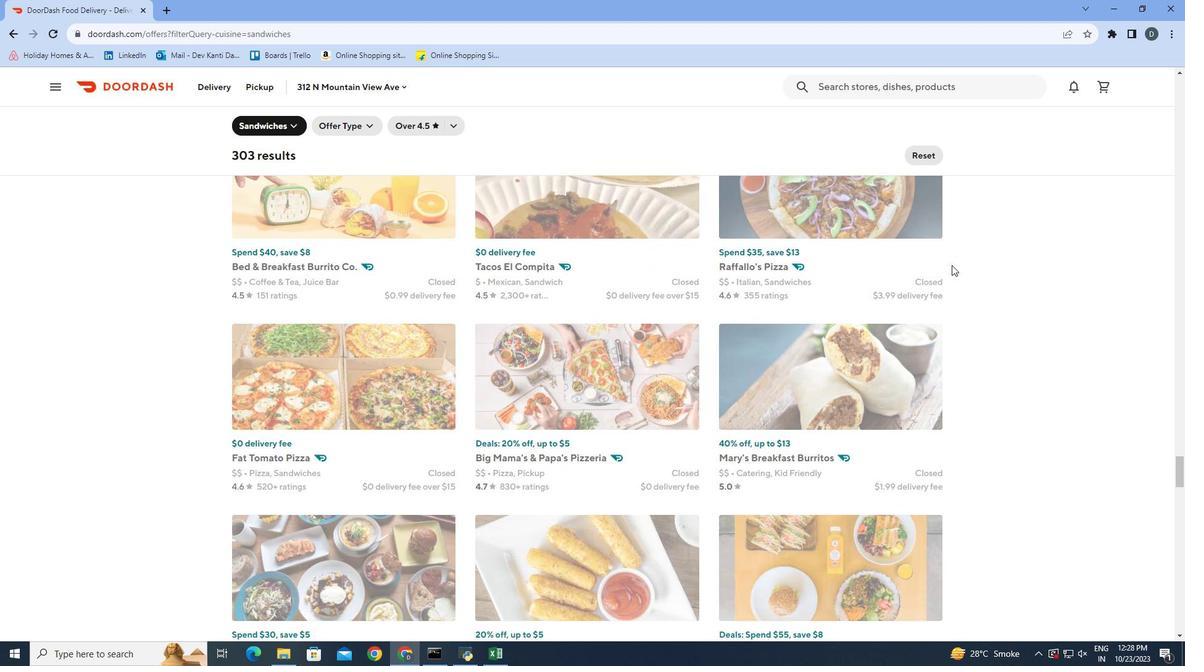 
Action: Mouse scrolled (952, 264) with delta (0, 0)
Screenshot: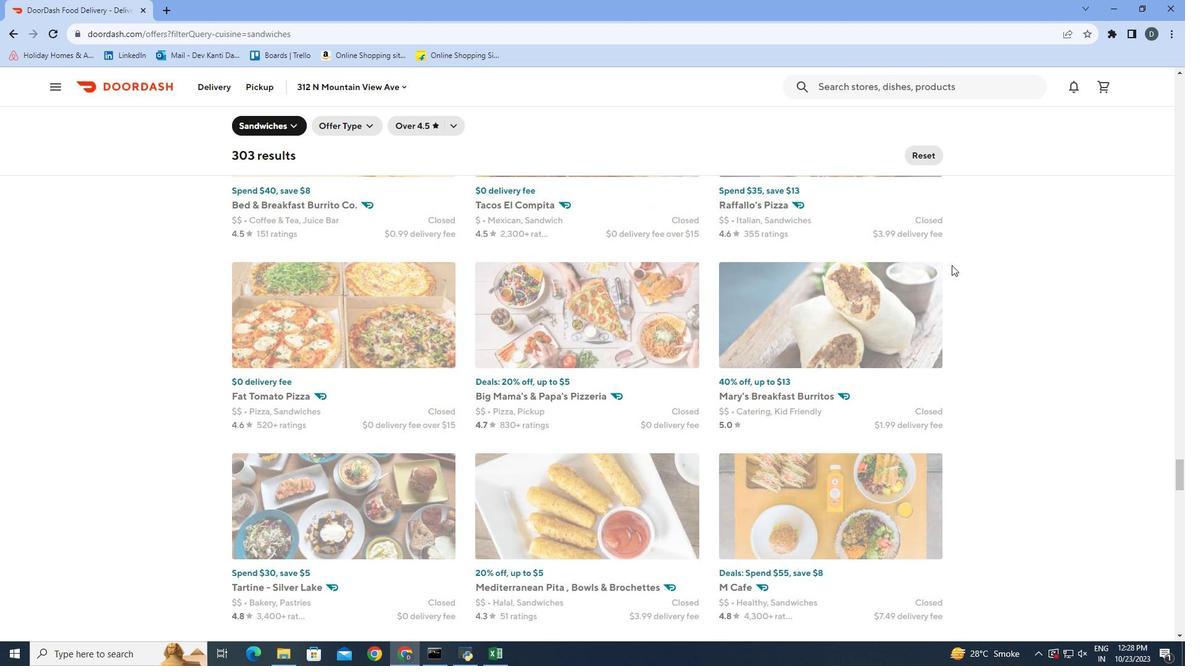 
Action: Mouse scrolled (952, 264) with delta (0, 0)
Screenshot: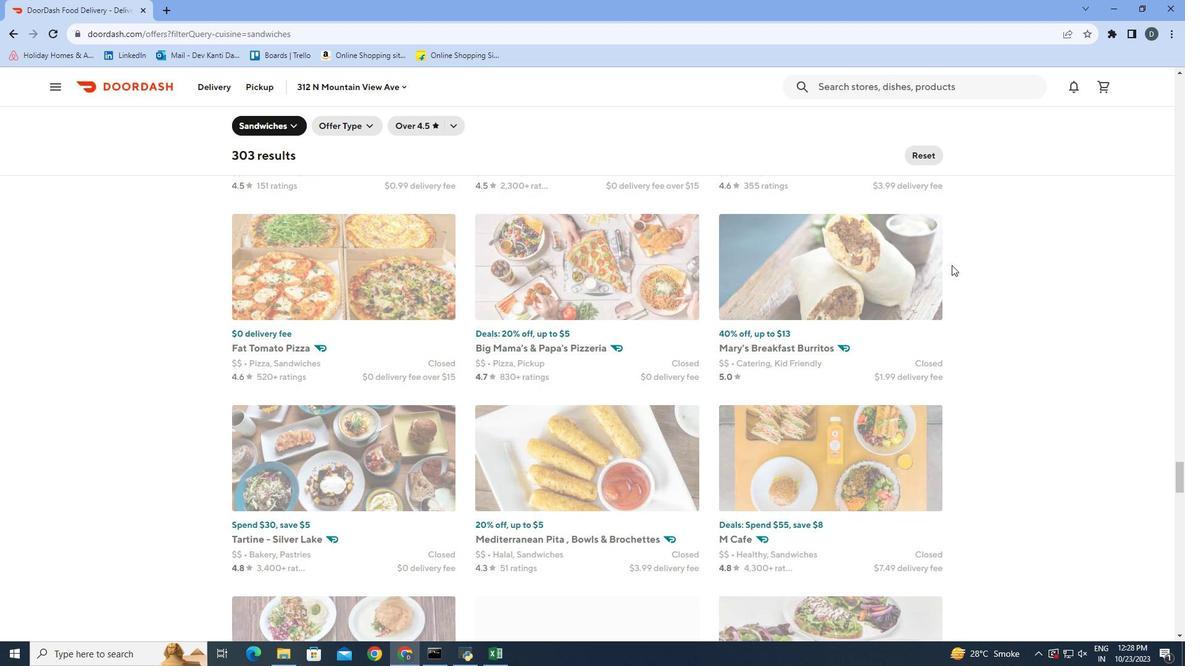 
Action: Mouse scrolled (952, 264) with delta (0, 0)
Screenshot: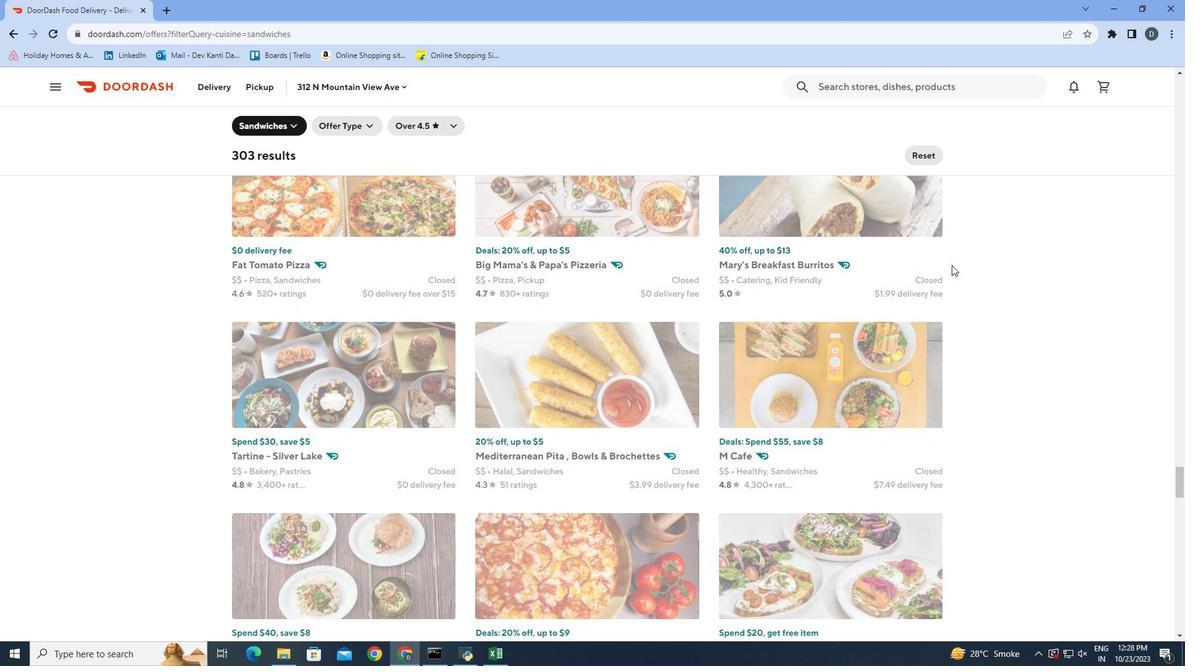 
Action: Mouse scrolled (952, 264) with delta (0, 0)
Screenshot: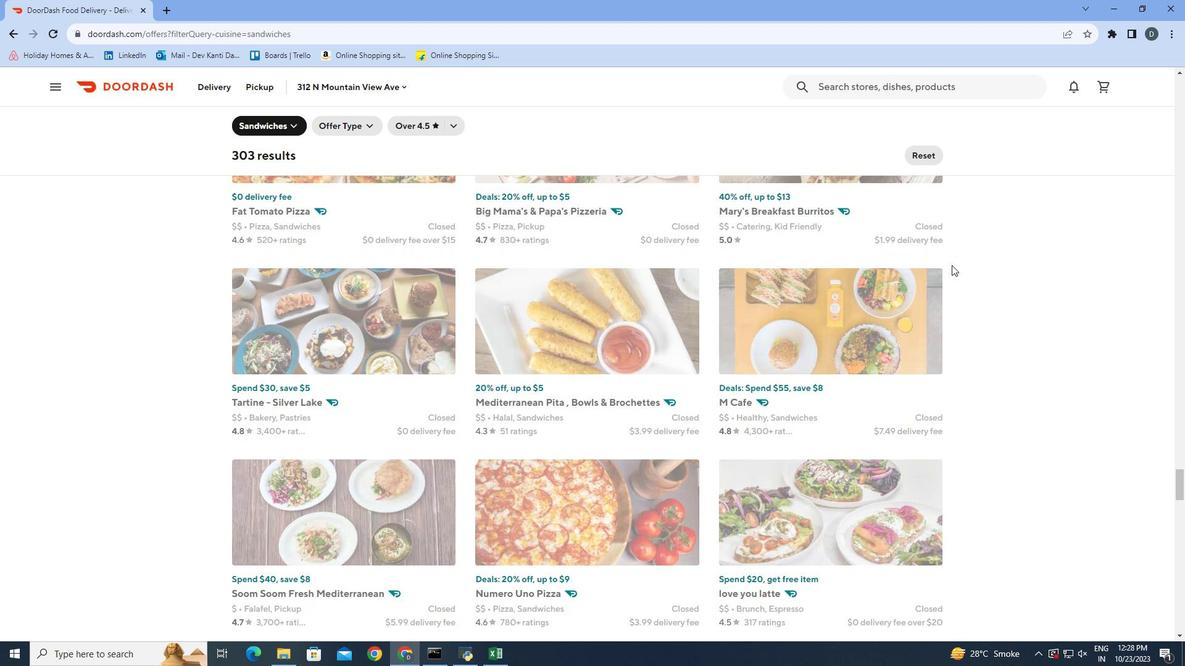 
Action: Mouse scrolled (952, 264) with delta (0, 0)
Screenshot: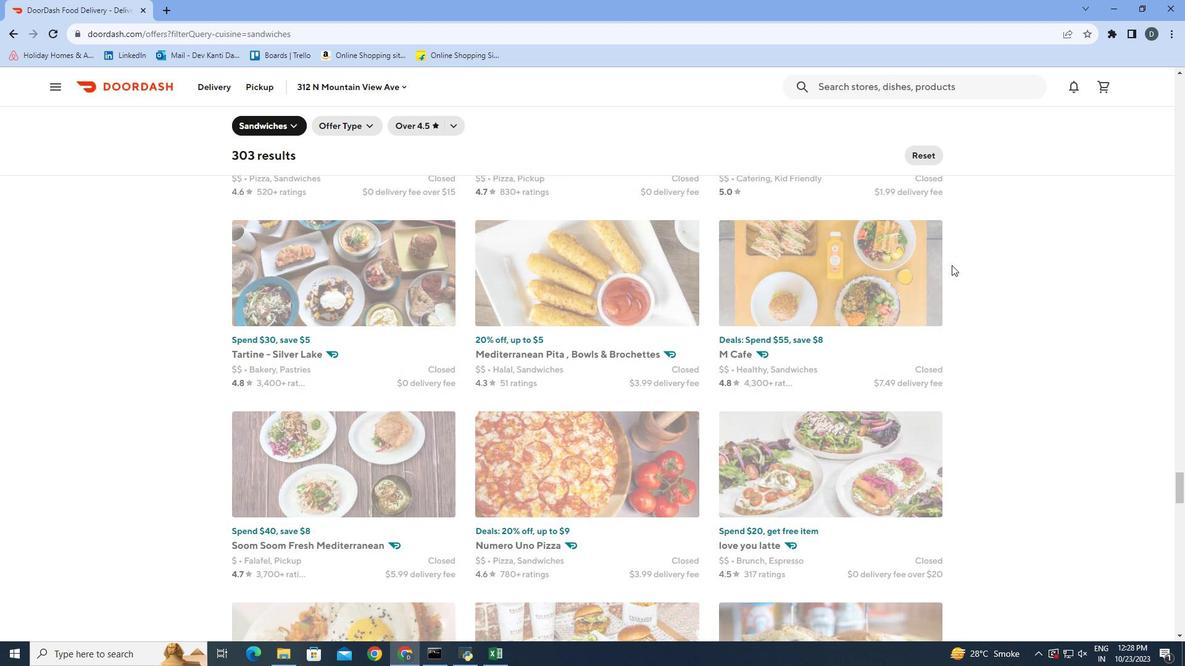 
Action: Mouse scrolled (952, 264) with delta (0, 0)
Screenshot: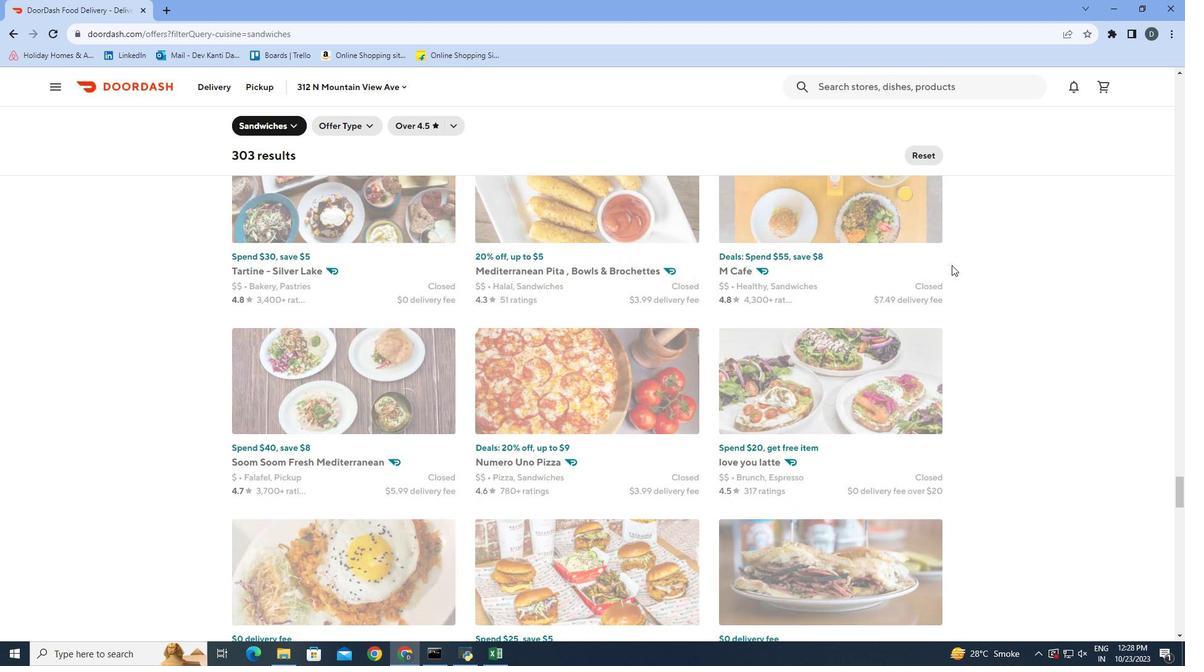 
Action: Mouse scrolled (952, 264) with delta (0, 0)
Screenshot: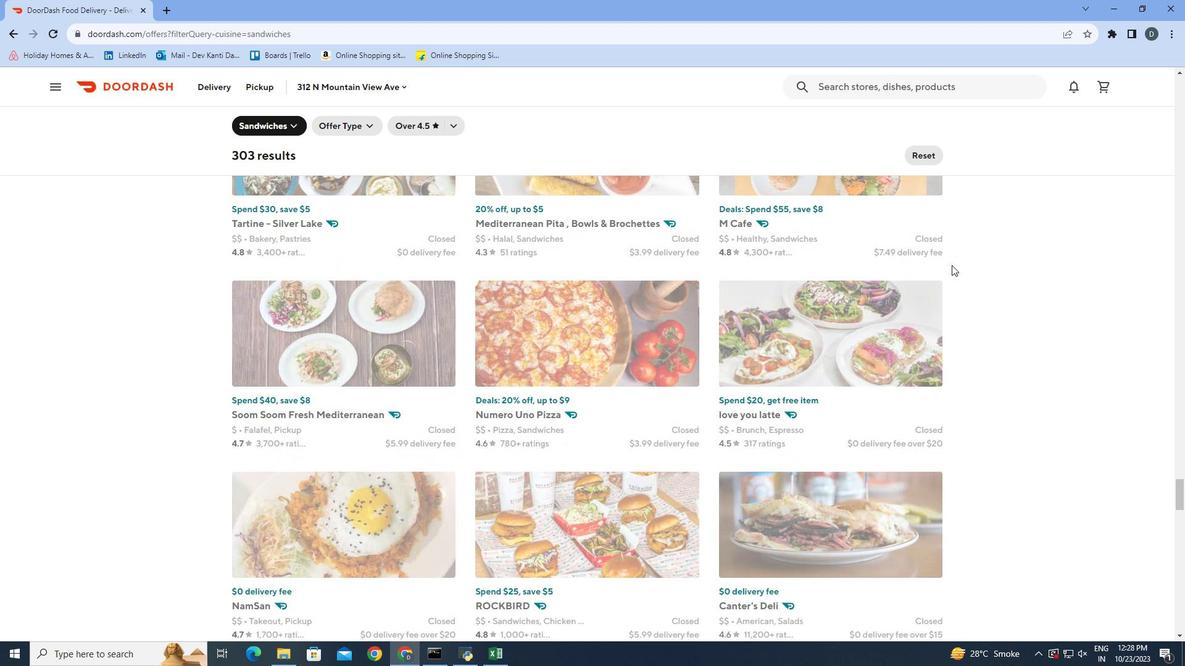 
Action: Mouse scrolled (952, 264) with delta (0, 0)
Screenshot: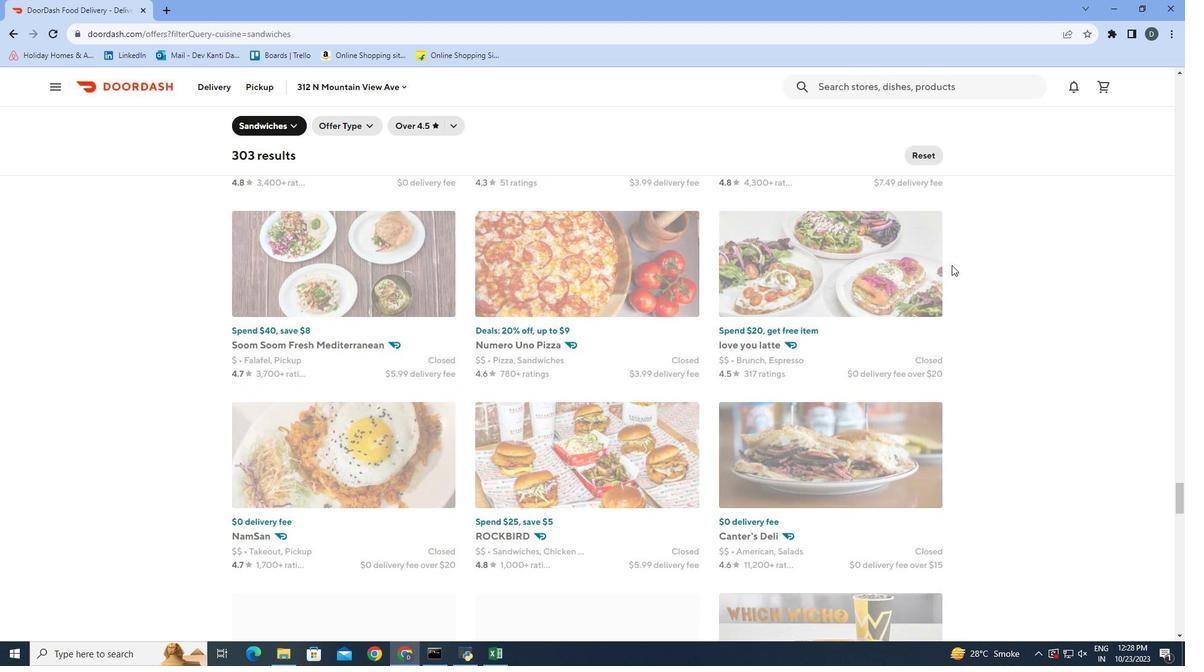 
Action: Mouse scrolled (952, 264) with delta (0, 0)
Screenshot: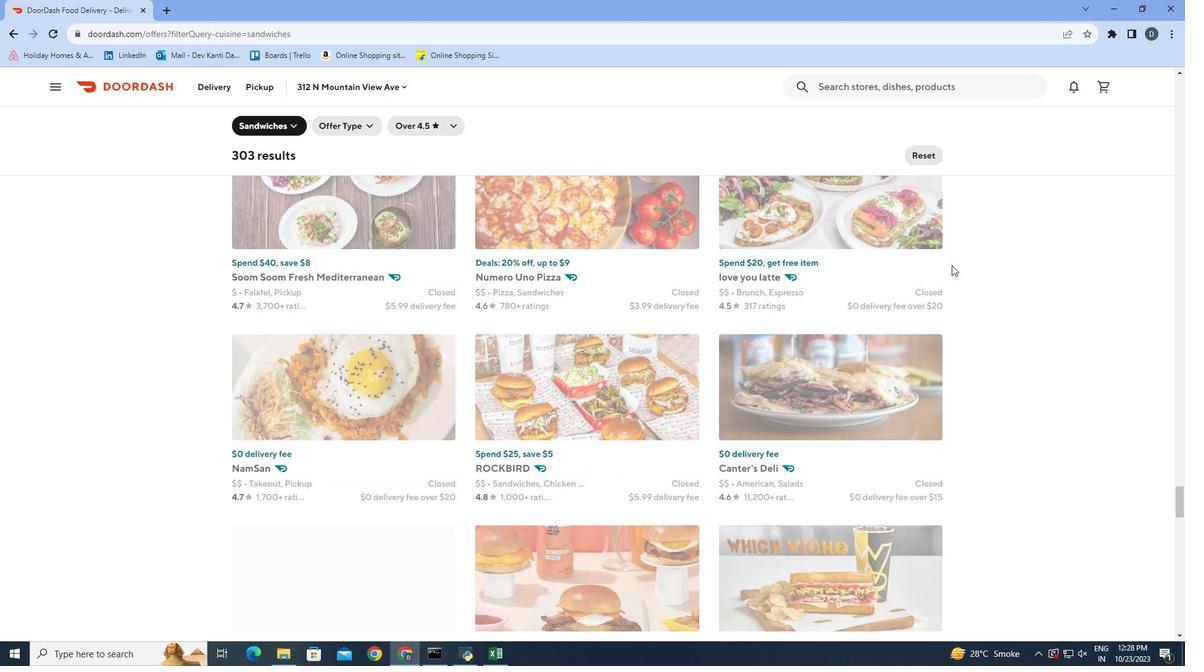 
Action: Mouse scrolled (952, 264) with delta (0, 0)
Screenshot: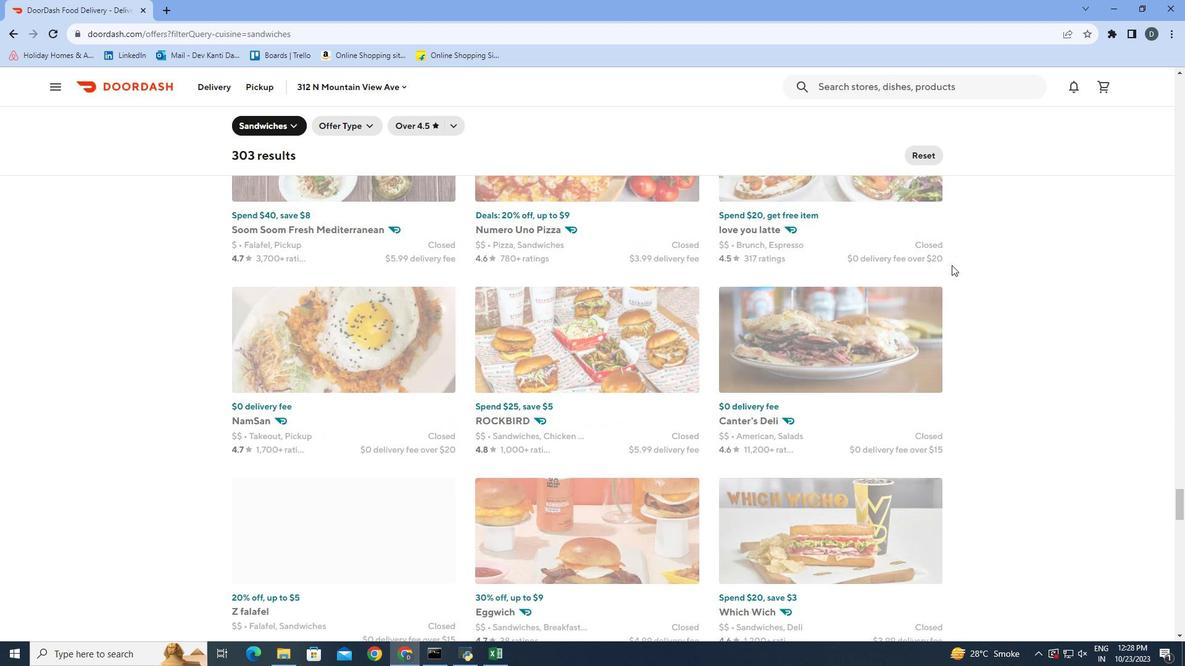 
Action: Mouse scrolled (952, 264) with delta (0, 0)
Screenshot: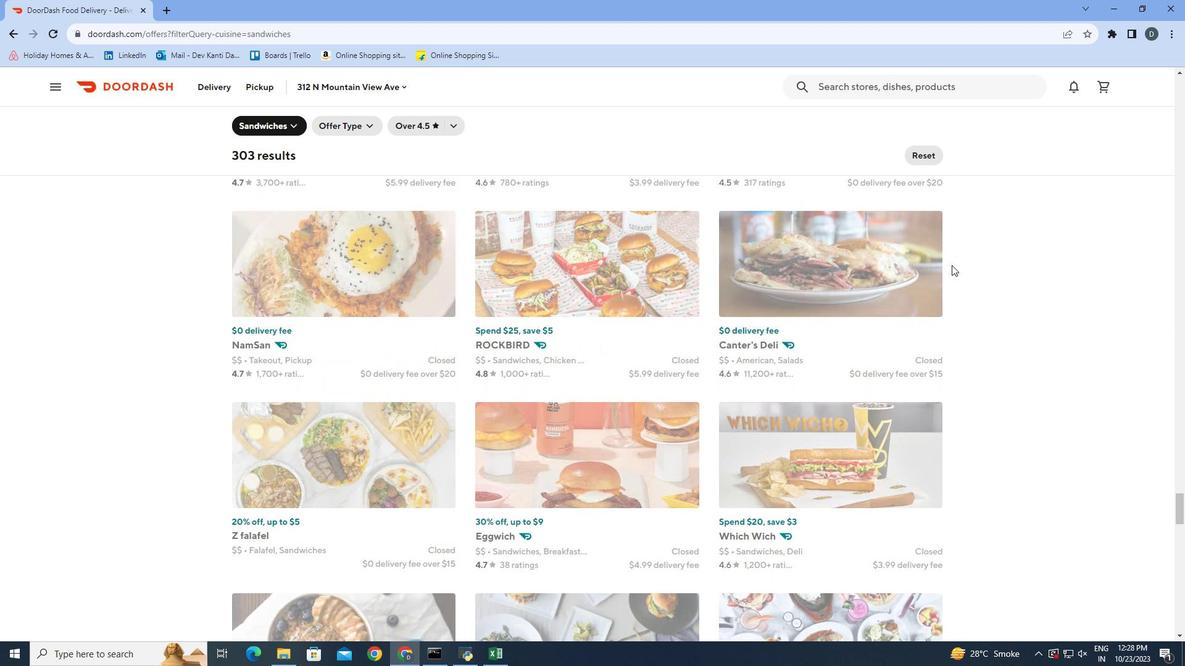 
Action: Mouse scrolled (952, 264) with delta (0, 0)
Screenshot: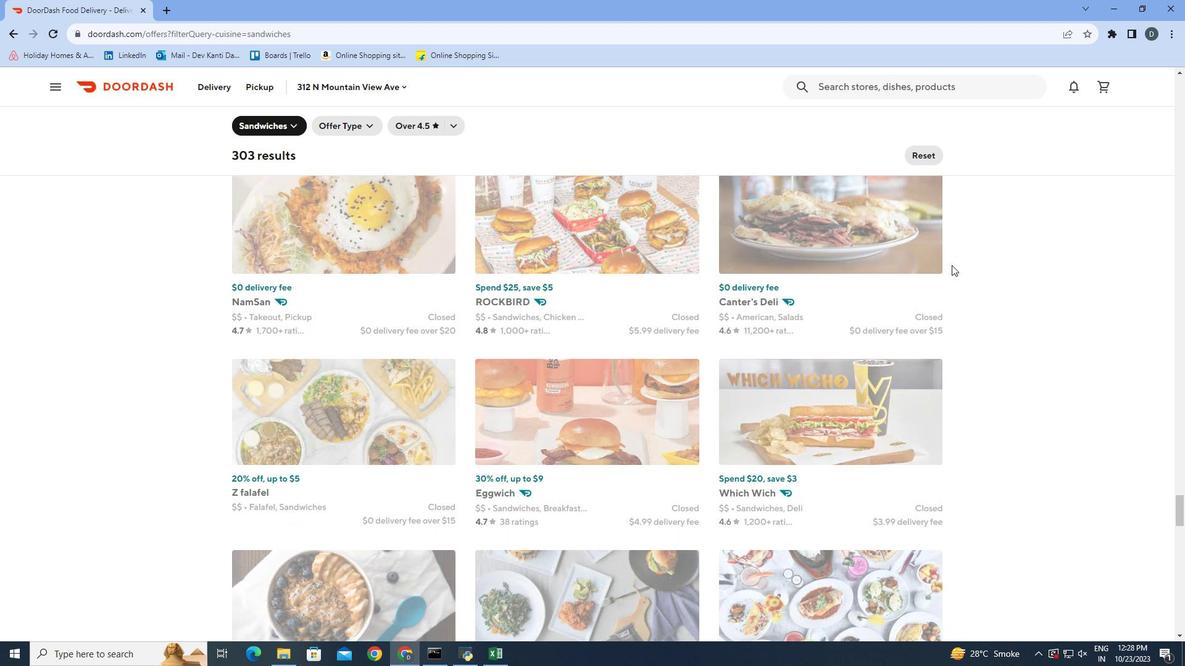 
Action: Mouse scrolled (952, 264) with delta (0, 0)
Screenshot: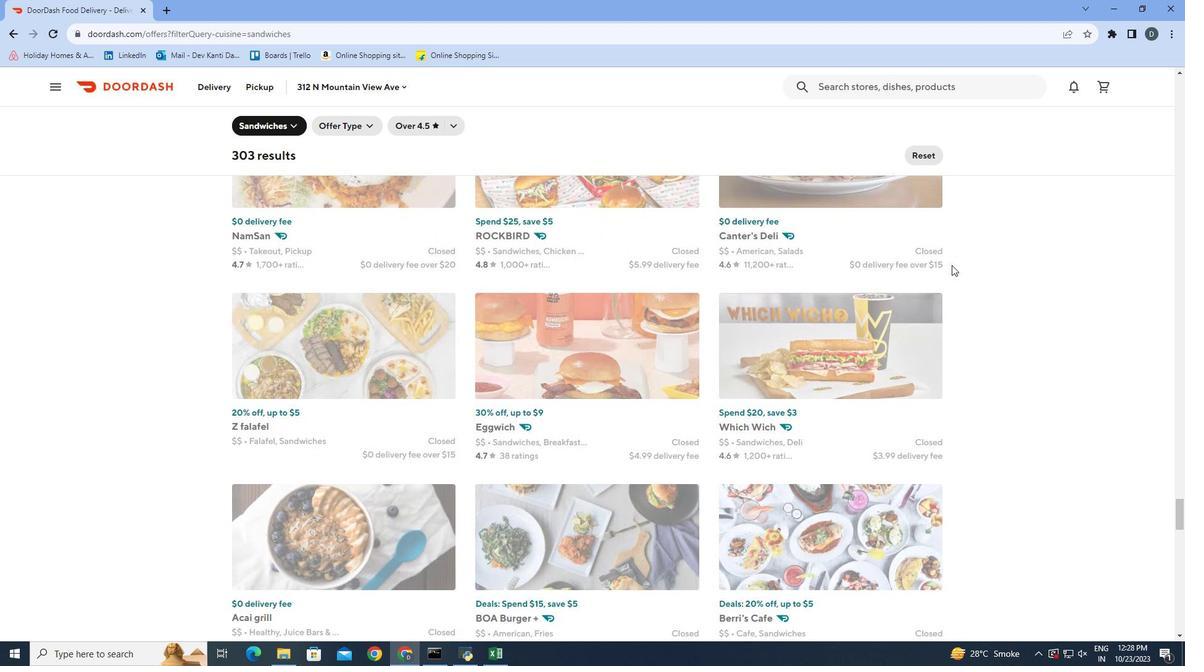 
Action: Mouse scrolled (952, 264) with delta (0, 0)
Screenshot: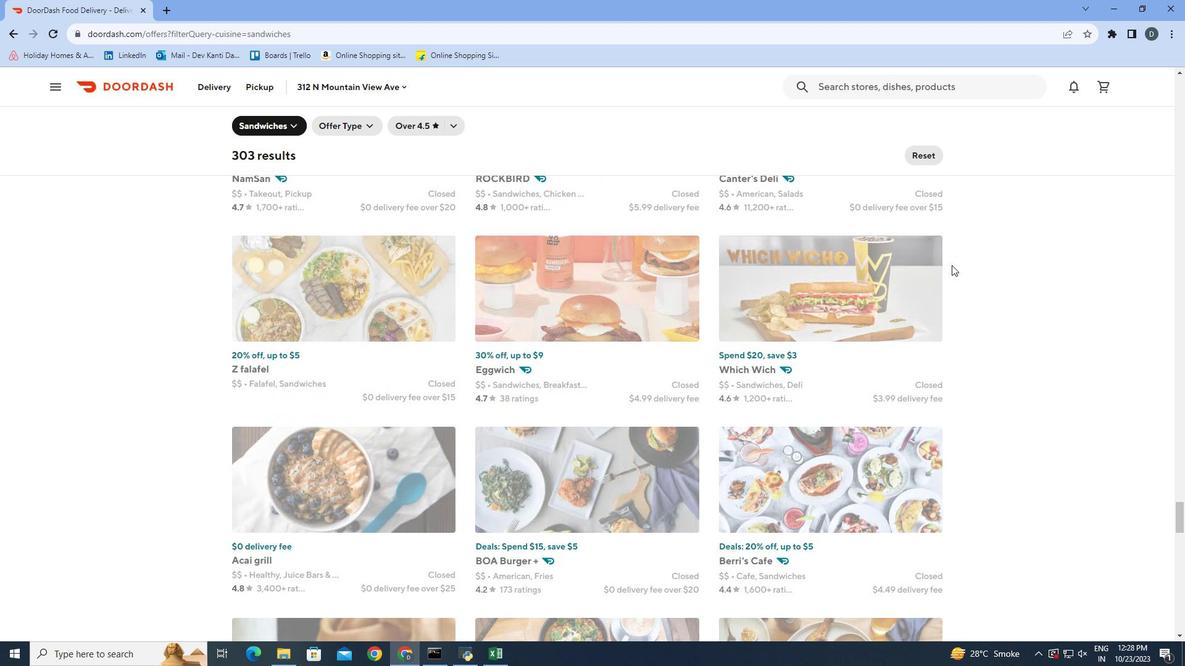 
Action: Mouse scrolled (952, 264) with delta (0, 0)
Screenshot: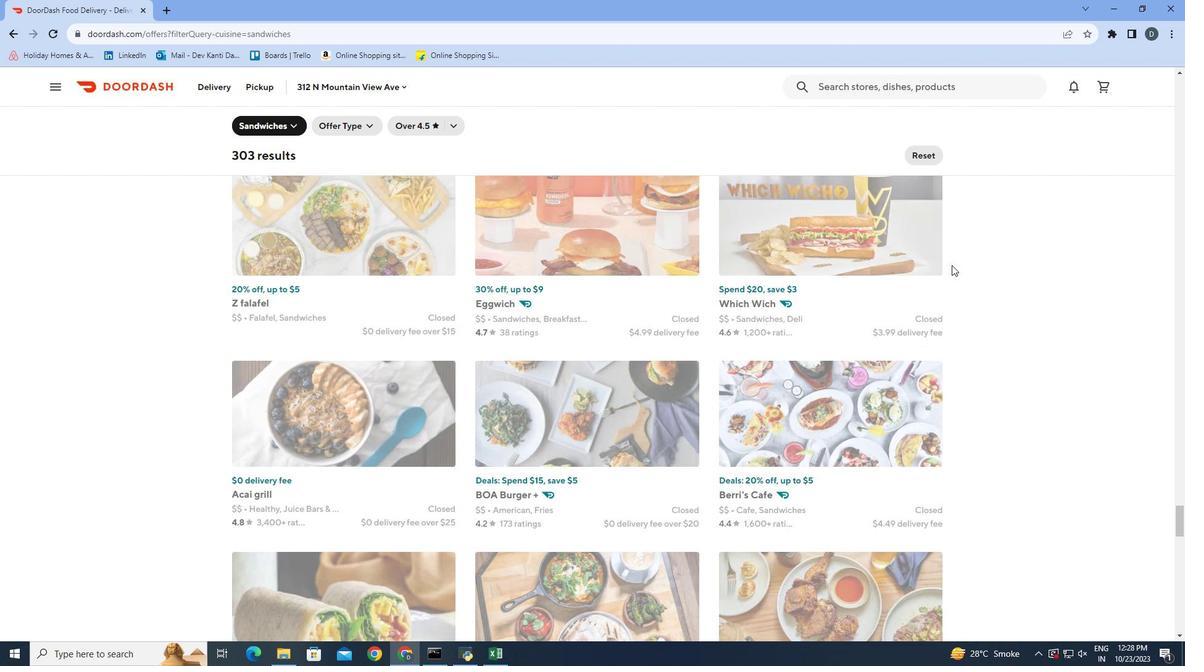 
Action: Mouse scrolled (952, 264) with delta (0, 0)
Screenshot: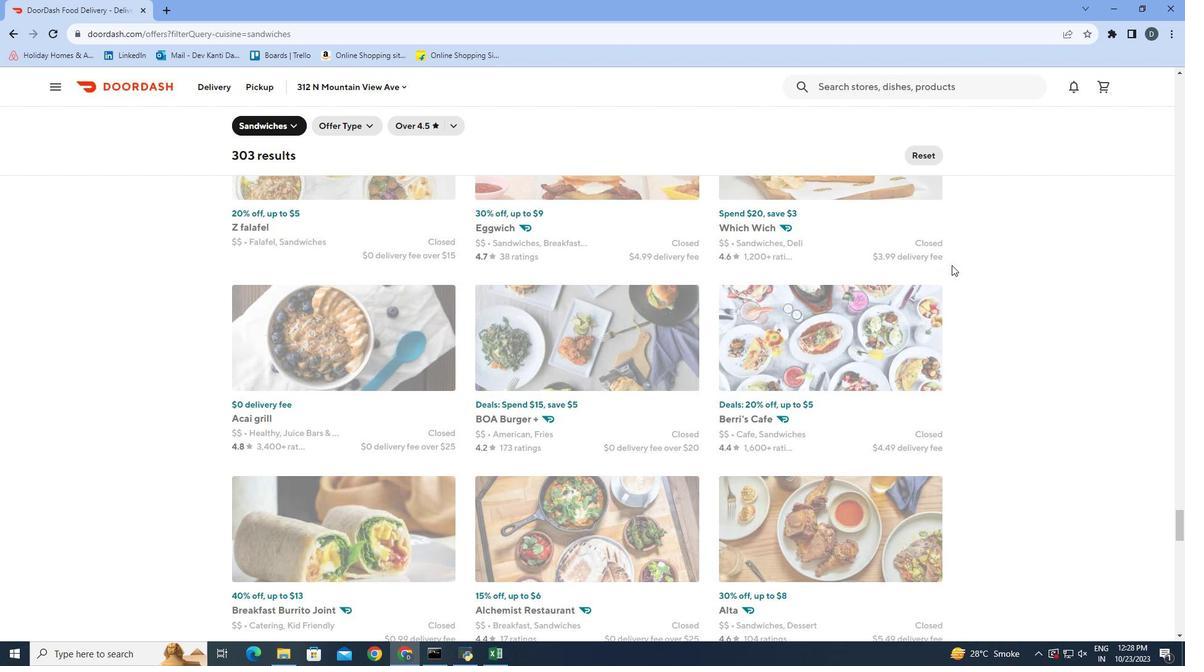 
Action: Mouse scrolled (952, 264) with delta (0, 0)
Screenshot: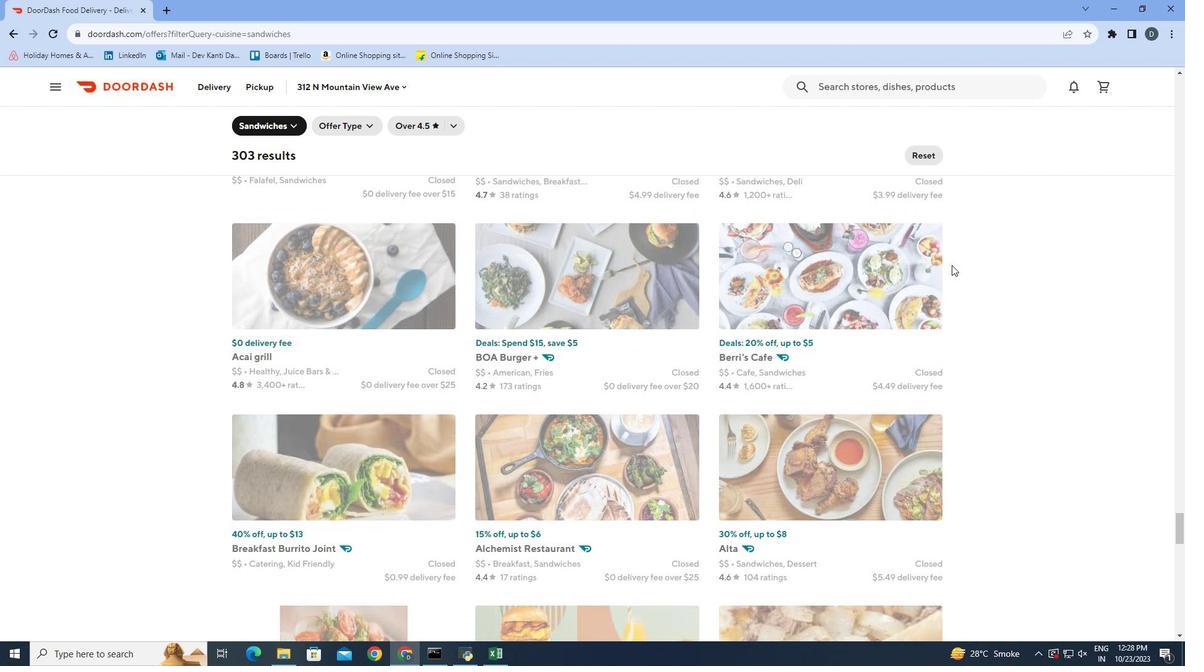 
Action: Mouse scrolled (952, 264) with delta (0, 0)
Screenshot: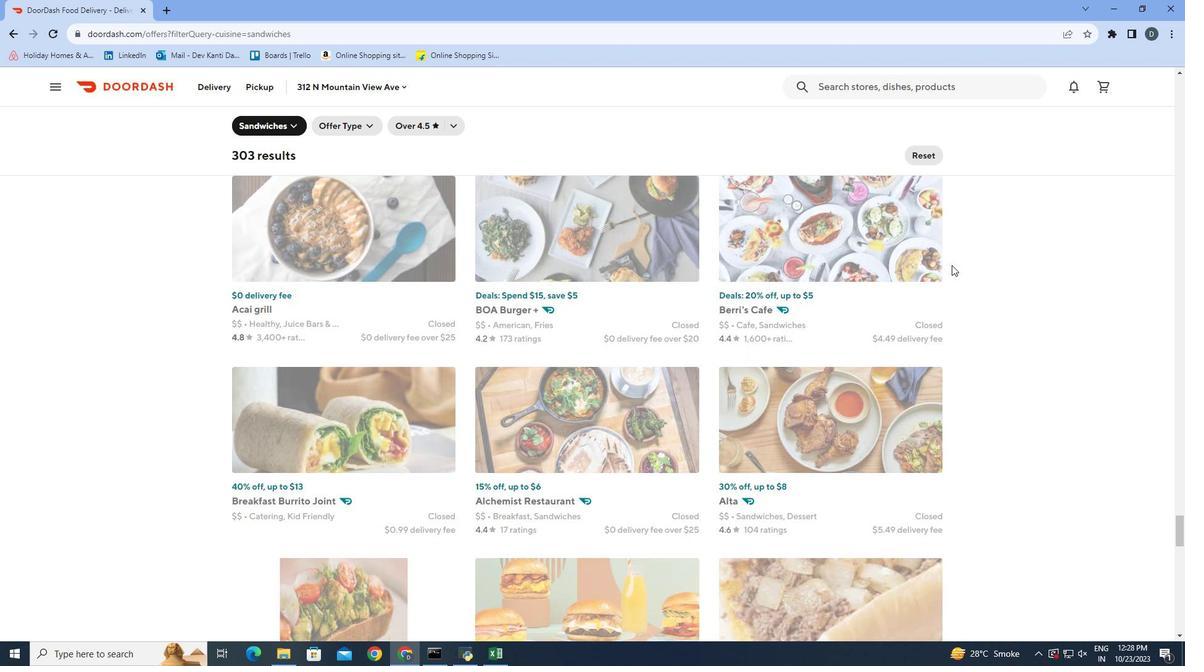 
Action: Mouse scrolled (952, 264) with delta (0, 0)
Screenshot: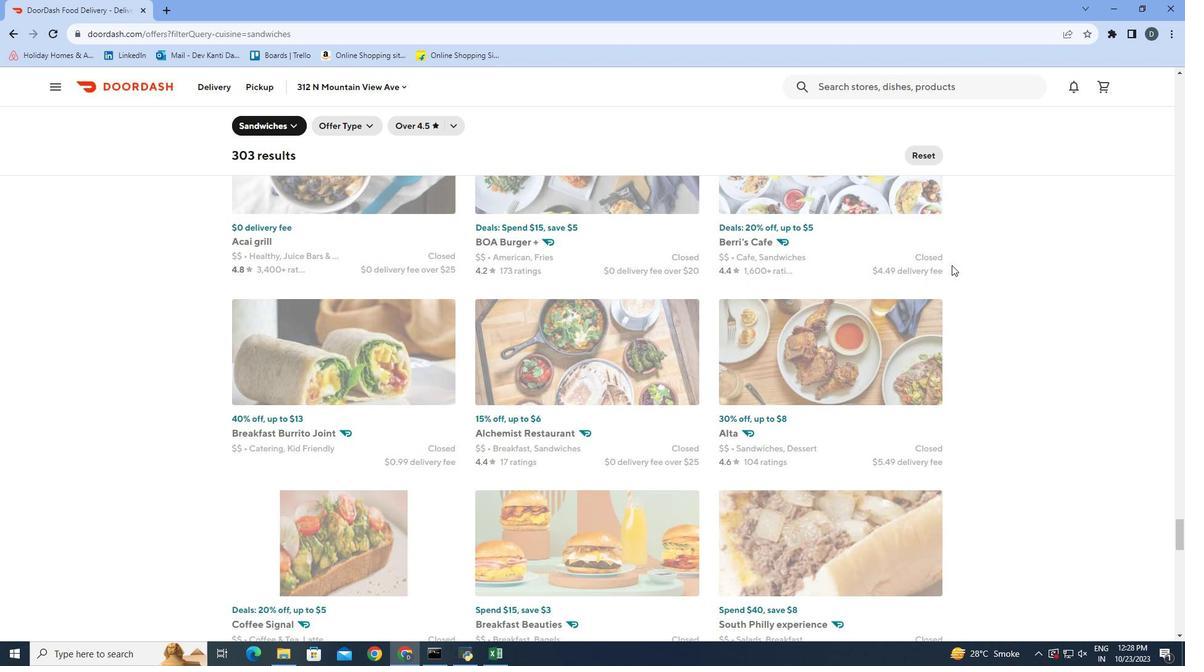 
Action: Mouse scrolled (952, 264) with delta (0, 0)
Screenshot: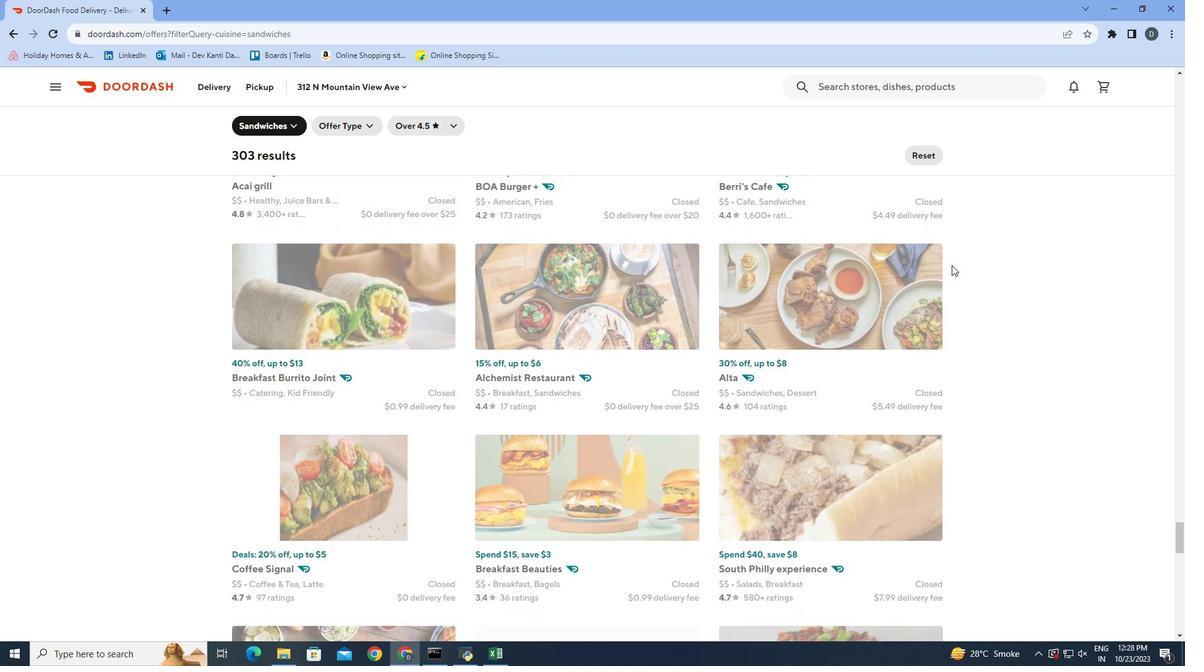 
Action: Mouse scrolled (952, 264) with delta (0, 0)
Screenshot: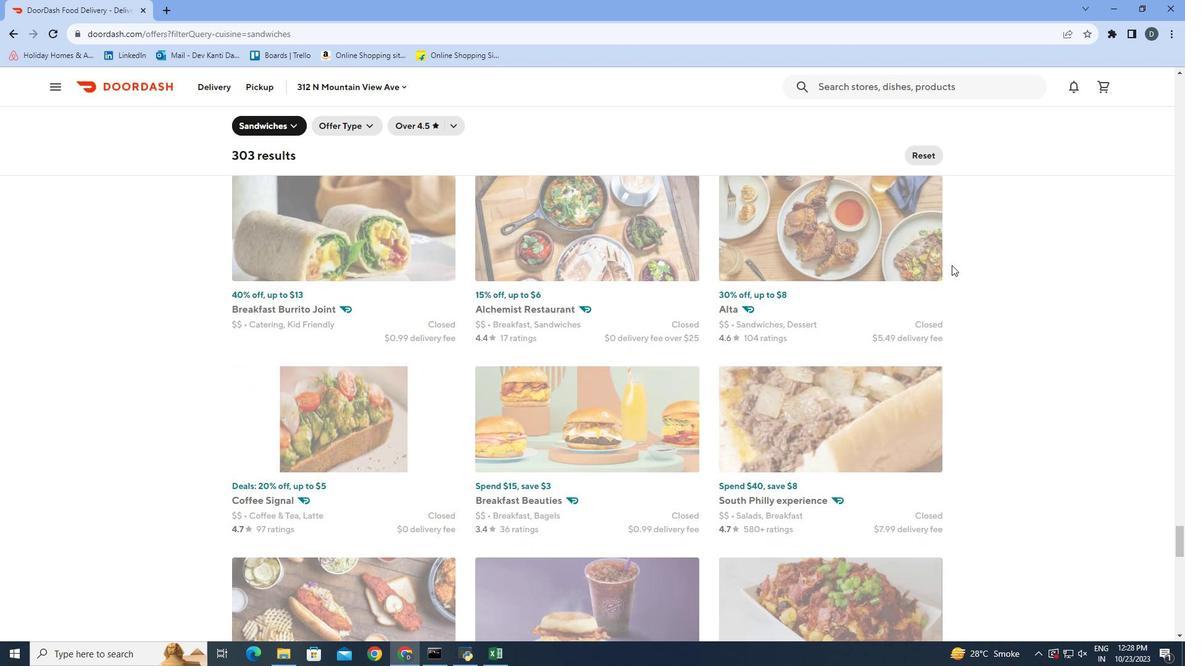 
Action: Mouse scrolled (952, 264) with delta (0, 0)
Screenshot: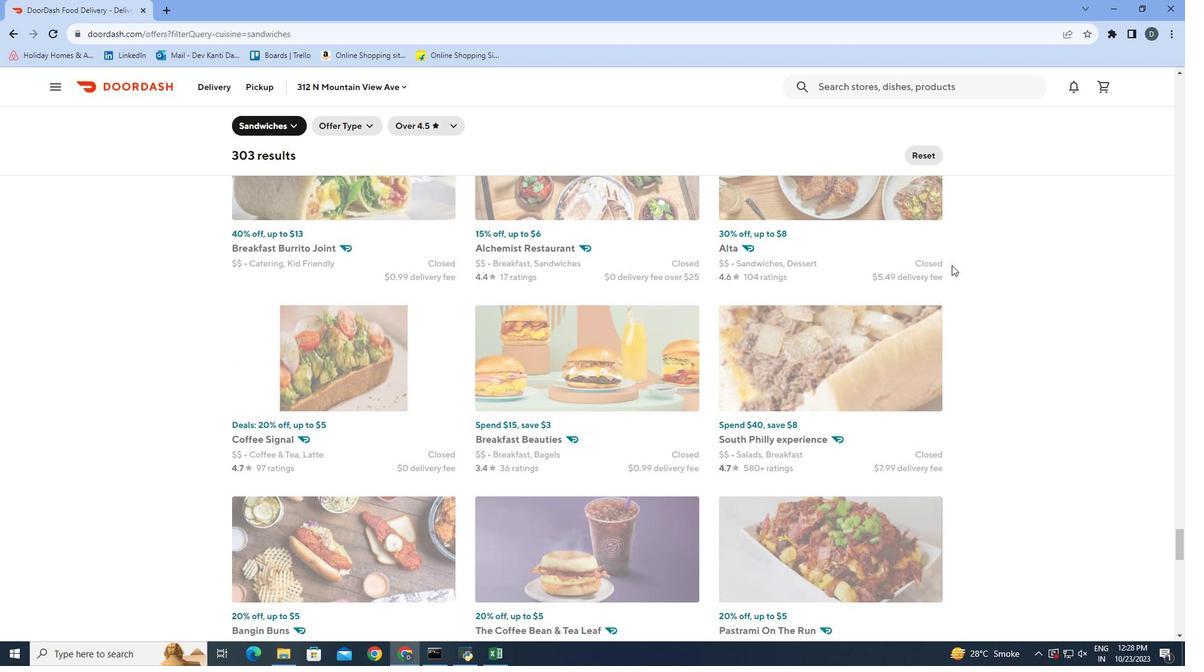
Action: Mouse scrolled (952, 264) with delta (0, 0)
Screenshot: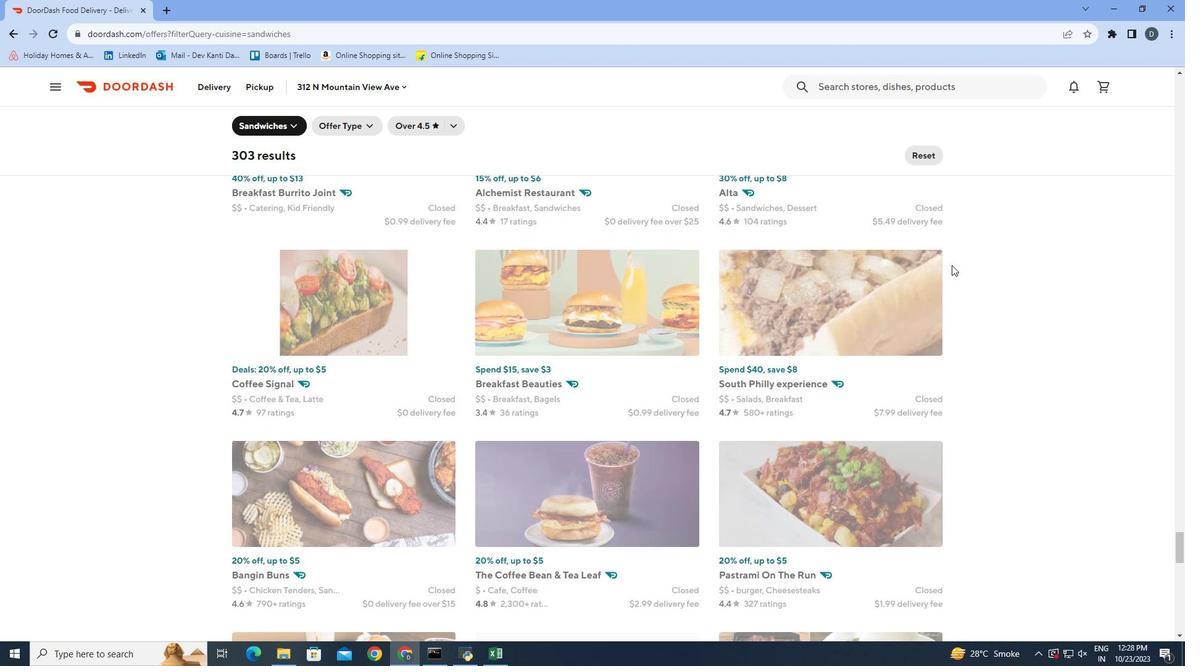 
Action: Mouse scrolled (952, 264) with delta (0, 0)
Screenshot: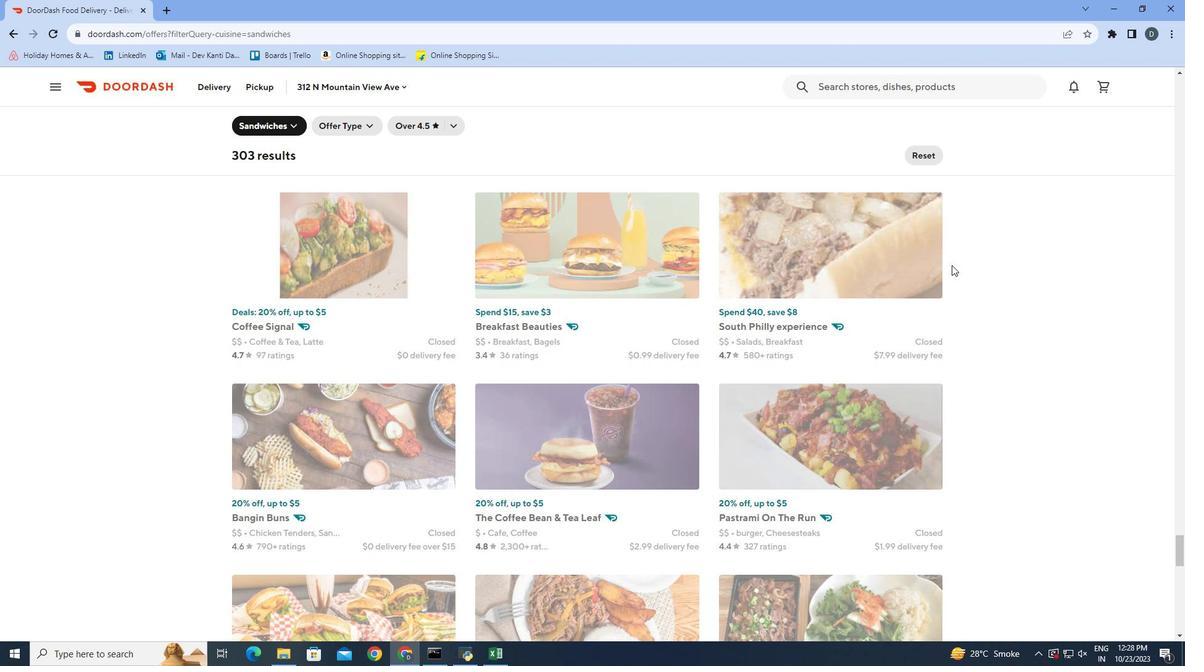 
Action: Mouse scrolled (952, 264) with delta (0, 0)
Screenshot: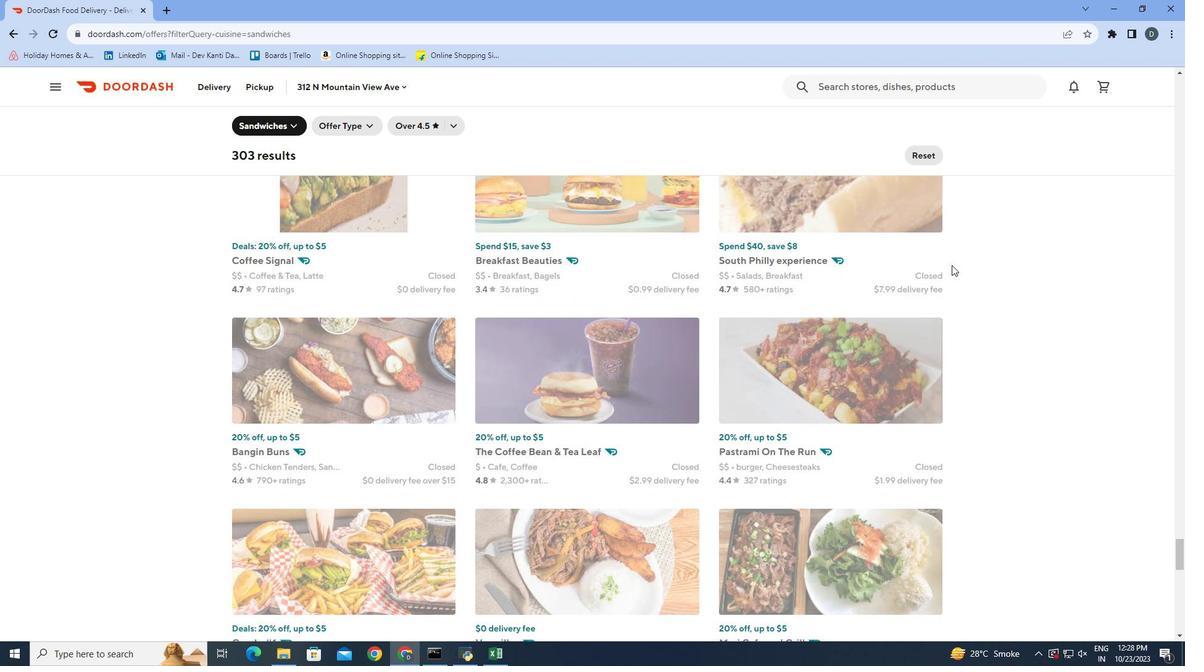 
Action: Mouse moved to (953, 264)
Screenshot: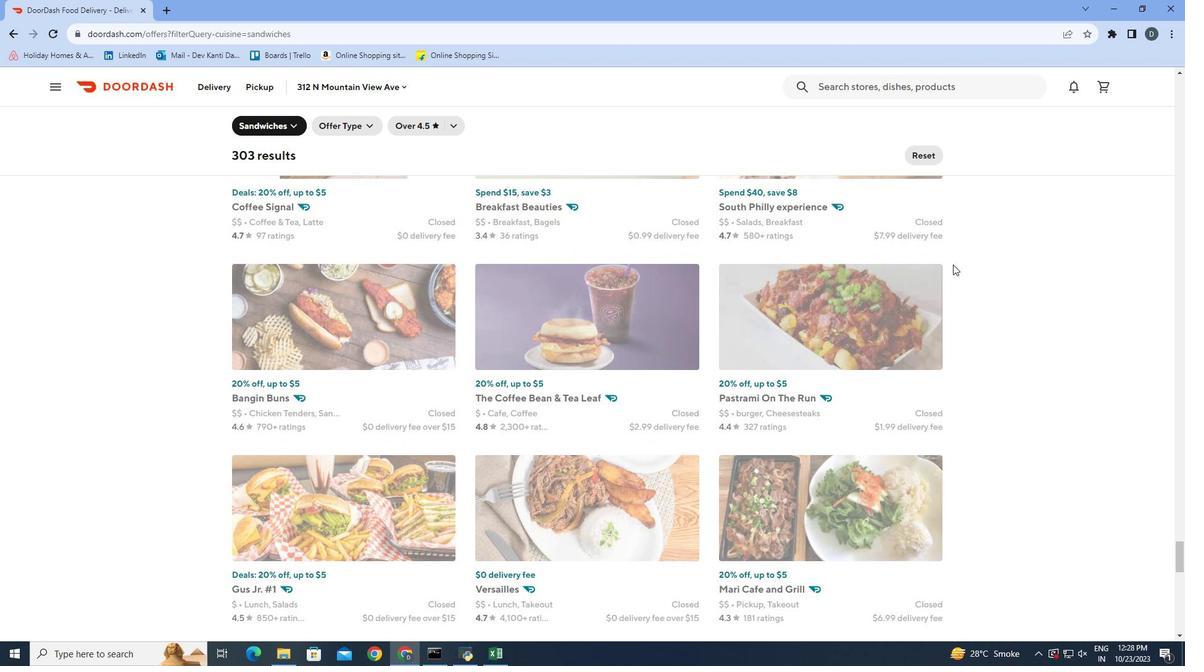 
Action: Mouse scrolled (953, 264) with delta (0, 0)
Screenshot: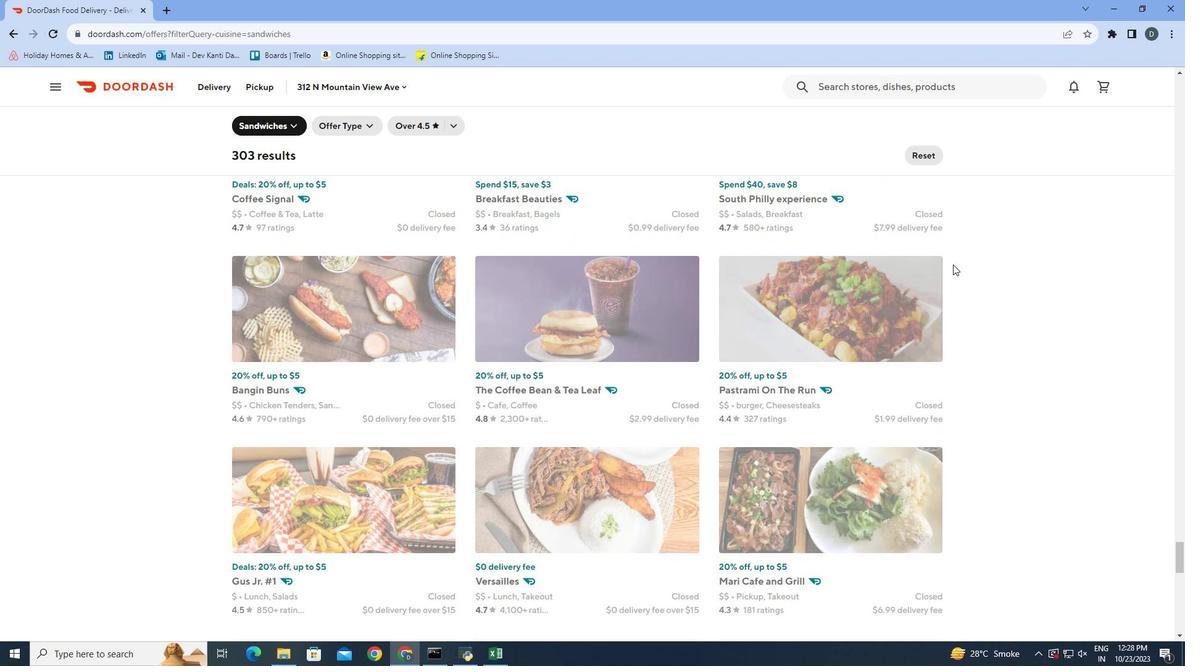 
Action: Mouse scrolled (953, 264) with delta (0, 0)
Screenshot: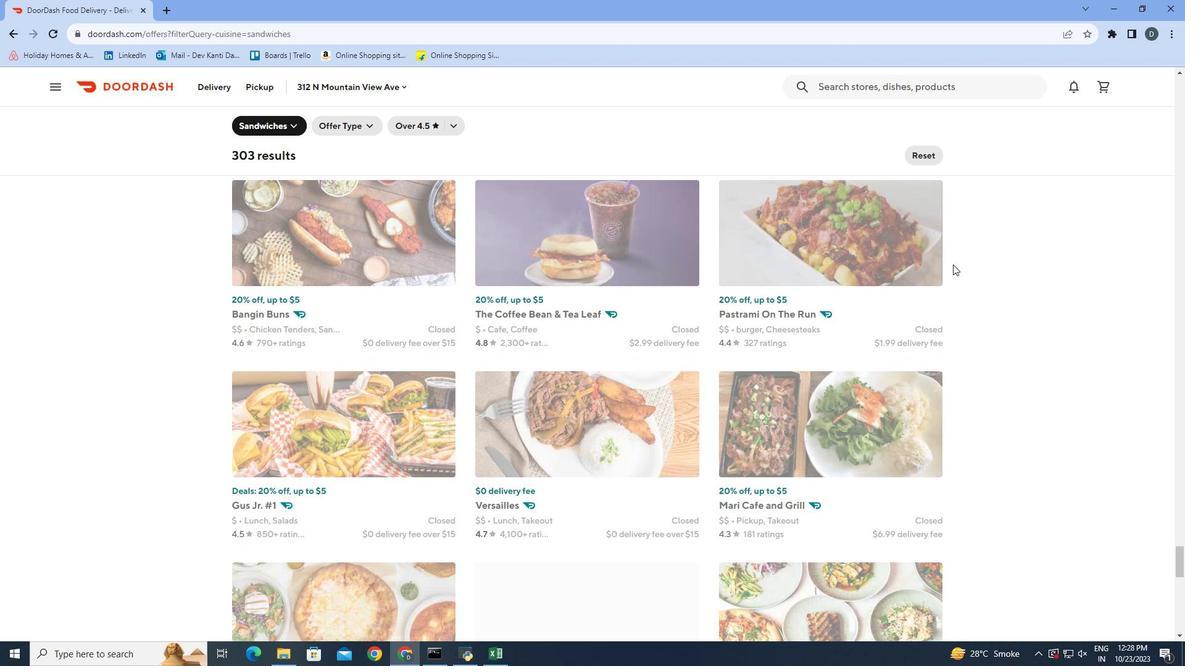 
Action: Mouse scrolled (953, 264) with delta (0, 0)
Screenshot: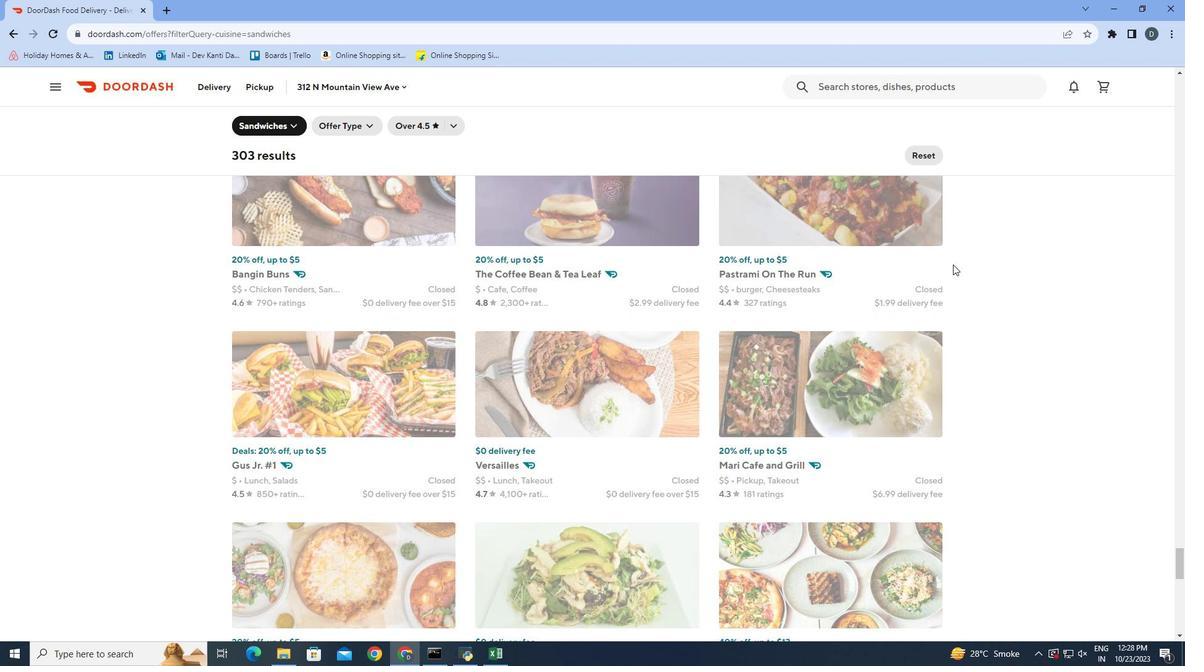 
Action: Mouse scrolled (953, 264) with delta (0, 0)
Screenshot: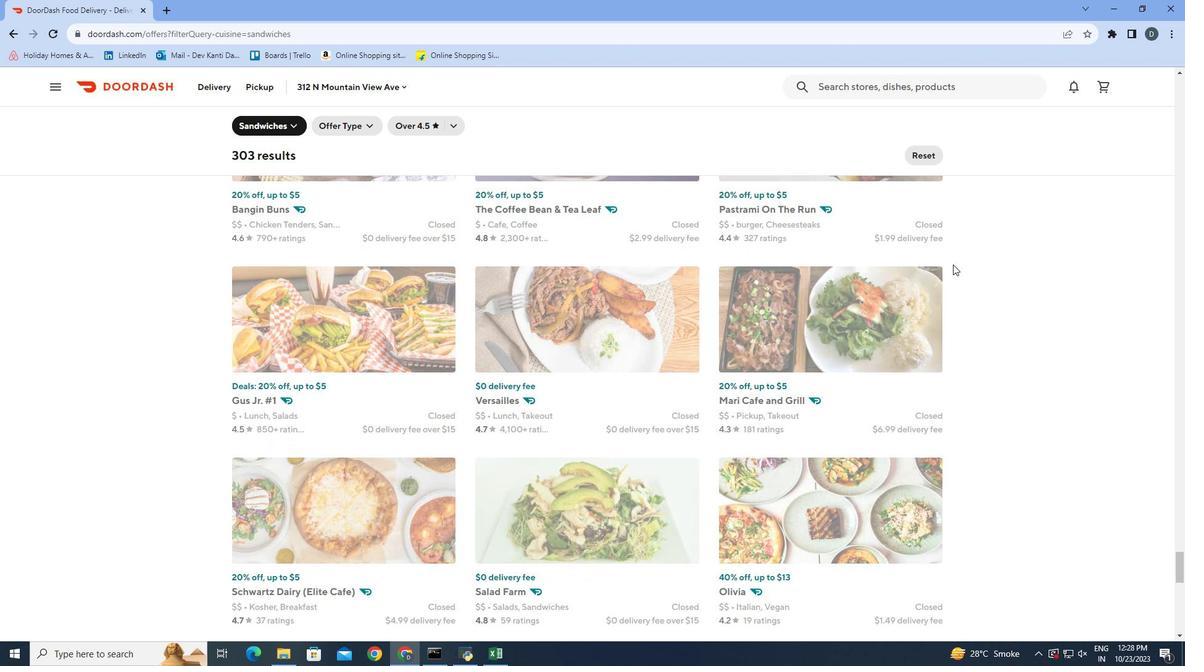
Action: Mouse moved to (953, 264)
Screenshot: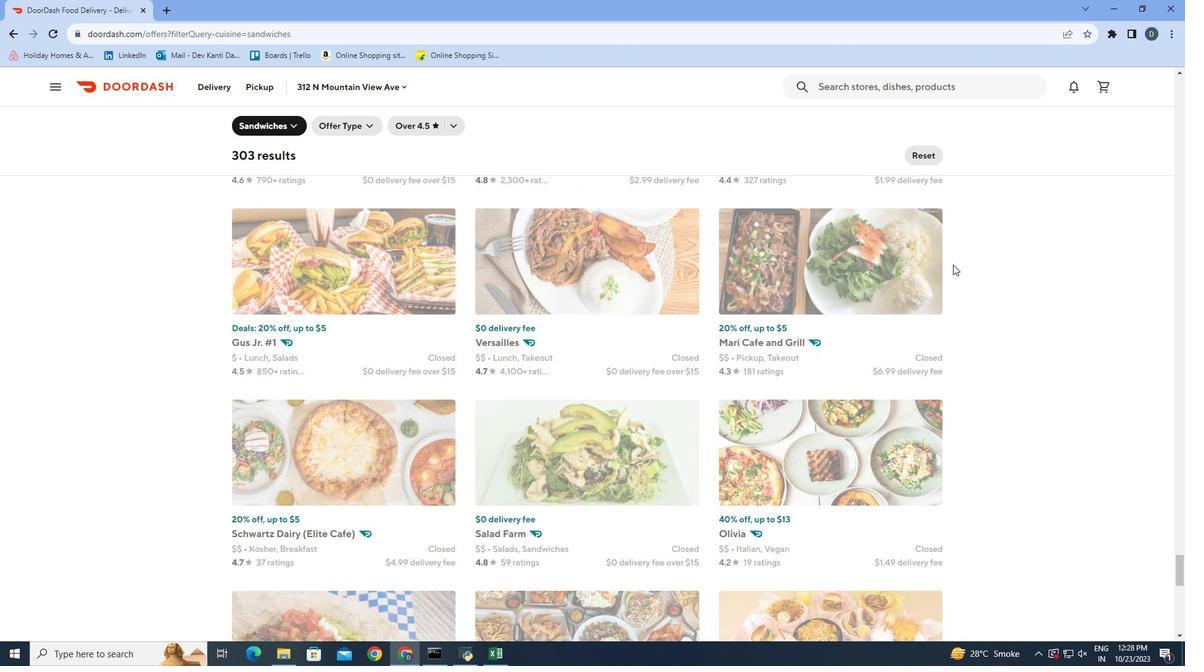 
Action: Mouse scrolled (953, 264) with delta (0, 0)
Screenshot: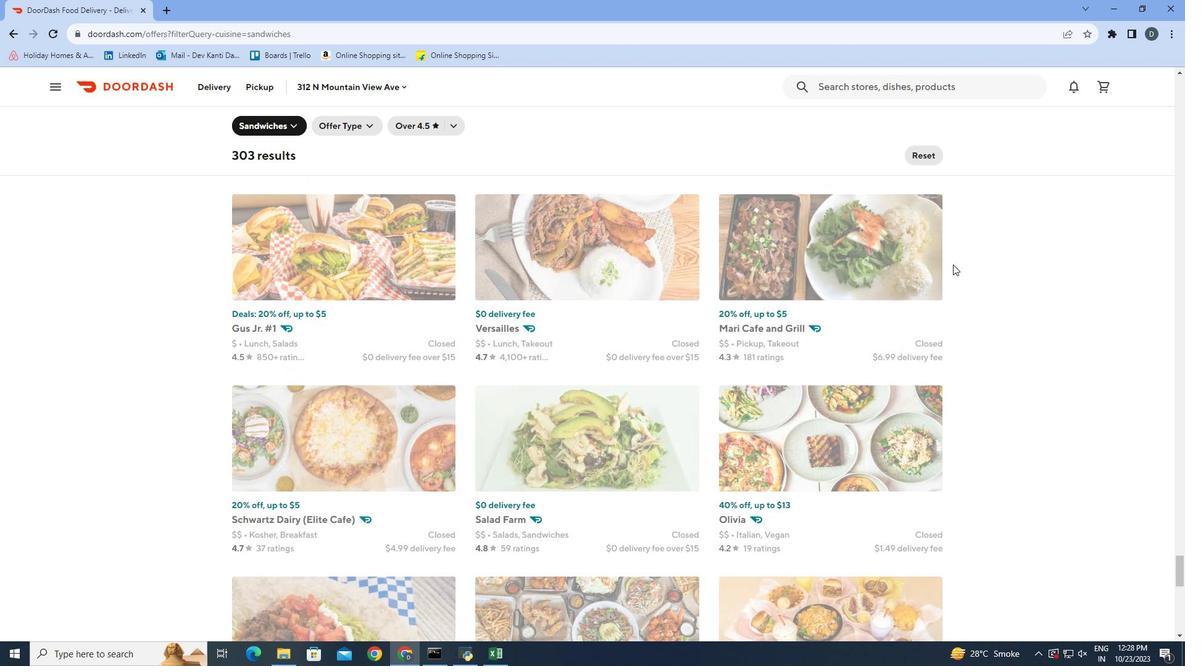 
Action: Mouse scrolled (953, 264) with delta (0, 0)
Screenshot: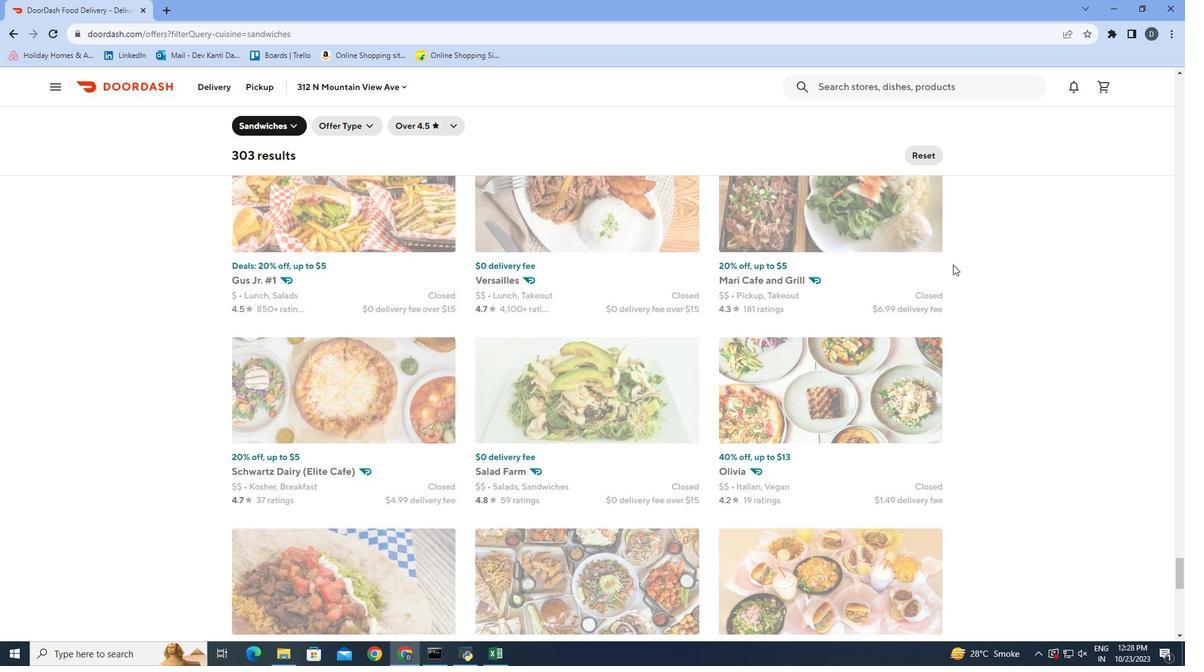 
Action: Mouse scrolled (953, 264) with delta (0, 0)
Screenshot: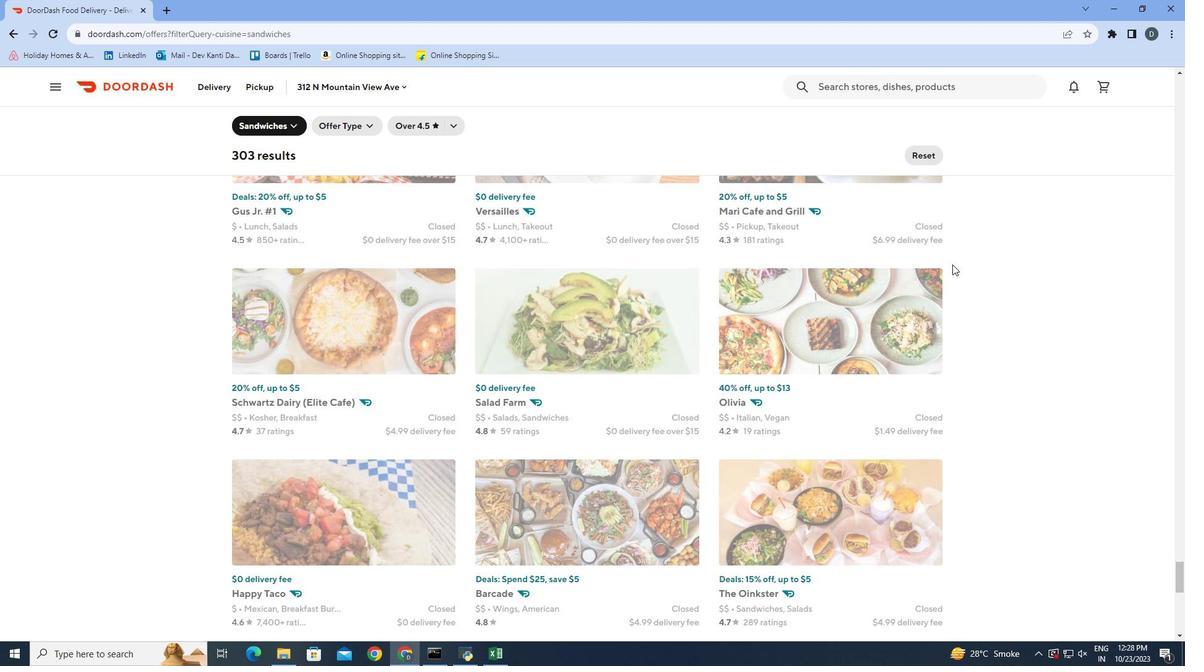 
Action: Mouse moved to (951, 265)
Screenshot: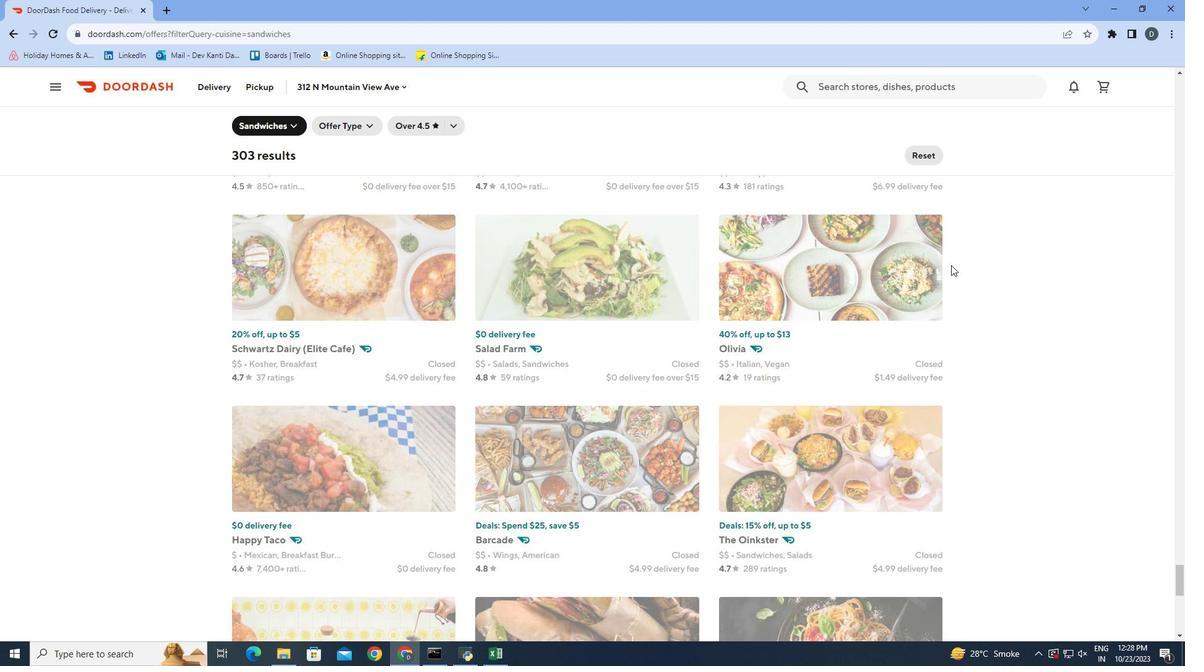 
Action: Mouse scrolled (951, 264) with delta (0, 0)
Screenshot: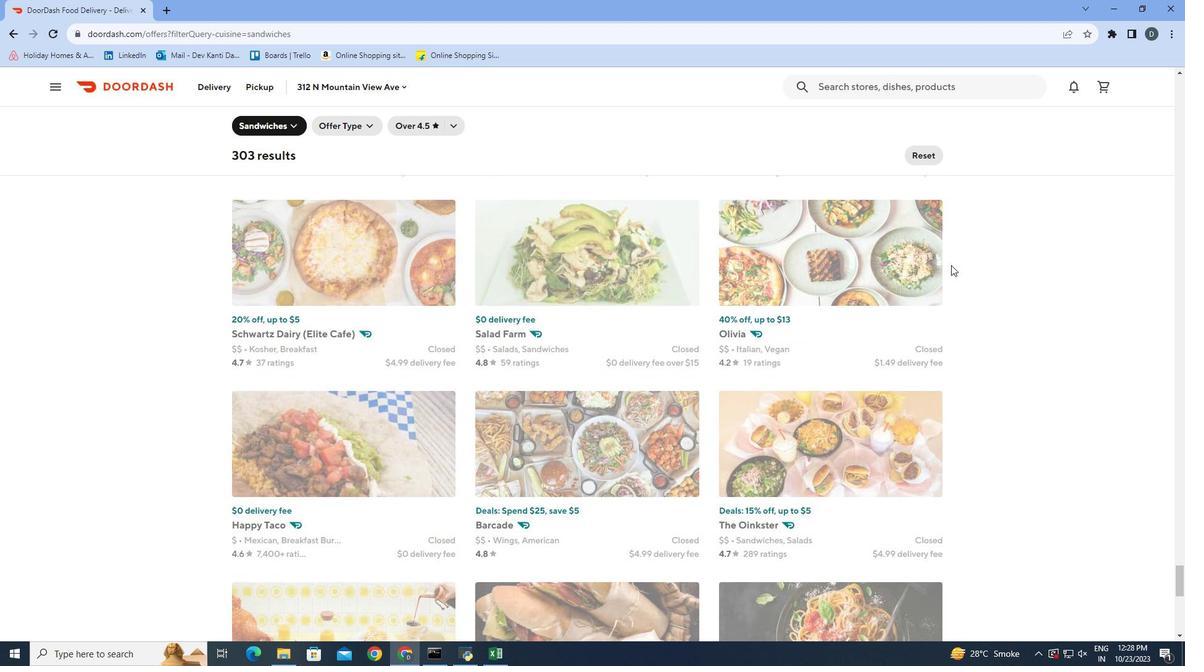 
Action: Mouse scrolled (951, 264) with delta (0, 0)
Screenshot: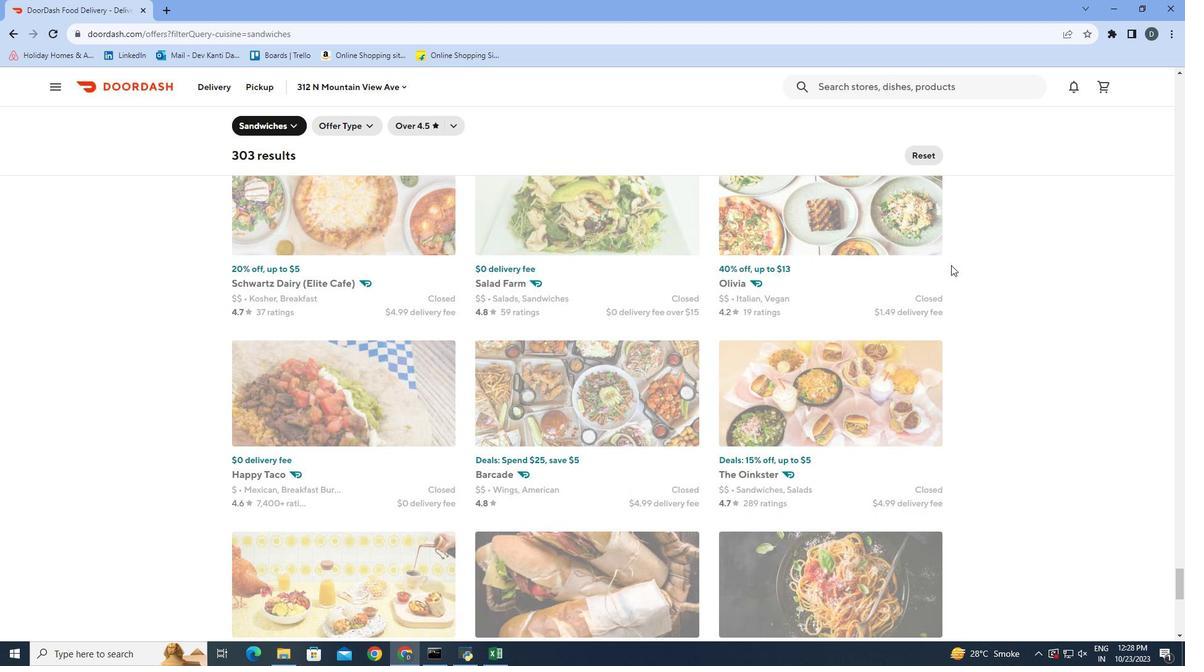 
Action: Mouse scrolled (951, 264) with delta (0, 0)
Screenshot: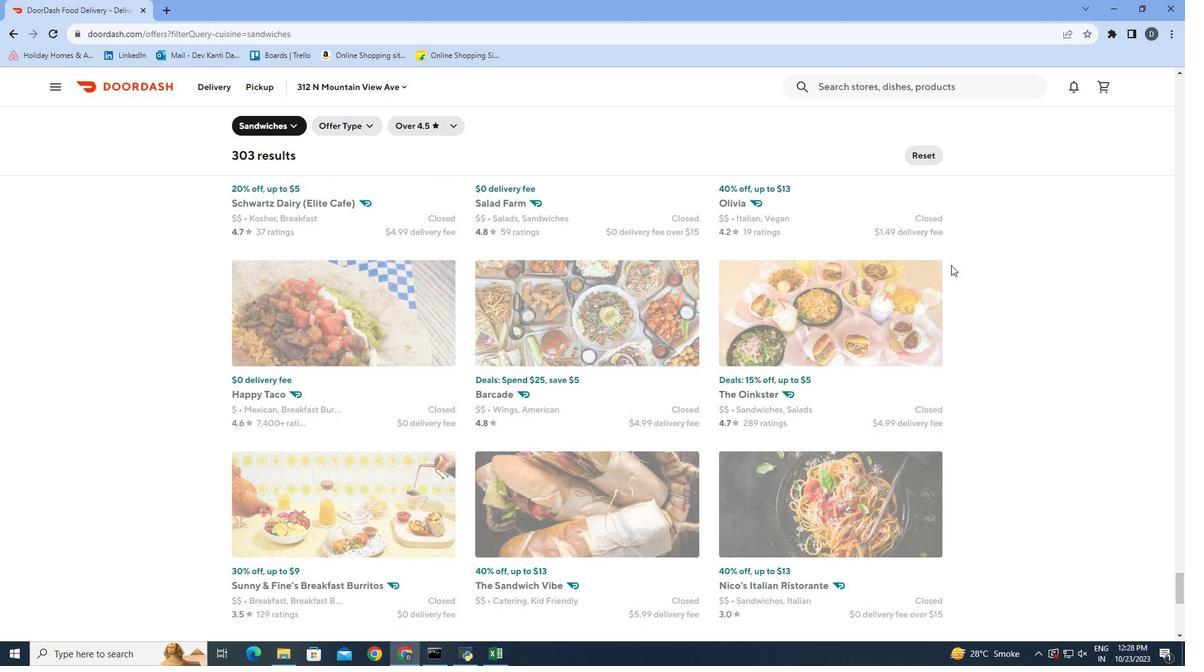 
Action: Mouse moved to (956, 266)
Screenshot: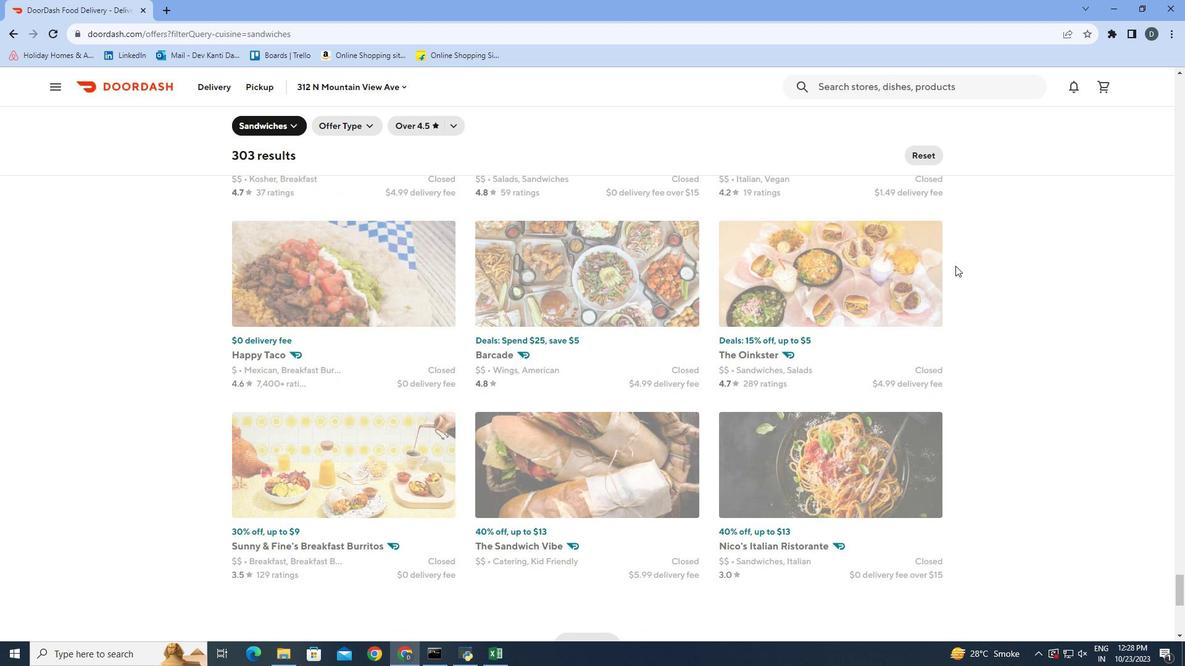 
Action: Mouse scrolled (956, 265) with delta (0, 0)
Screenshot: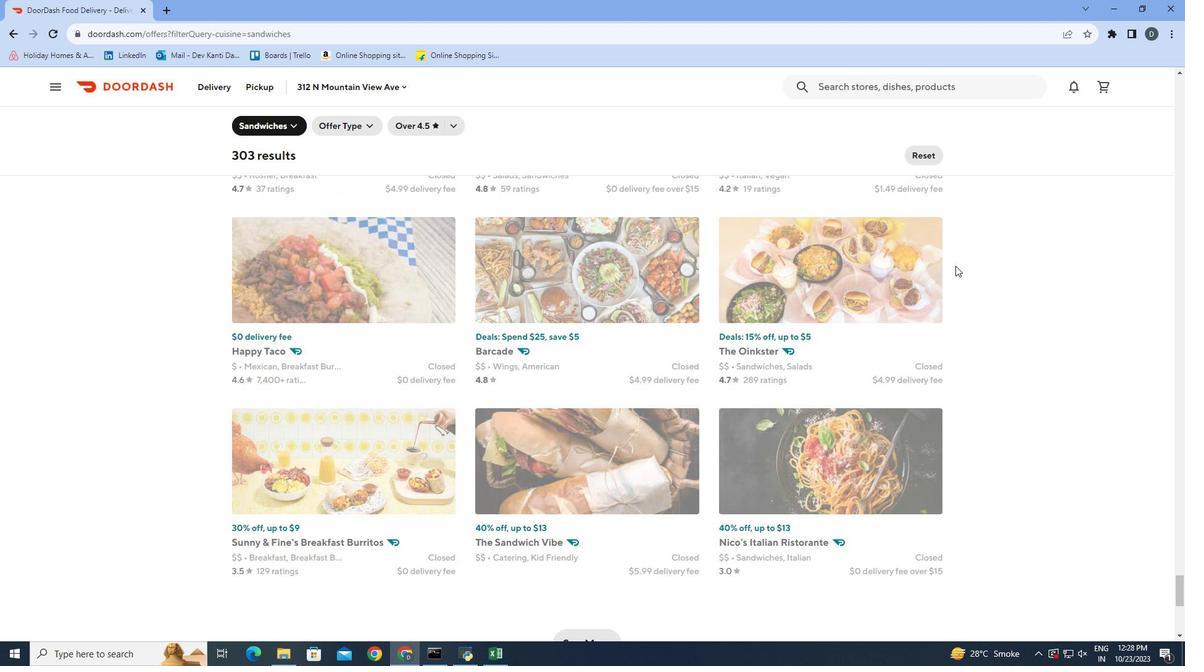 
Action: Mouse moved to (956, 266)
Screenshot: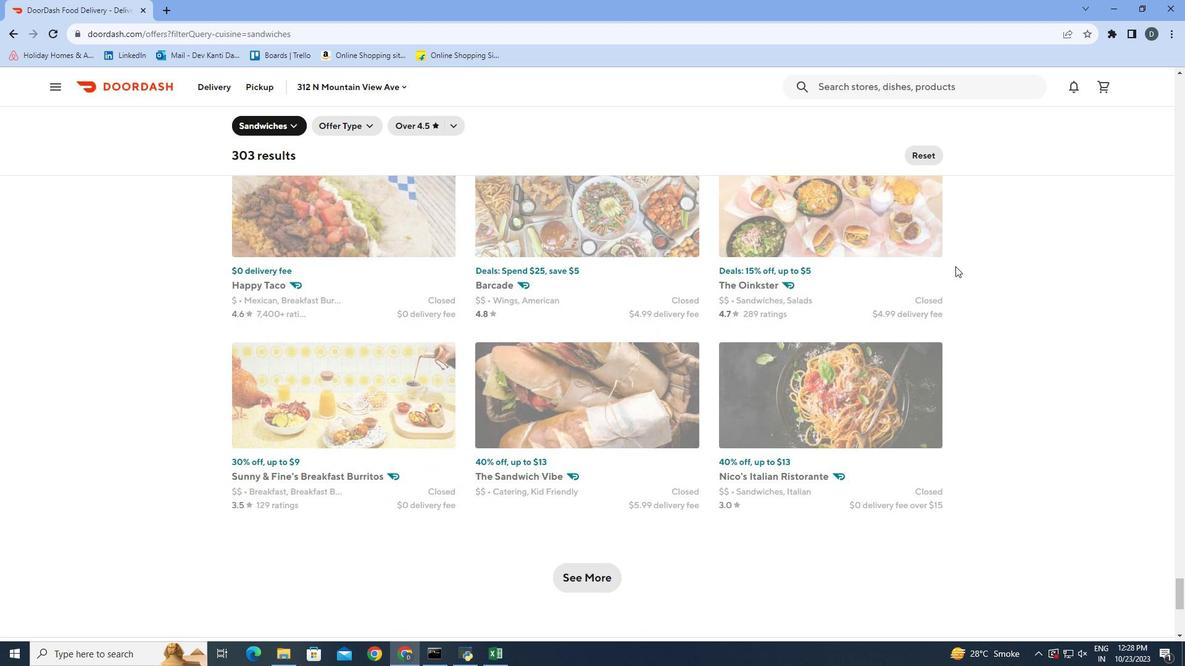 
Action: Mouse scrolled (956, 266) with delta (0, 0)
Screenshot: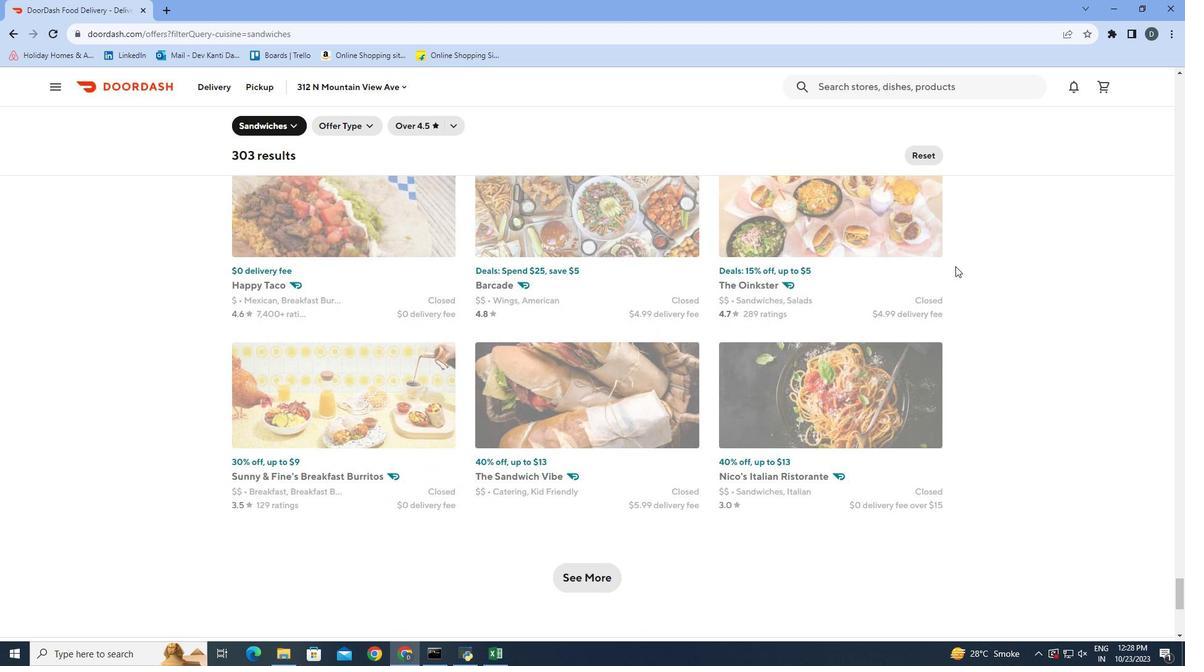 
Action: Mouse moved to (599, 520)
Screenshot: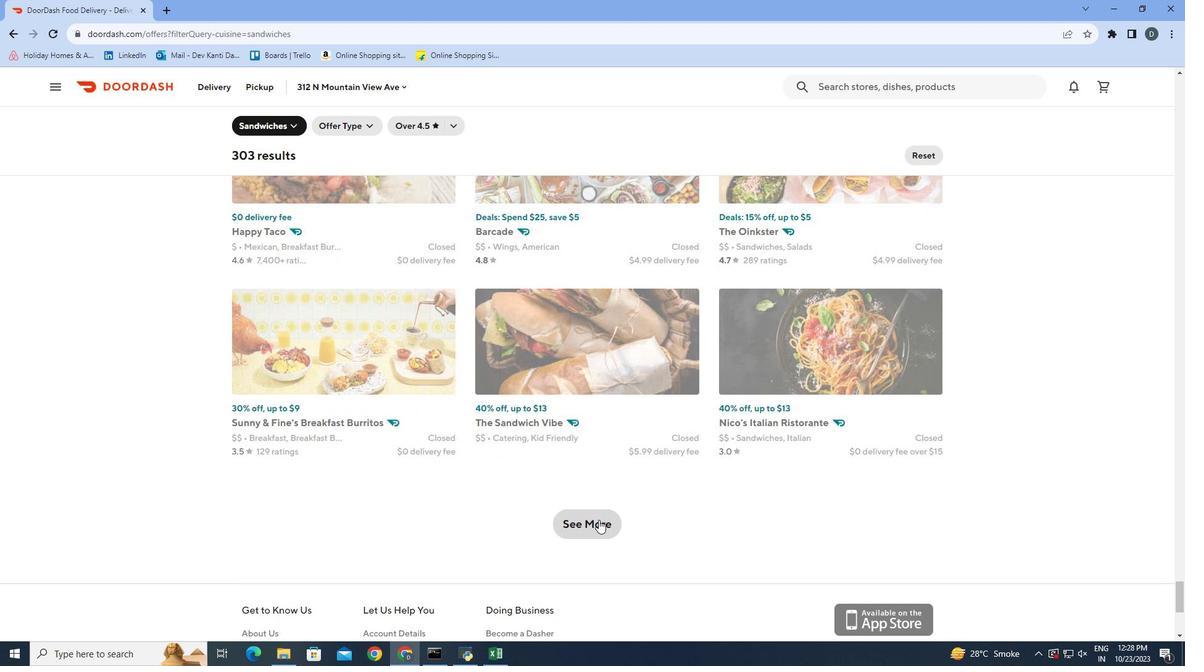 
Action: Mouse pressed left at (599, 520)
Screenshot: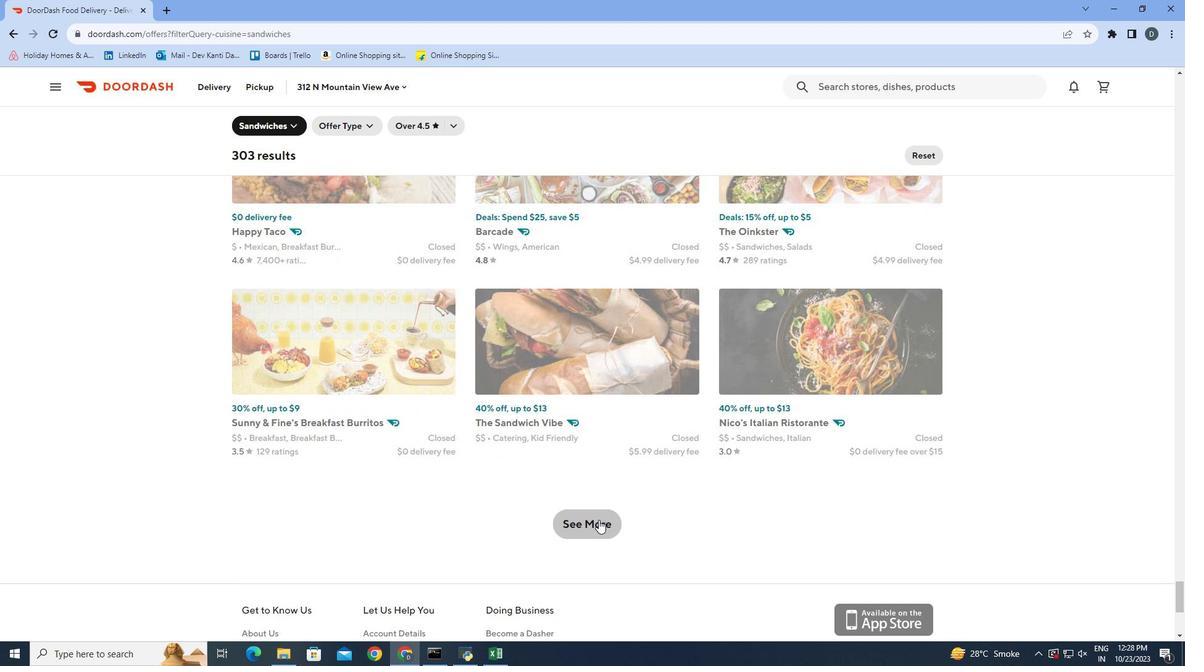 
Action: Mouse moved to (947, 342)
Screenshot: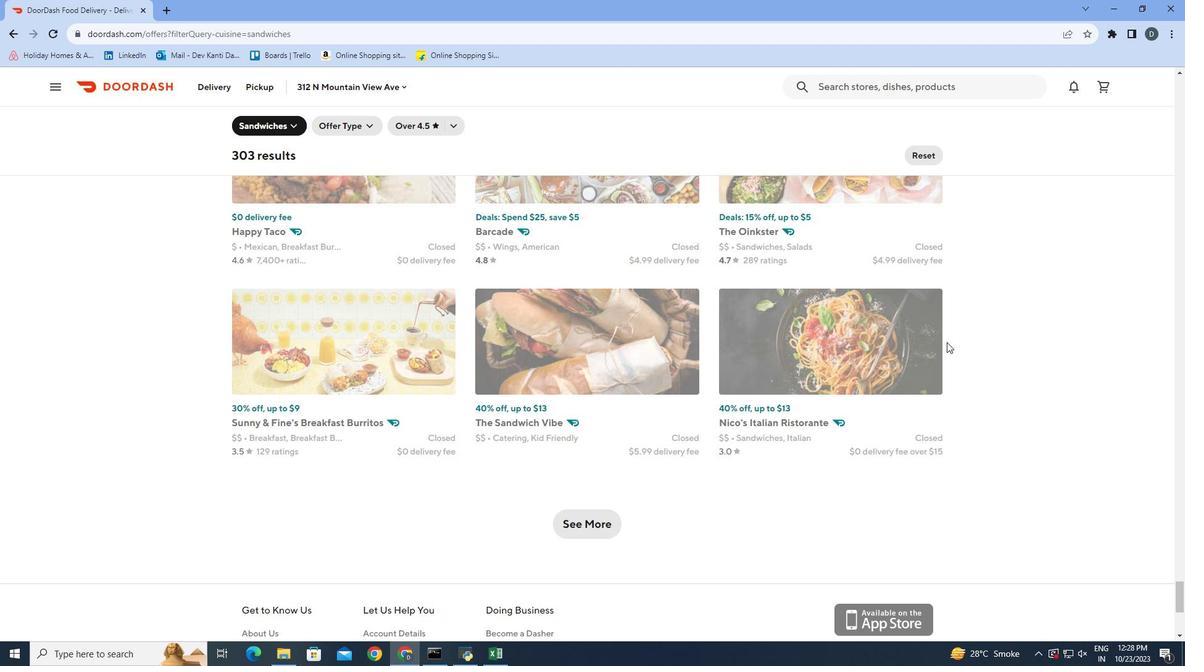 
Action: Mouse scrolled (947, 342) with delta (0, 0)
Screenshot: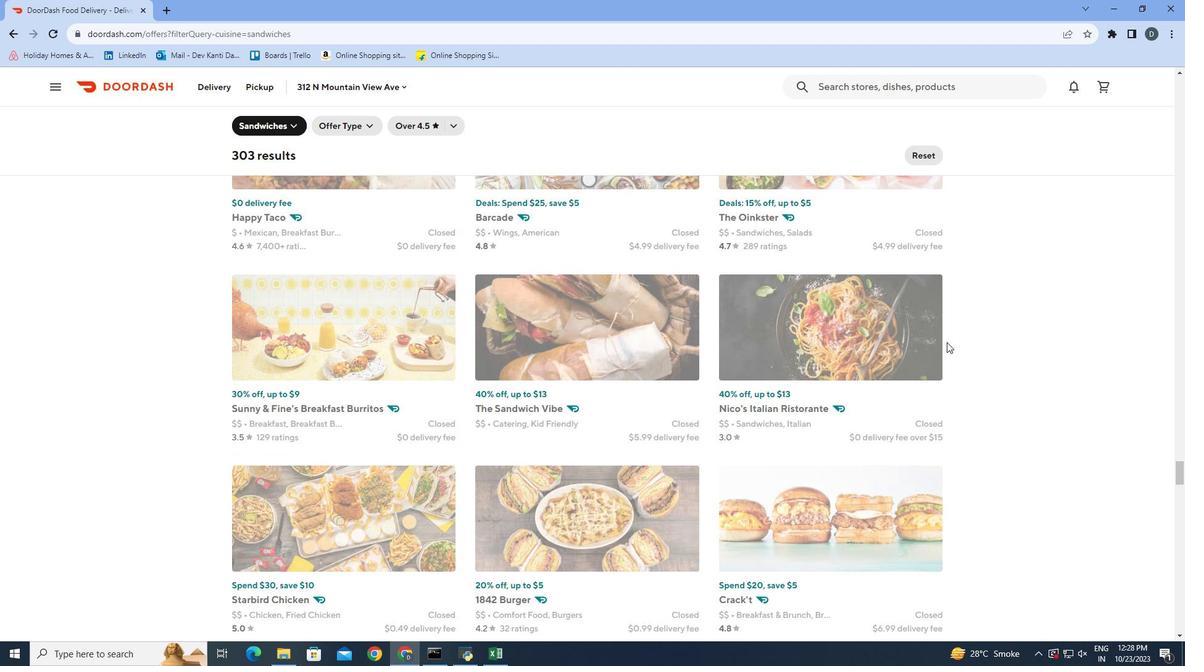 
Action: Mouse scrolled (947, 342) with delta (0, 0)
Screenshot: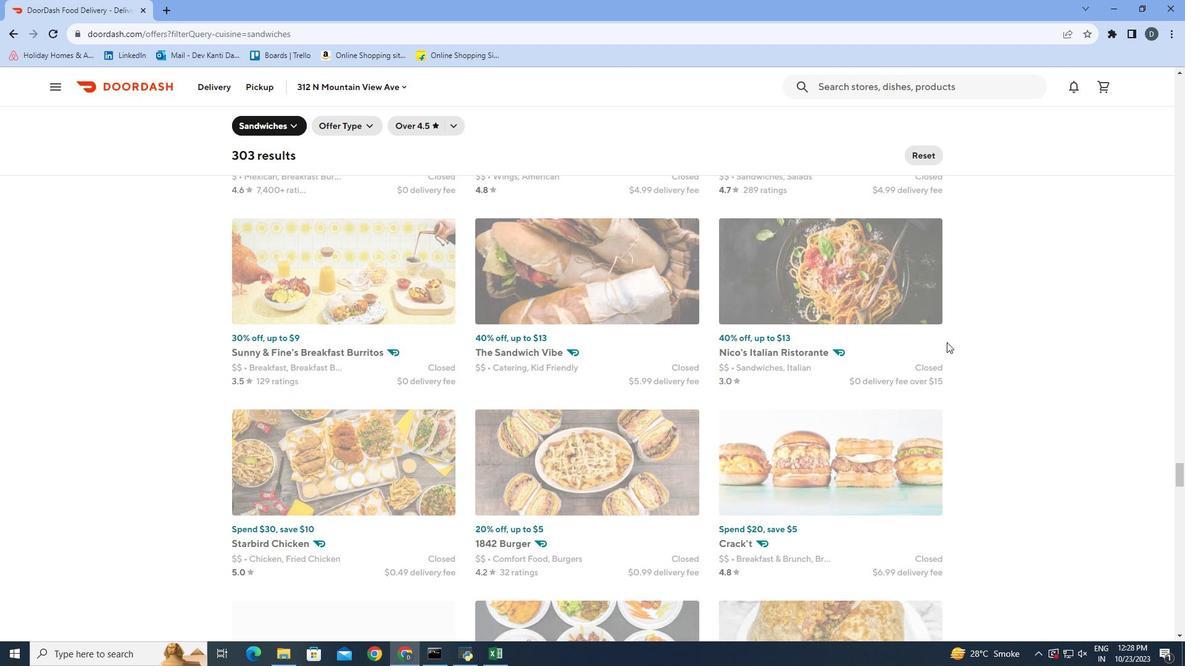 
Action: Mouse scrolled (947, 342) with delta (0, 0)
Screenshot: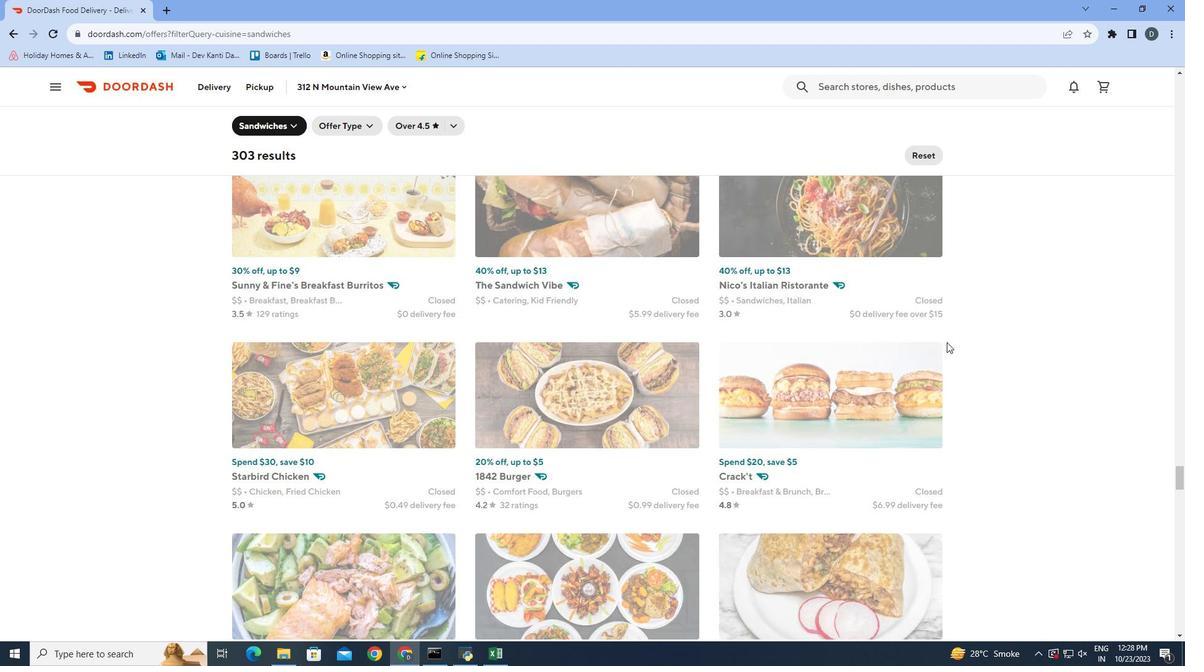 
Action: Mouse scrolled (947, 342) with delta (0, 0)
Screenshot: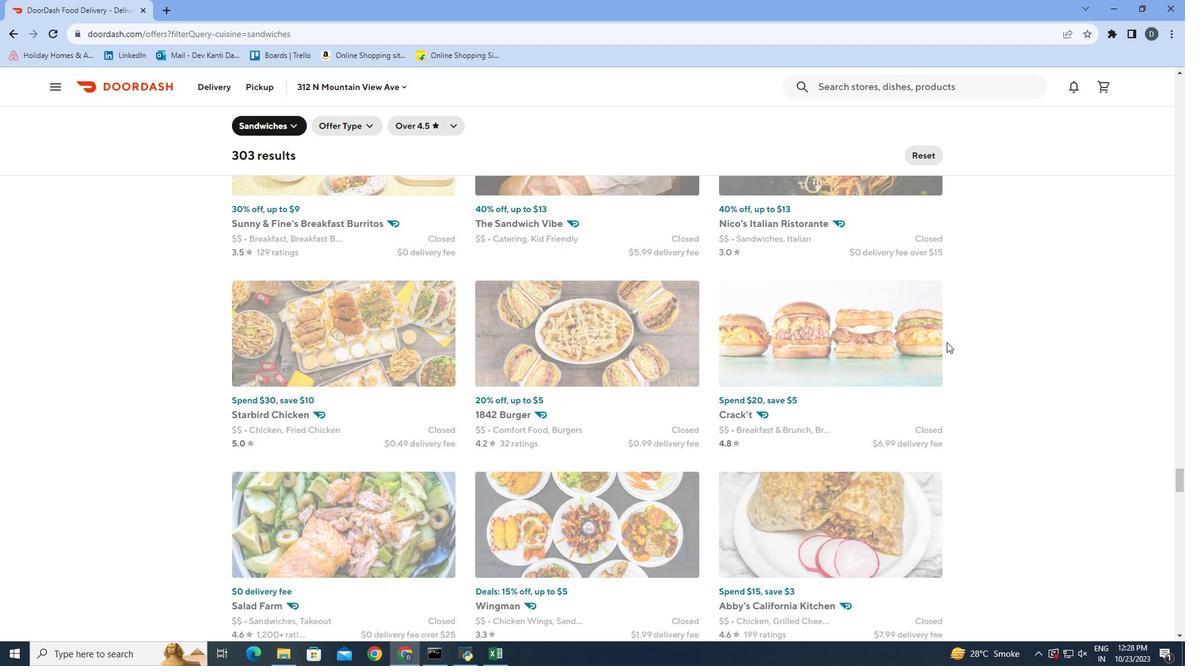 
Action: Mouse scrolled (947, 342) with delta (0, 0)
Screenshot: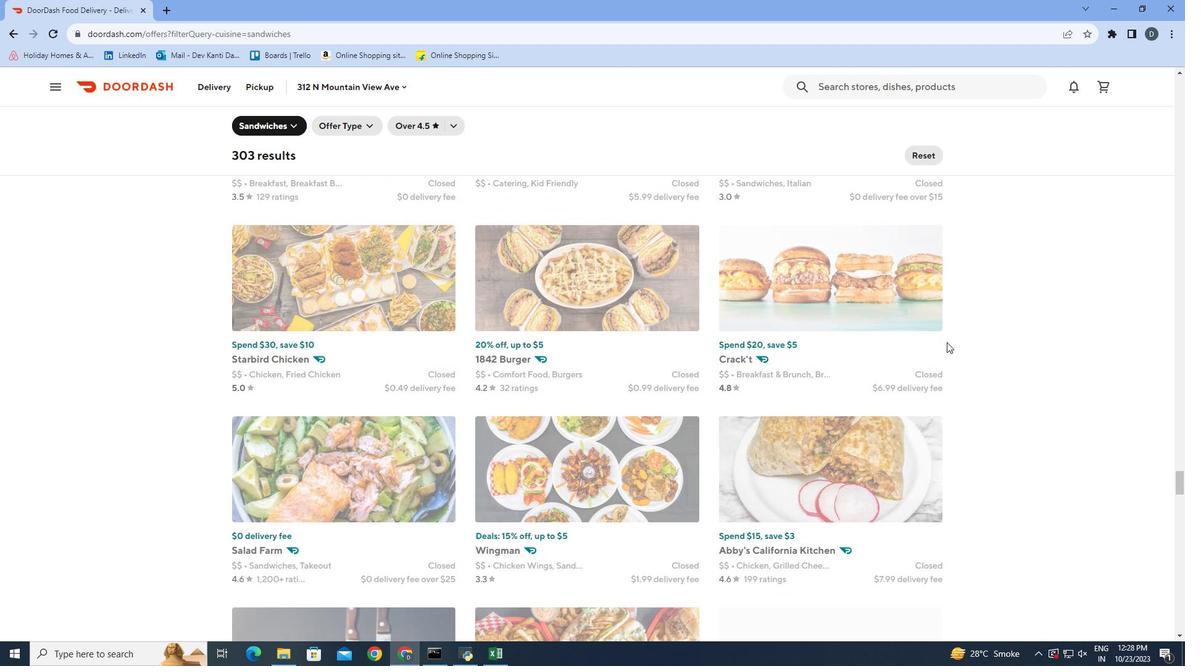 
Action: Mouse scrolled (947, 342) with delta (0, 0)
Screenshot: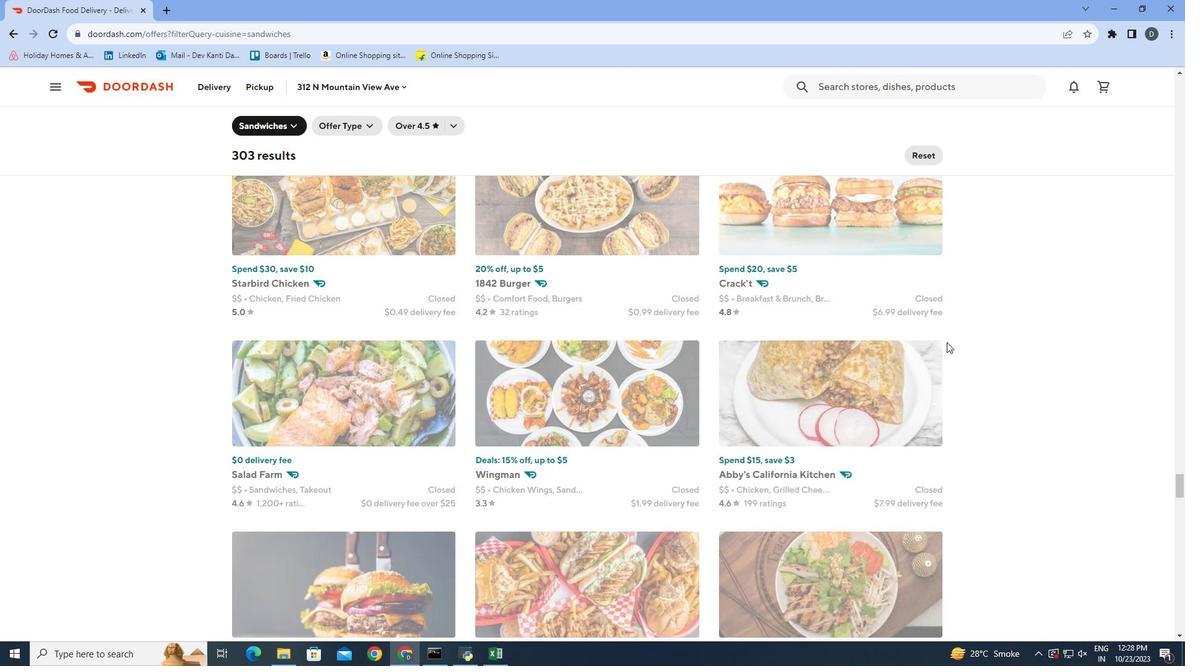 
Action: Mouse scrolled (947, 342) with delta (0, 0)
Screenshot: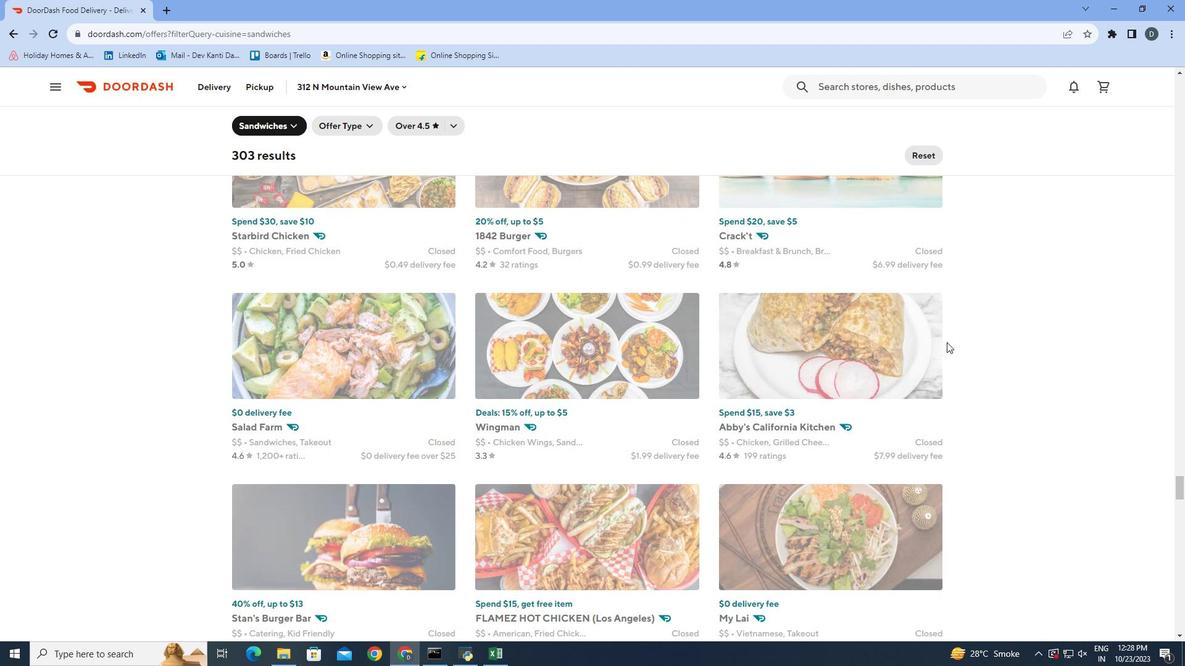 
Action: Mouse scrolled (947, 342) with delta (0, 0)
Screenshot: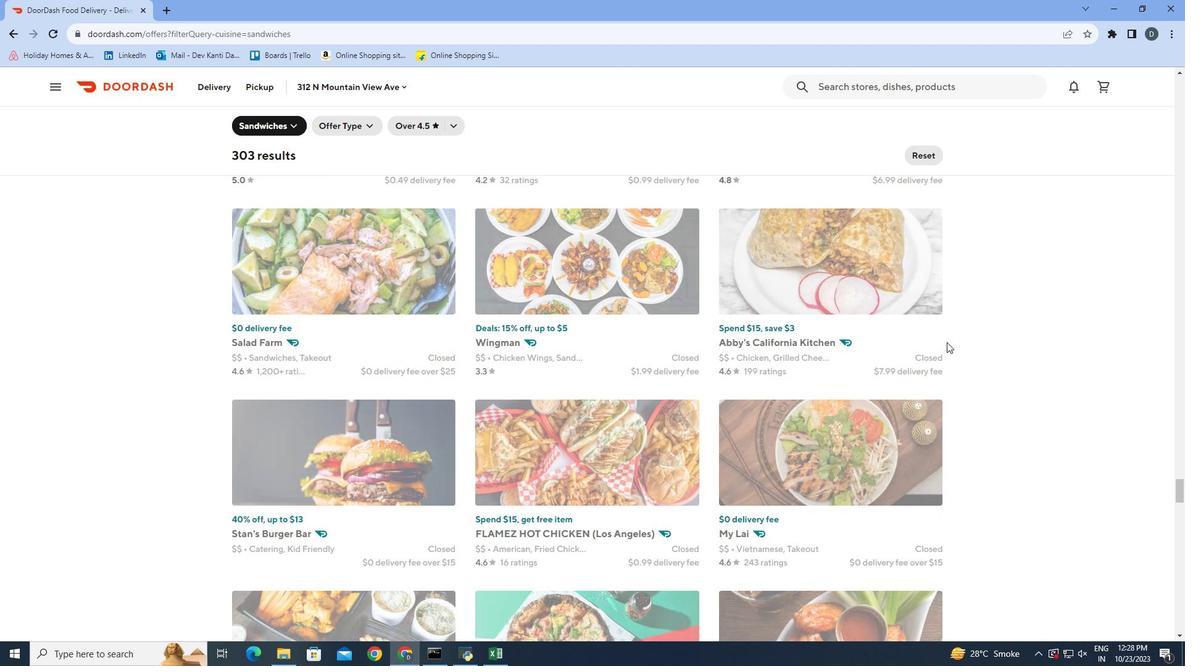
Action: Mouse scrolled (947, 342) with delta (0, 0)
Screenshot: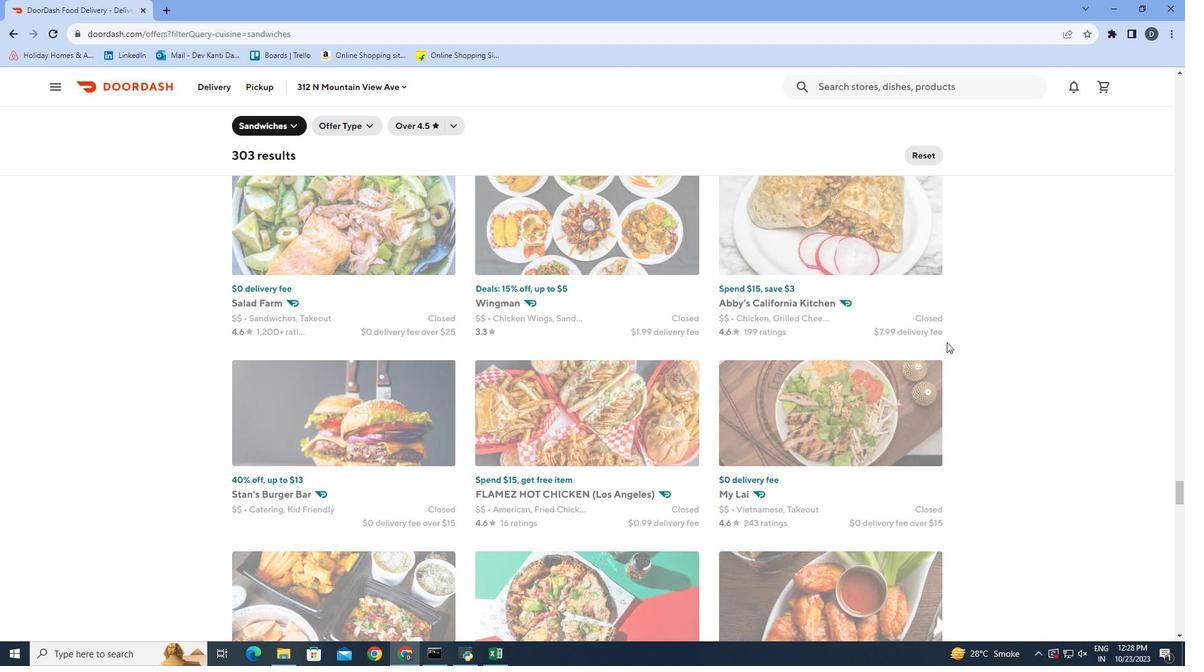 
Action: Mouse scrolled (947, 342) with delta (0, 0)
Screenshot: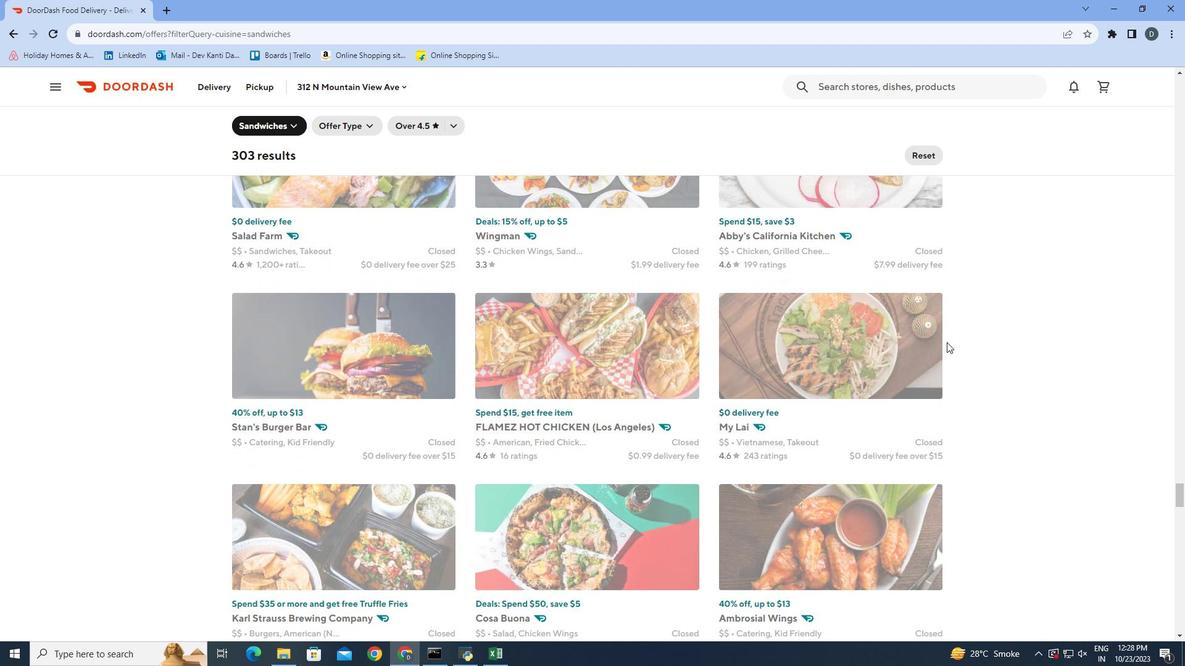 
Action: Mouse scrolled (947, 342) with delta (0, 0)
Screenshot: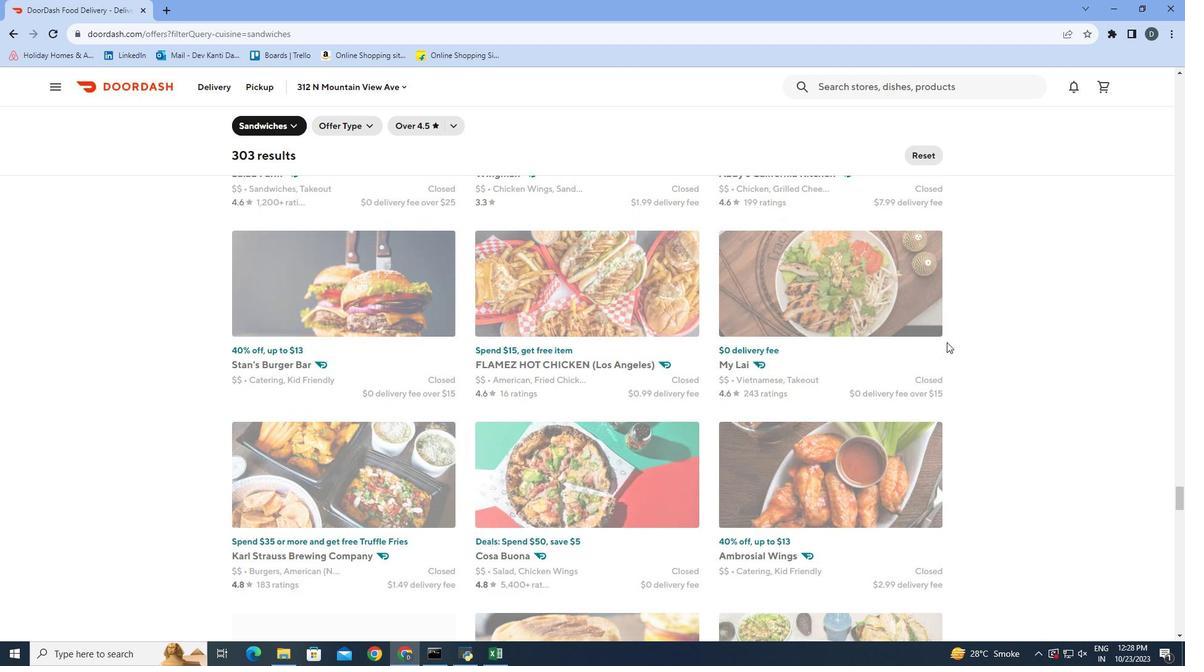 
Action: Mouse scrolled (947, 342) with delta (0, 0)
Screenshot: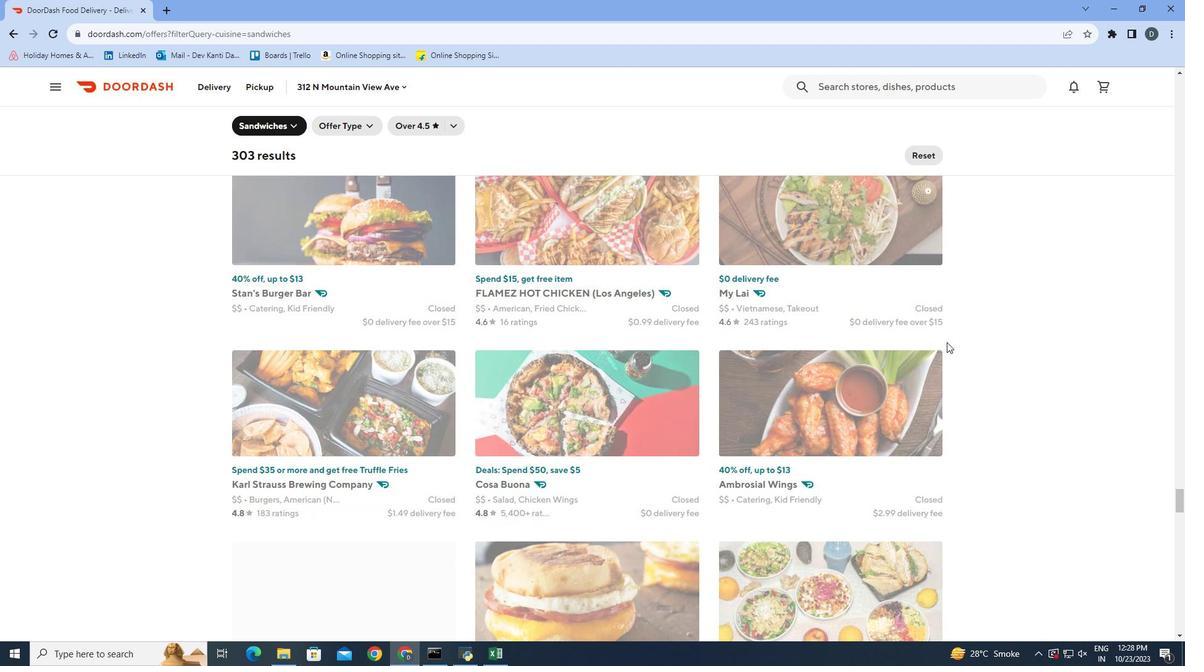 
Action: Mouse scrolled (947, 342) with delta (0, 0)
Screenshot: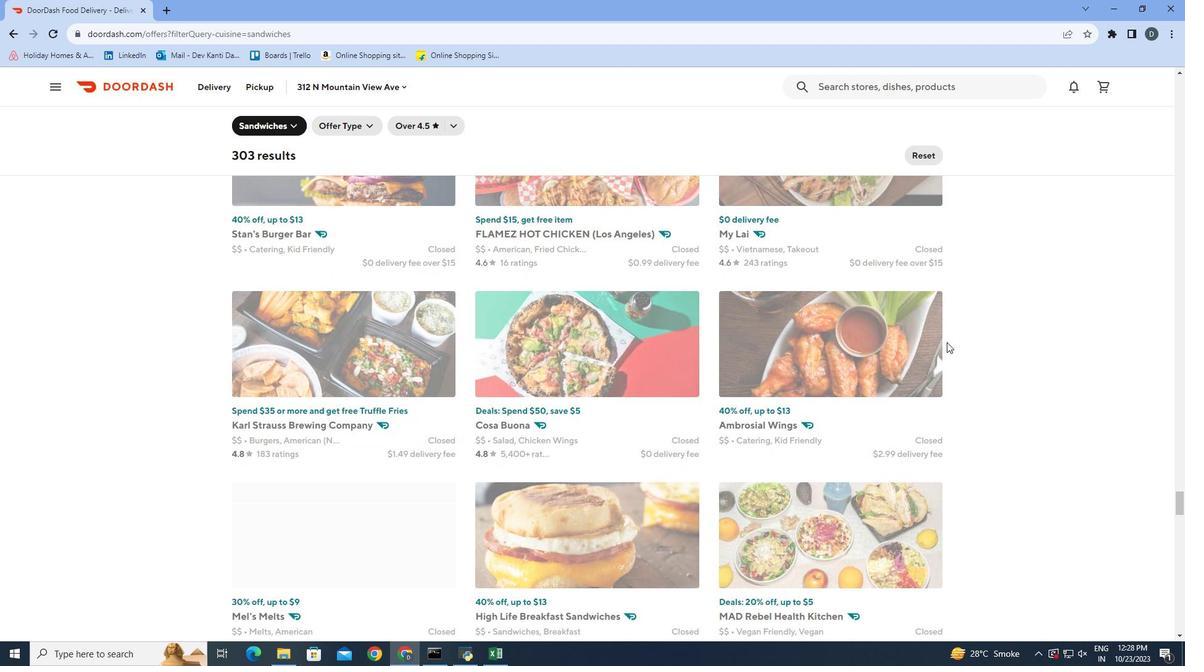 
Action: Mouse scrolled (947, 342) with delta (0, 0)
Screenshot: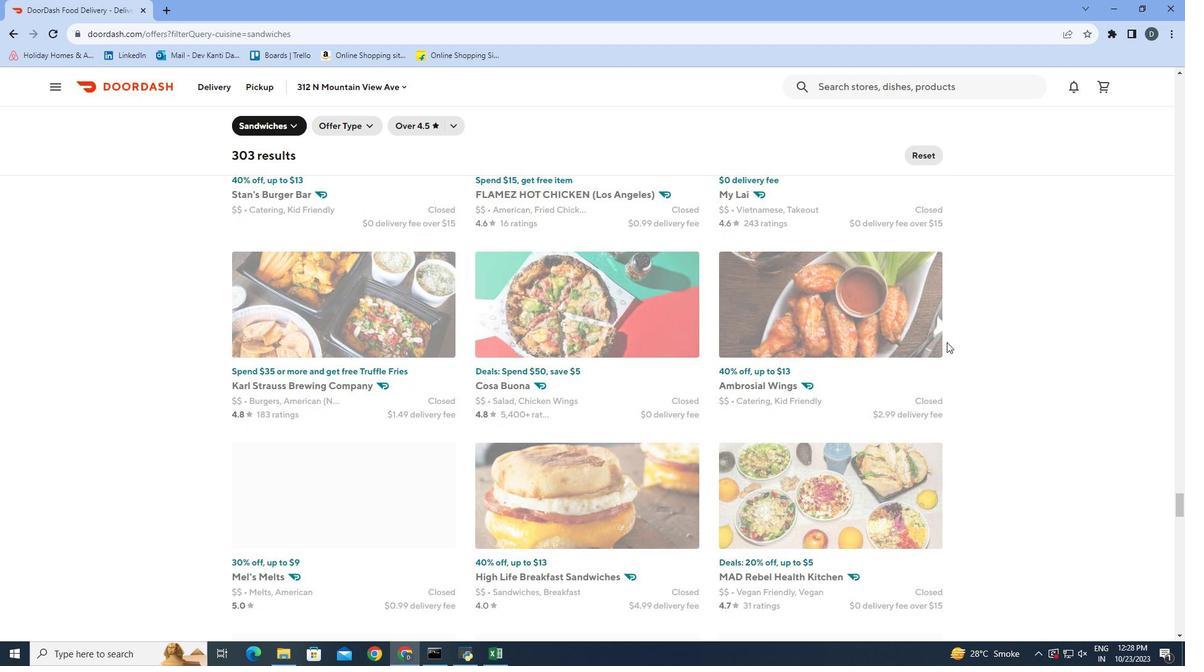 
Action: Mouse scrolled (947, 342) with delta (0, 0)
Screenshot: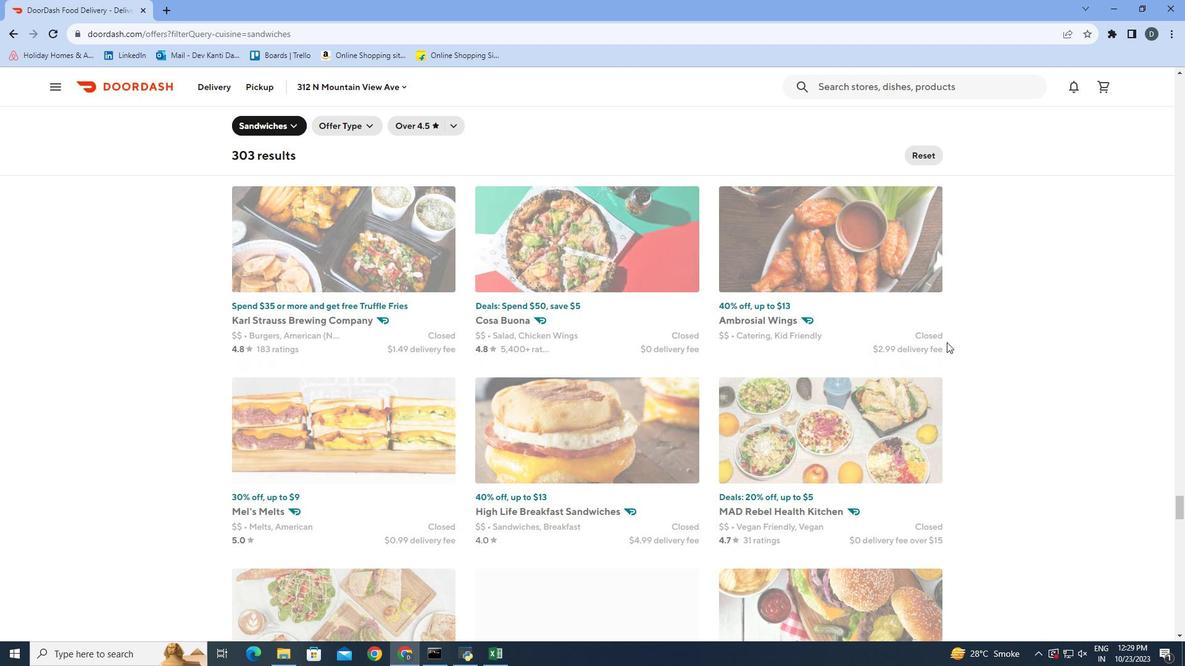 
Action: Mouse scrolled (947, 342) with delta (0, 0)
Screenshot: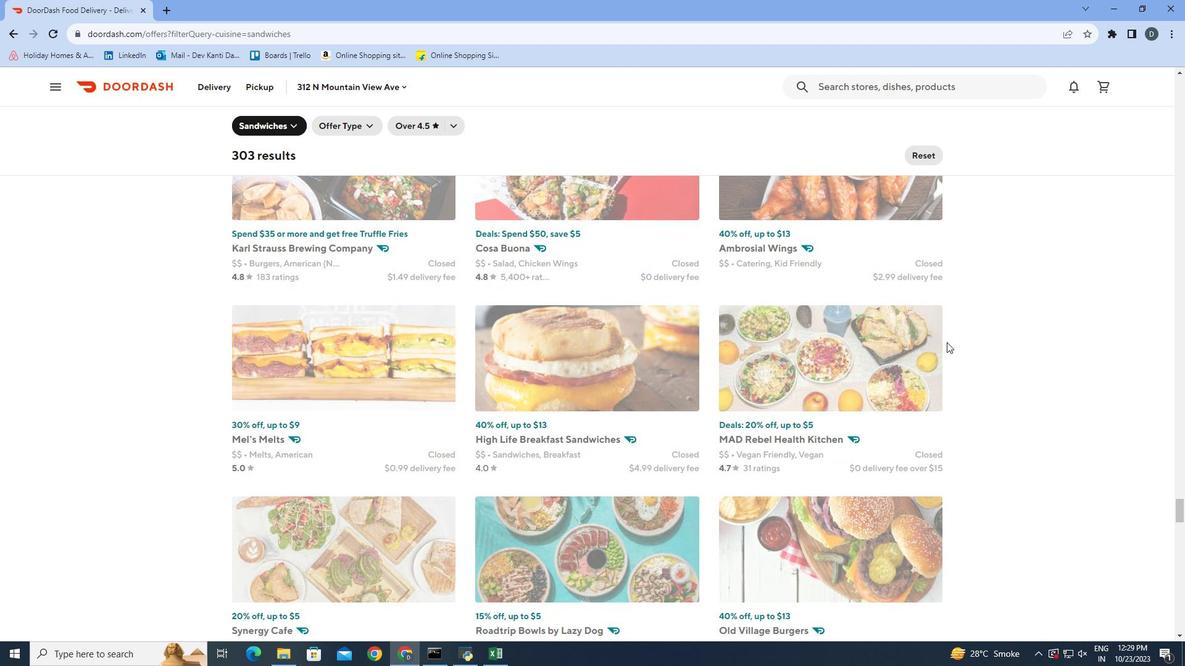 
Action: Mouse scrolled (947, 342) with delta (0, 0)
Screenshot: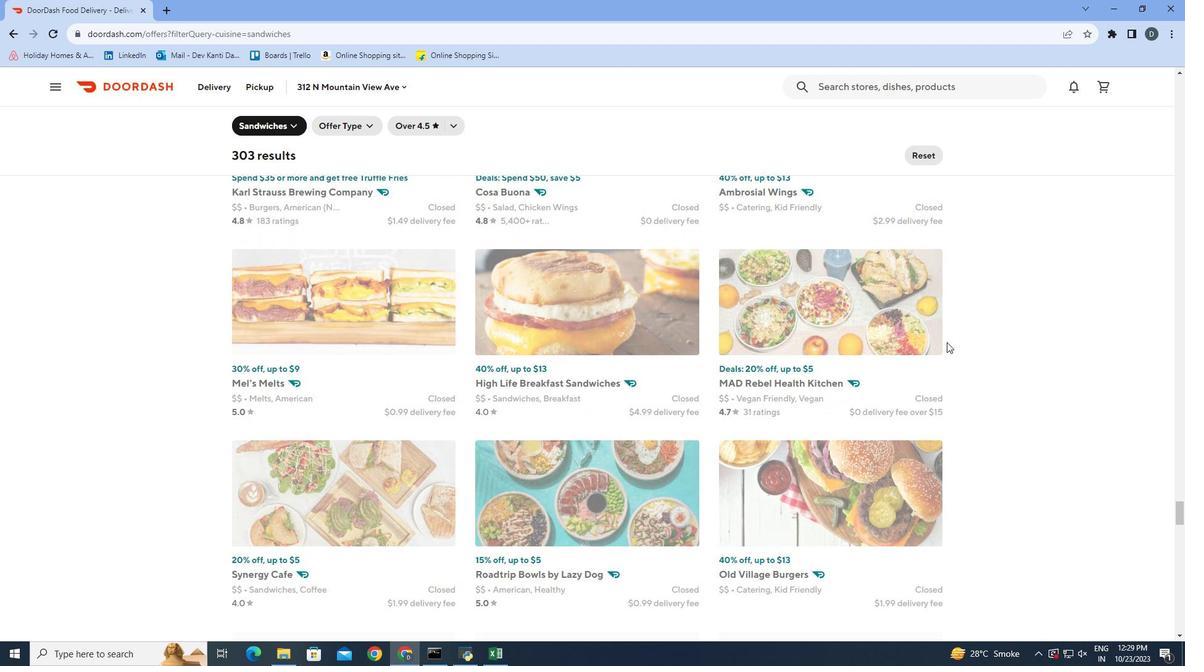 
Action: Mouse scrolled (947, 342) with delta (0, 0)
Screenshot: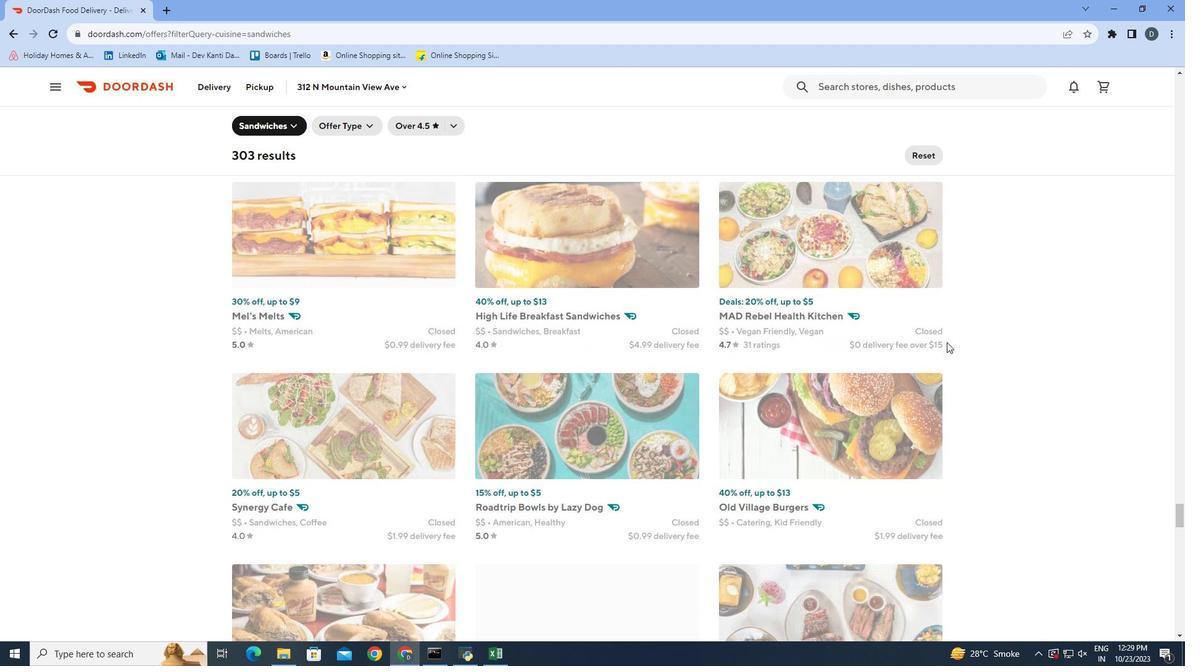 
Action: Mouse scrolled (947, 342) with delta (0, 0)
Screenshot: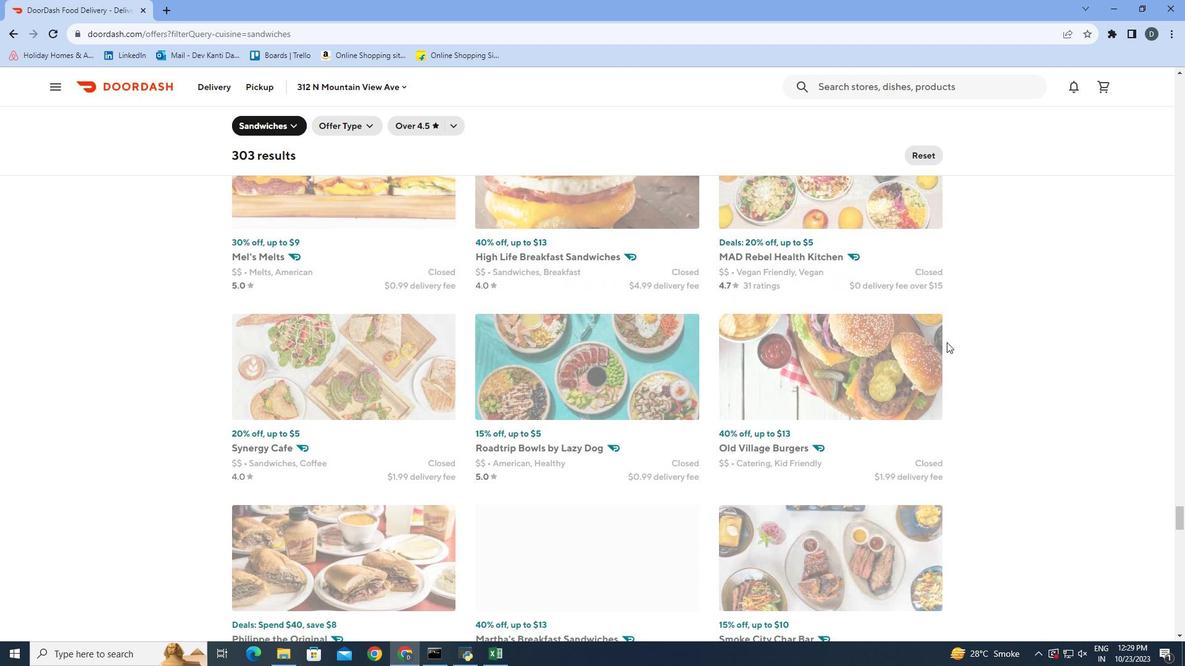 
Action: Mouse scrolled (947, 342) with delta (0, 0)
Screenshot: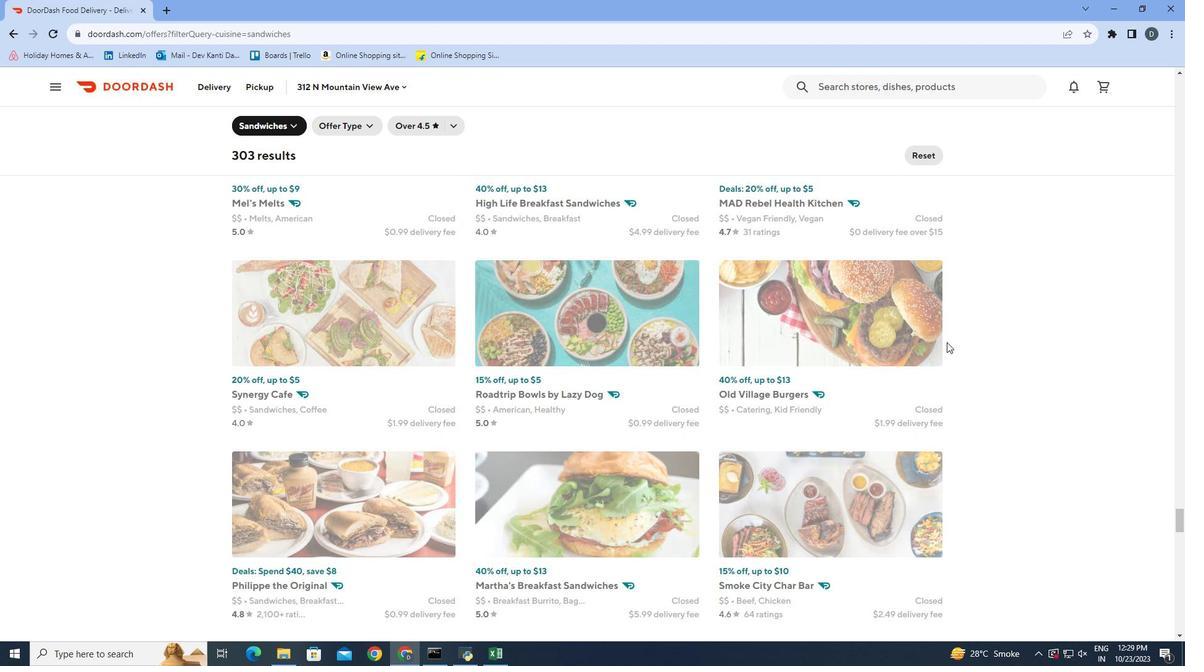 
Action: Mouse scrolled (947, 342) with delta (0, 0)
Screenshot: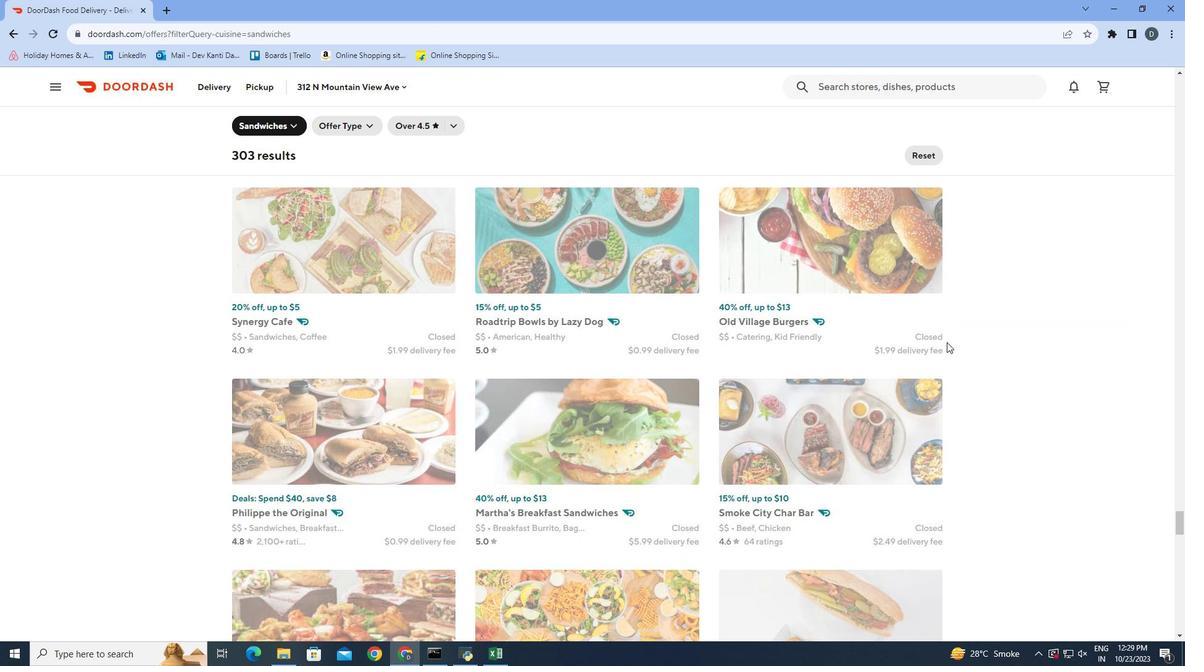 
Action: Mouse scrolled (947, 342) with delta (0, 0)
Screenshot: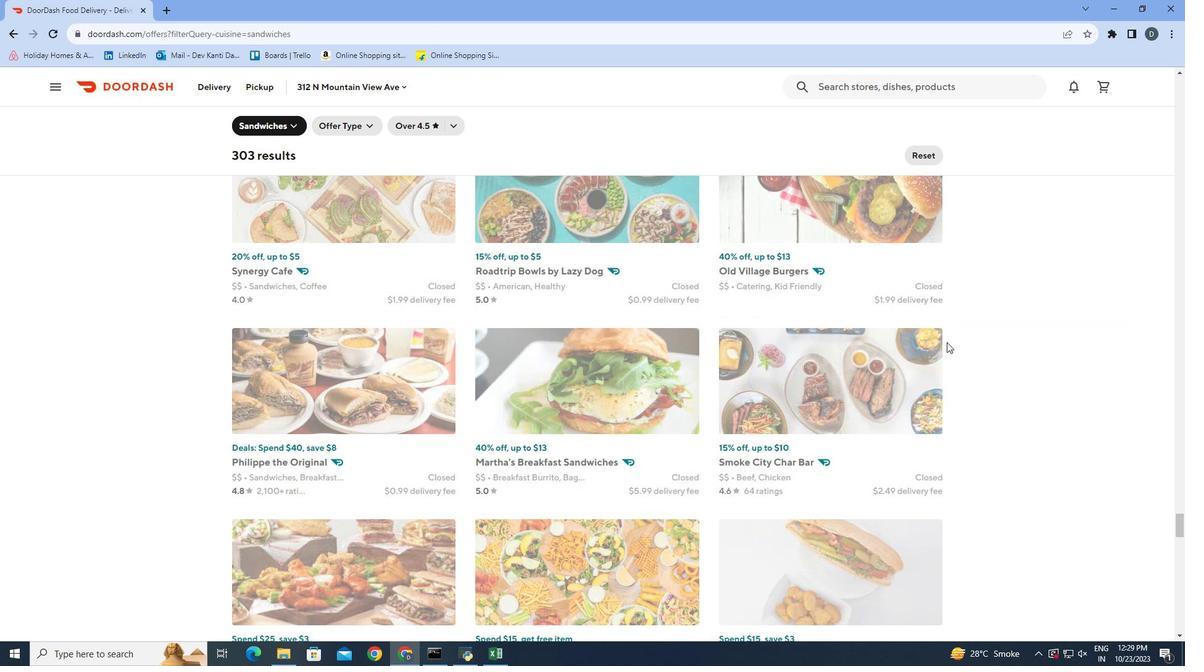 
Action: Mouse scrolled (947, 342) with delta (0, 0)
Screenshot: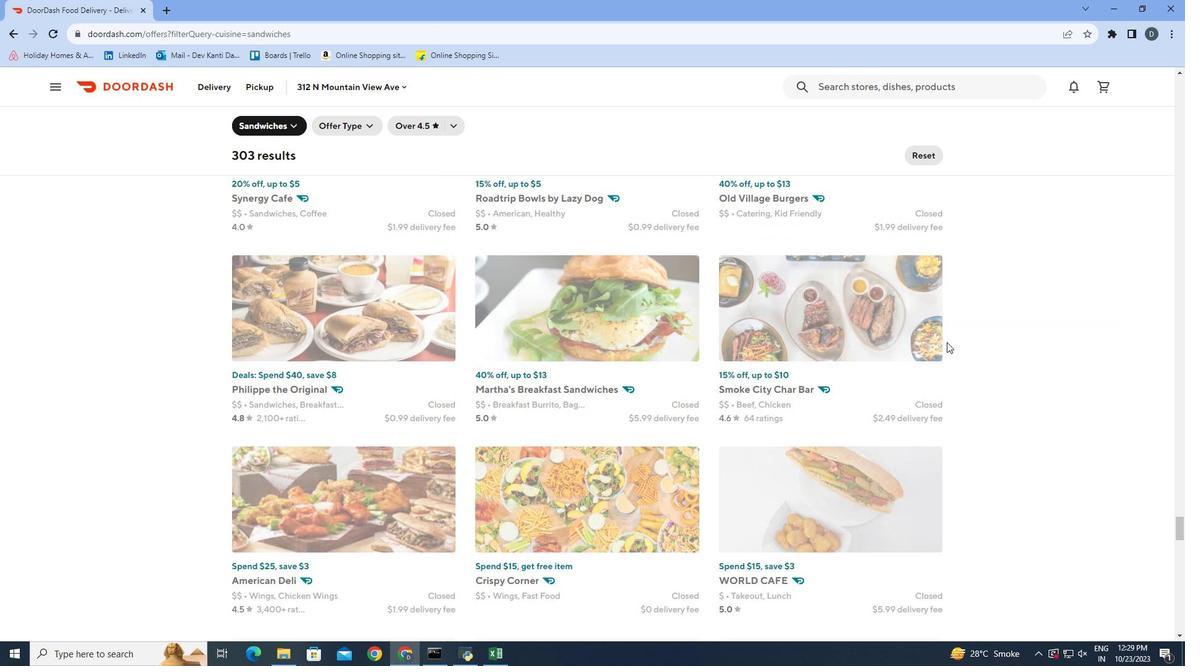 
Action: Mouse scrolled (947, 342) with delta (0, 0)
Screenshot: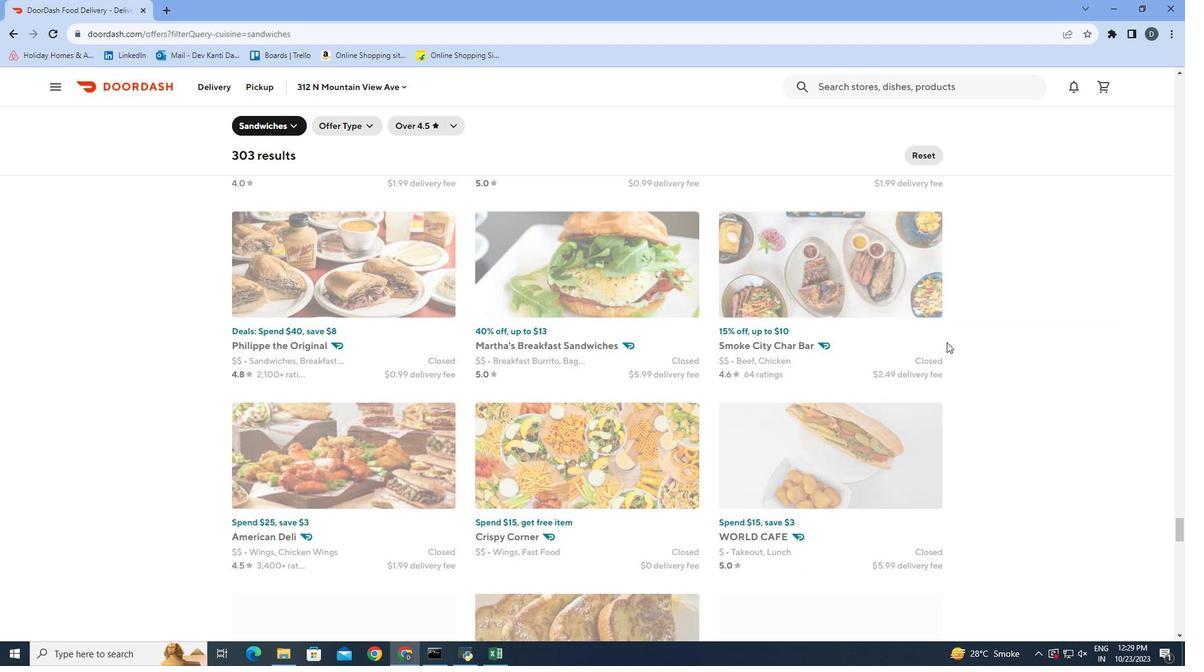 
Action: Mouse scrolled (947, 342) with delta (0, 0)
Screenshot: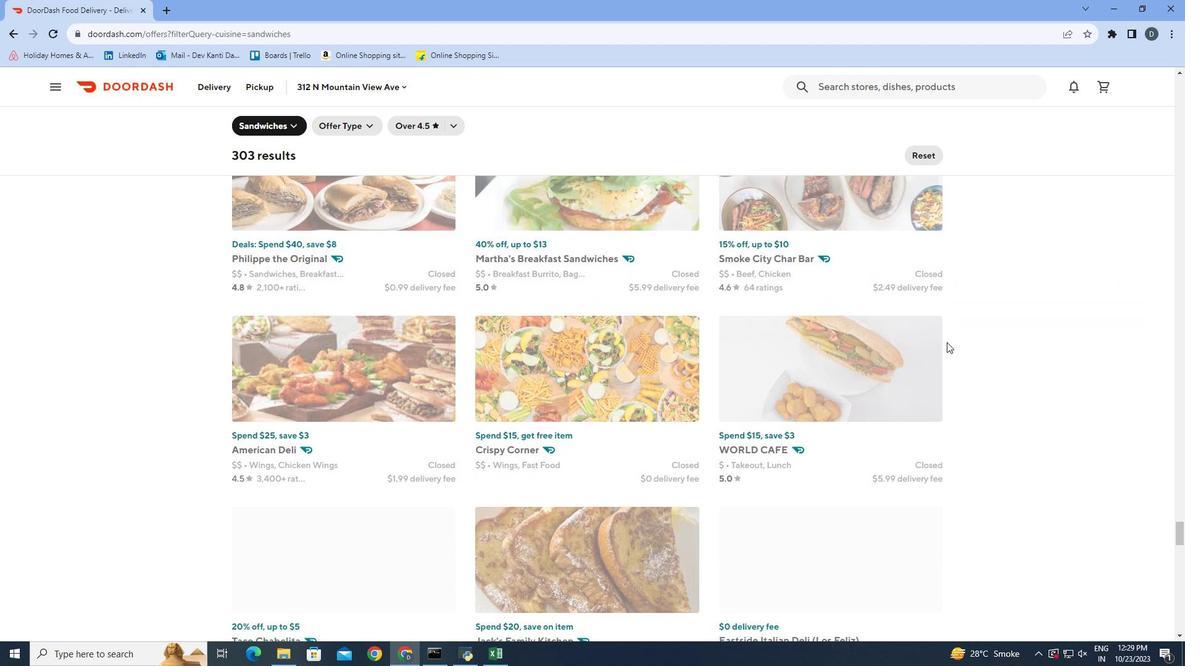 
Action: Mouse scrolled (947, 342) with delta (0, 0)
Screenshot: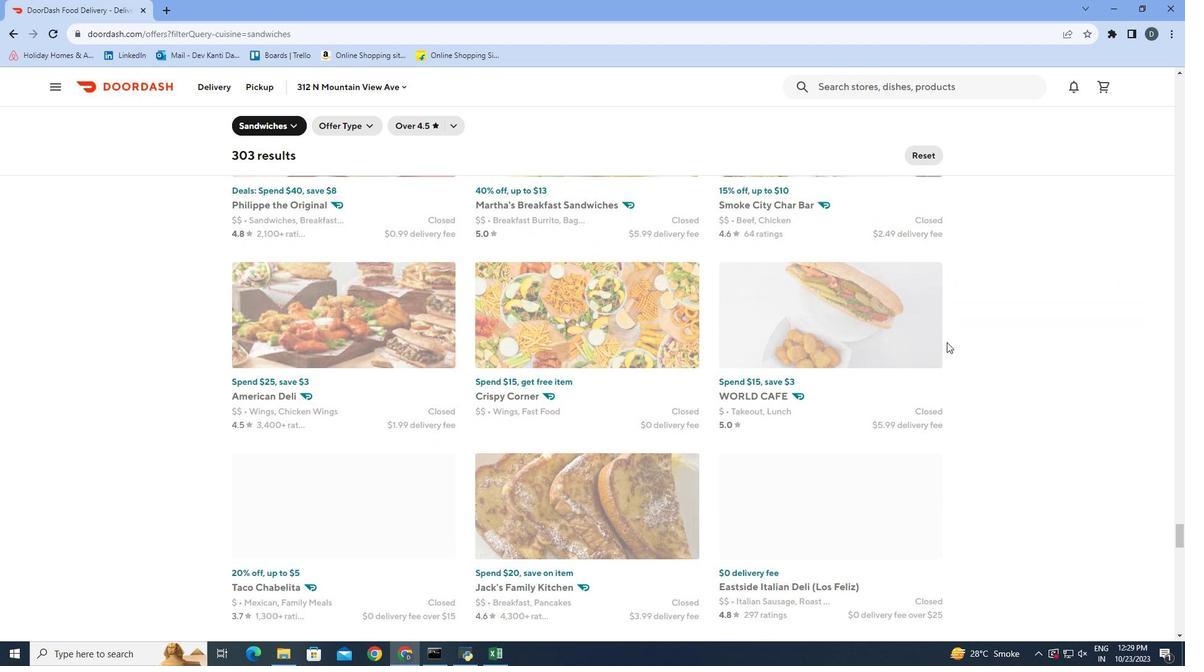 
Action: Mouse scrolled (947, 342) with delta (0, 0)
Screenshot: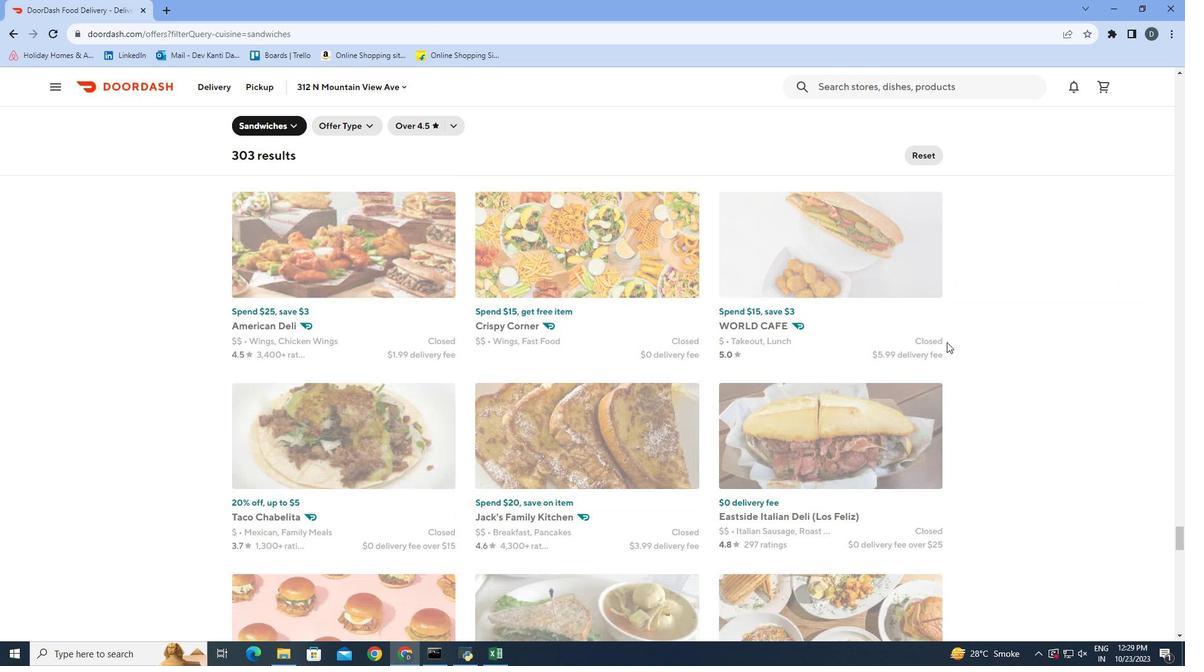 
Action: Mouse scrolled (947, 342) with delta (0, 0)
Screenshot: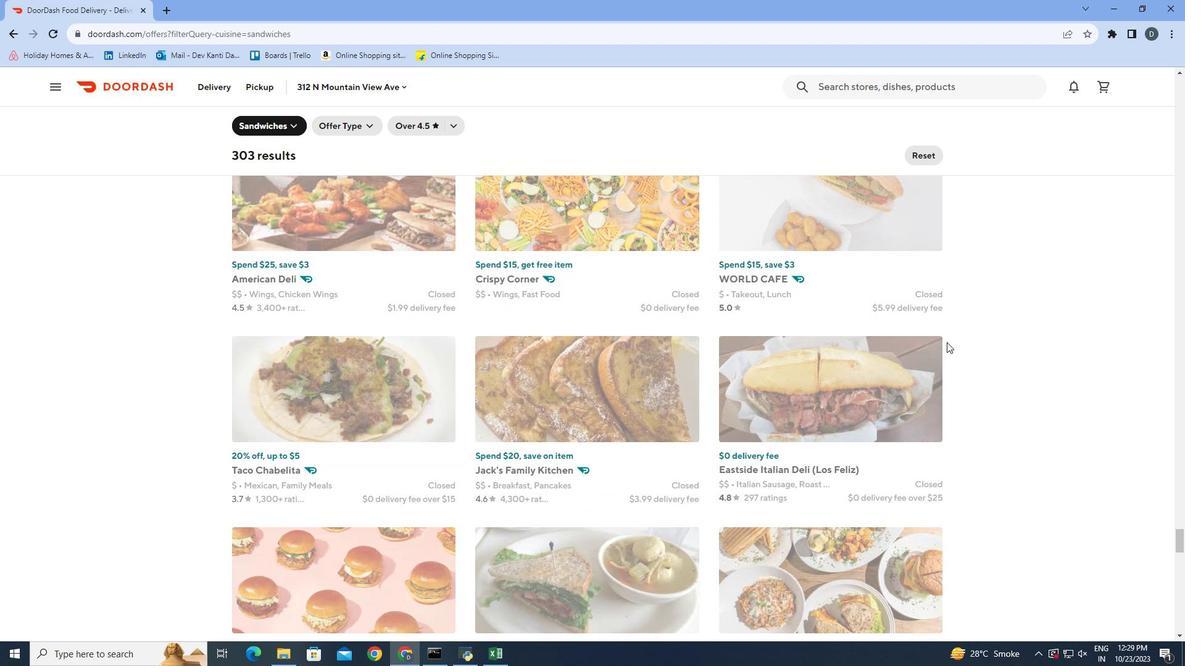 
Action: Mouse scrolled (947, 342) with delta (0, 0)
Screenshot: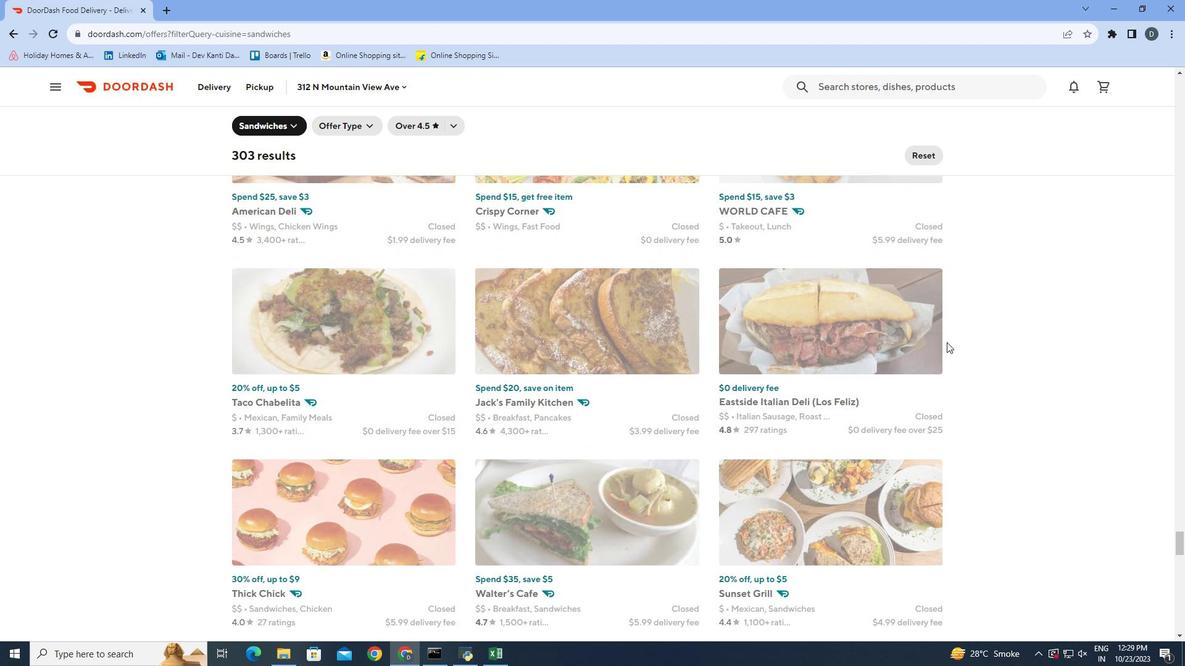 
Action: Mouse scrolled (947, 342) with delta (0, 0)
Screenshot: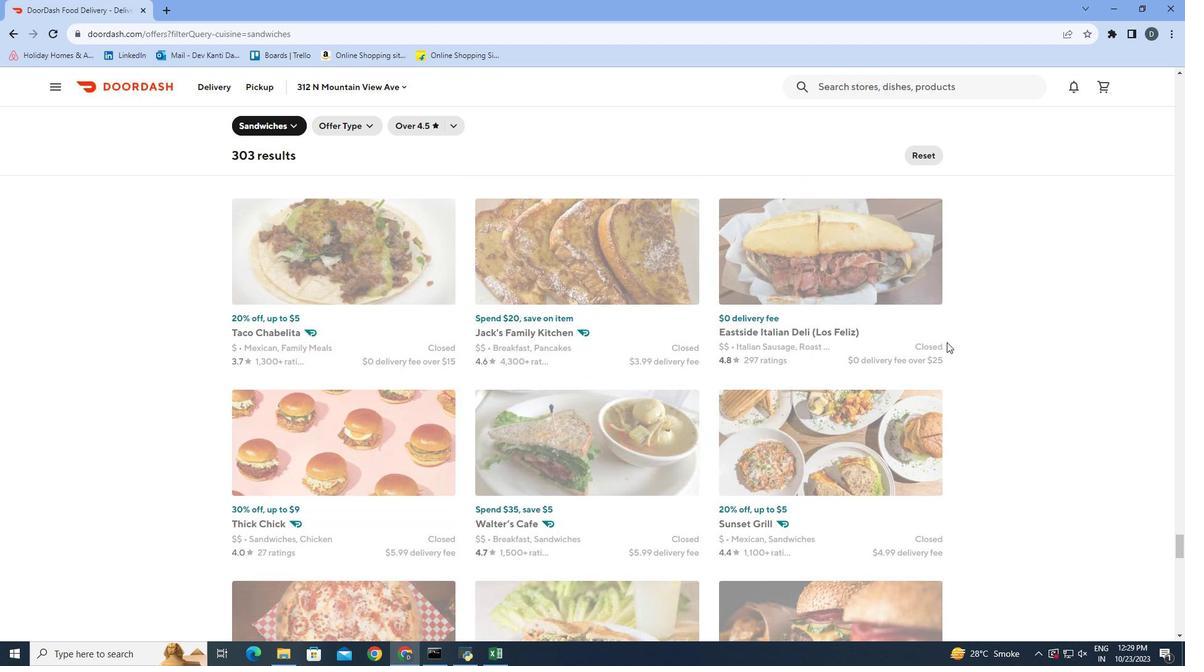 
Action: Mouse scrolled (947, 342) with delta (0, 0)
Screenshot: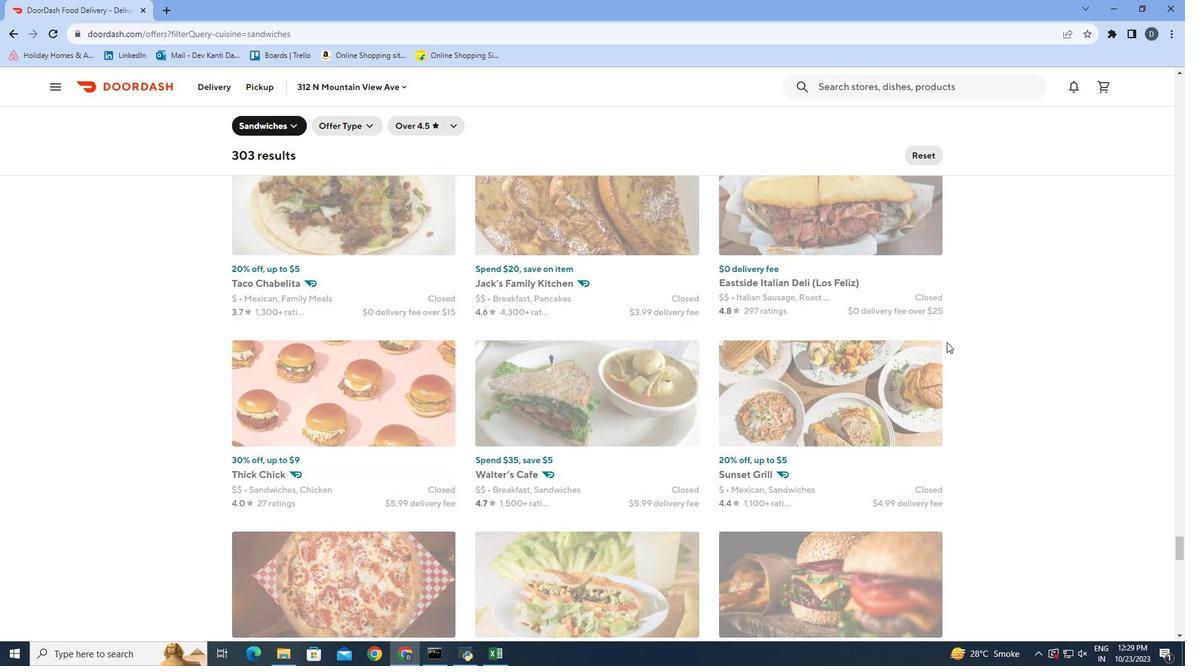 
Action: Mouse scrolled (947, 342) with delta (0, 0)
Screenshot: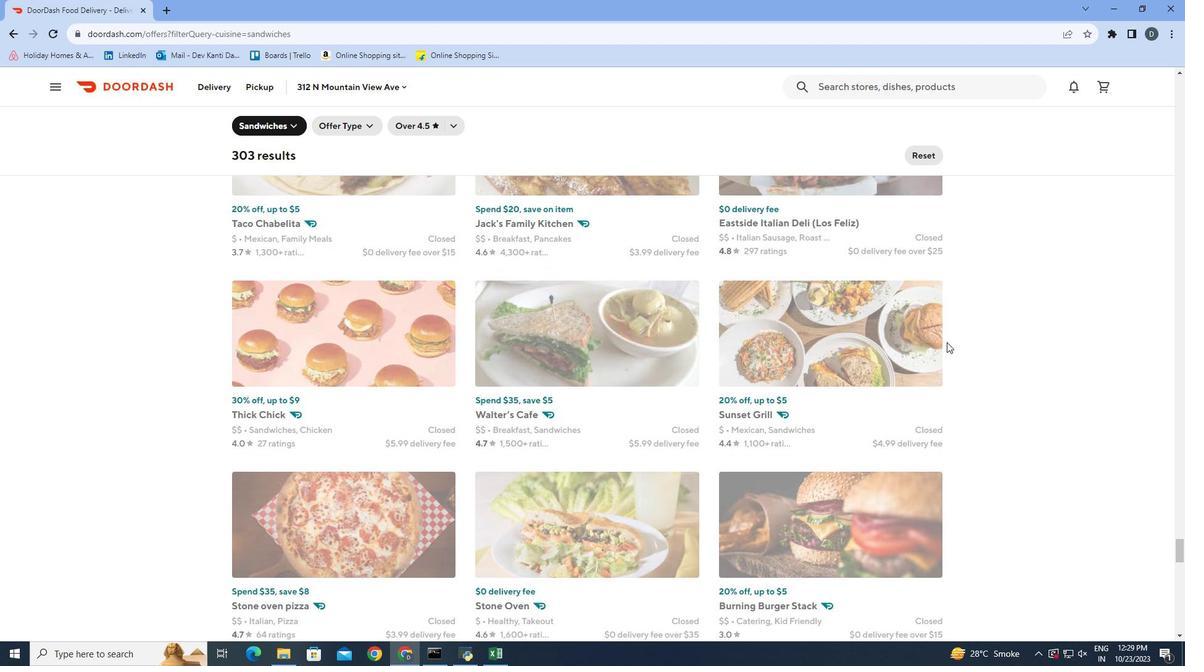 
Action: Mouse scrolled (947, 342) with delta (0, 0)
